 Task: Identify Sustainable Homes in Portland with Green Building Features.
Action: Mouse moved to (245, 202)
Screenshot: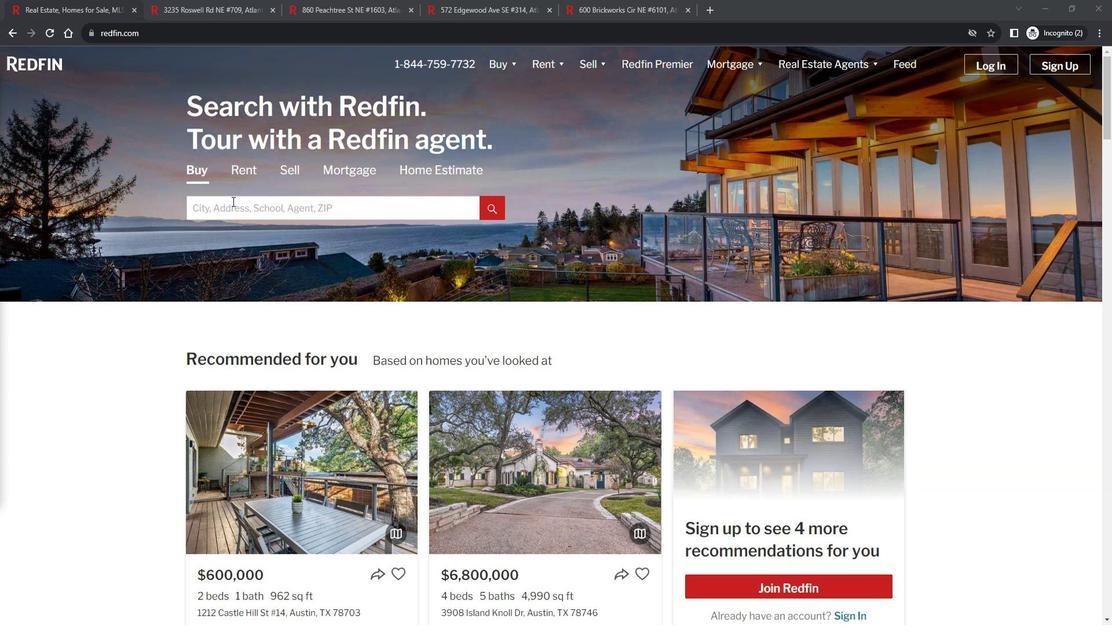 
Action: Mouse pressed left at (245, 202)
Screenshot: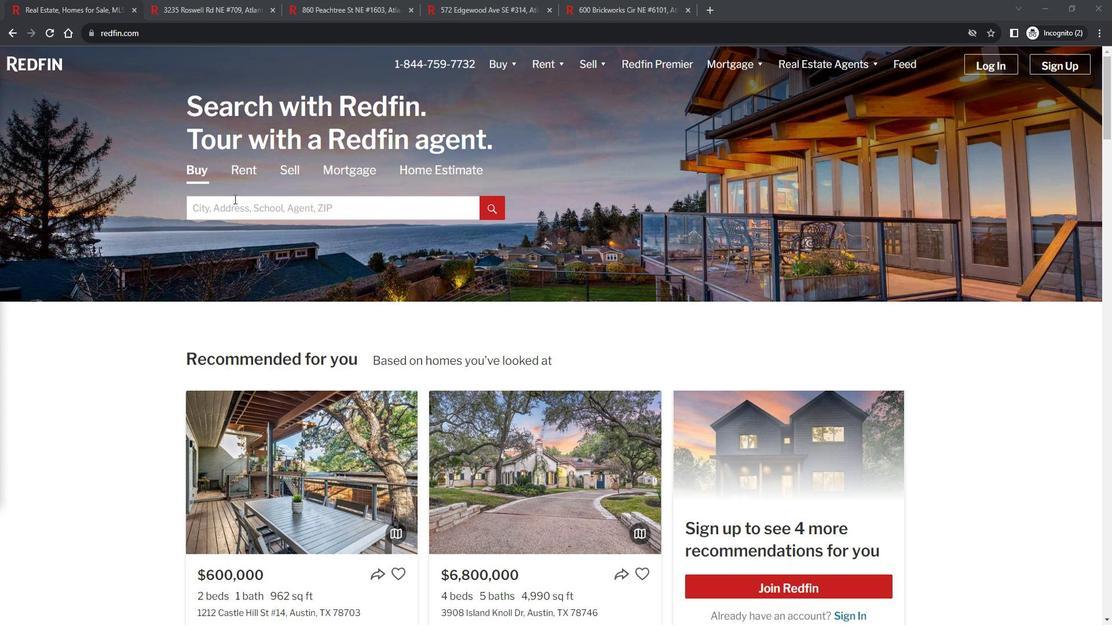 
Action: Mouse moved to (245, 202)
Screenshot: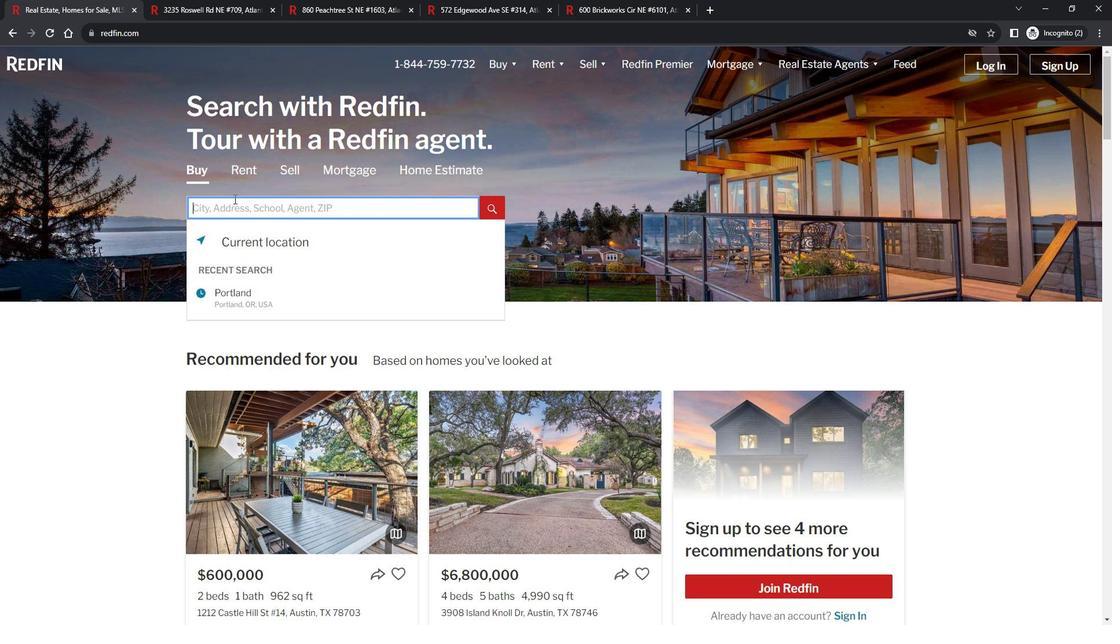 
Action: Key pressed <Key.shift><Key.shift><Key.shift><Key.shift><Key.shift><Key.shift><Key.shift><Key.shift><Key.shift><Key.shift><Key.shift>Portland<Key.enter>
Screenshot: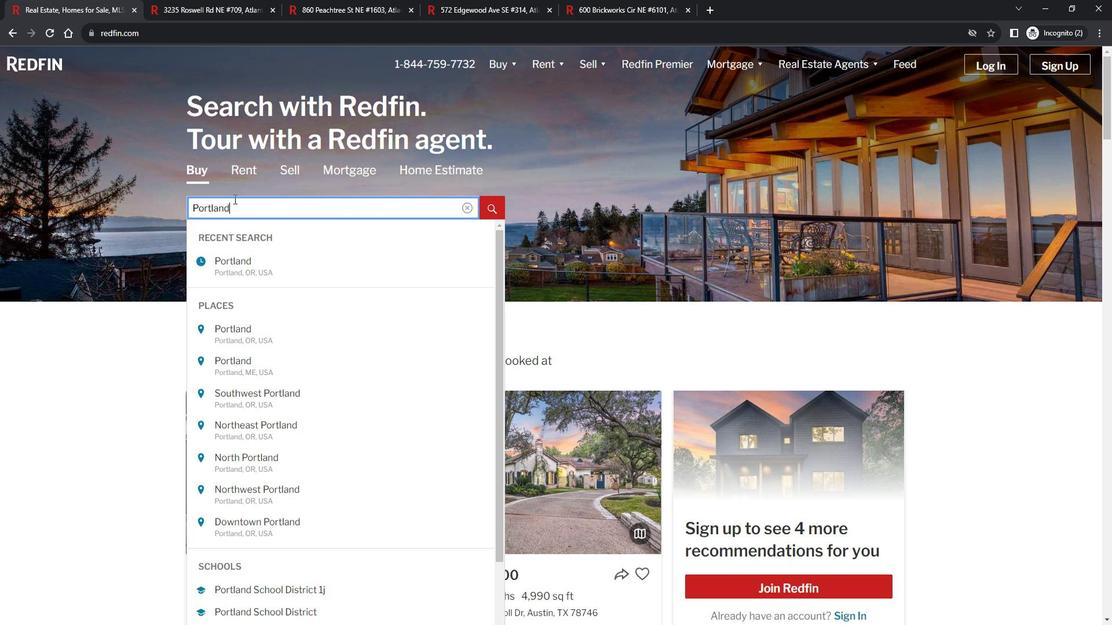 
Action: Mouse moved to (883, 151)
Screenshot: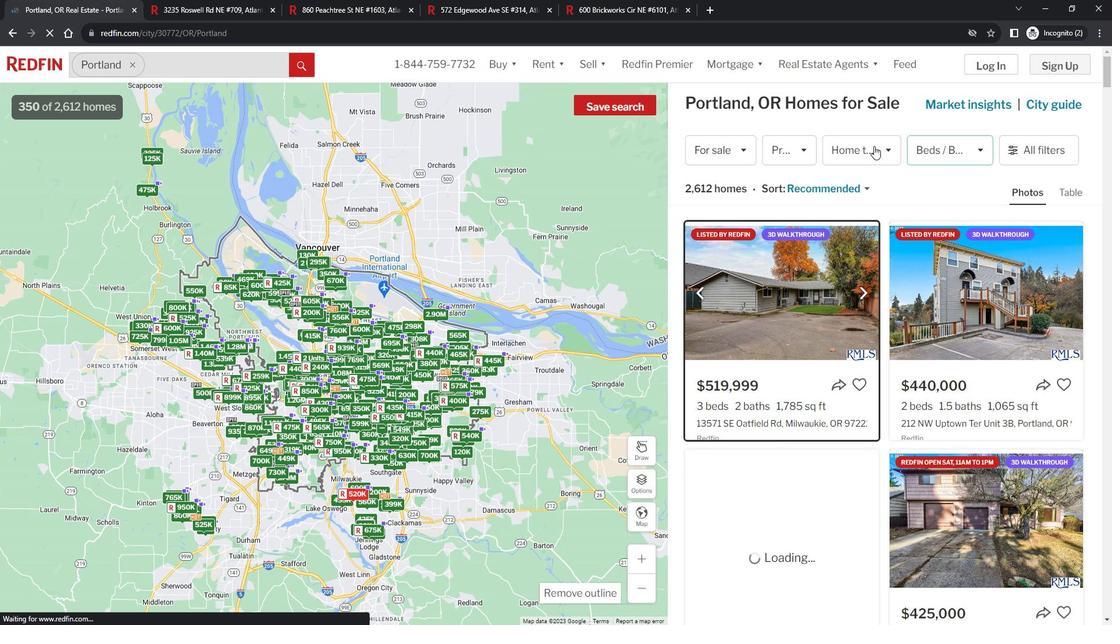 
Action: Mouse pressed left at (883, 151)
Screenshot: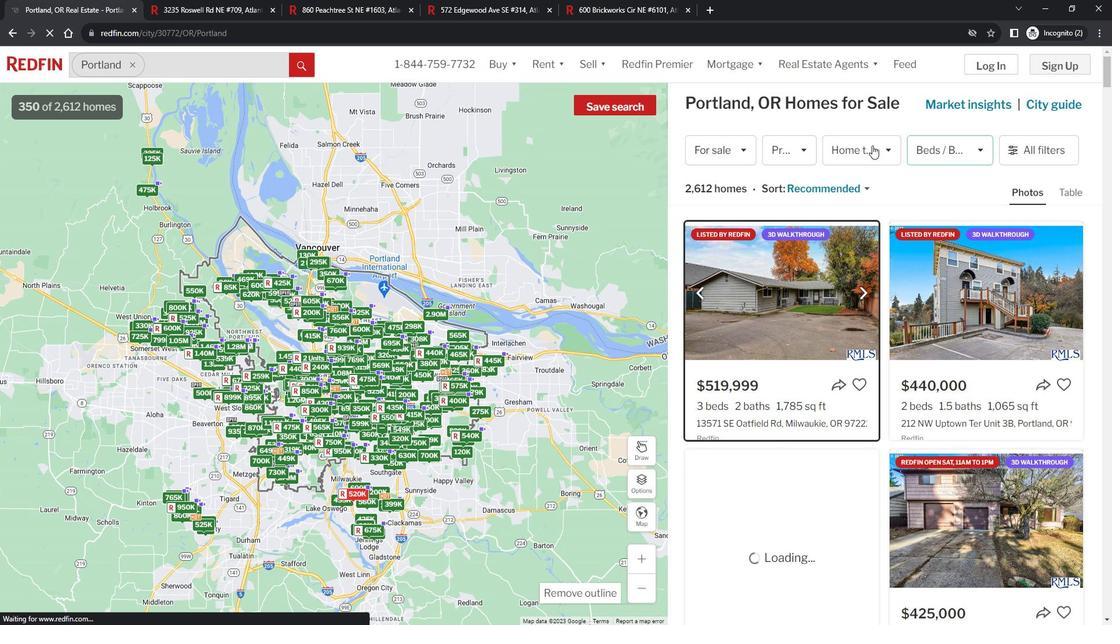 
Action: Mouse moved to (899, 153)
Screenshot: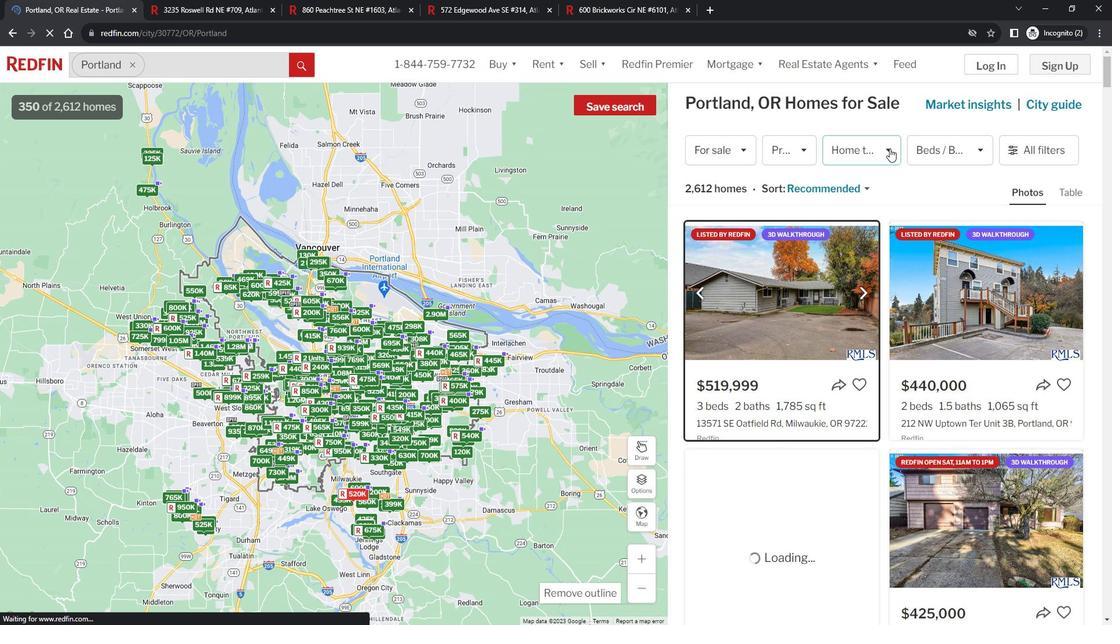 
Action: Mouse pressed left at (899, 153)
Screenshot: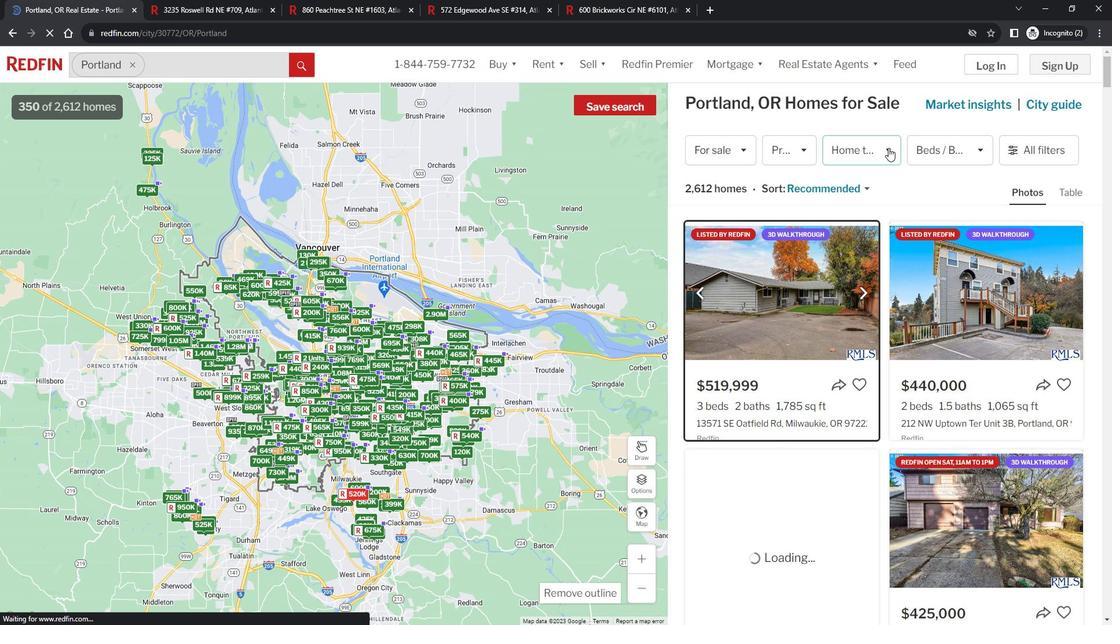 
Action: Mouse moved to (698, 221)
Screenshot: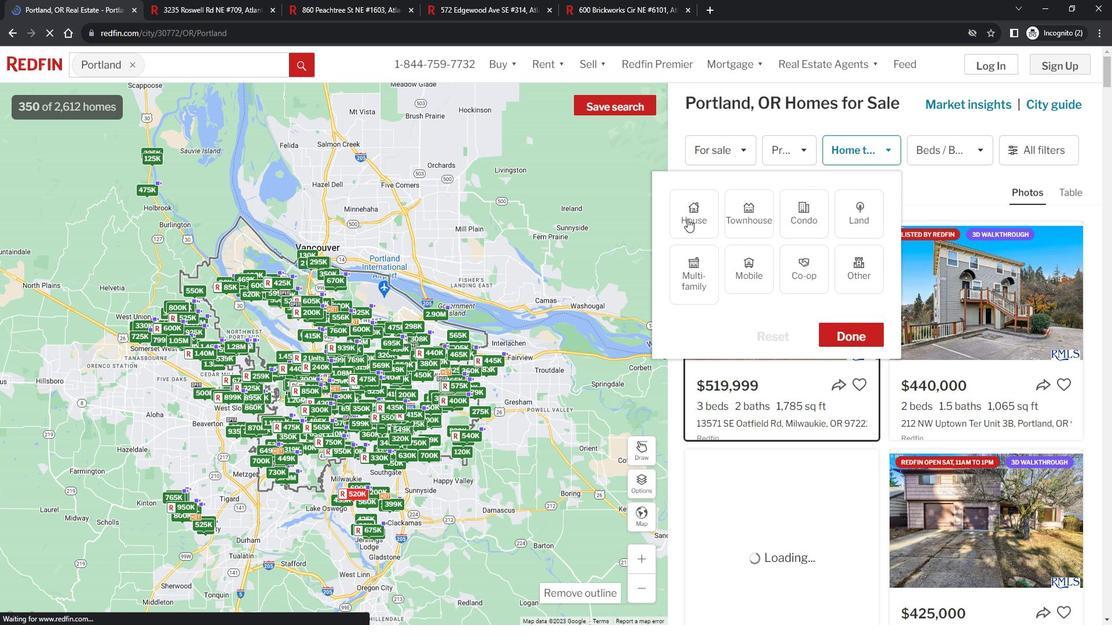 
Action: Mouse pressed left at (698, 221)
Screenshot: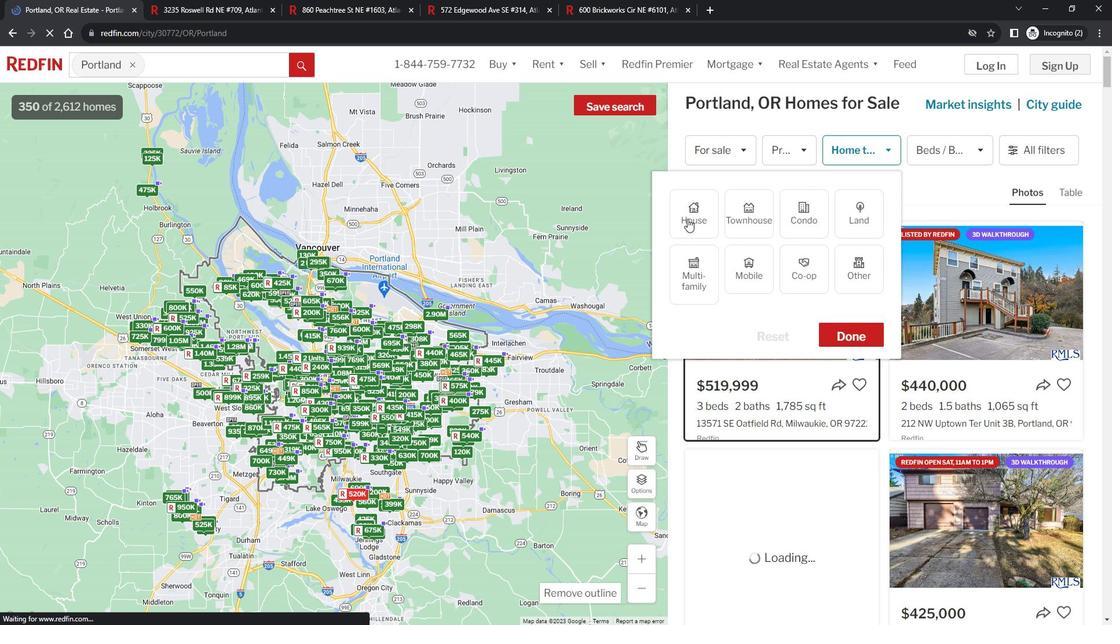 
Action: Mouse moved to (706, 211)
Screenshot: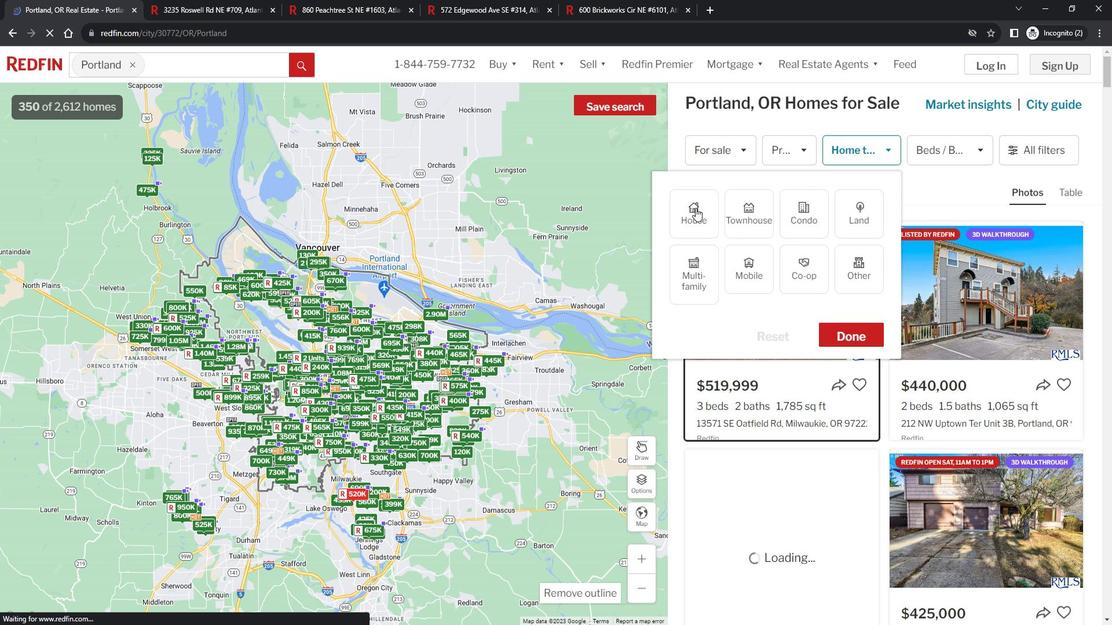 
Action: Mouse pressed left at (706, 211)
Screenshot: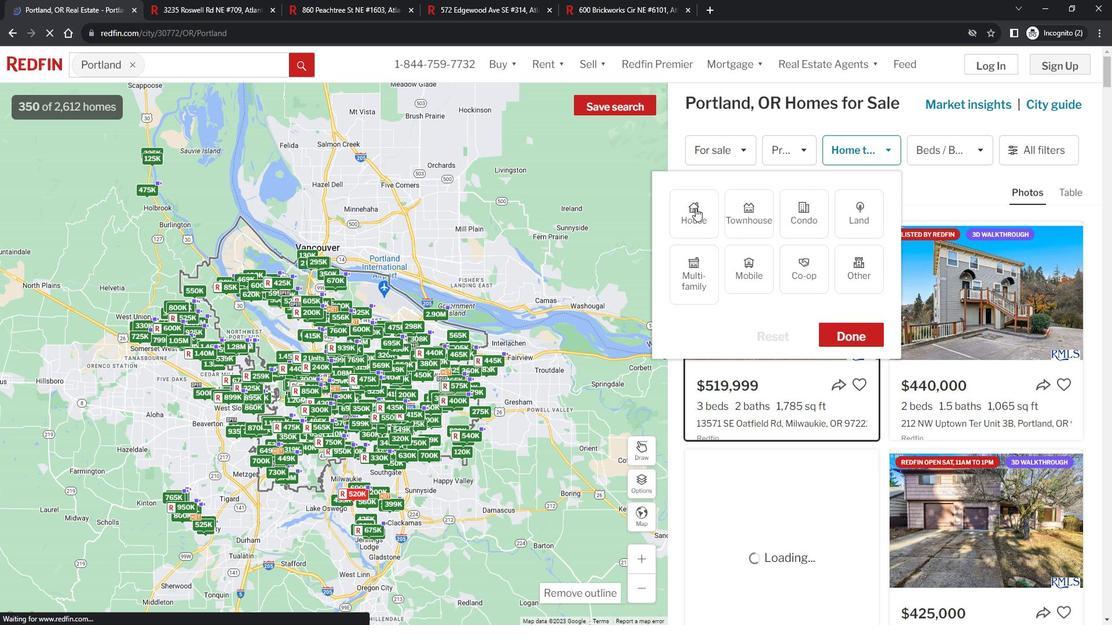 
Action: Mouse moved to (862, 346)
Screenshot: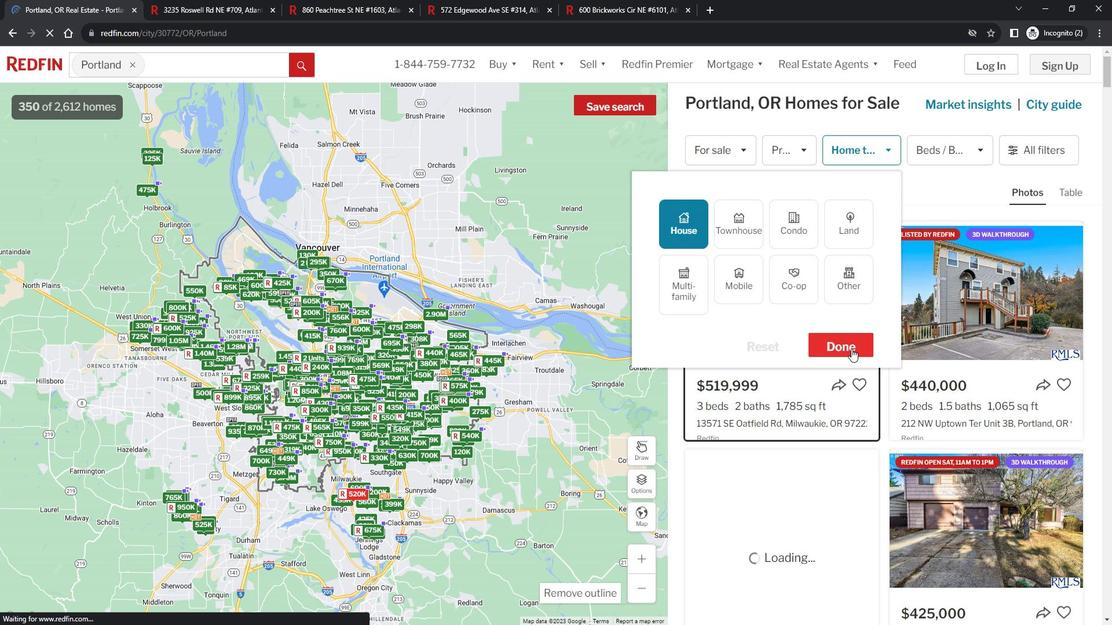 
Action: Mouse pressed left at (862, 346)
Screenshot: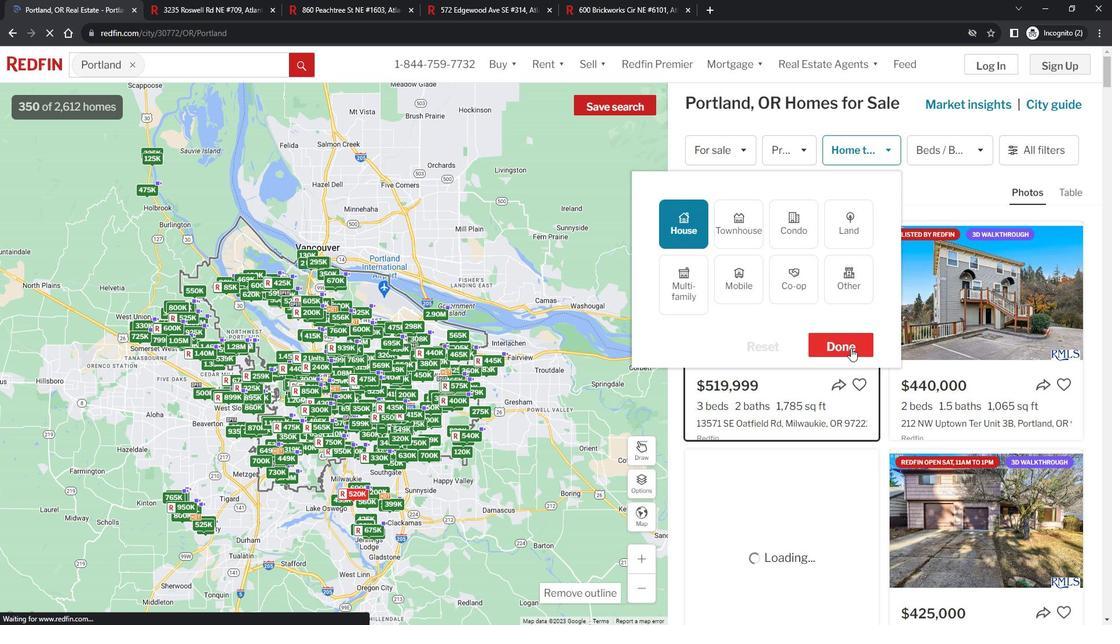 
Action: Mouse moved to (1034, 153)
Screenshot: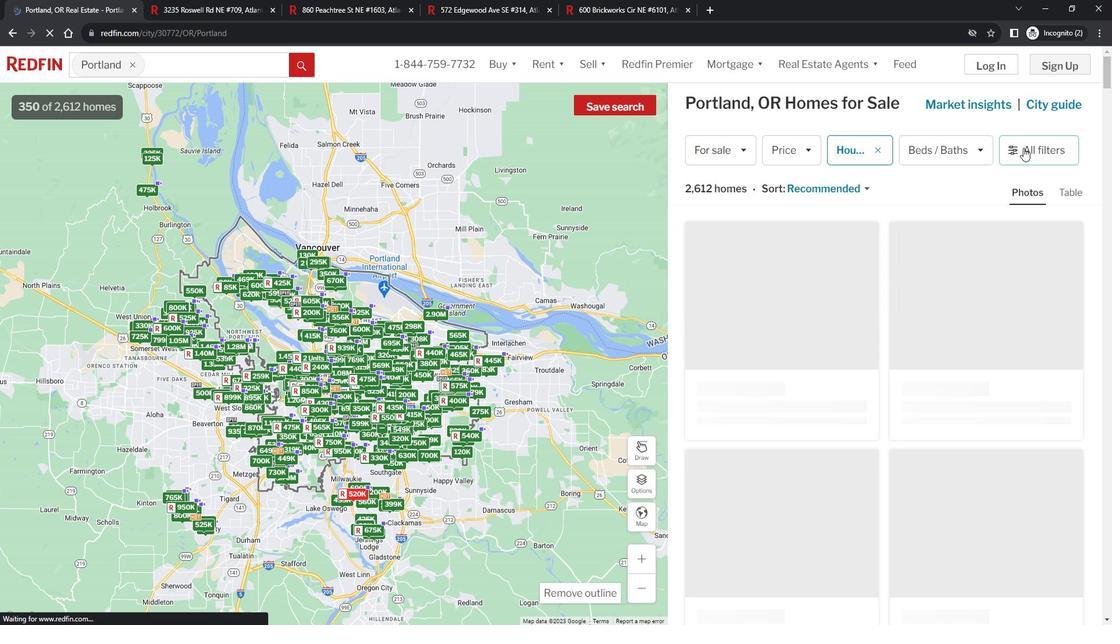 
Action: Mouse pressed left at (1034, 153)
Screenshot: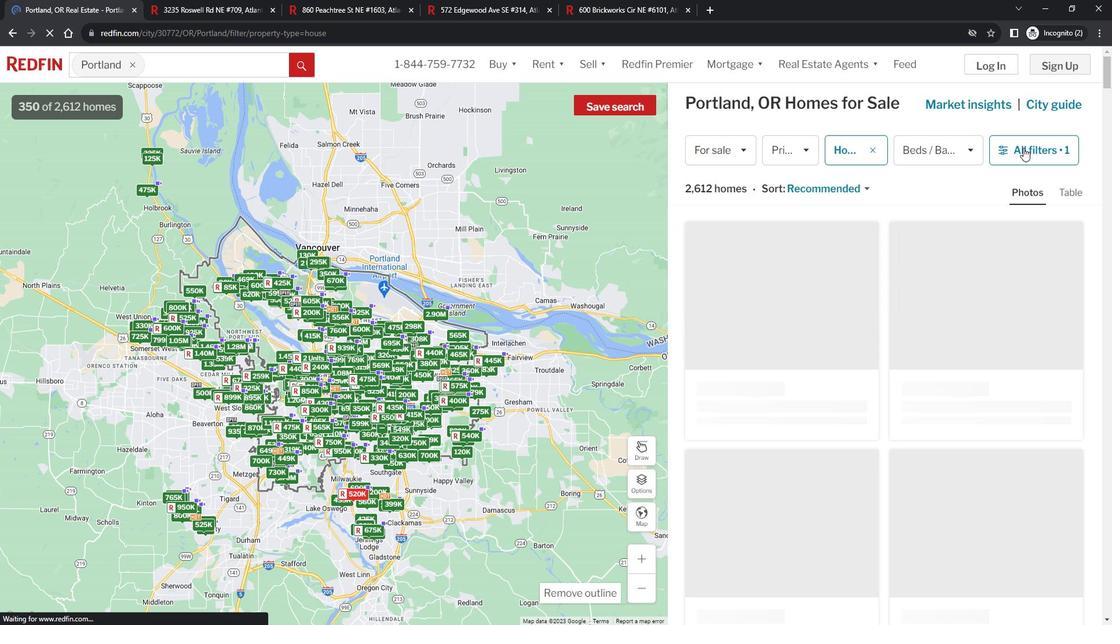 
Action: Mouse moved to (886, 412)
Screenshot: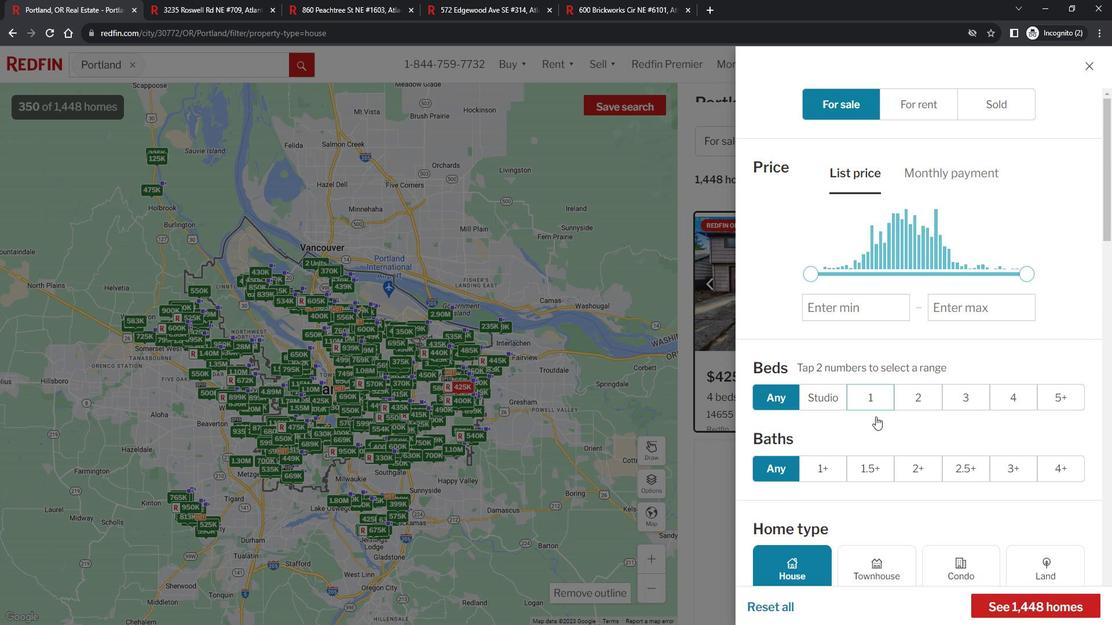 
Action: Mouse scrolled (886, 411) with delta (0, 0)
Screenshot: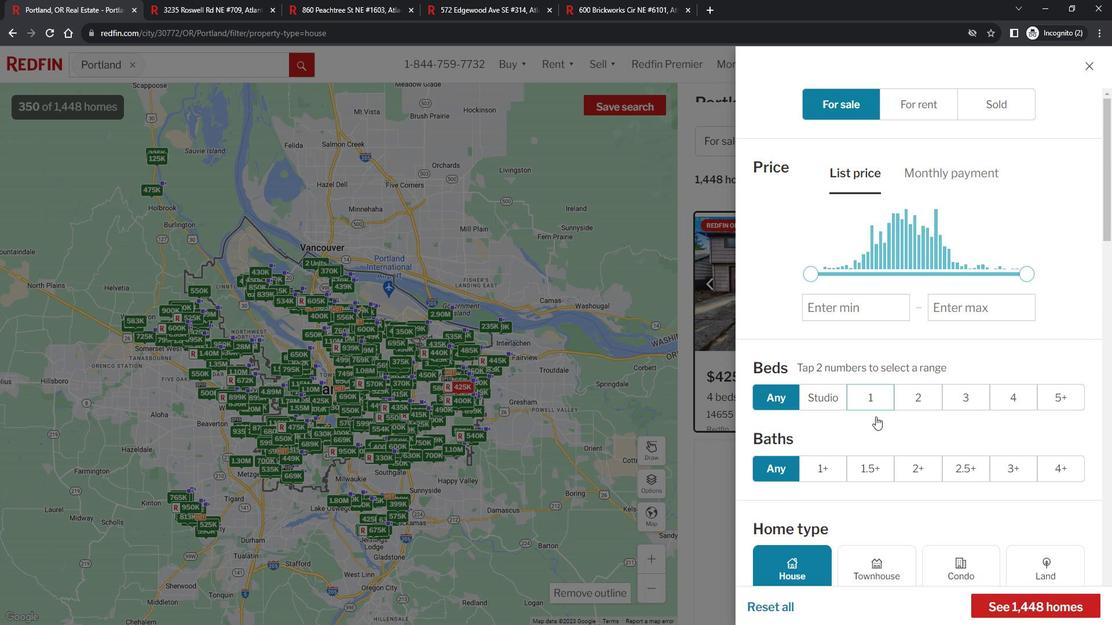 
Action: Mouse scrolled (886, 411) with delta (0, 0)
Screenshot: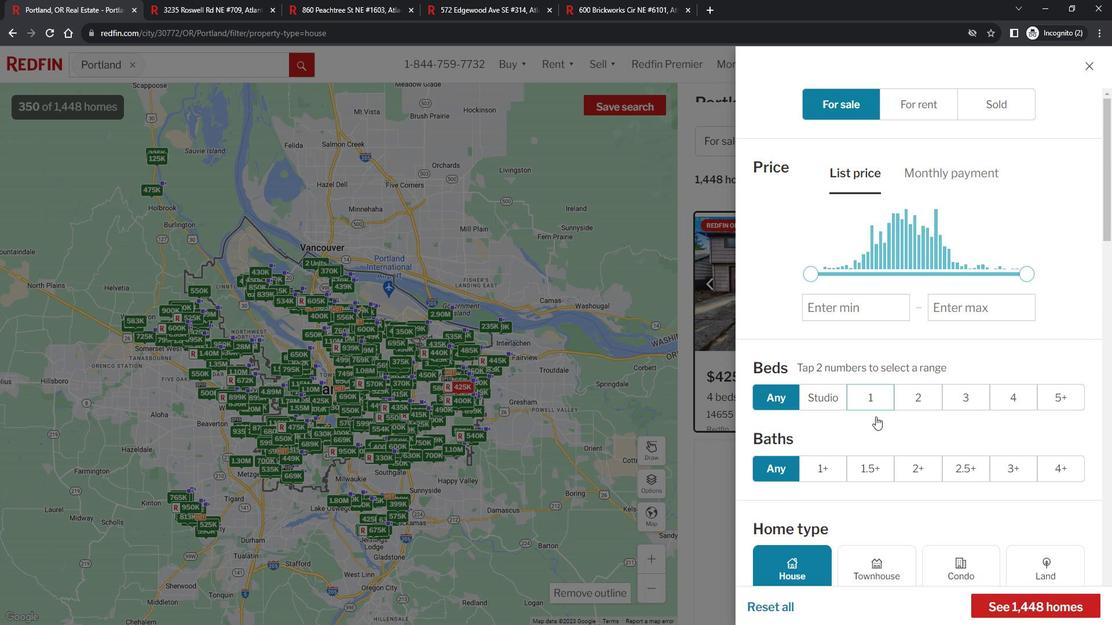 
Action: Mouse scrolled (886, 411) with delta (0, 0)
Screenshot: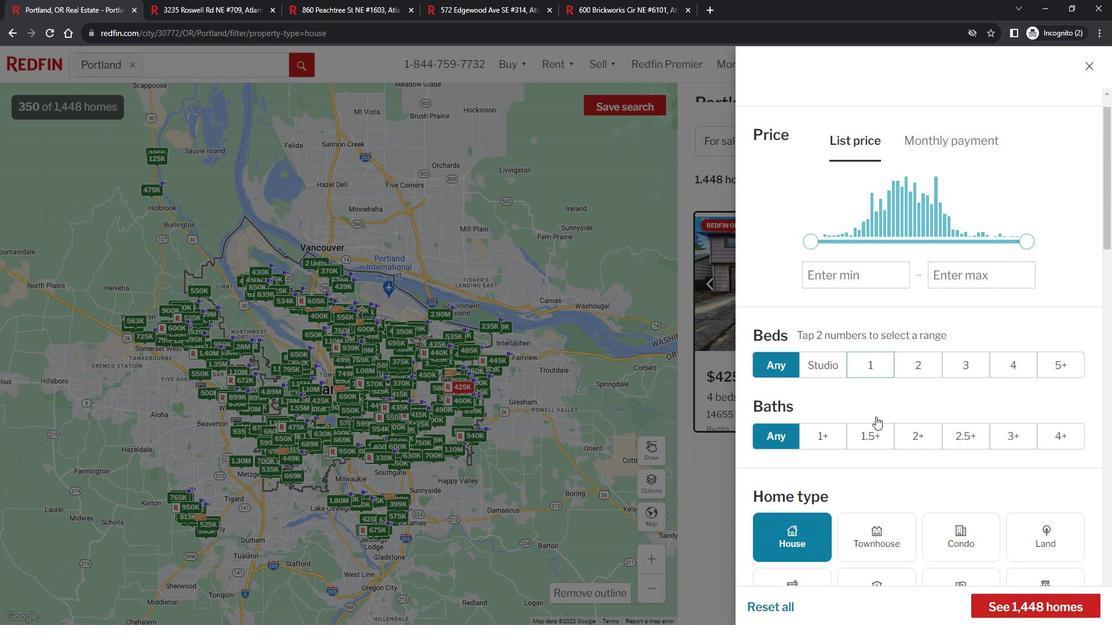 
Action: Mouse moved to (890, 396)
Screenshot: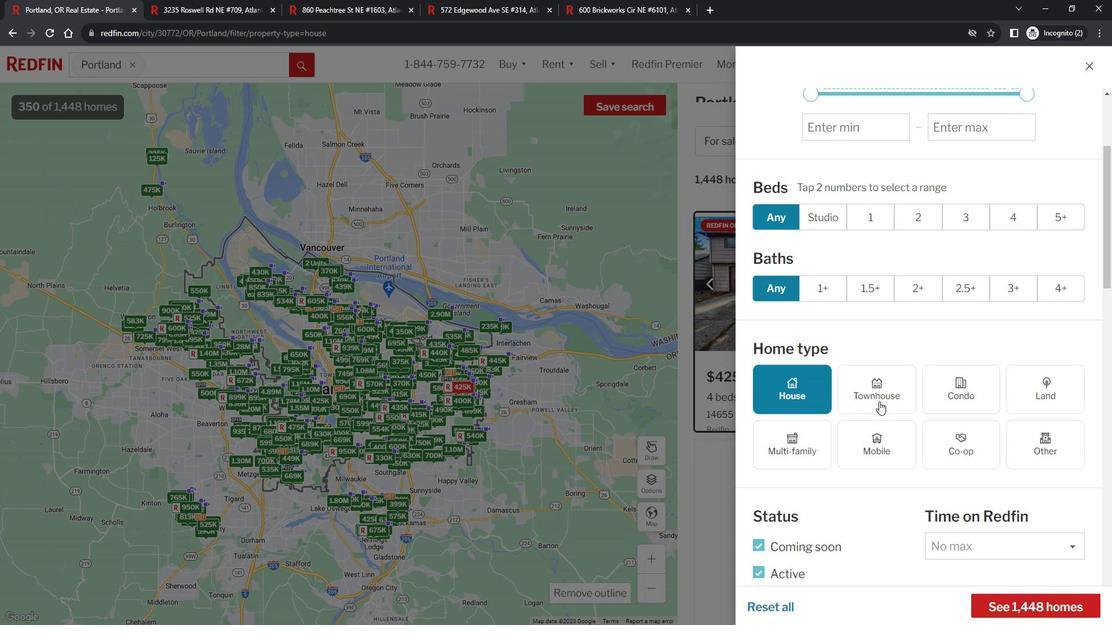 
Action: Mouse scrolled (890, 396) with delta (0, 0)
Screenshot: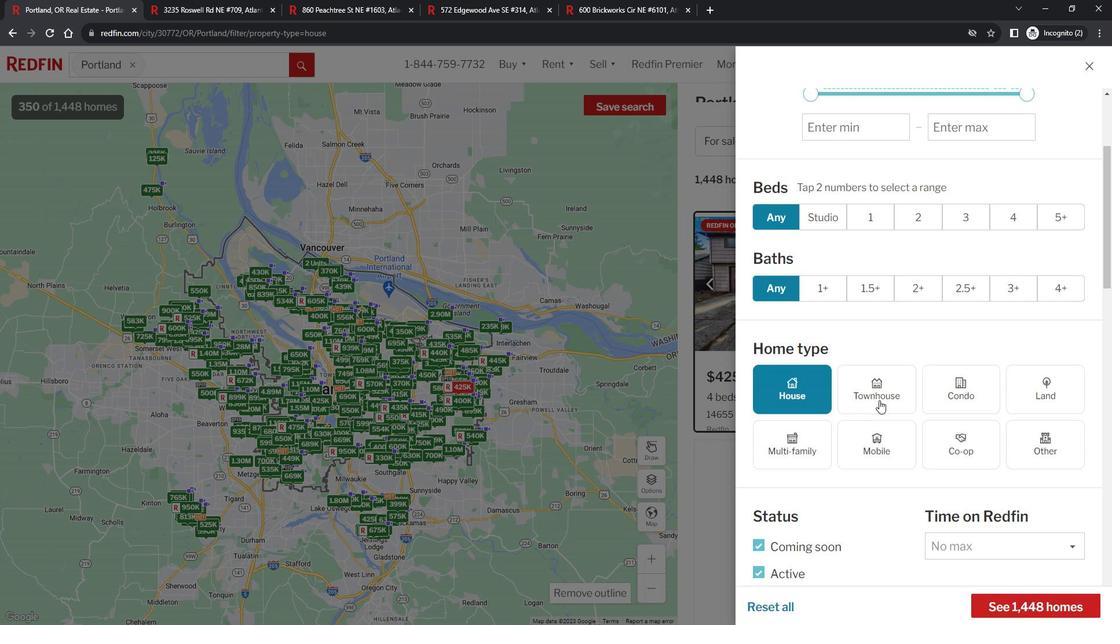 
Action: Mouse scrolled (890, 396) with delta (0, 0)
Screenshot: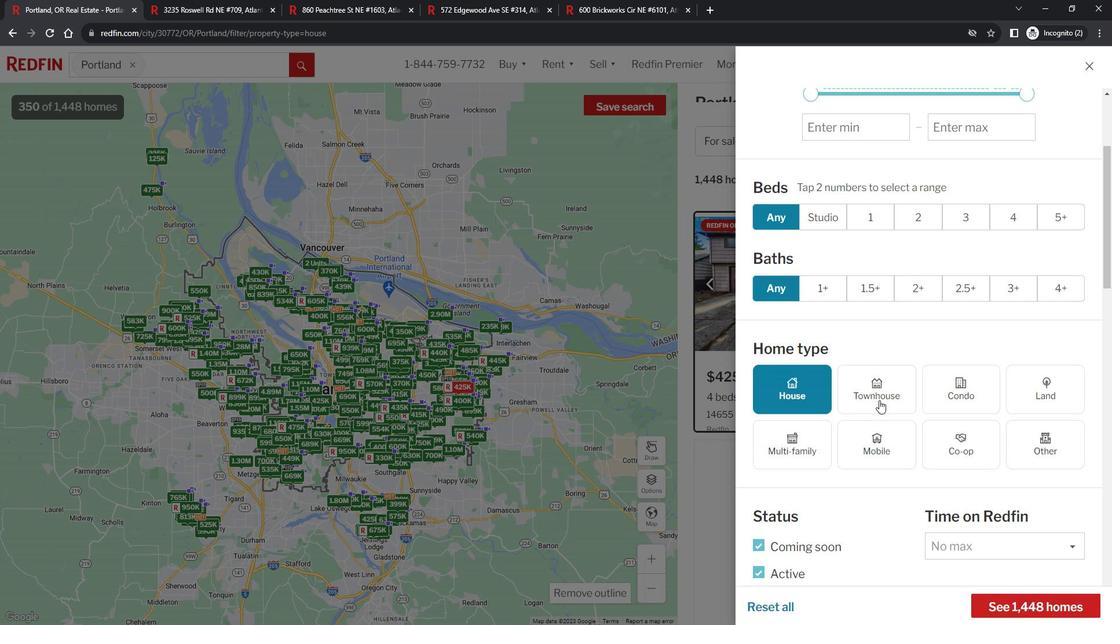 
Action: Mouse scrolled (890, 396) with delta (0, 0)
Screenshot: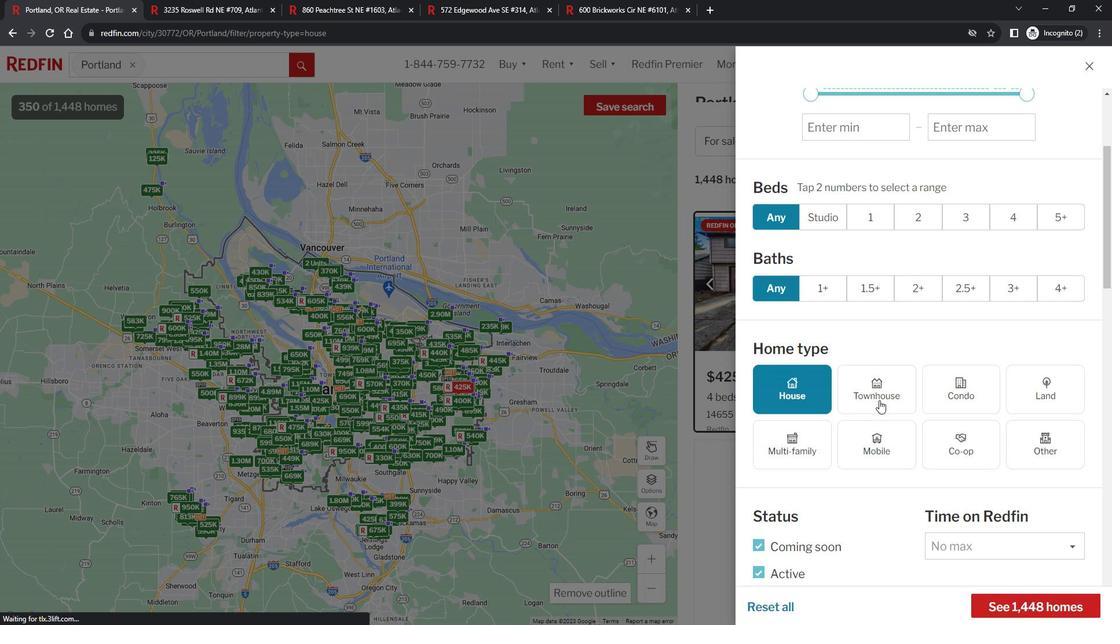 
Action: Mouse scrolled (890, 396) with delta (0, 0)
Screenshot: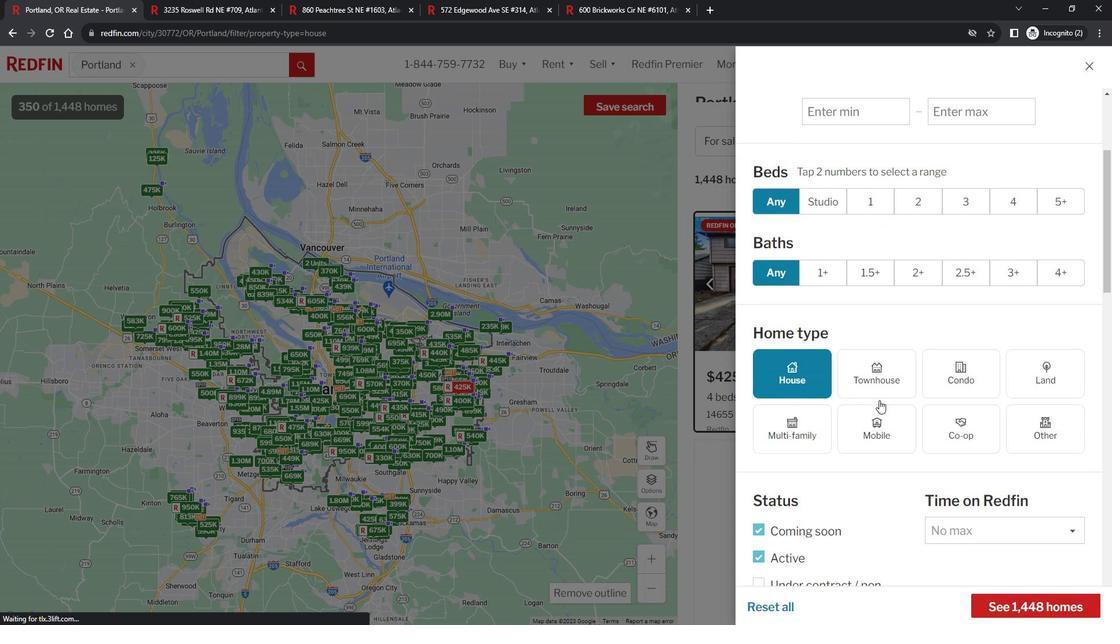 
Action: Mouse moved to (890, 396)
Screenshot: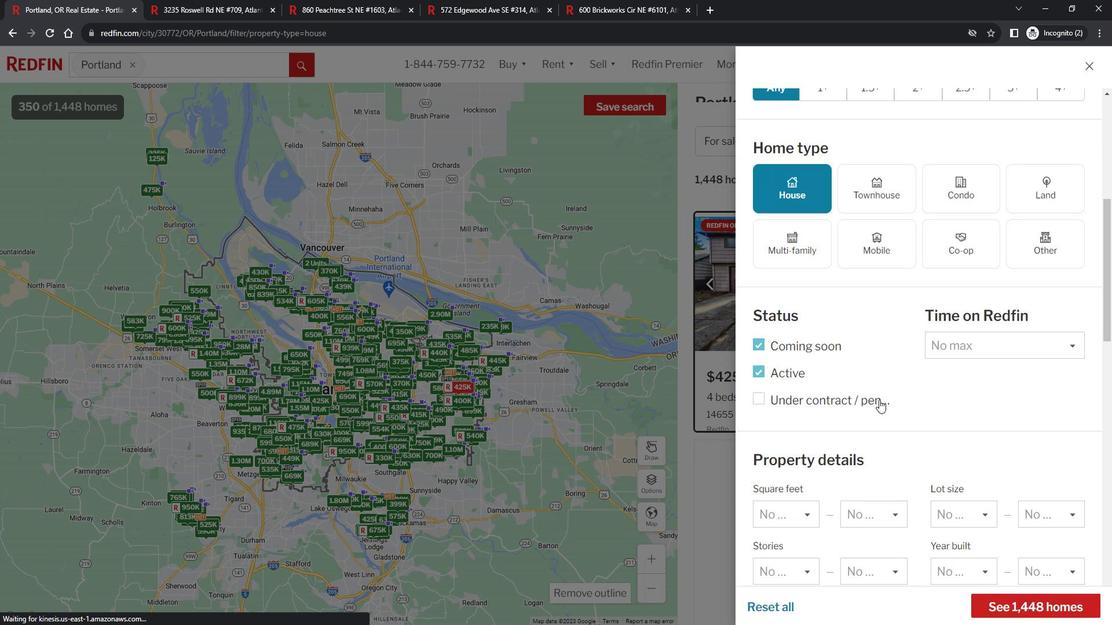 
Action: Mouse scrolled (890, 395) with delta (0, 0)
Screenshot: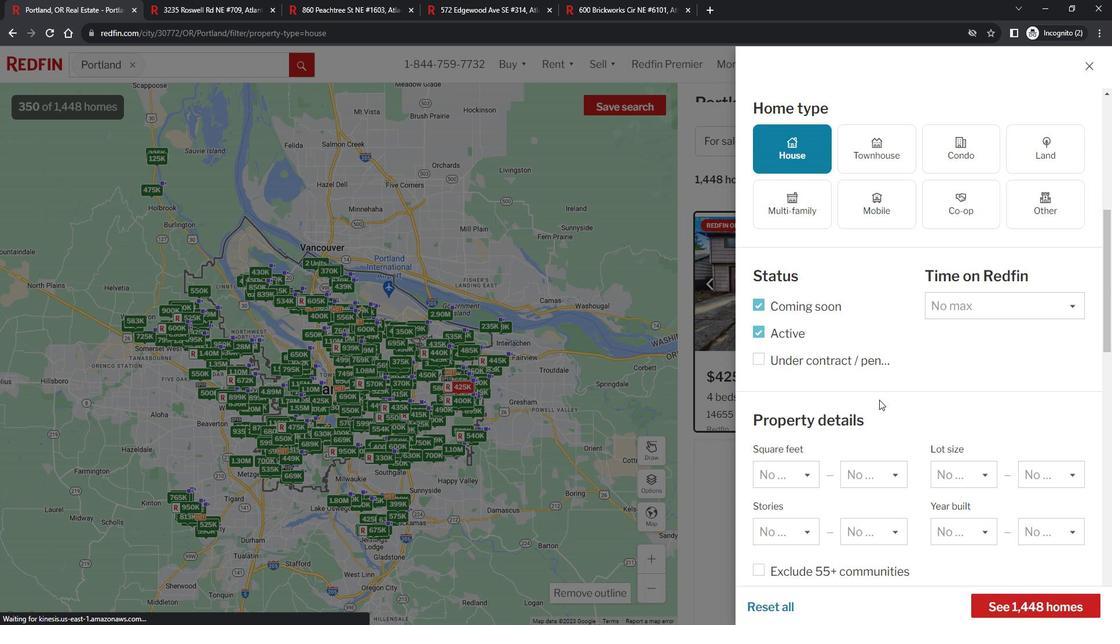 
Action: Mouse scrolled (890, 395) with delta (0, 0)
Screenshot: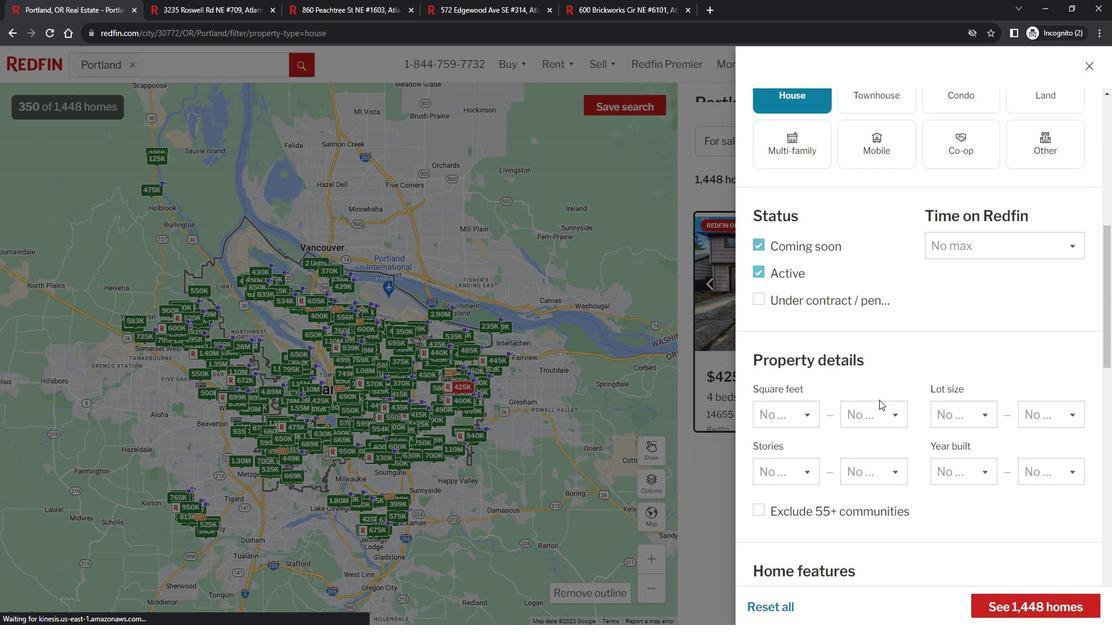
Action: Mouse scrolled (890, 395) with delta (0, 0)
Screenshot: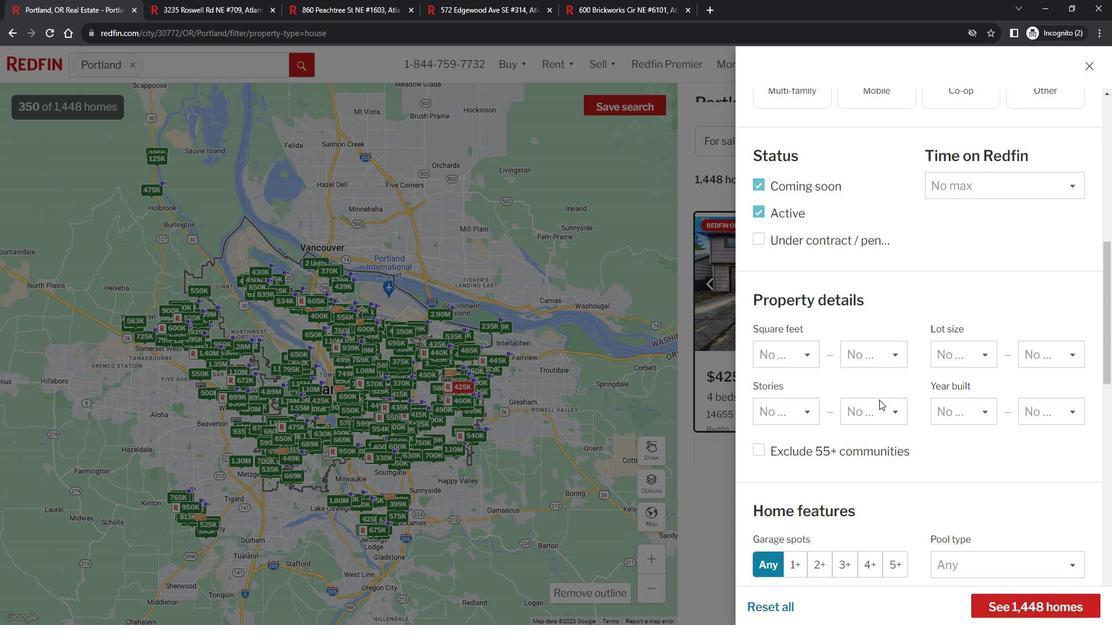 
Action: Mouse scrolled (890, 395) with delta (0, 0)
Screenshot: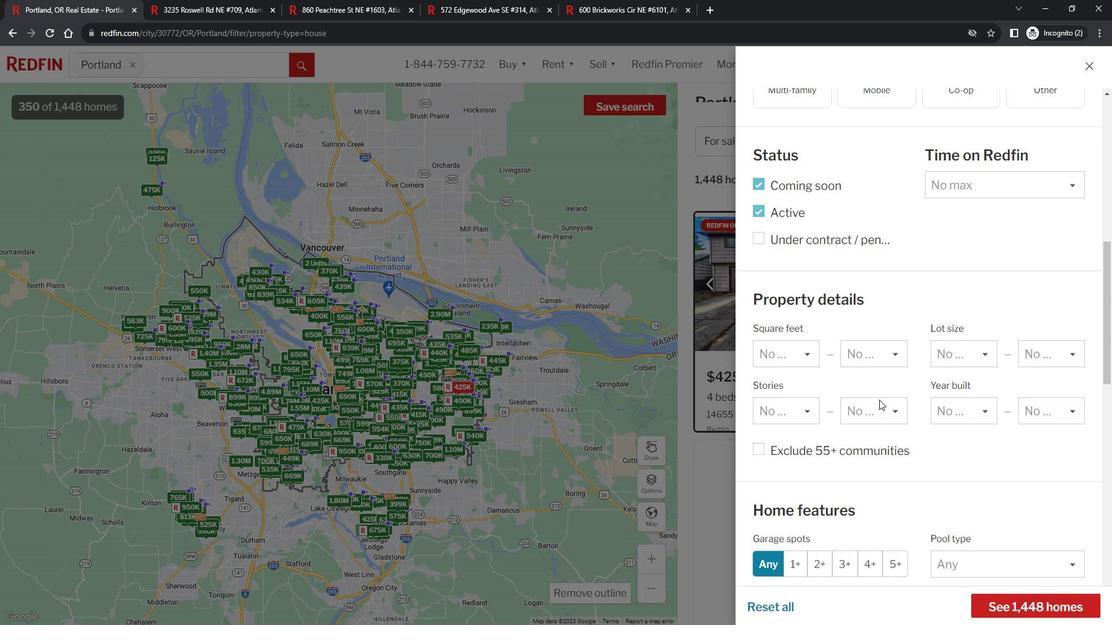 
Action: Mouse scrolled (890, 395) with delta (0, 0)
Screenshot: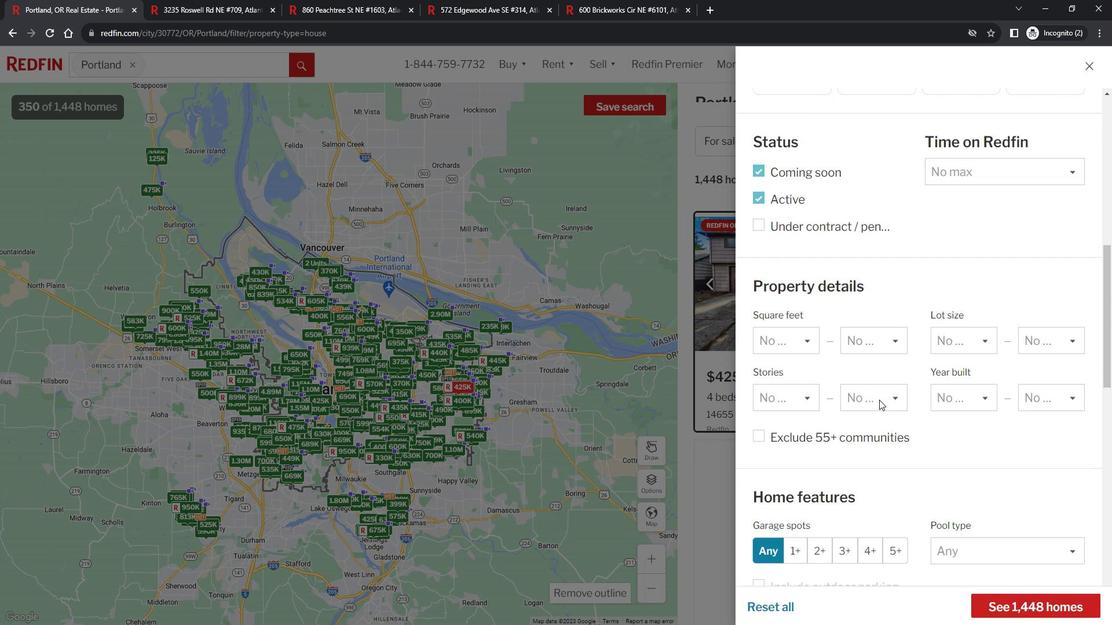 
Action: Mouse moved to (891, 394)
Screenshot: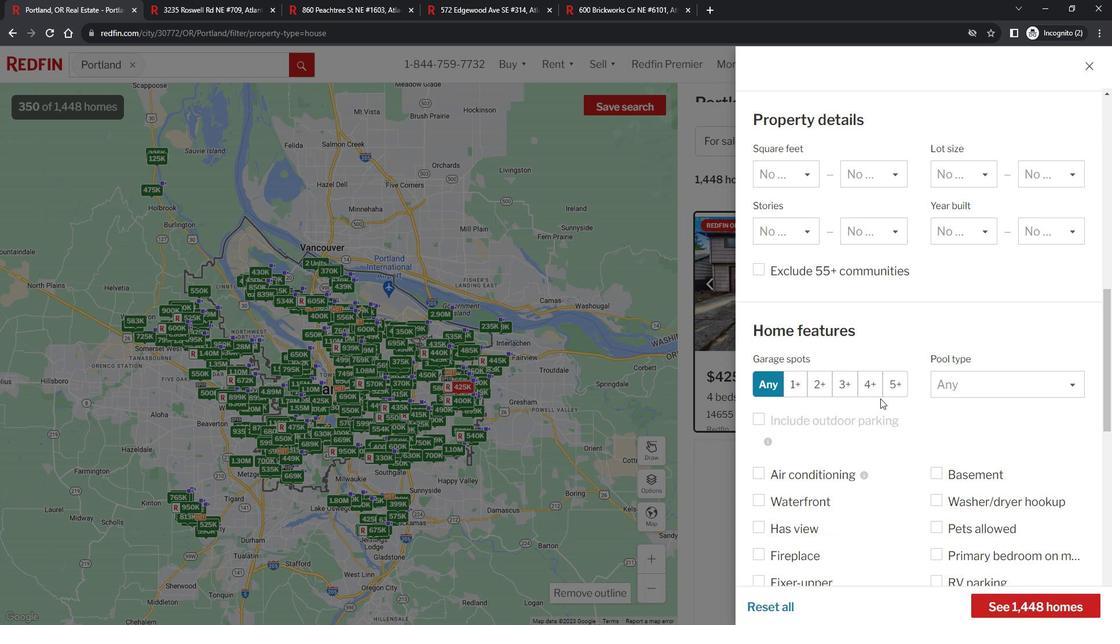 
Action: Mouse scrolled (891, 393) with delta (0, 0)
Screenshot: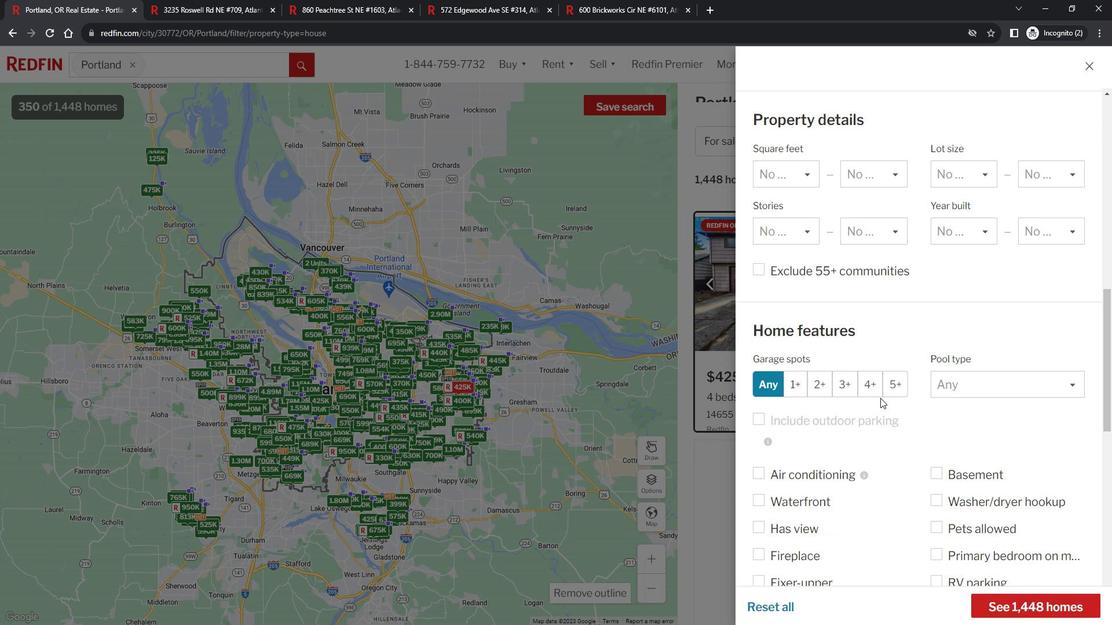 
Action: Mouse scrolled (891, 393) with delta (0, 0)
Screenshot: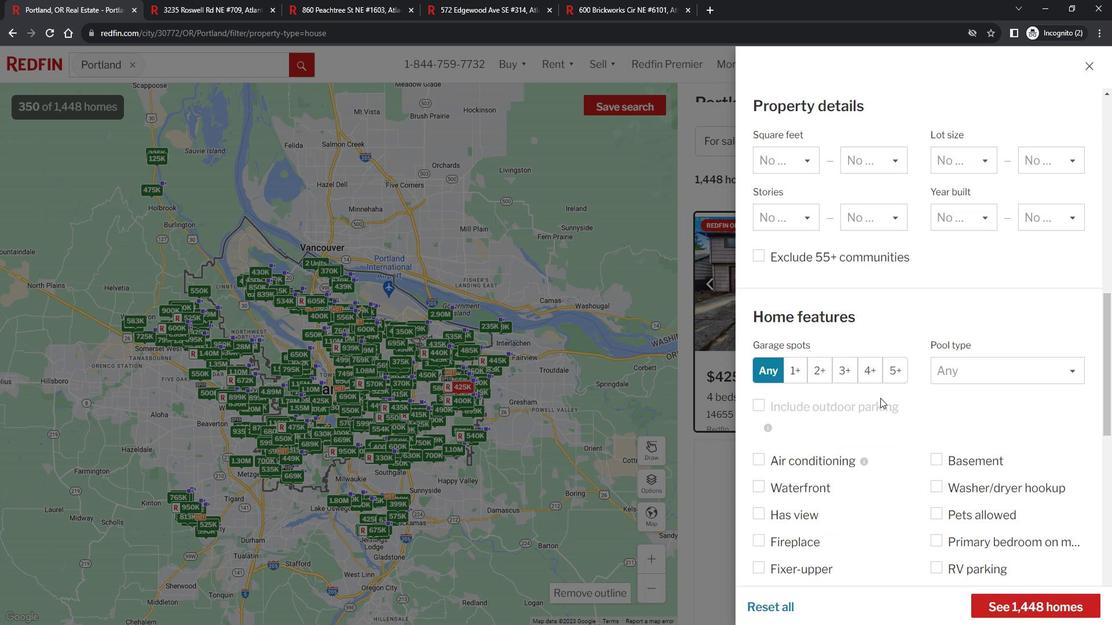 
Action: Mouse scrolled (891, 393) with delta (0, 0)
Screenshot: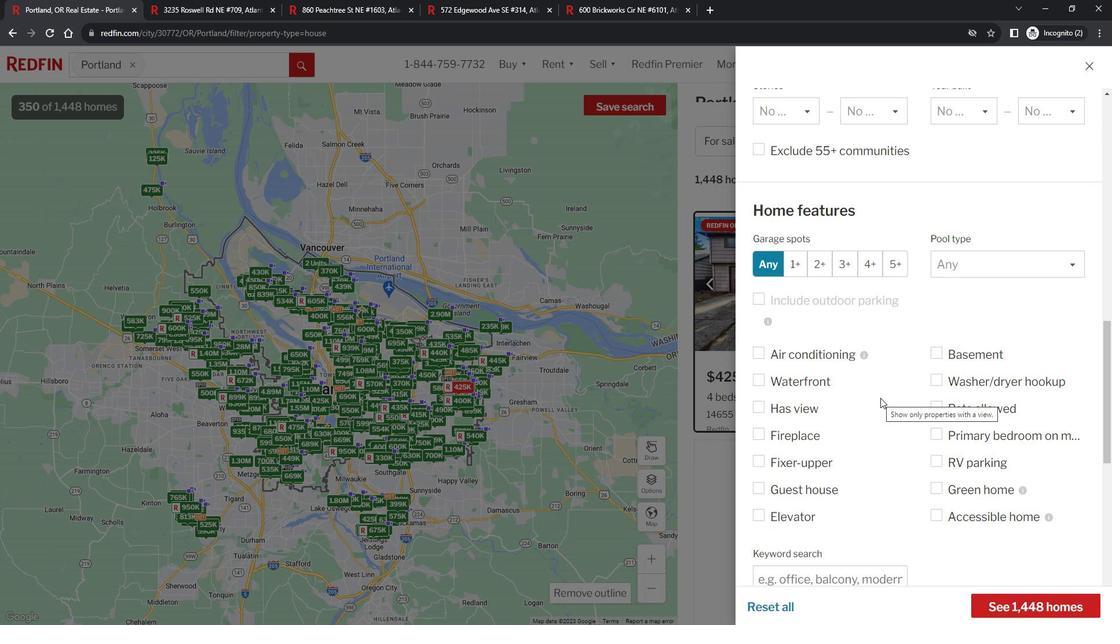 
Action: Mouse scrolled (891, 393) with delta (0, 0)
Screenshot: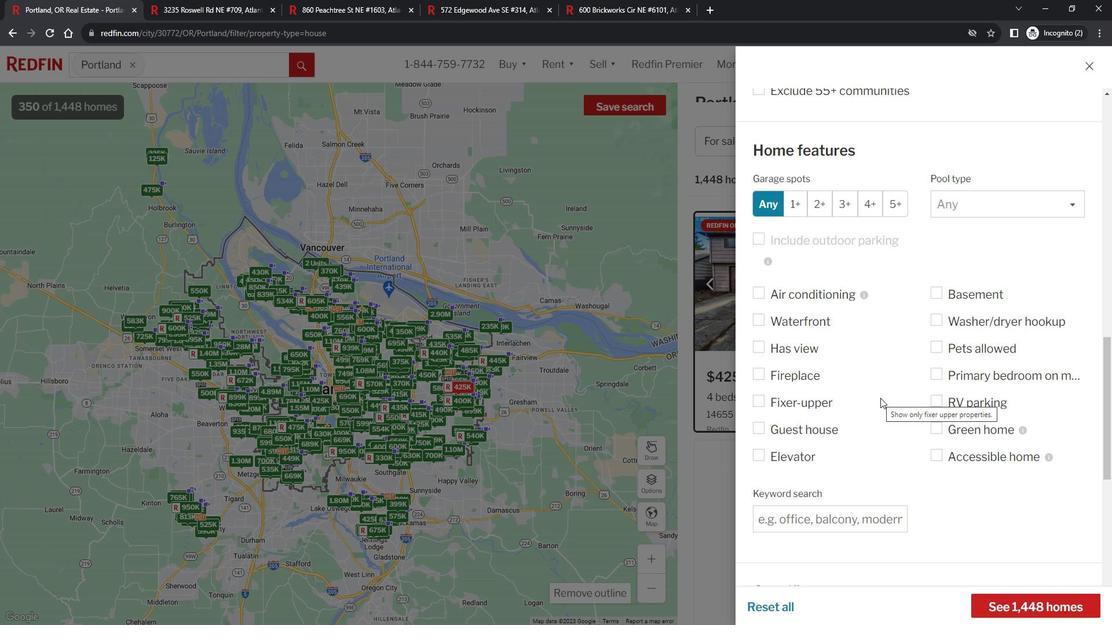
Action: Mouse moved to (948, 365)
Screenshot: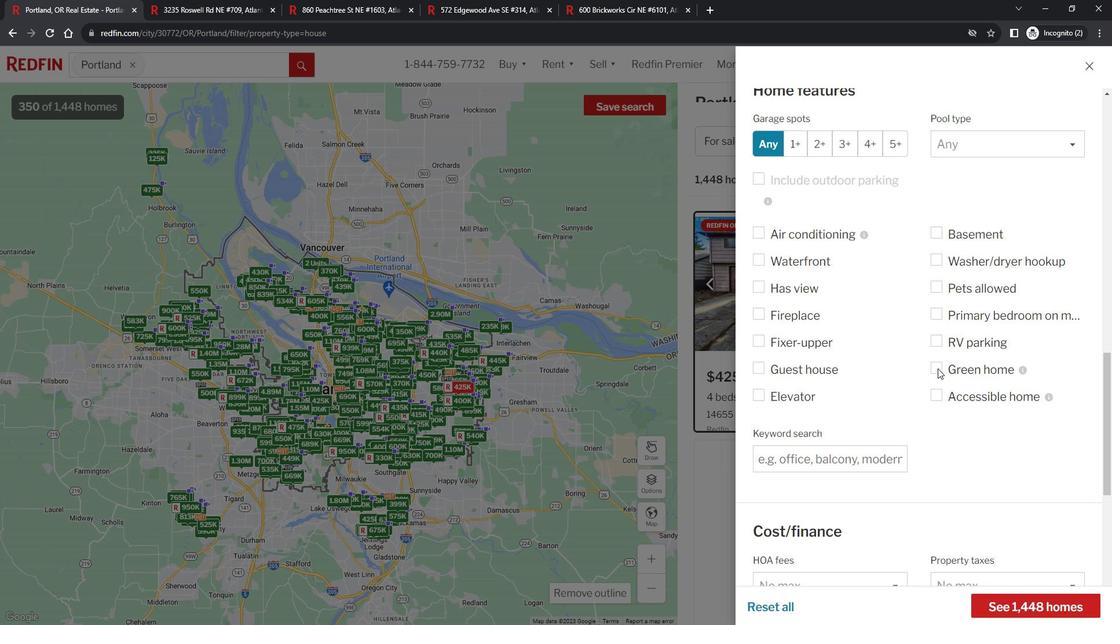 
Action: Mouse pressed left at (948, 365)
Screenshot: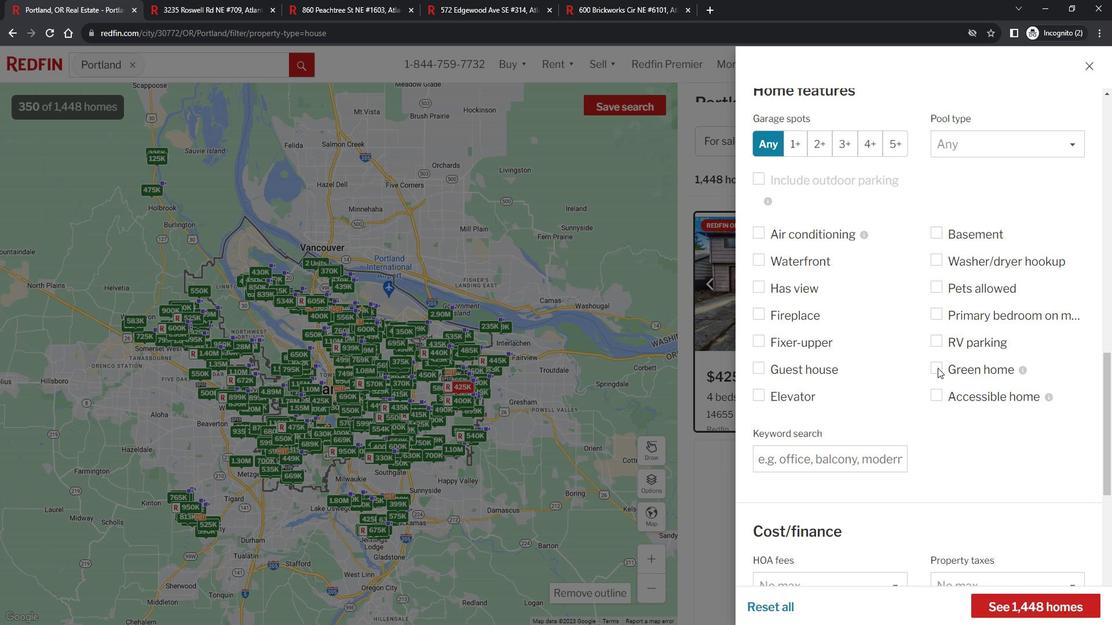 
Action: Mouse moved to (888, 404)
Screenshot: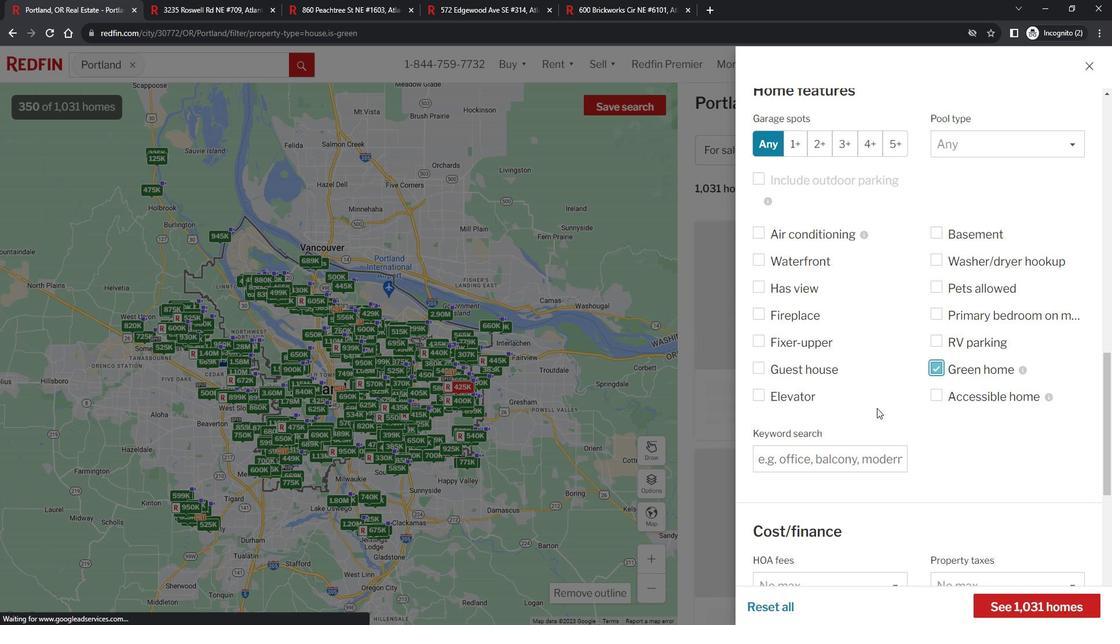 
Action: Mouse scrolled (888, 403) with delta (0, 0)
Screenshot: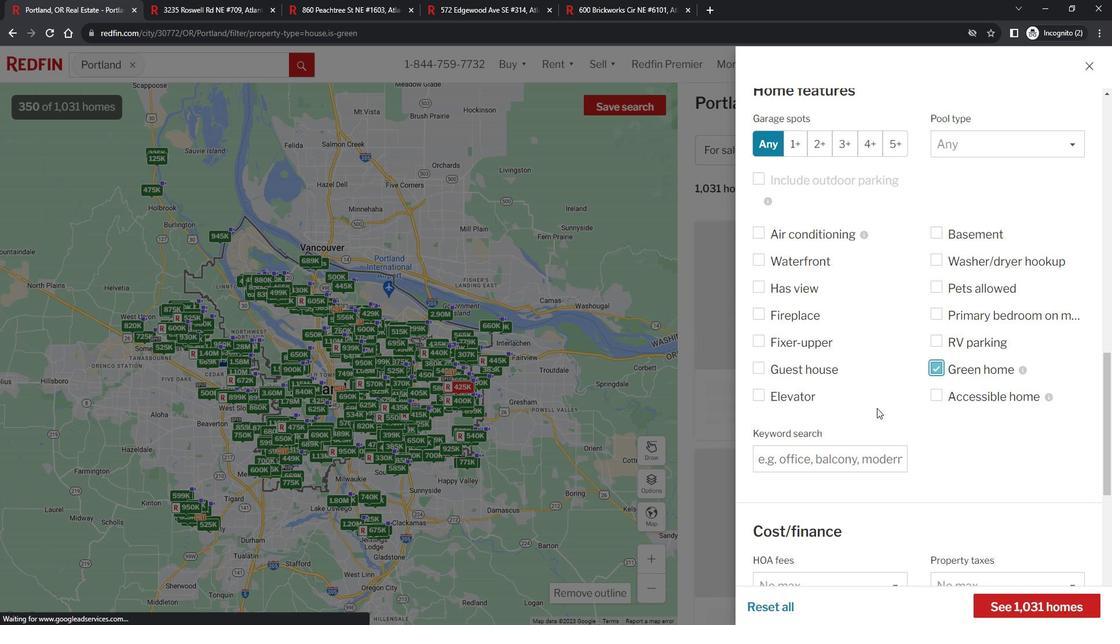 
Action: Mouse moved to (889, 403)
Screenshot: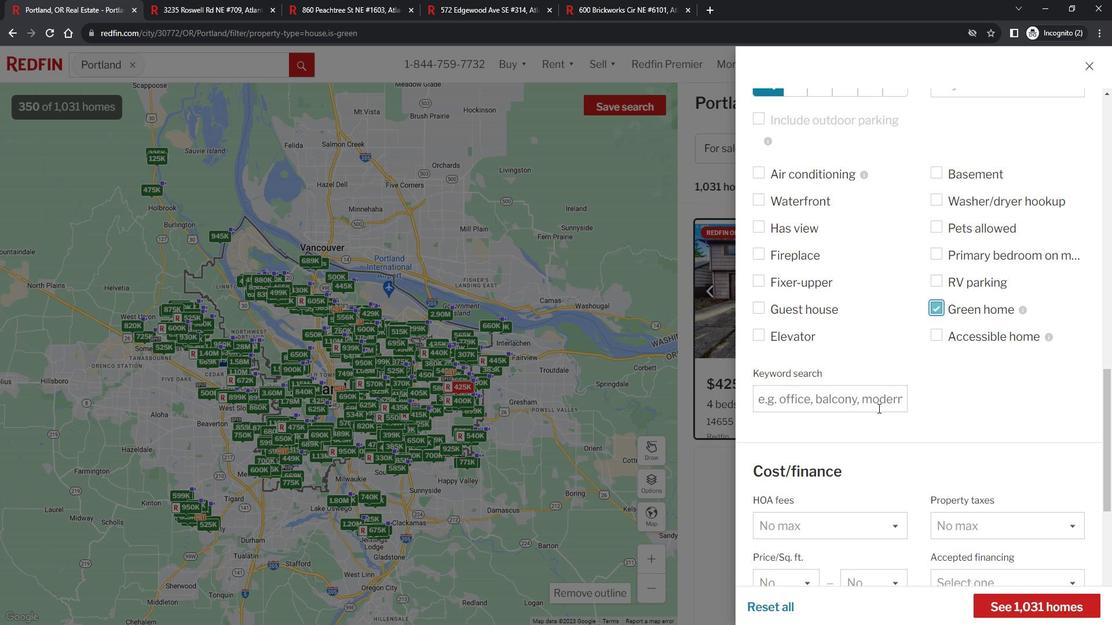 
Action: Mouse scrolled (889, 403) with delta (0, 0)
Screenshot: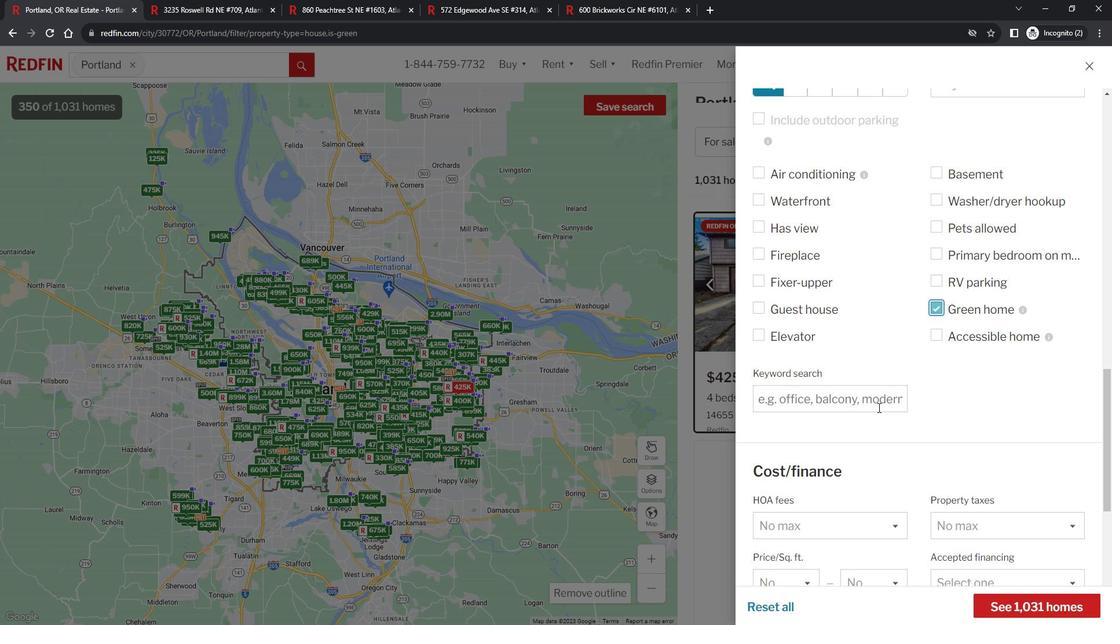 
Action: Mouse moved to (889, 403)
Screenshot: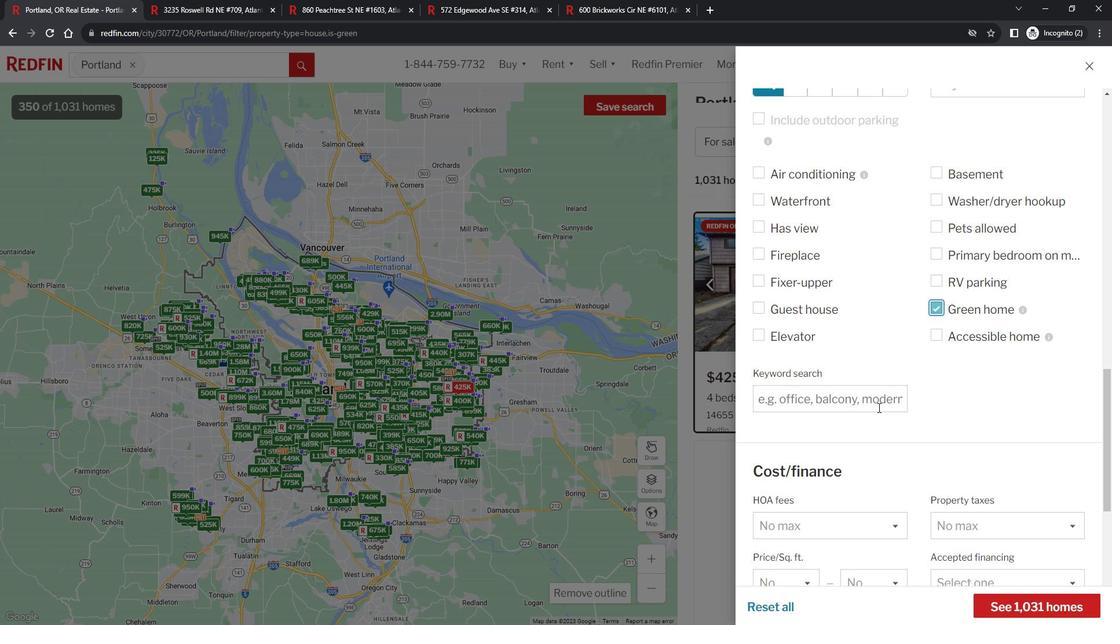
Action: Mouse scrolled (889, 403) with delta (0, 0)
Screenshot: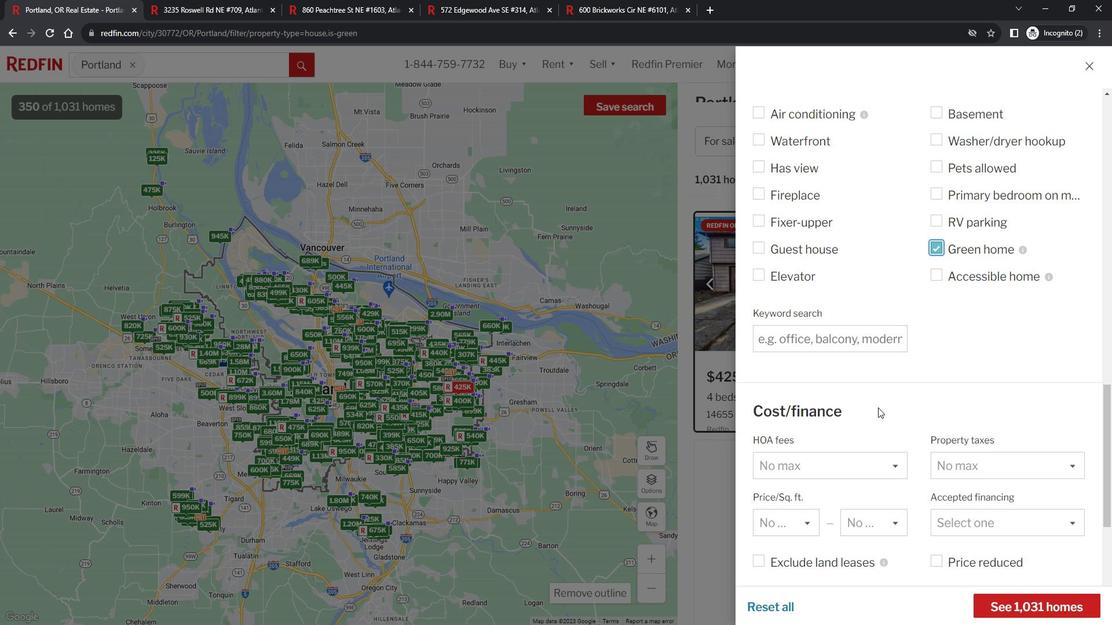 
Action: Mouse moved to (888, 403)
Screenshot: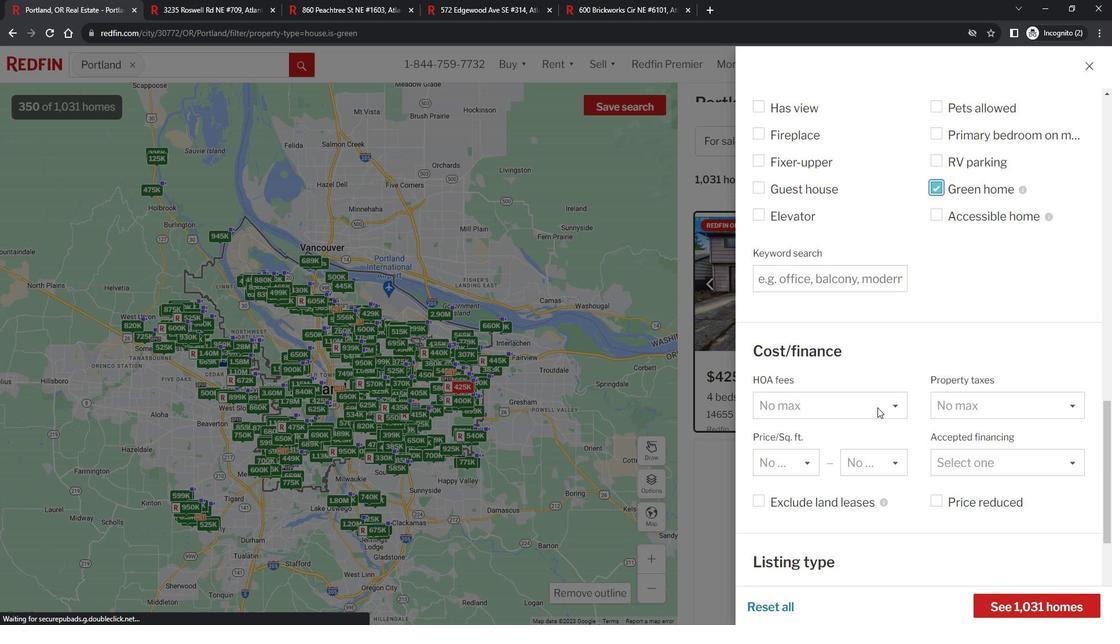 
Action: Mouse scrolled (888, 404) with delta (0, 0)
Screenshot: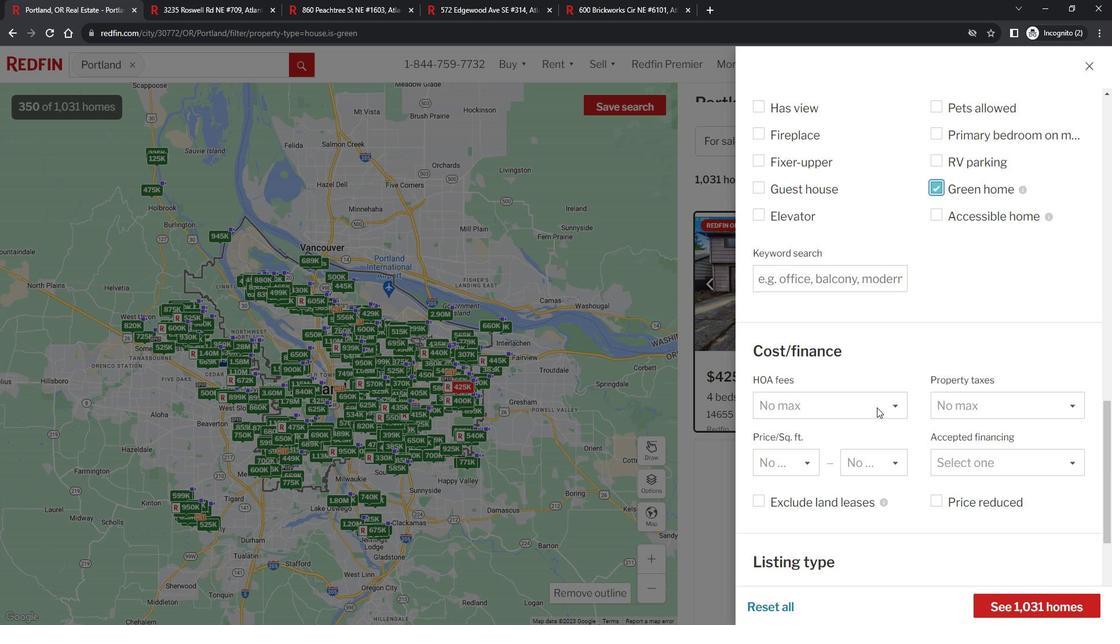
Action: Mouse moved to (946, 247)
Screenshot: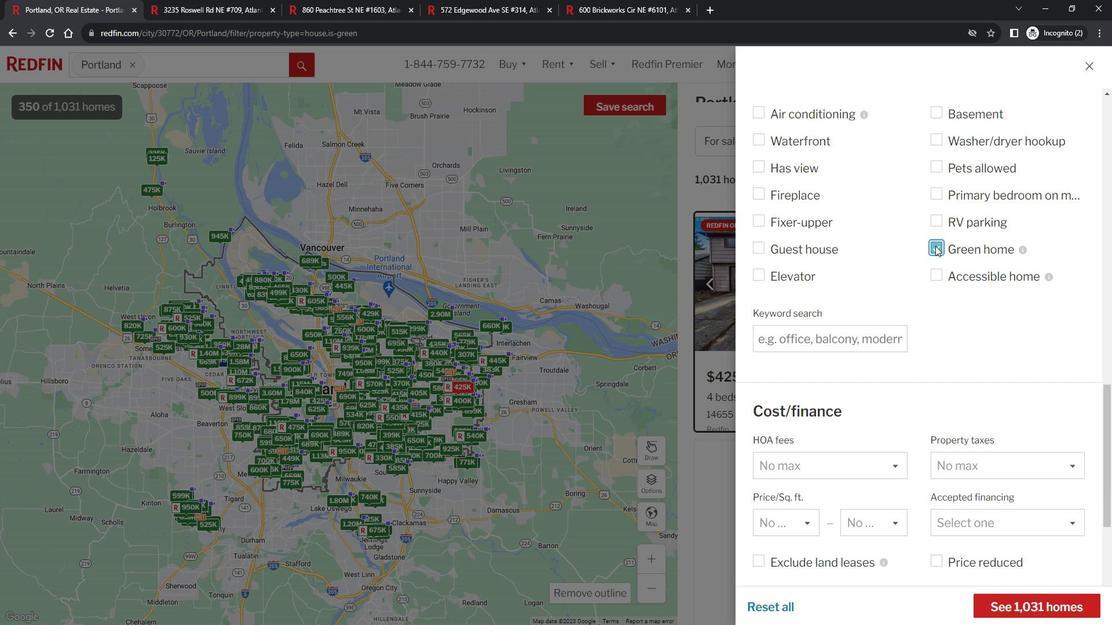
Action: Mouse pressed left at (946, 247)
Screenshot: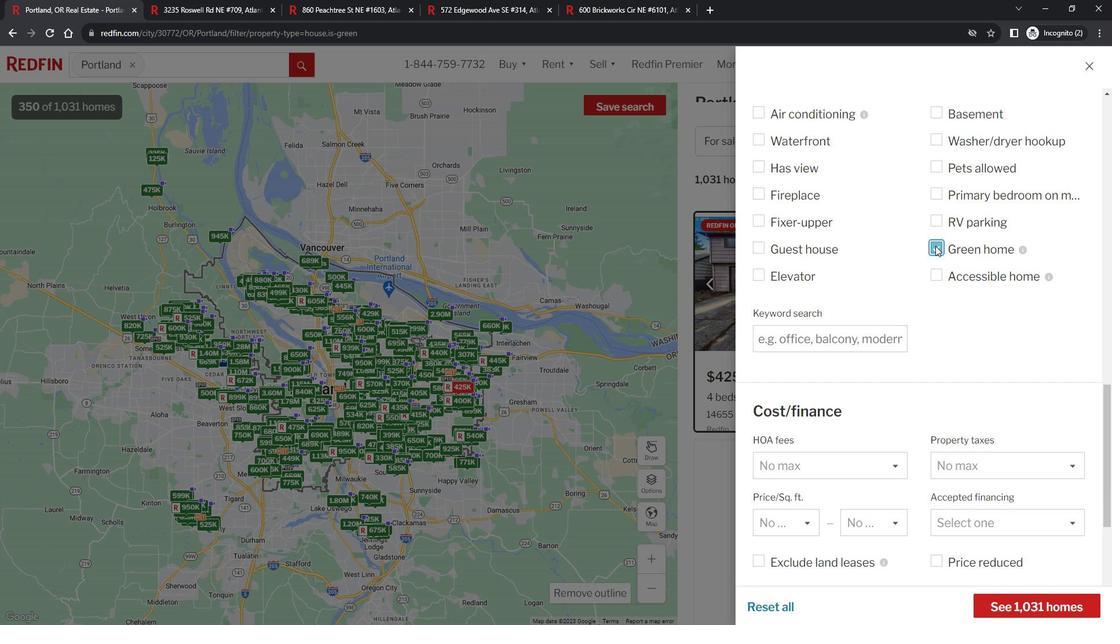 
Action: Mouse moved to (854, 338)
Screenshot: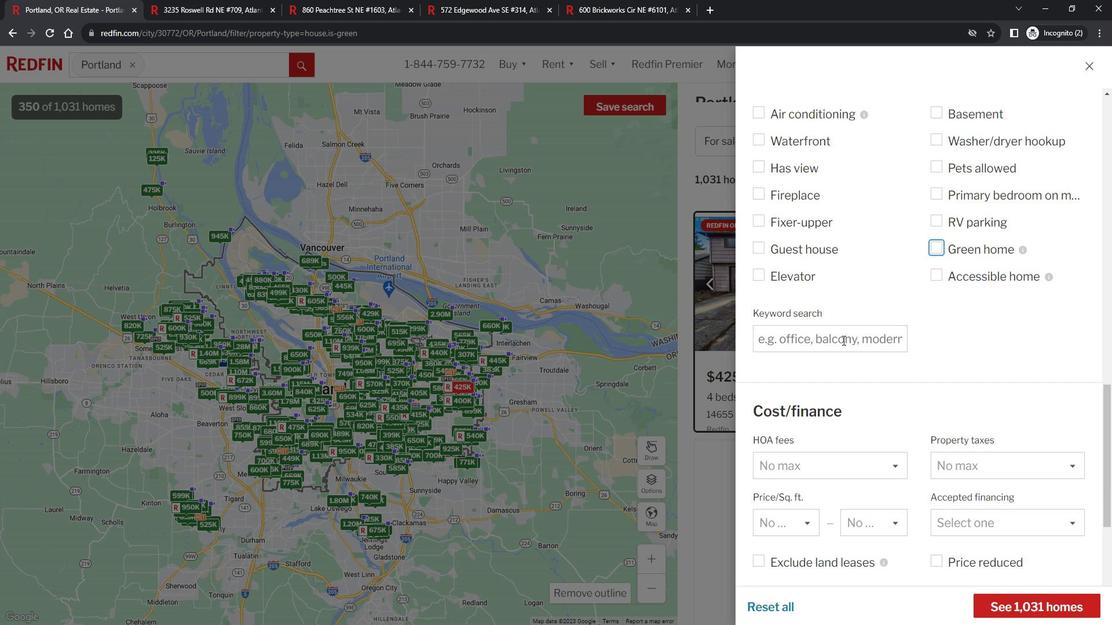 
Action: Mouse scrolled (854, 339) with delta (0, 0)
Screenshot: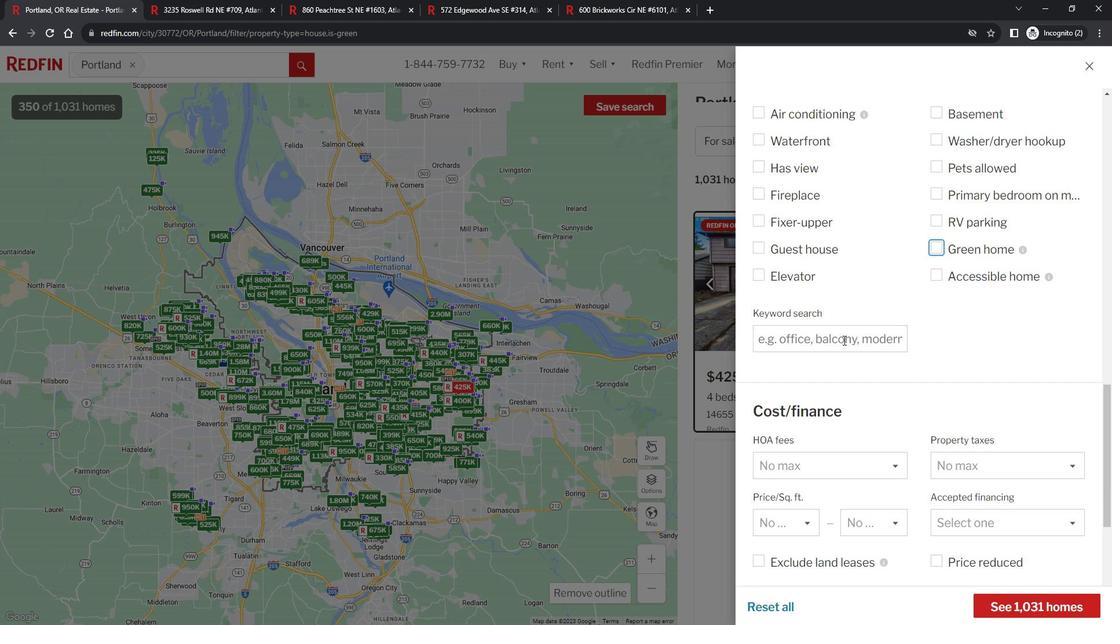 
Action: Mouse moved to (854, 338)
Screenshot: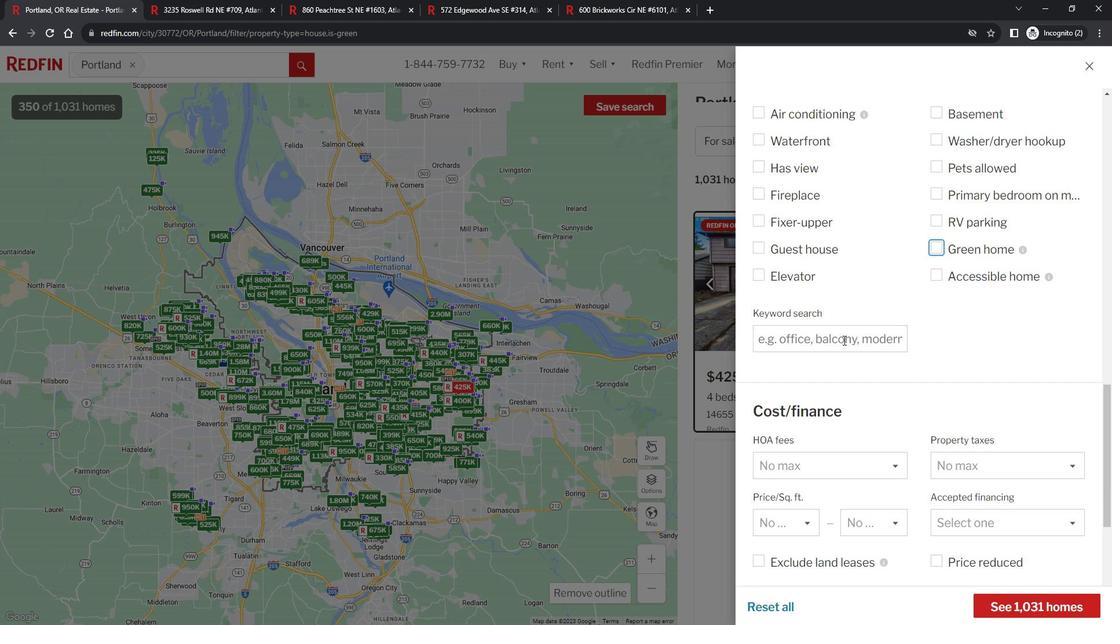 
Action: Mouse scrolled (854, 337) with delta (0, 0)
Screenshot: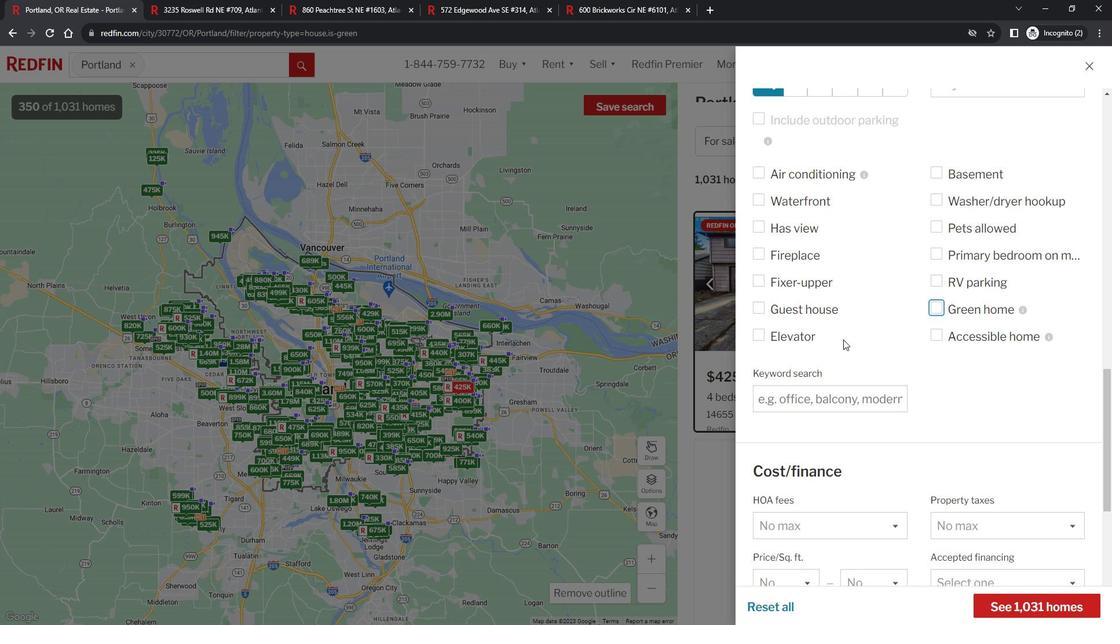 
Action: Mouse moved to (809, 332)
Screenshot: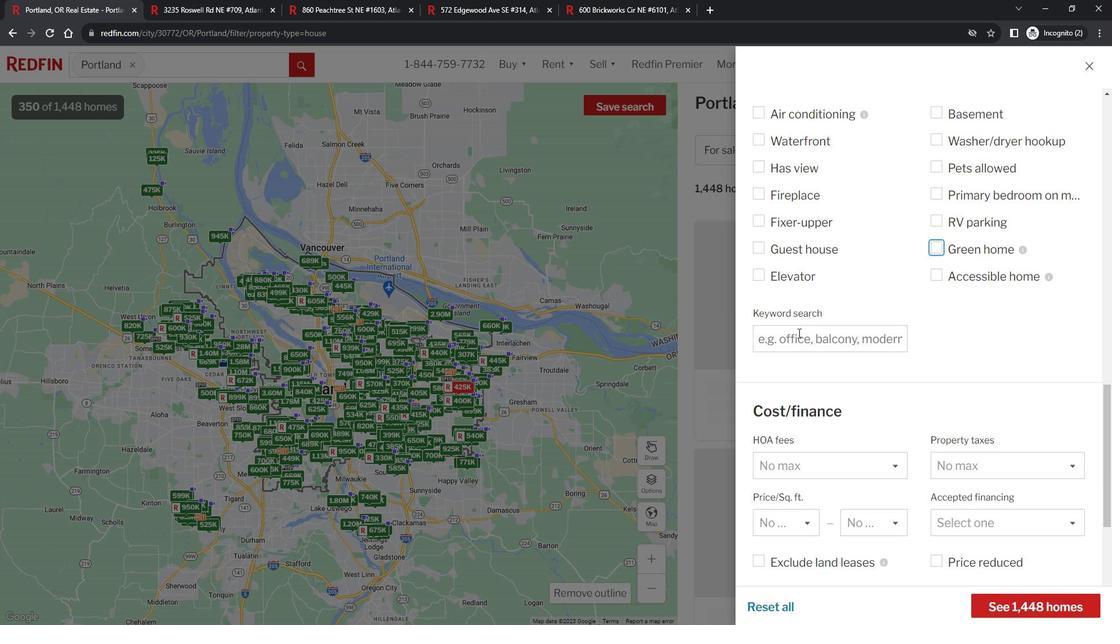 
Action: Mouse pressed left at (809, 332)
Screenshot: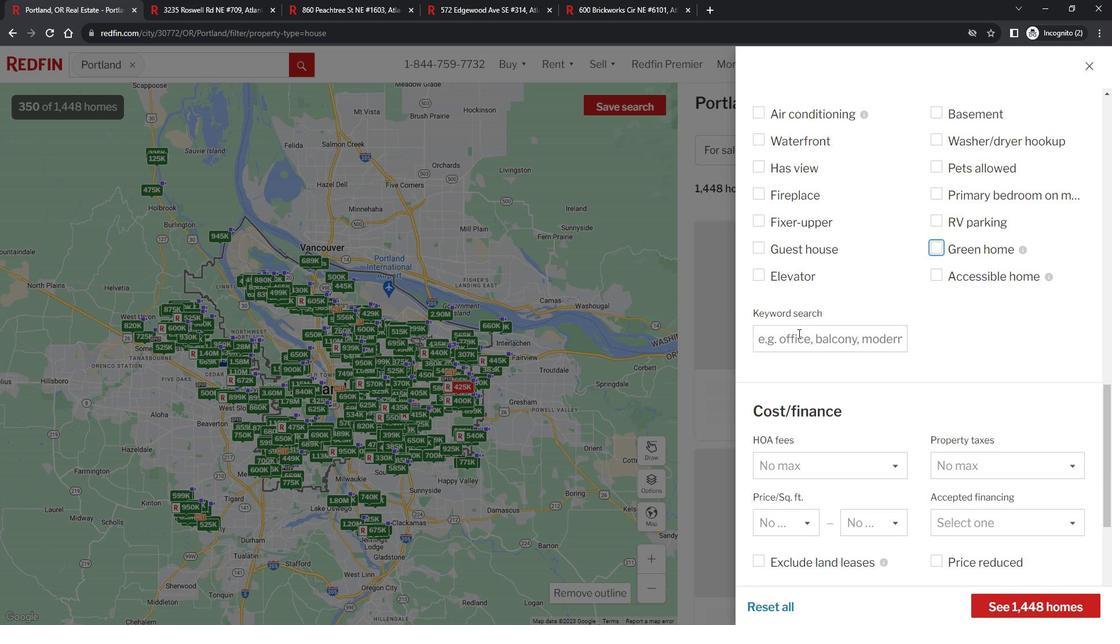 
Action: Mouse moved to (810, 332)
Screenshot: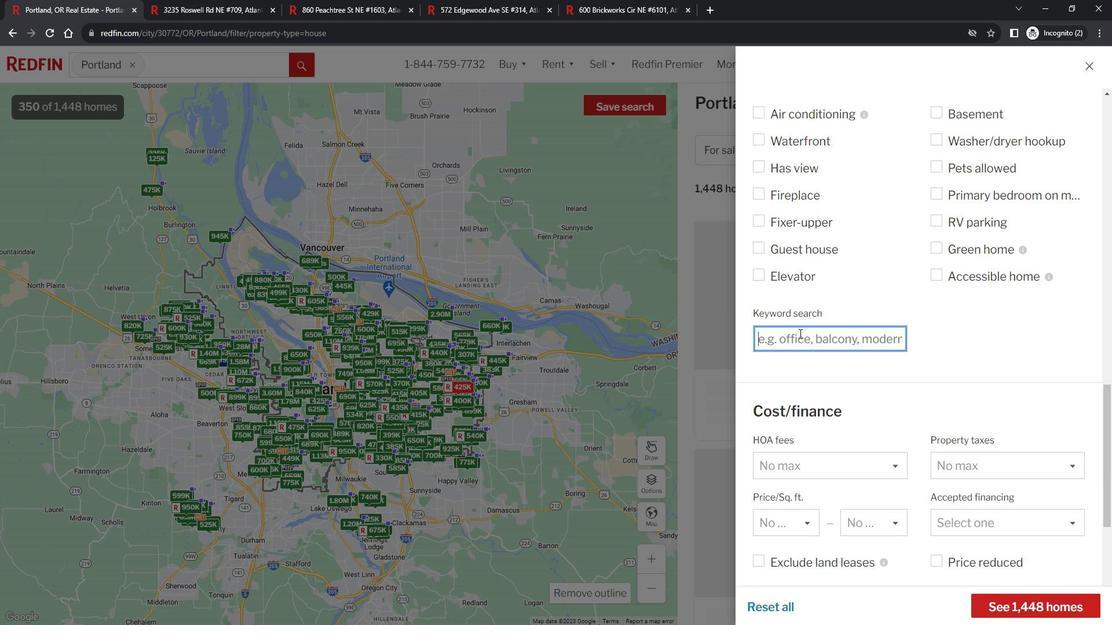
Action: Key pressed <Key.shift>Green<Key.space><Key.shift><Key.shift><Key.shift>Building<Key.space><Key.shift><Key.shift><Key.shift><Key.shift><Key.shift><Key.shift><Key.shift><Key.shift><Key.shift><Key.shift><Key.shift><Key.backspace><Key.enter>
Screenshot: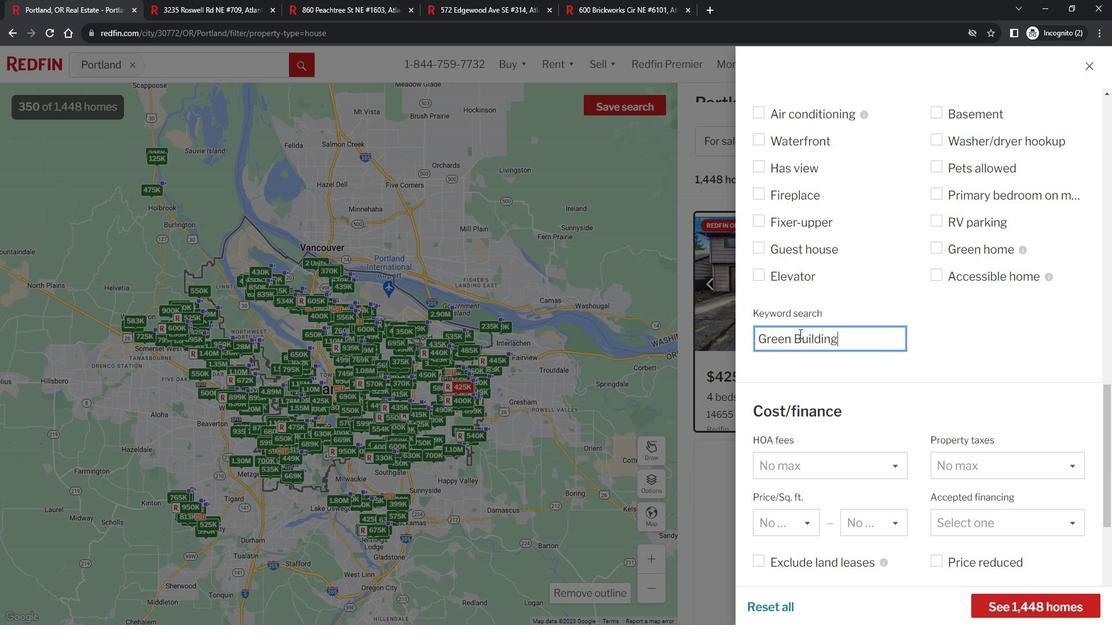 
Action: Mouse moved to (1048, 594)
Screenshot: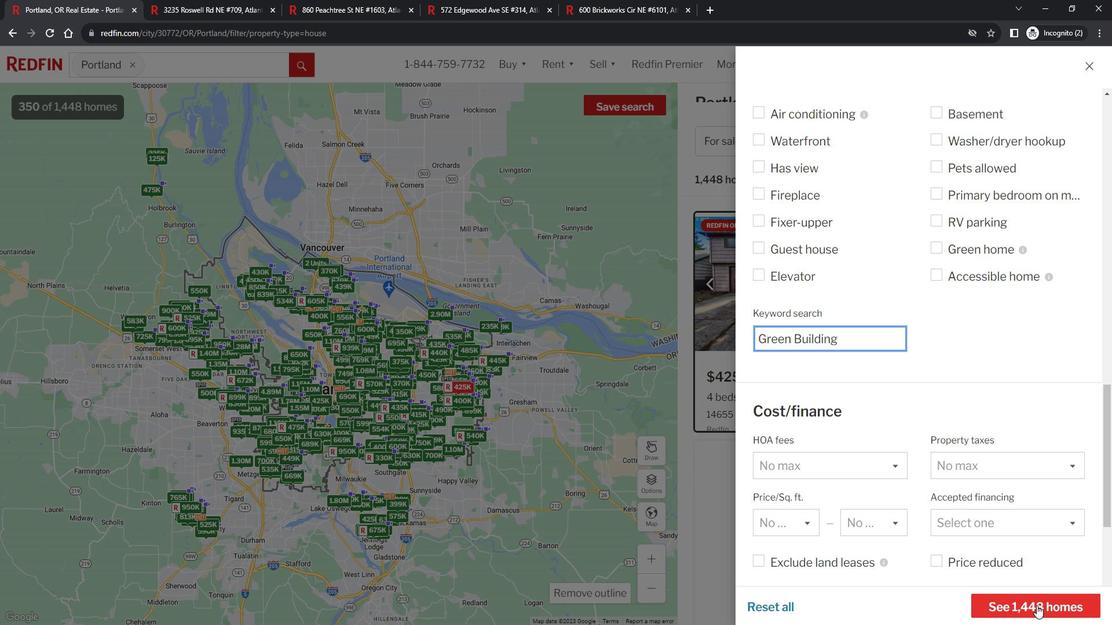 
Action: Mouse pressed left at (1048, 594)
Screenshot: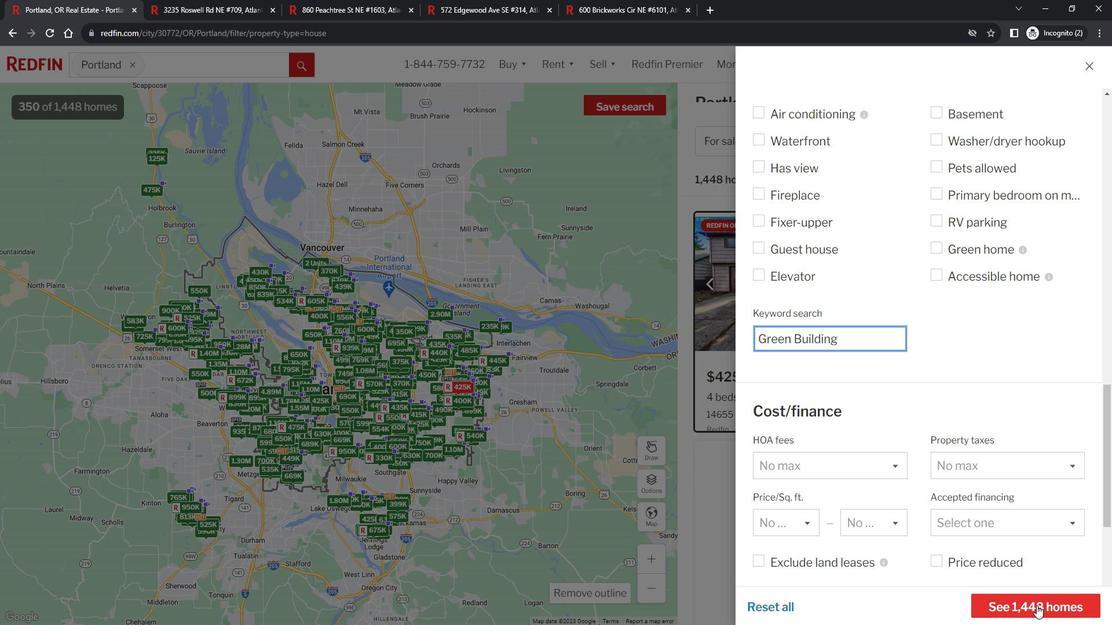 
Action: Mouse moved to (991, 278)
Screenshot: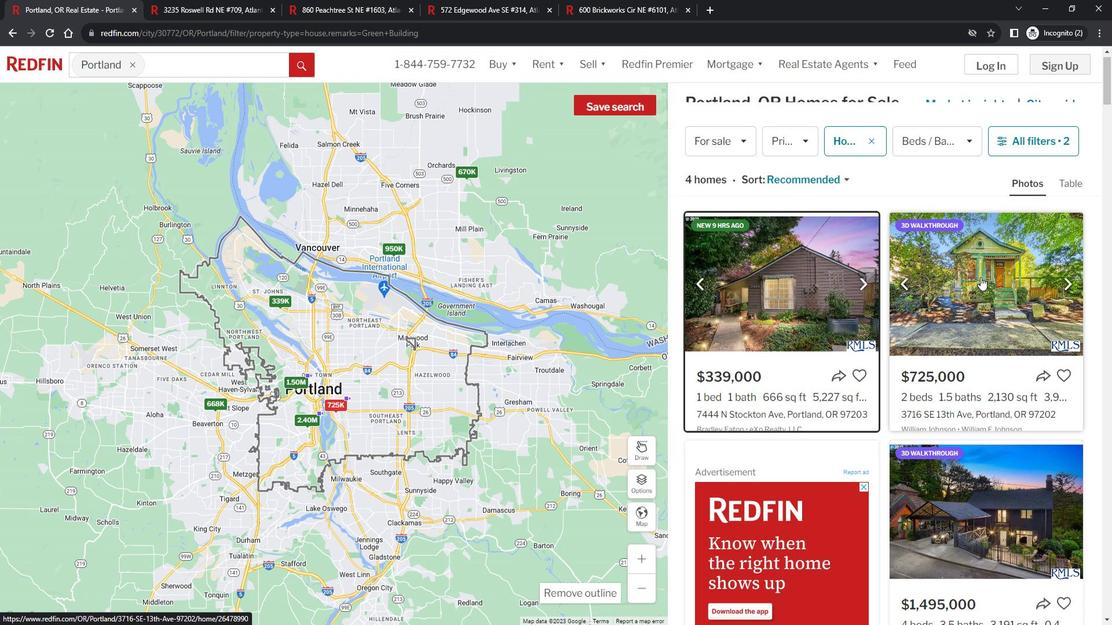 
Action: Mouse pressed left at (991, 278)
Screenshot: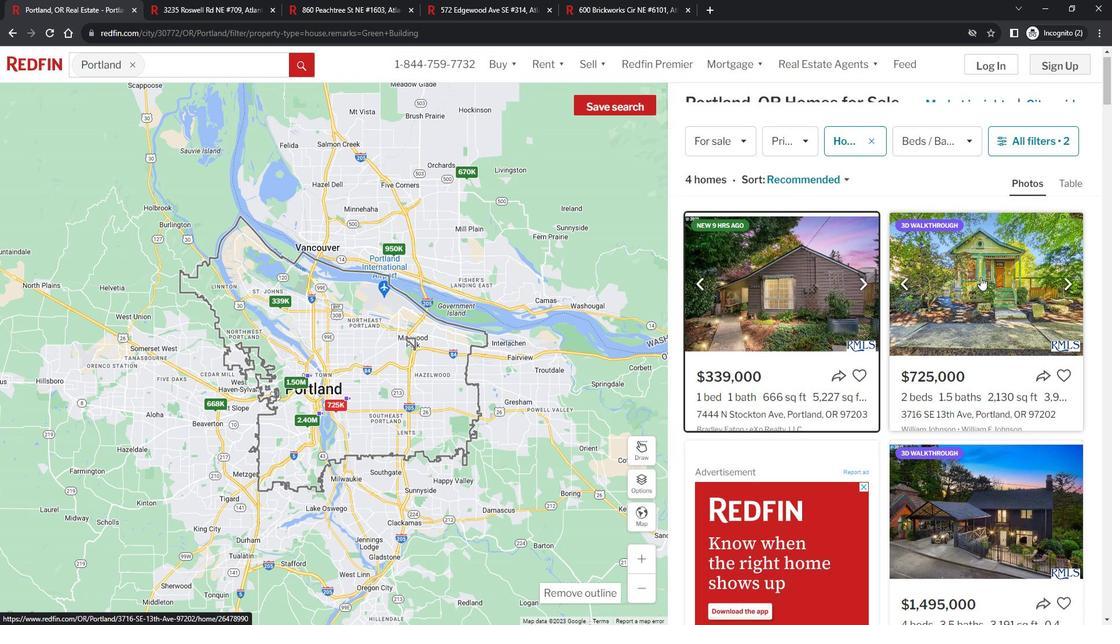 
Action: Mouse moved to (461, 279)
Screenshot: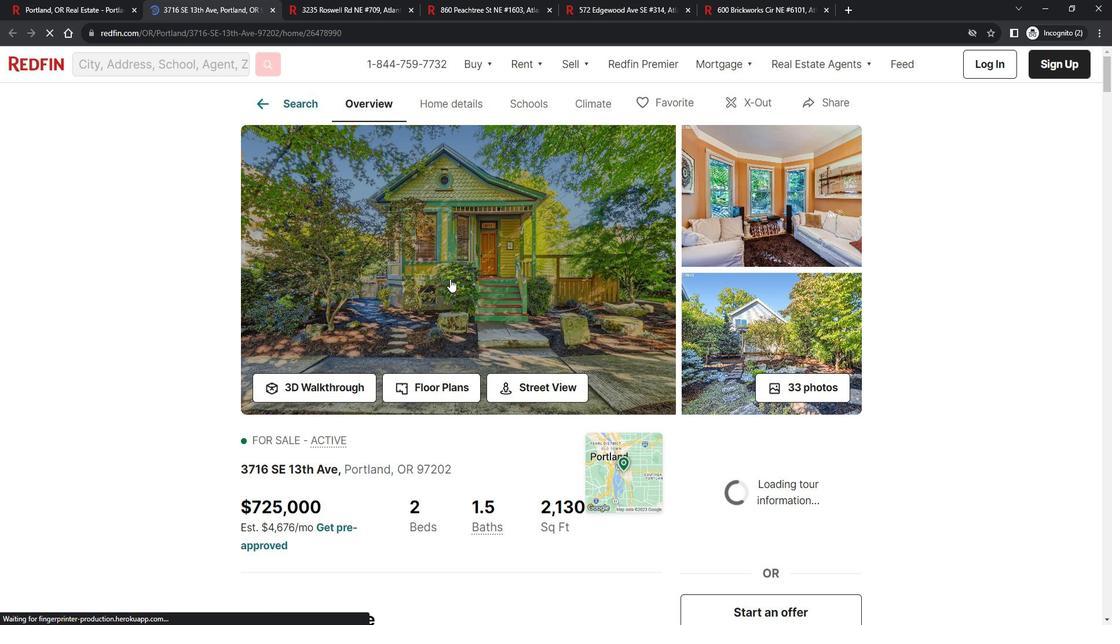 
Action: Mouse pressed left at (461, 279)
Screenshot: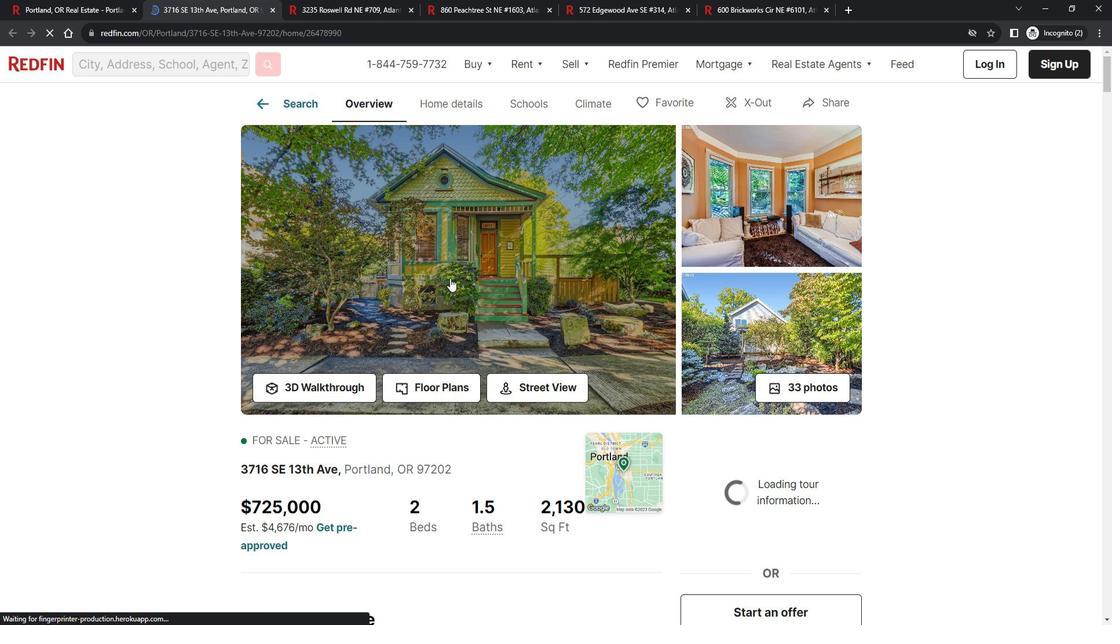 
Action: Mouse moved to (167, 294)
Screenshot: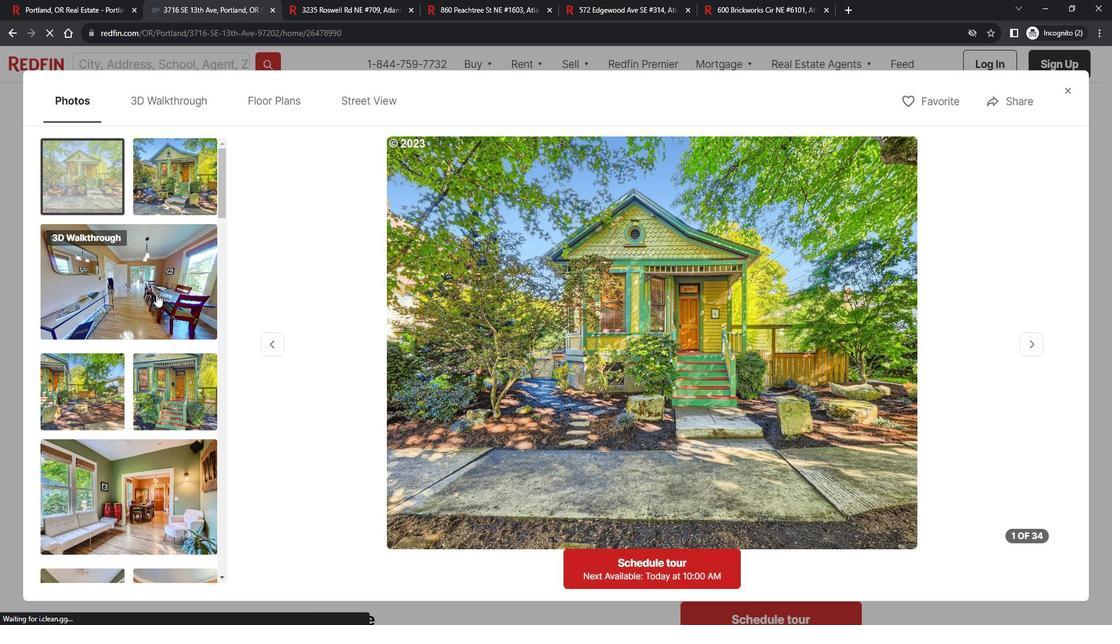 
Action: Mouse pressed left at (167, 294)
Screenshot: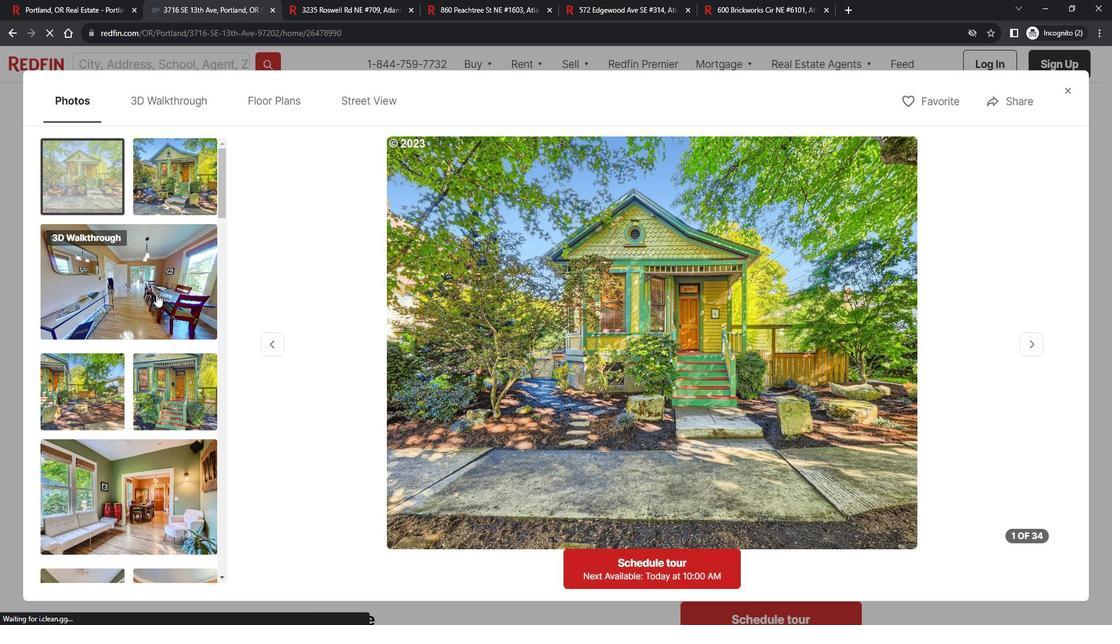 
Action: Mouse moved to (637, 437)
Screenshot: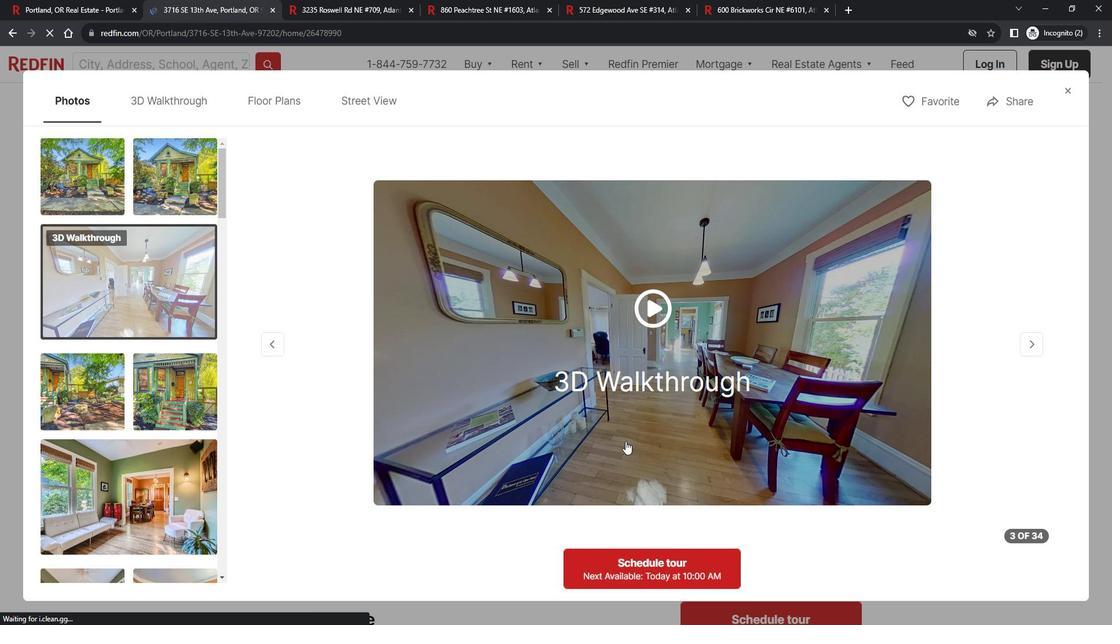 
Action: Mouse scrolled (637, 436) with delta (0, 0)
Screenshot: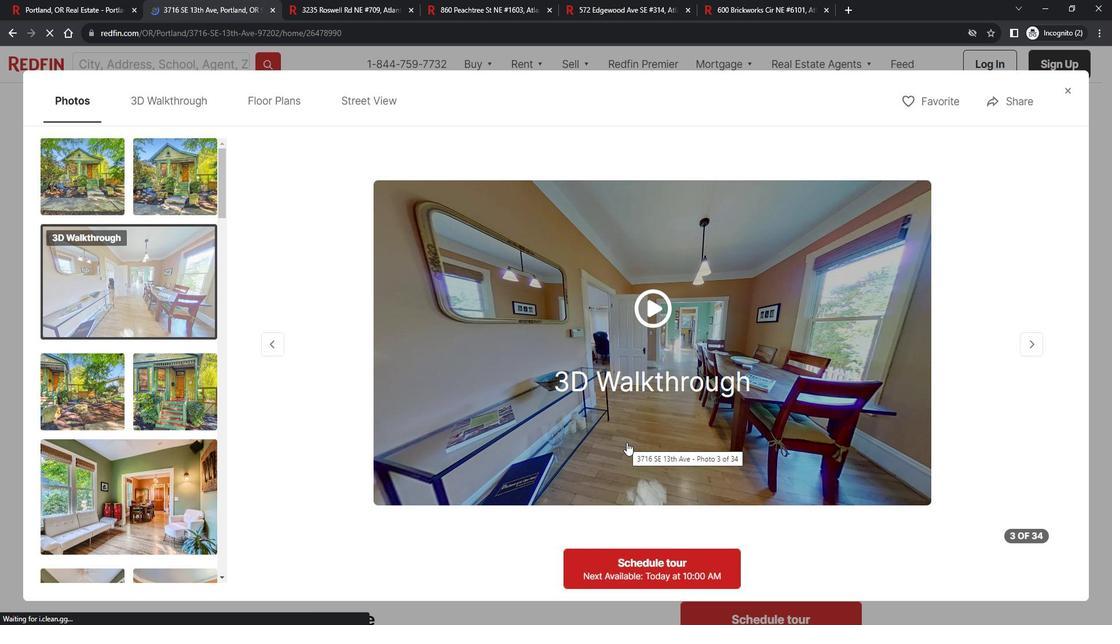 
Action: Mouse scrolled (637, 436) with delta (0, 0)
Screenshot: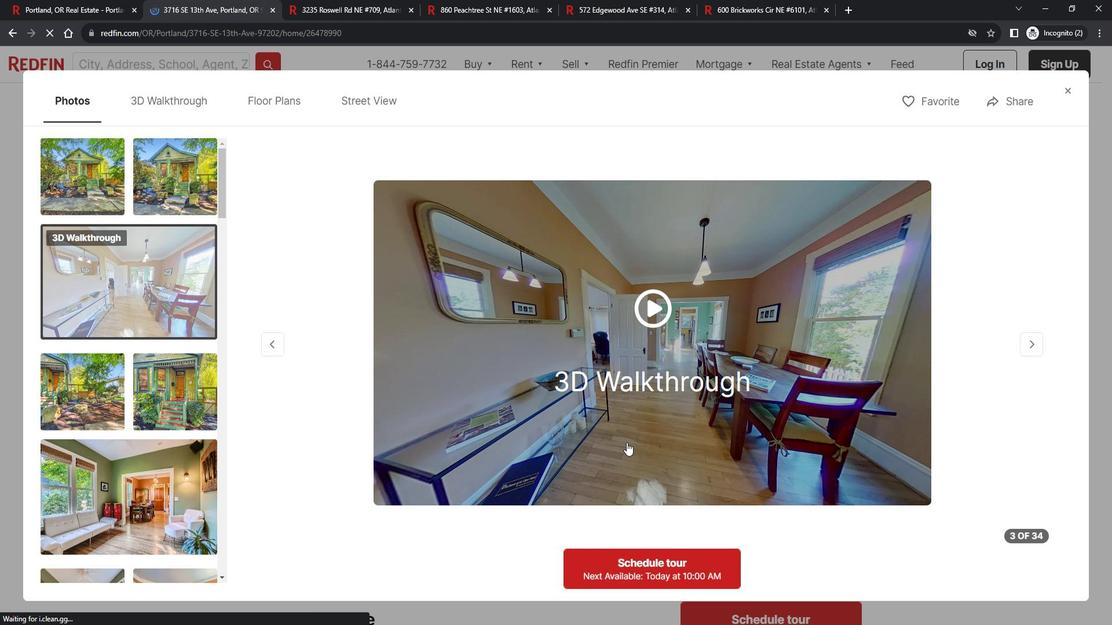 
Action: Mouse moved to (81, 381)
Screenshot: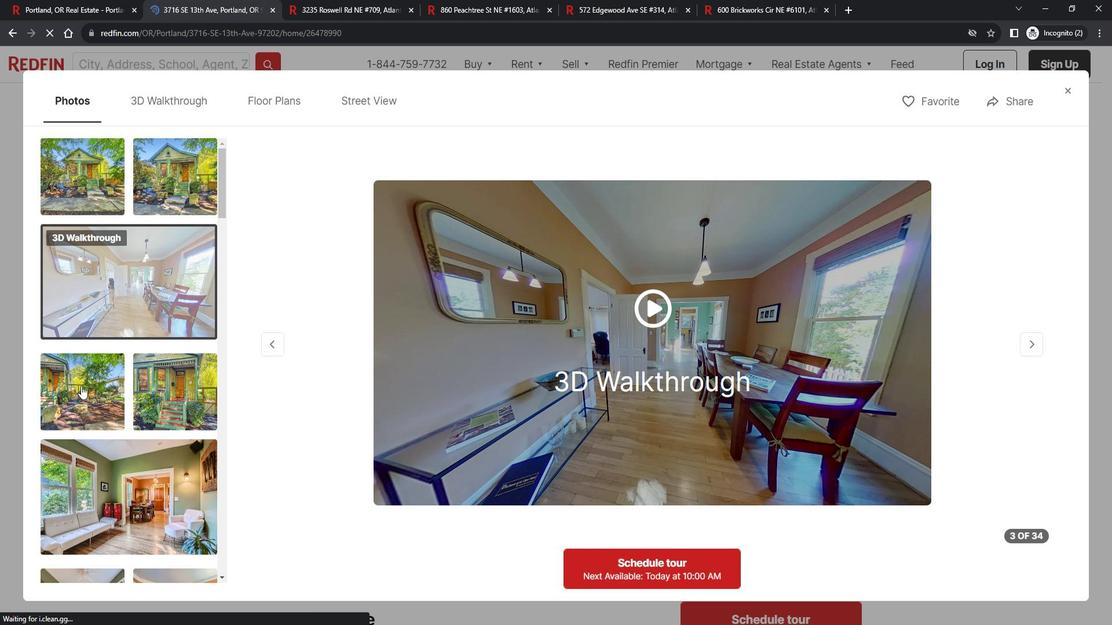
Action: Mouse pressed left at (81, 381)
Screenshot: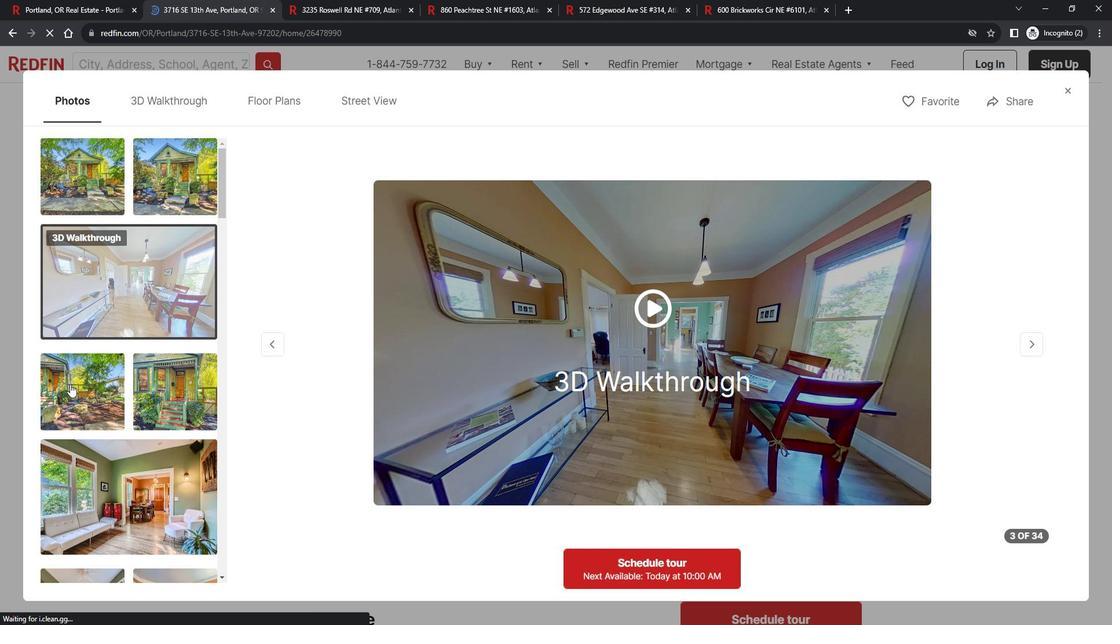 
Action: Mouse moved to (1039, 340)
Screenshot: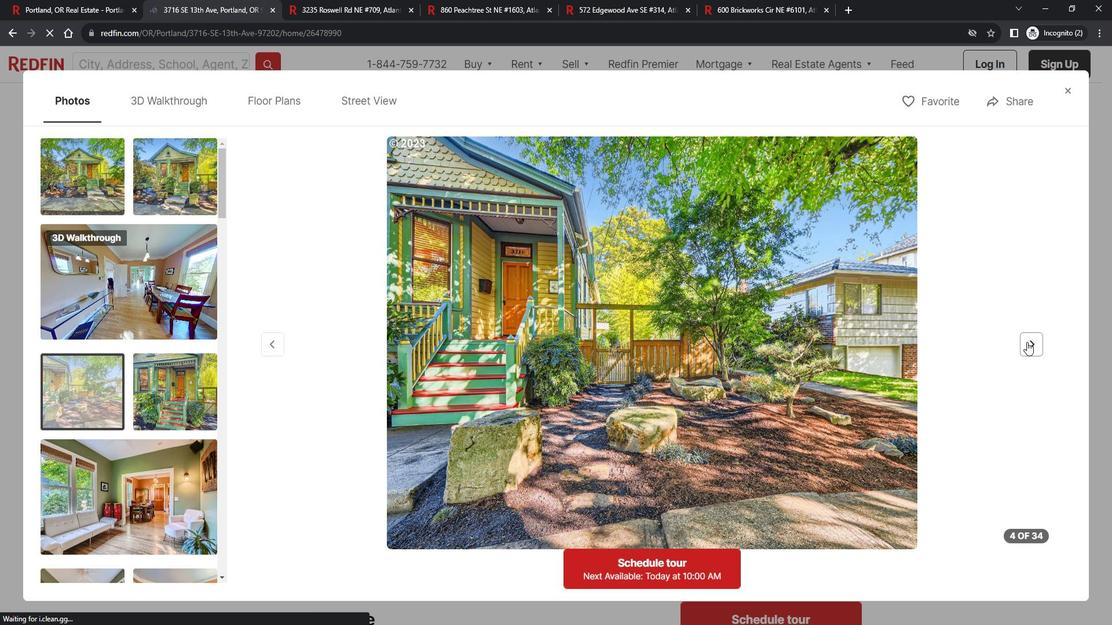 
Action: Mouse pressed left at (1039, 340)
Screenshot: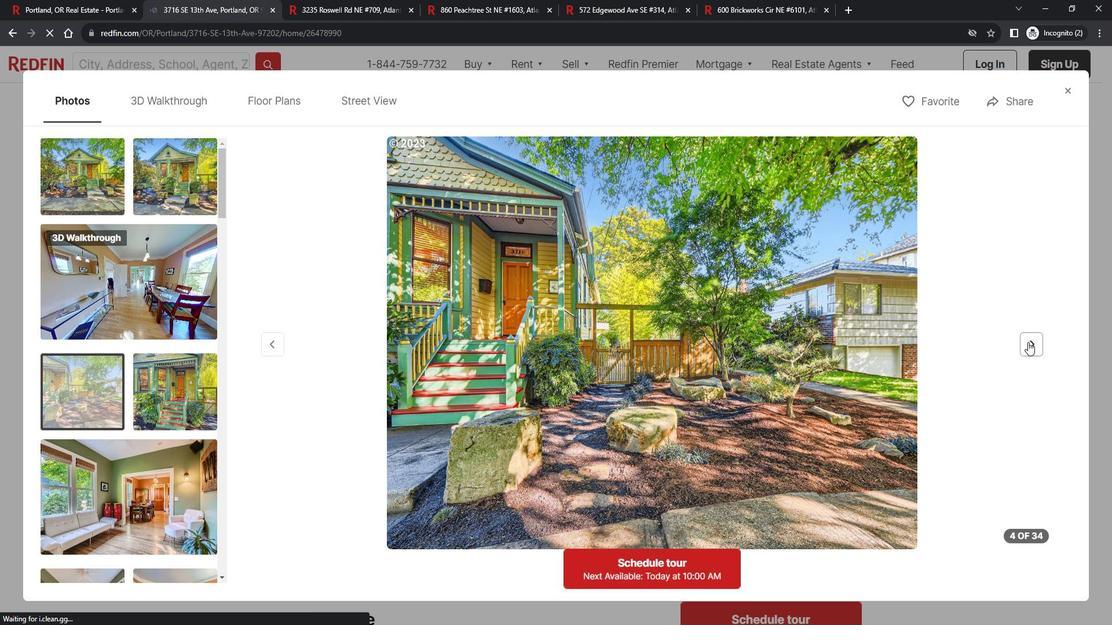
Action: Mouse pressed left at (1039, 340)
Screenshot: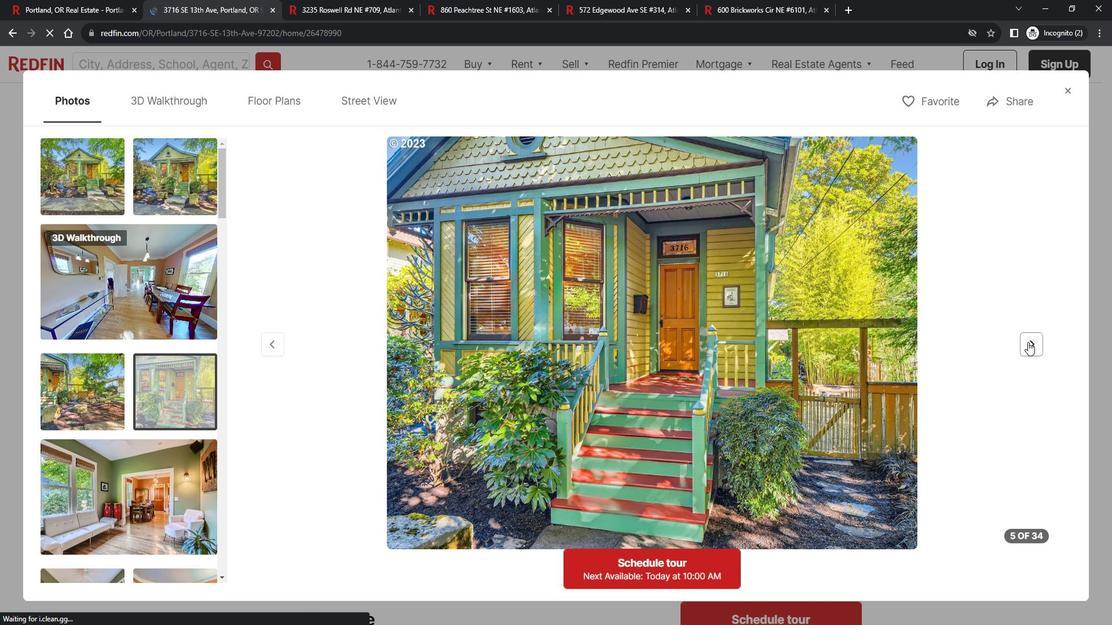 
Action: Mouse pressed left at (1039, 340)
Screenshot: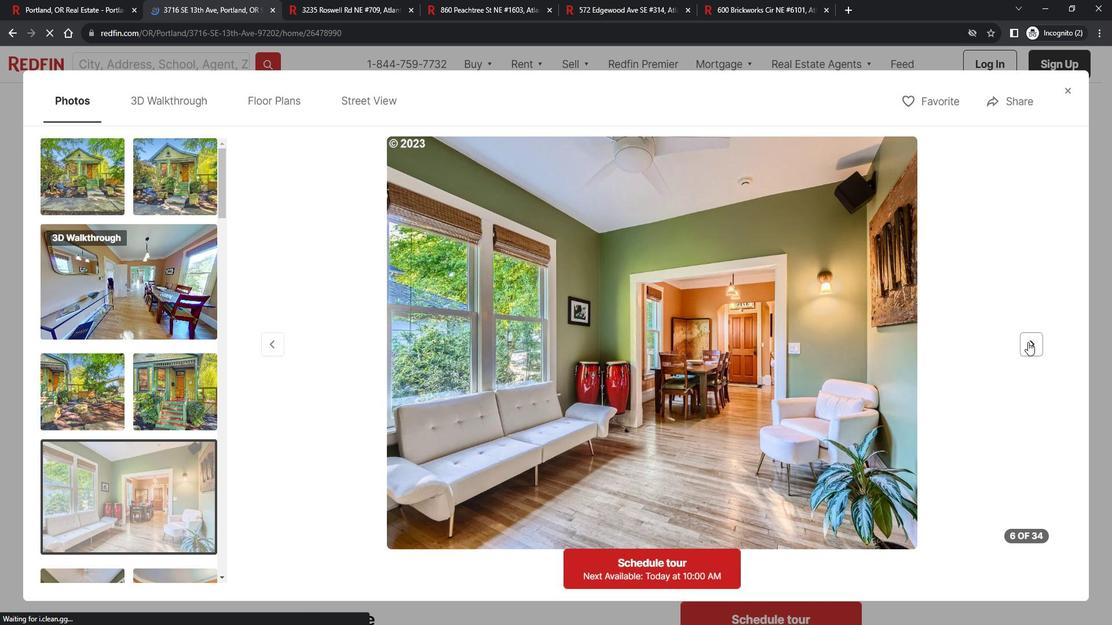 
Action: Mouse pressed left at (1039, 340)
Screenshot: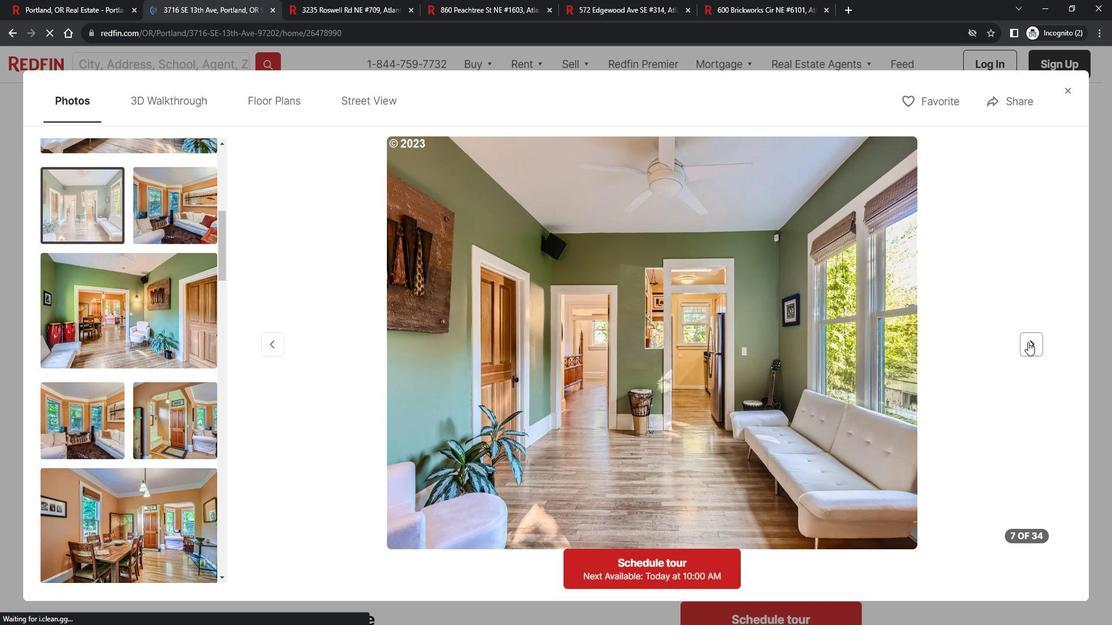 
Action: Mouse pressed left at (1039, 340)
Screenshot: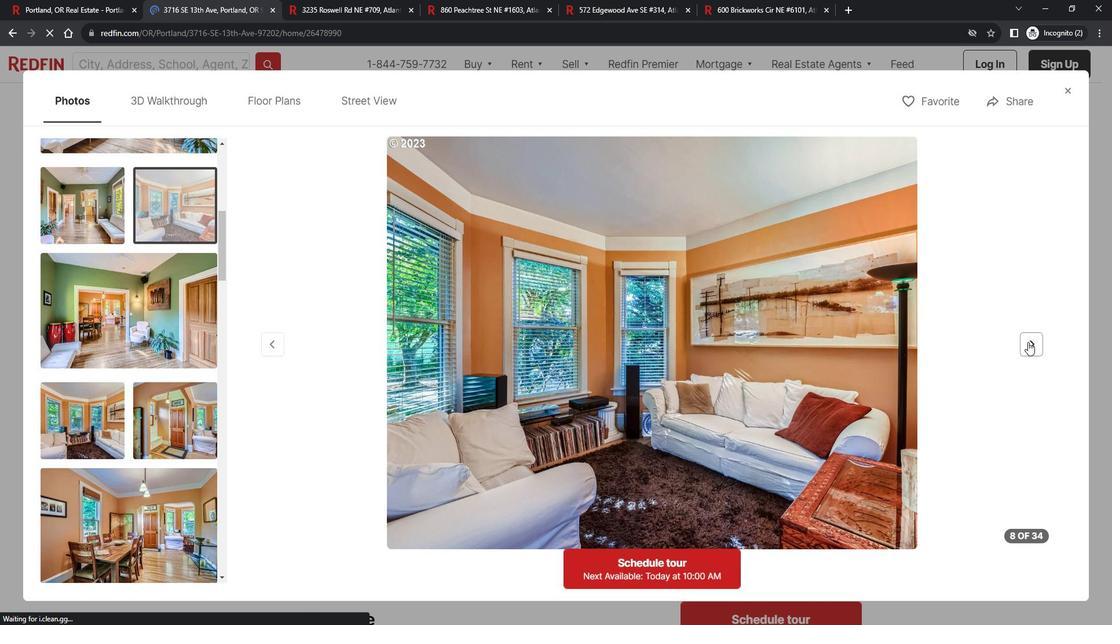 
Action: Mouse moved to (1039, 341)
Screenshot: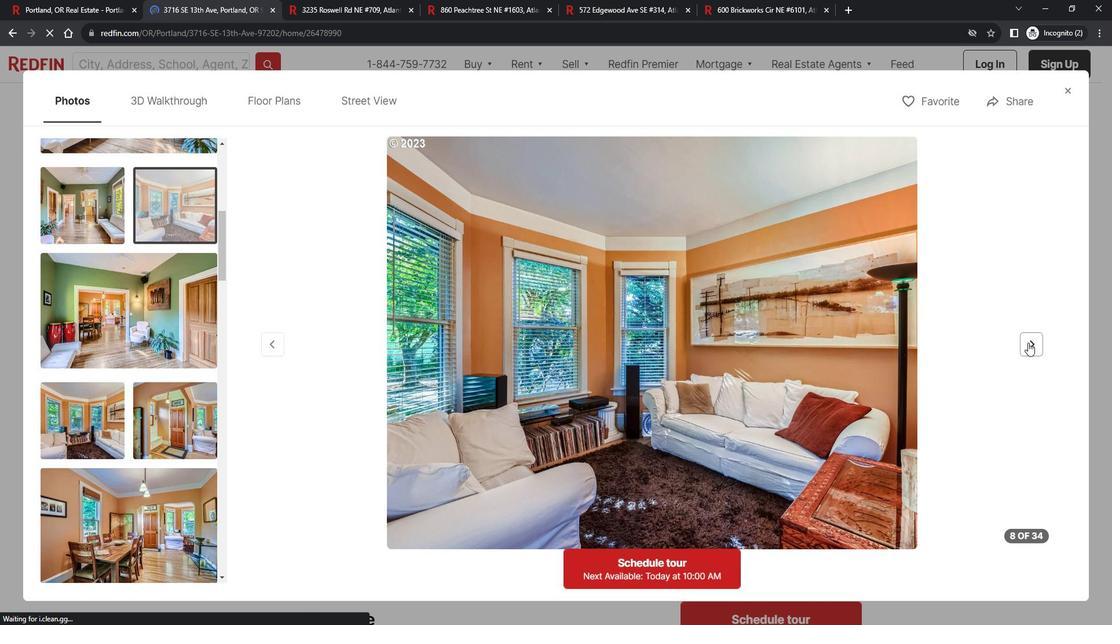 
Action: Mouse pressed left at (1039, 341)
Screenshot: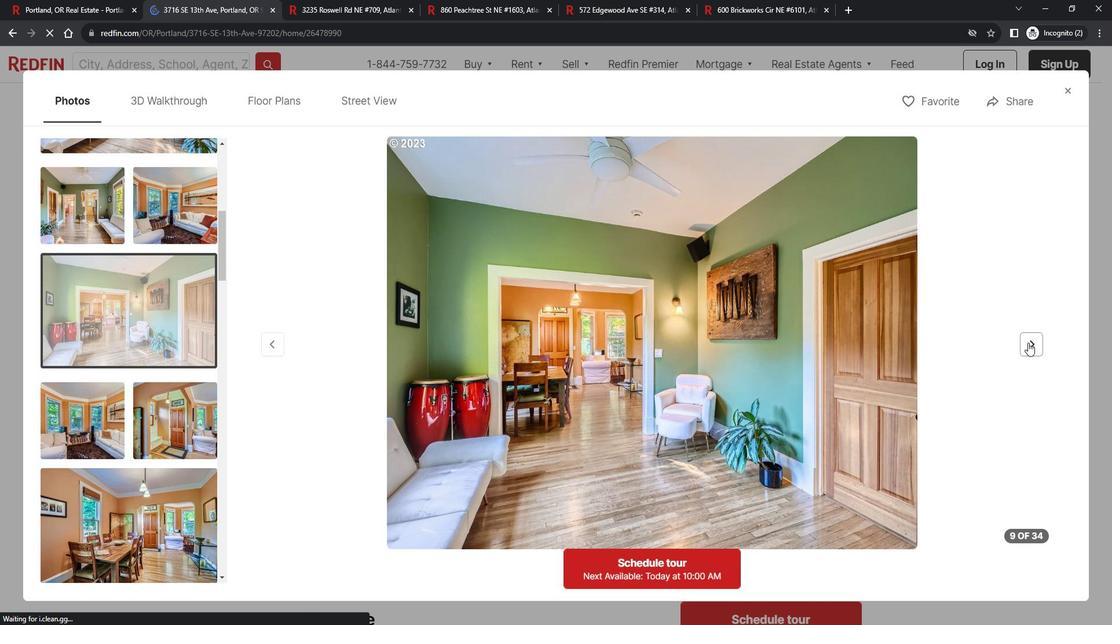 
Action: Mouse pressed left at (1039, 341)
Screenshot: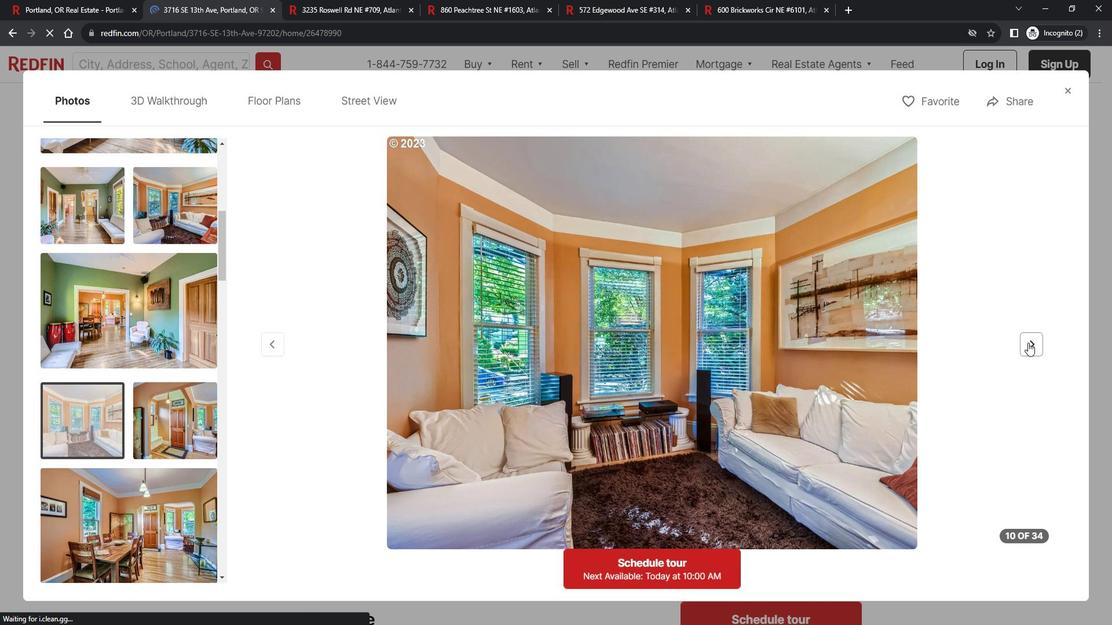 
Action: Mouse pressed left at (1039, 341)
Screenshot: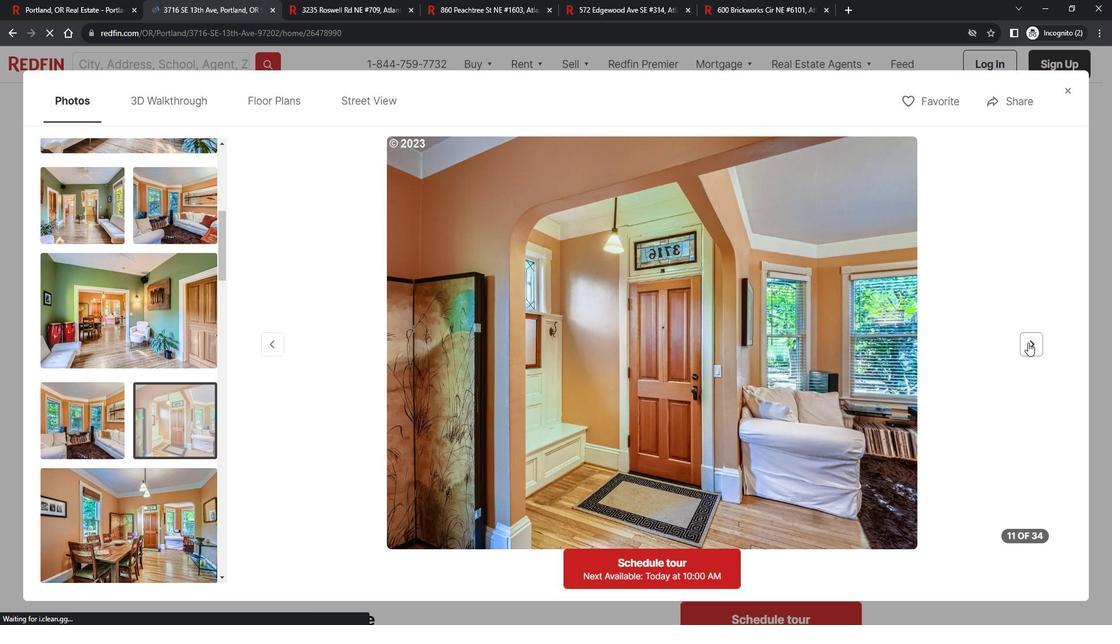 
Action: Mouse moved to (91, 450)
Screenshot: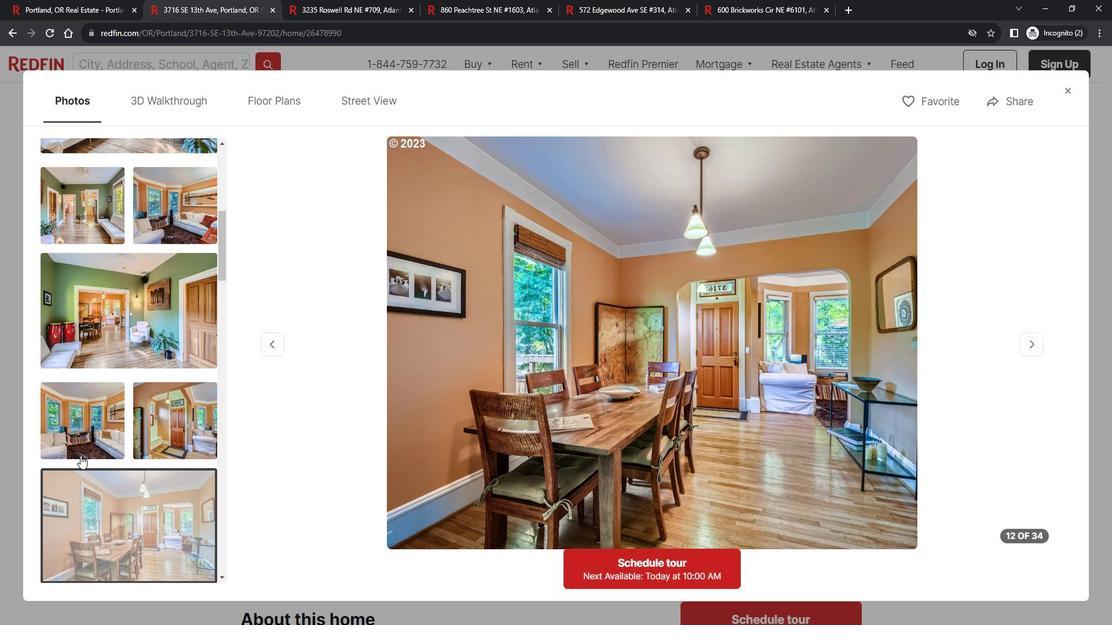 
Action: Mouse scrolled (91, 449) with delta (0, 0)
Screenshot: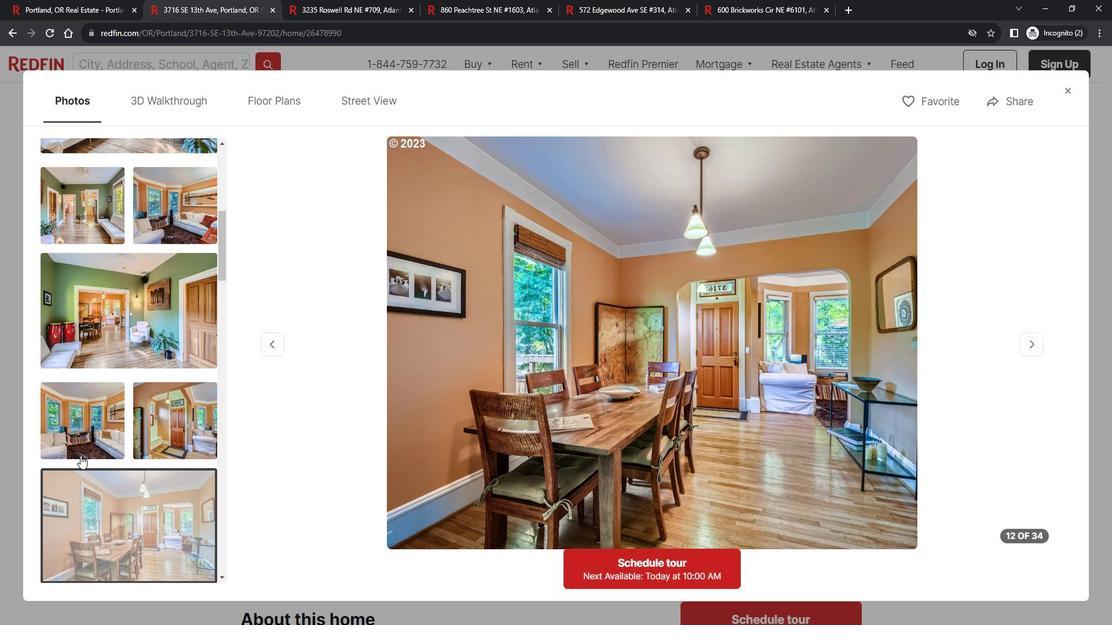 
Action: Mouse moved to (93, 448)
Screenshot: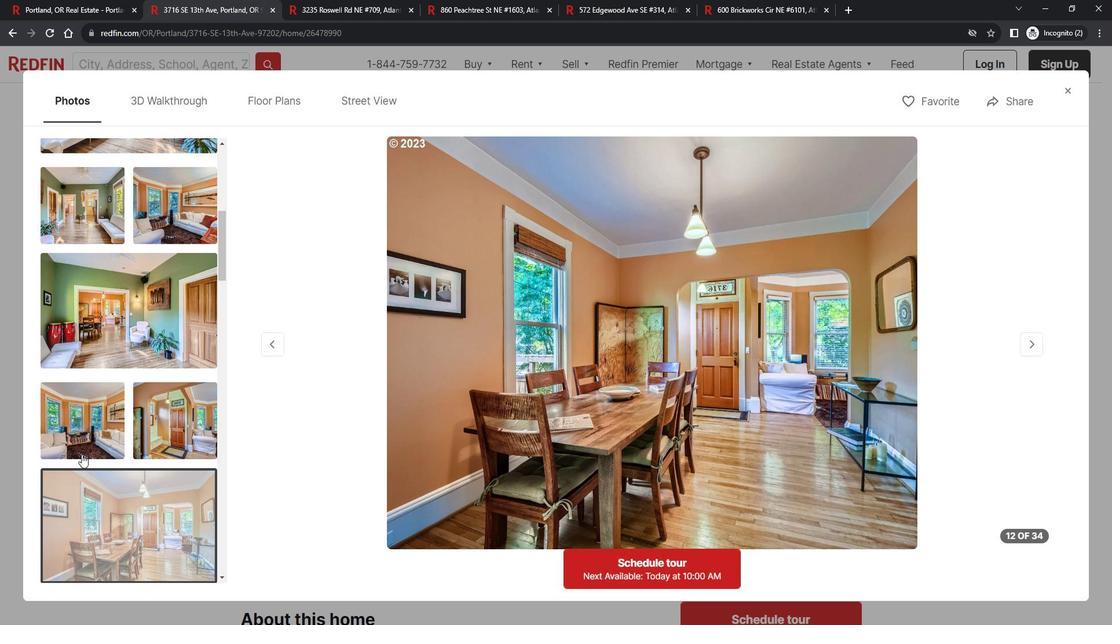 
Action: Mouse scrolled (93, 447) with delta (0, 0)
Screenshot: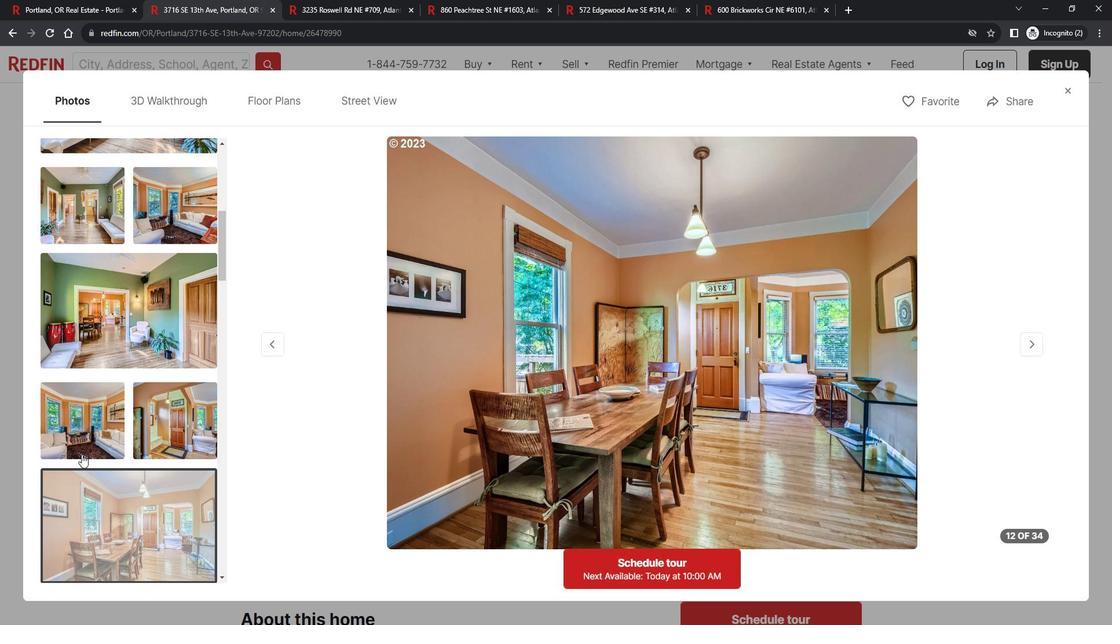 
Action: Mouse moved to (97, 446)
Screenshot: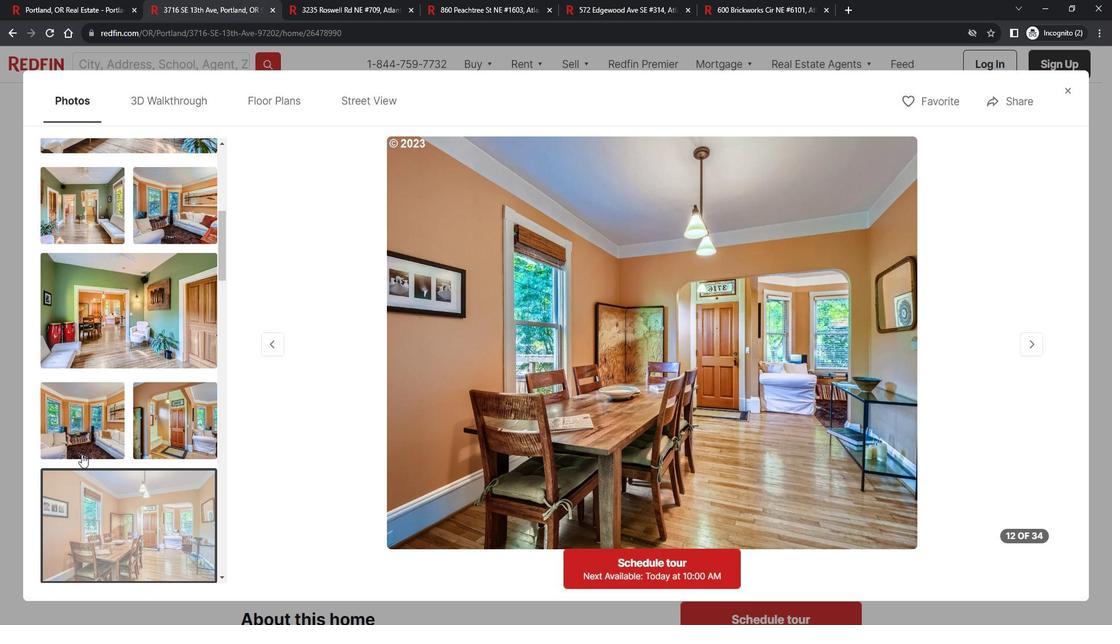 
Action: Mouse scrolled (97, 445) with delta (0, 0)
Screenshot: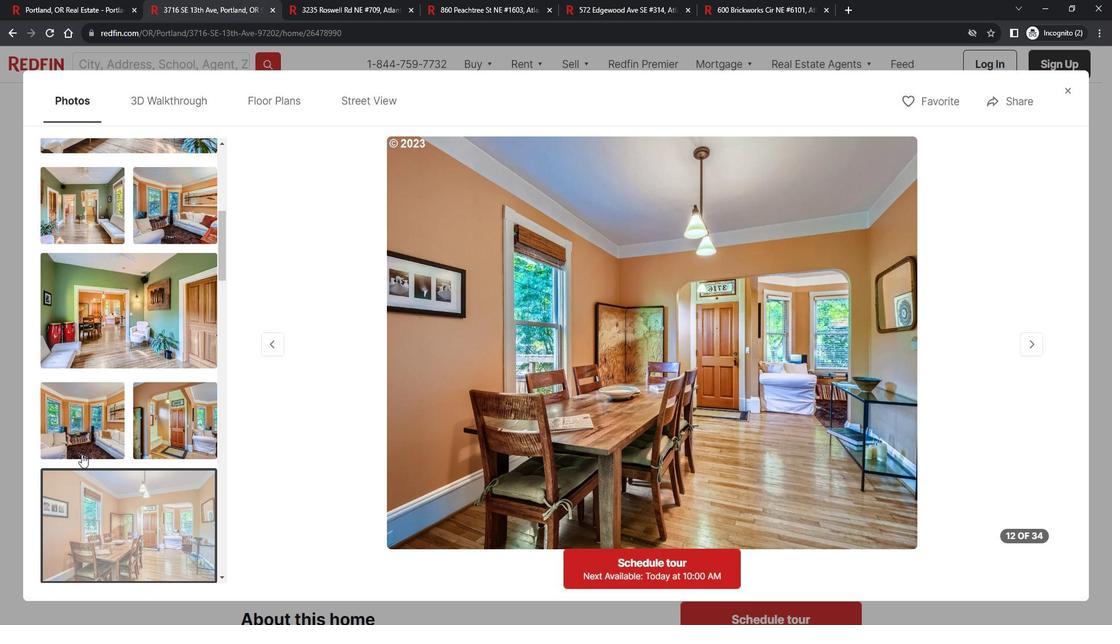 
Action: Mouse moved to (112, 438)
Screenshot: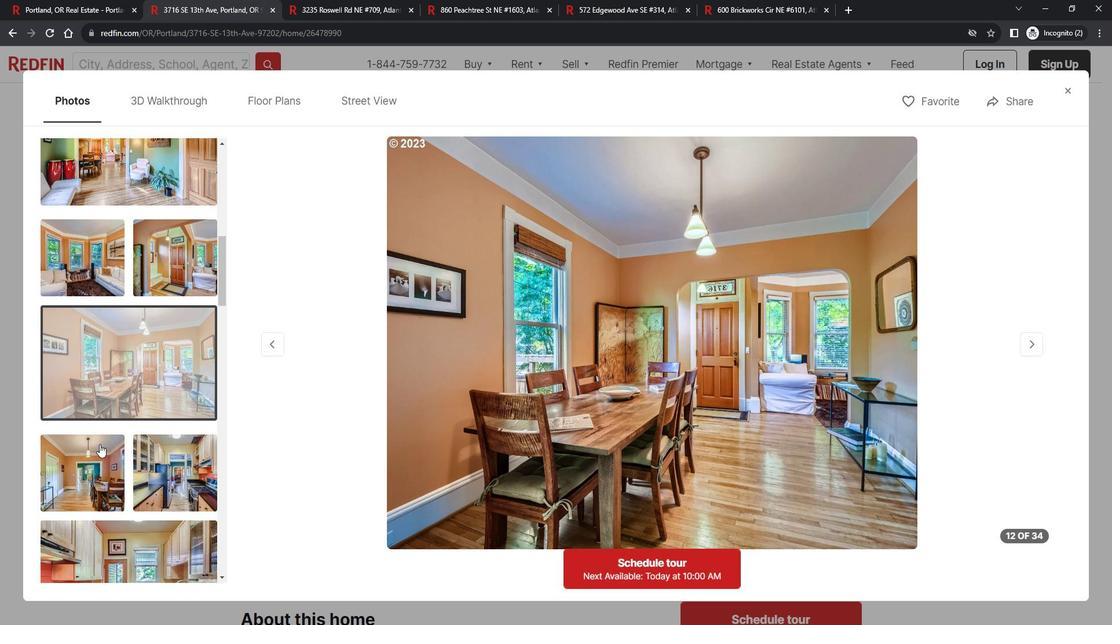 
Action: Mouse scrolled (112, 437) with delta (0, 0)
Screenshot: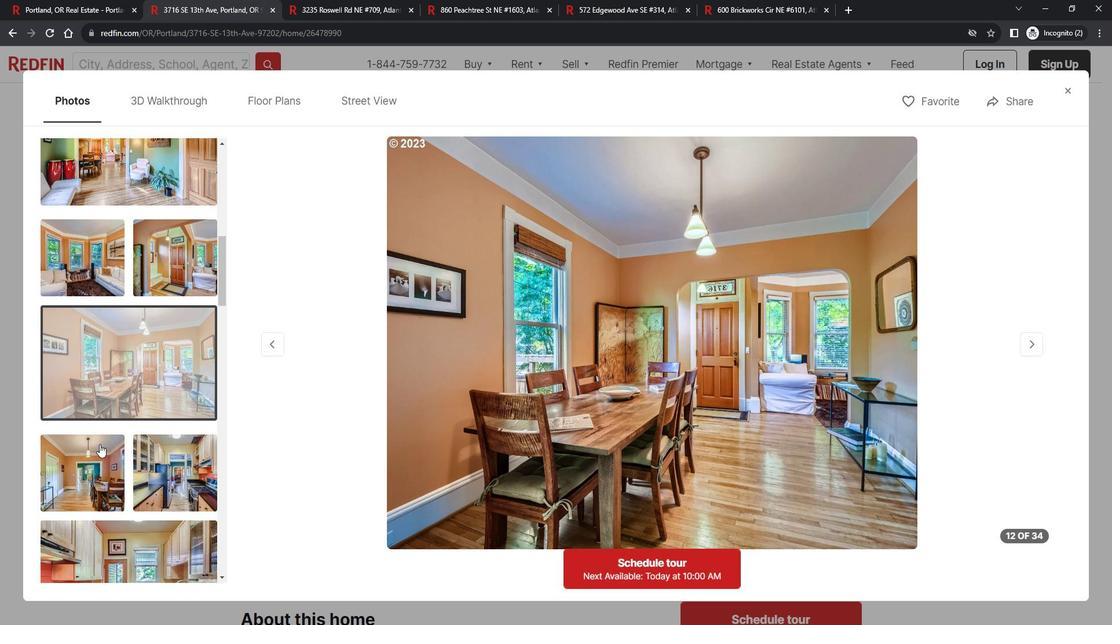 
Action: Mouse moved to (121, 426)
Screenshot: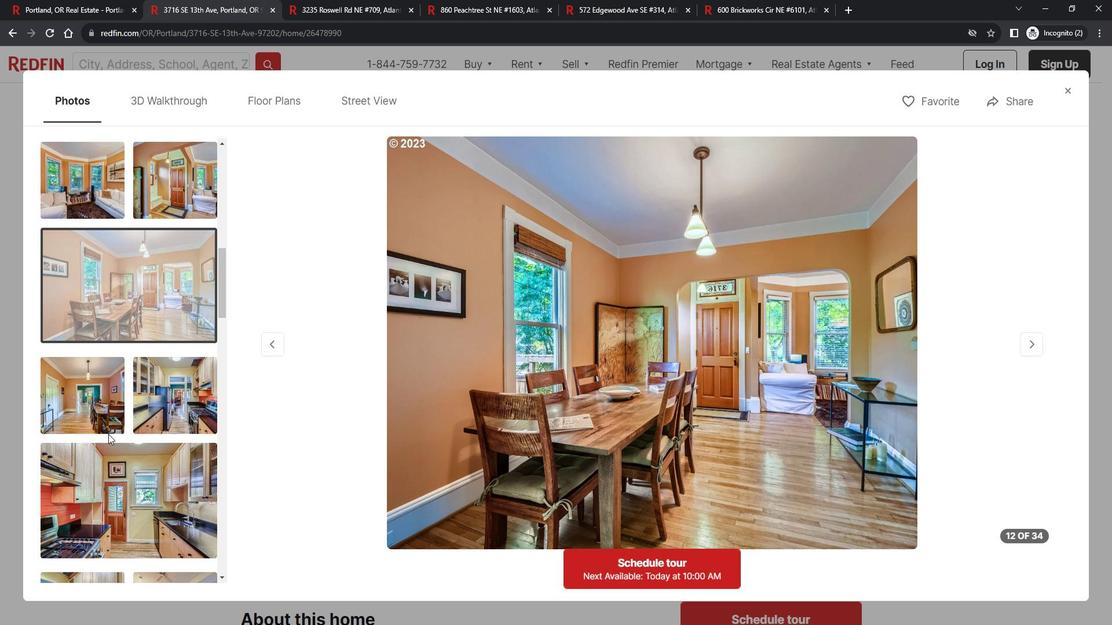 
Action: Mouse scrolled (121, 425) with delta (0, 0)
Screenshot: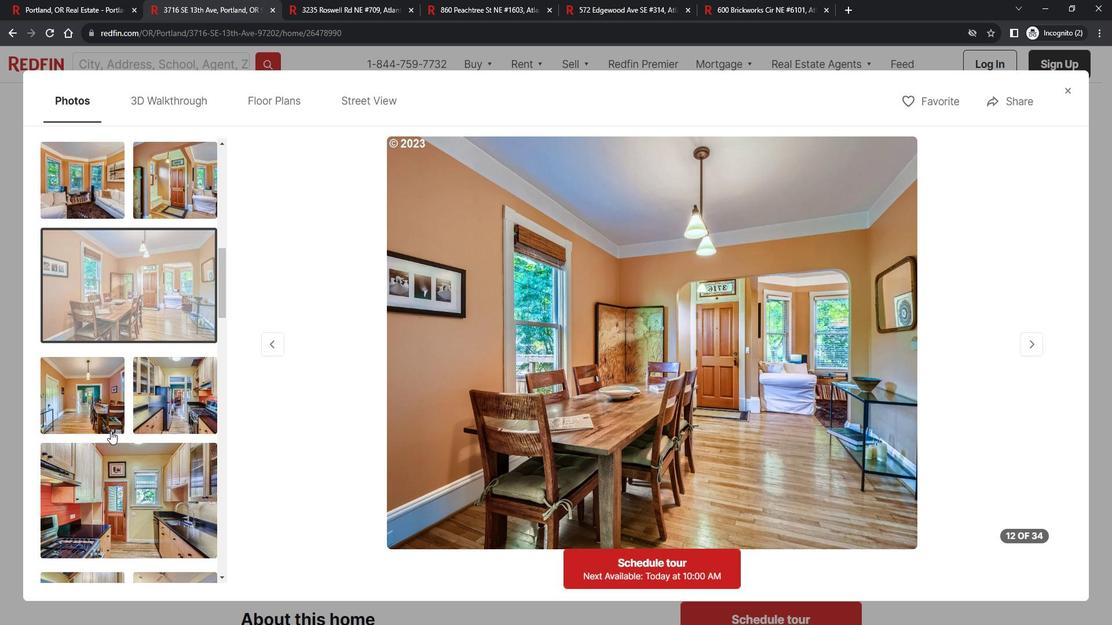 
Action: Mouse scrolled (121, 425) with delta (0, 0)
Screenshot: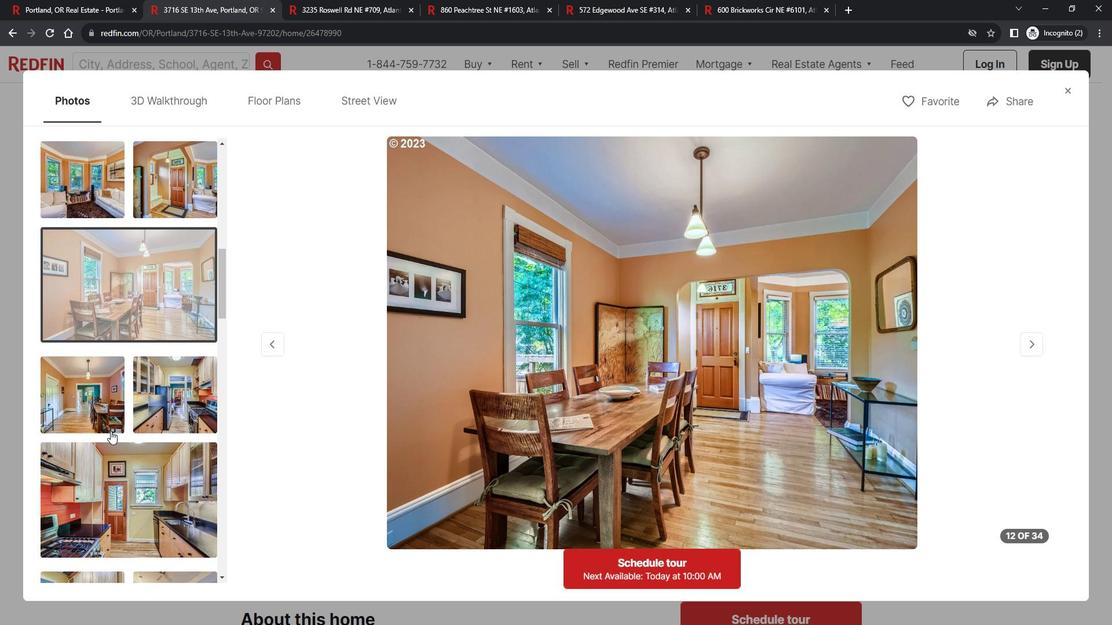 
Action: Mouse moved to (122, 426)
Screenshot: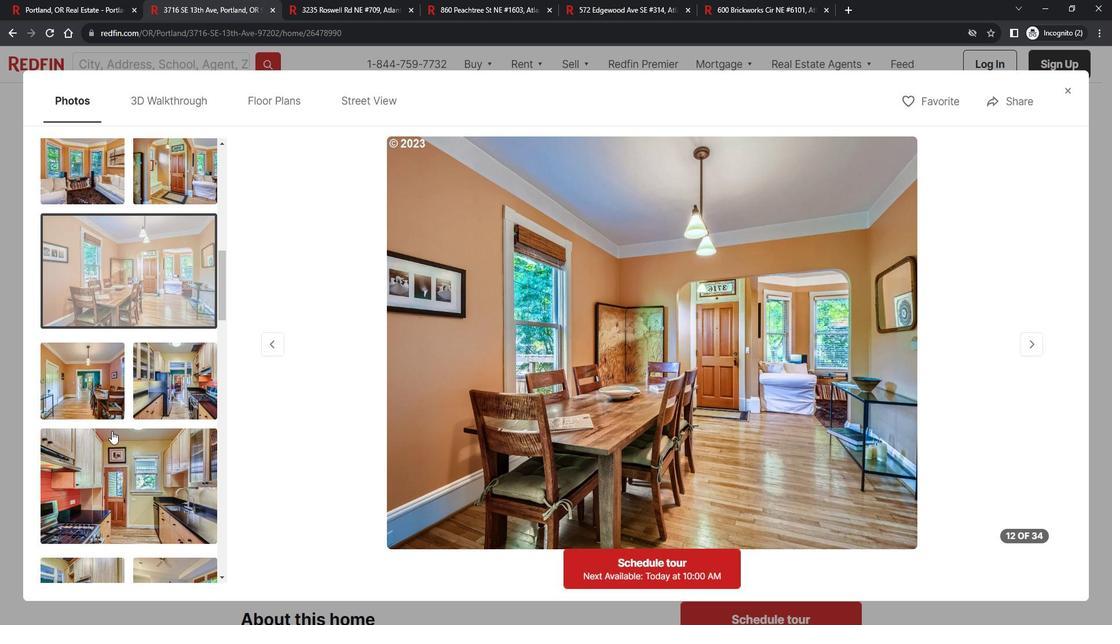 
Action: Mouse scrolled (122, 425) with delta (0, 0)
Screenshot: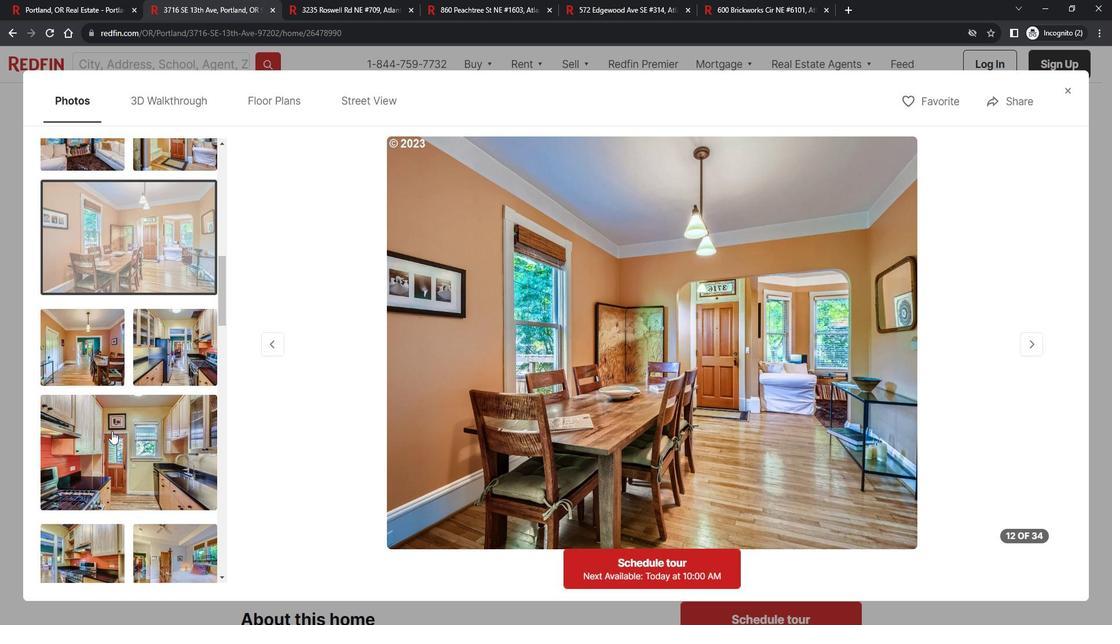 
Action: Mouse moved to (130, 343)
Screenshot: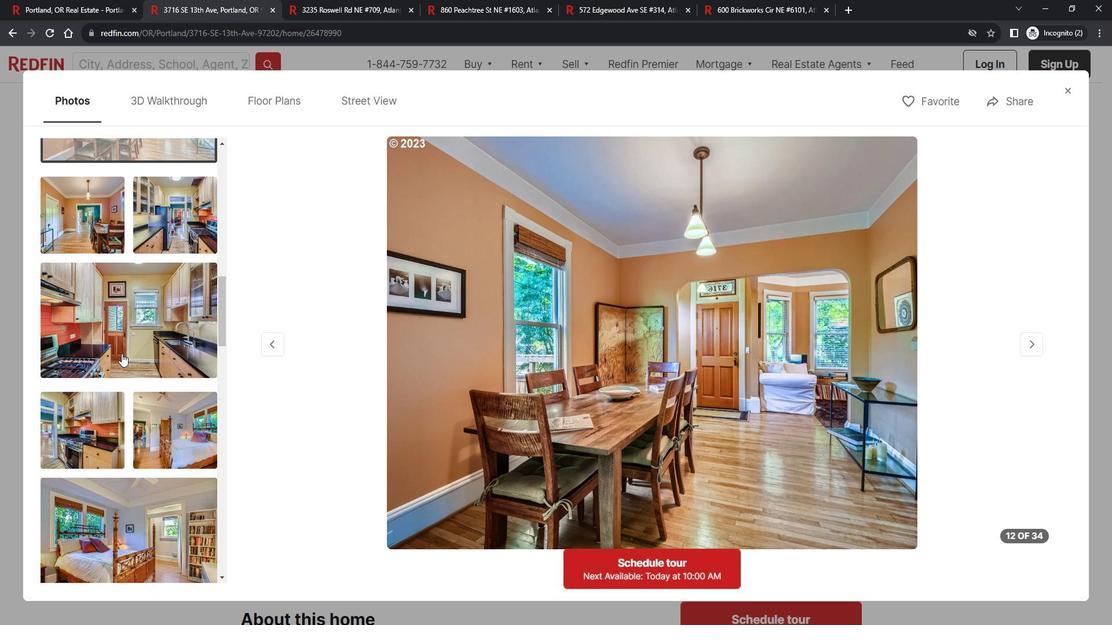 
Action: Mouse pressed left at (130, 343)
Screenshot: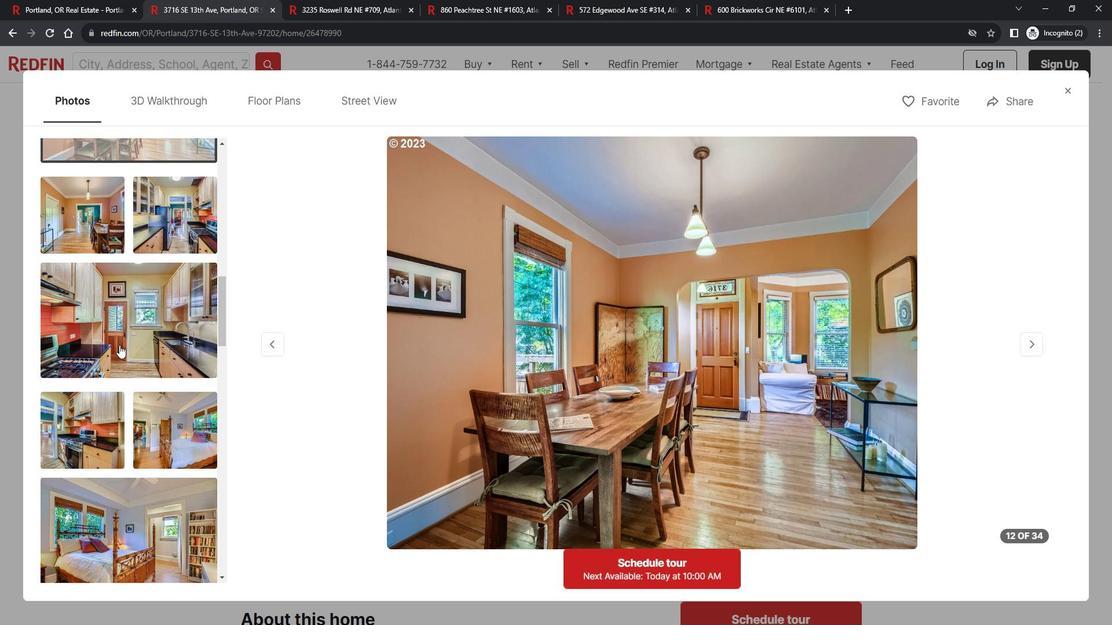 
Action: Mouse moved to (142, 410)
Screenshot: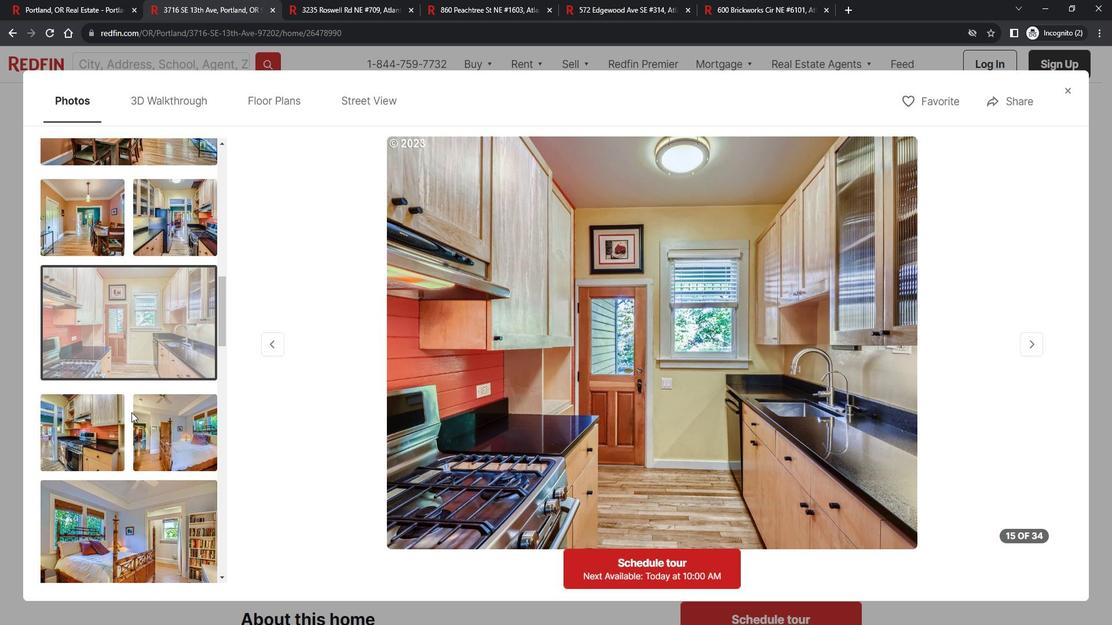 
Action: Mouse scrolled (142, 409) with delta (0, 0)
Screenshot: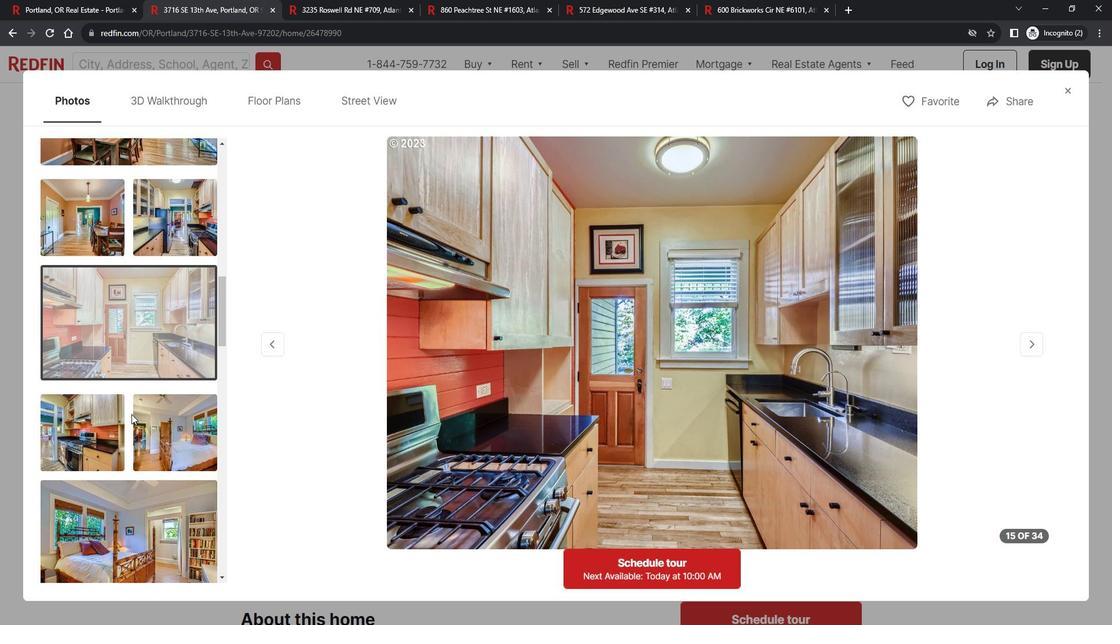 
Action: Mouse scrolled (142, 409) with delta (0, 0)
Screenshot: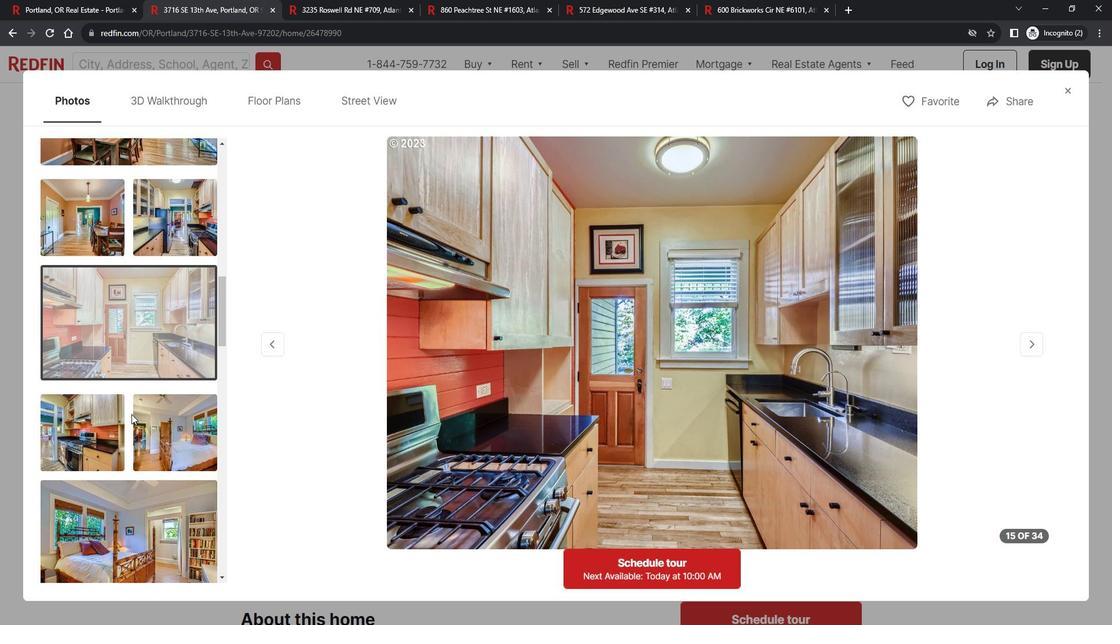 
Action: Mouse moved to (99, 392)
Screenshot: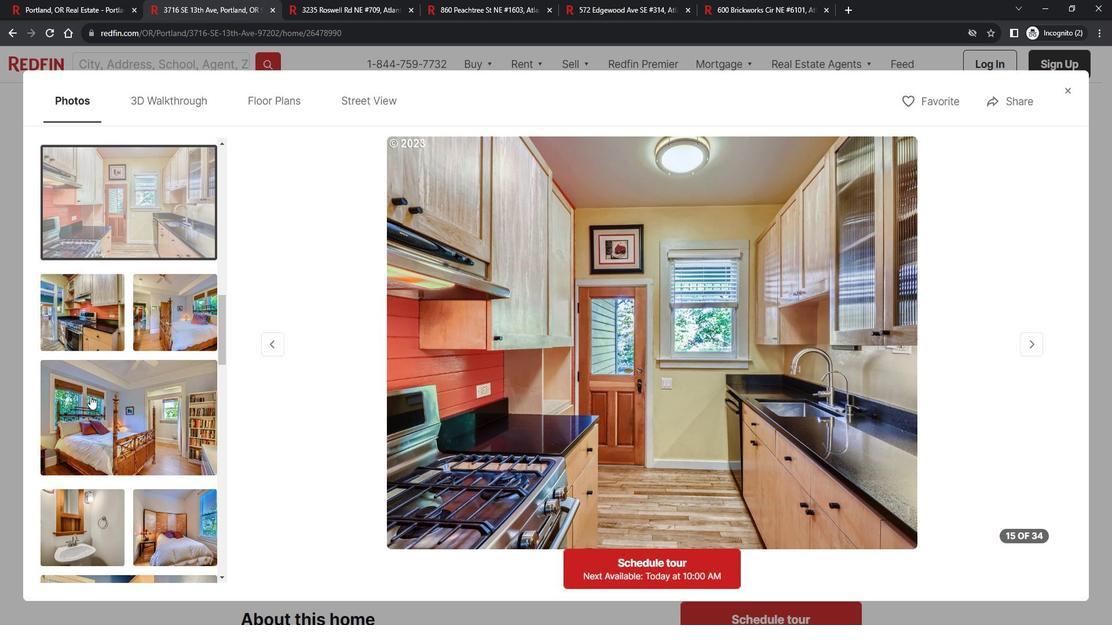 
Action: Mouse pressed left at (99, 392)
Screenshot: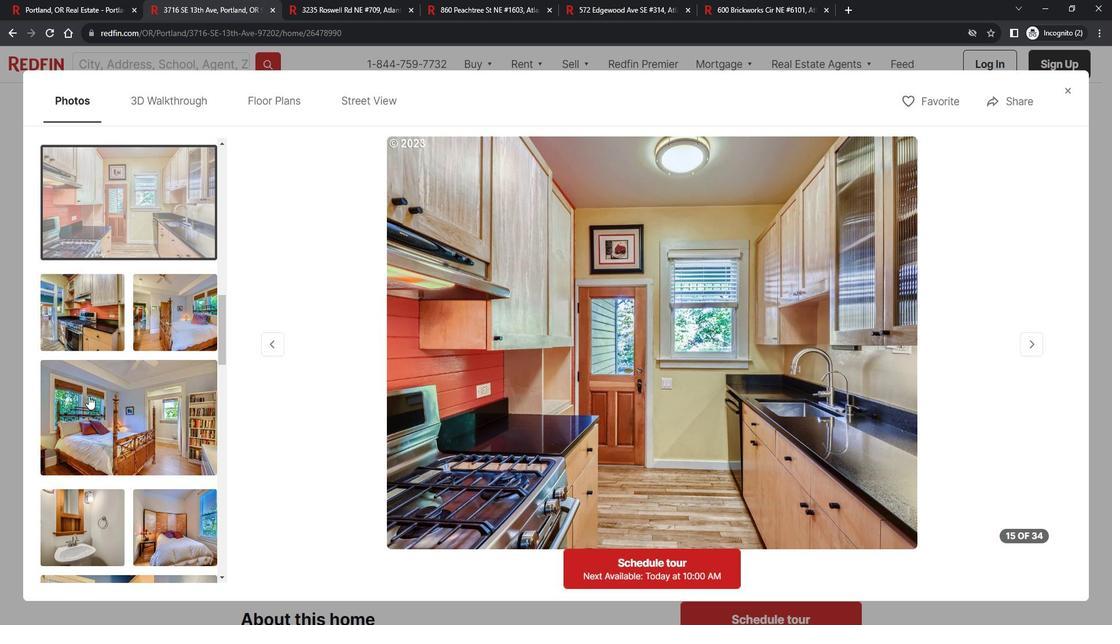
Action: Mouse moved to (202, 407)
Screenshot: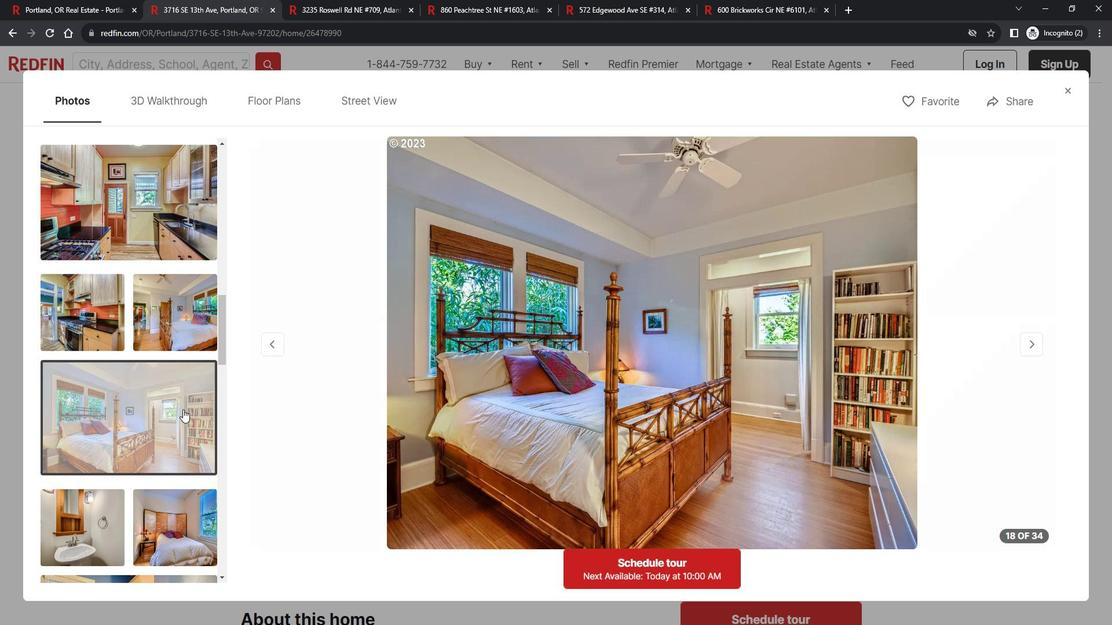 
Action: Mouse scrolled (202, 406) with delta (0, 0)
Screenshot: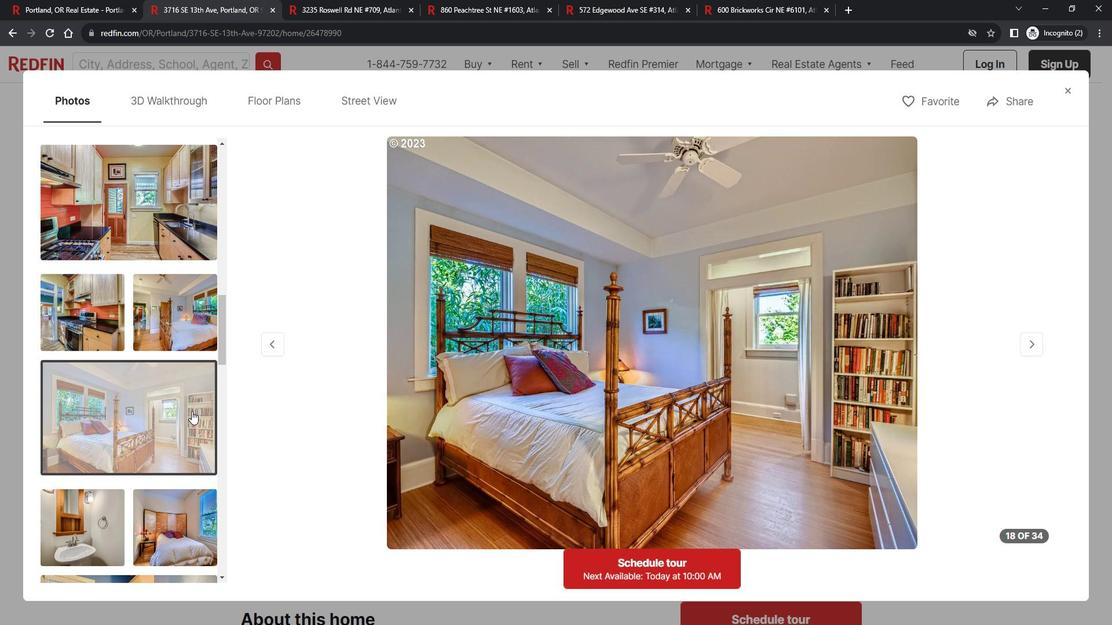 
Action: Mouse moved to (205, 406)
Screenshot: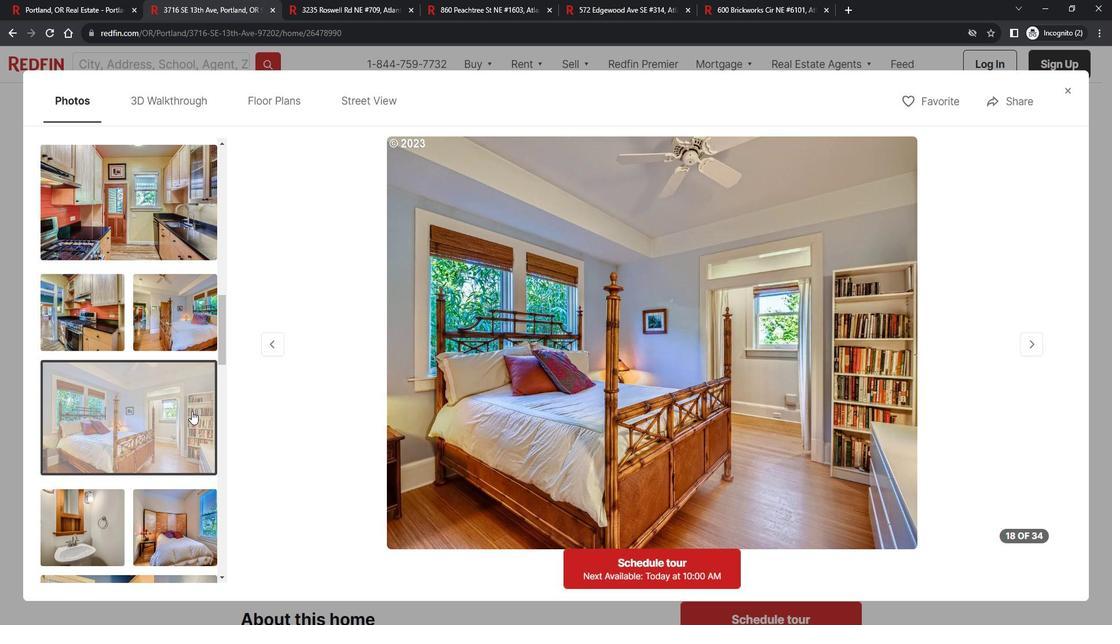 
Action: Mouse scrolled (205, 406) with delta (0, 0)
Screenshot: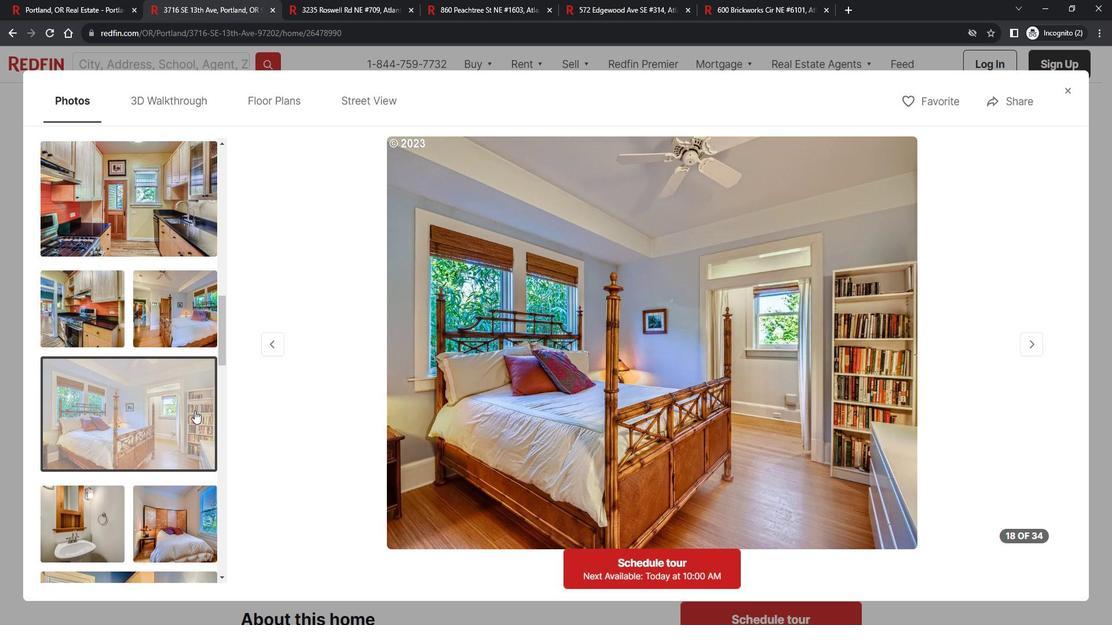 
Action: Mouse moved to (209, 404)
Screenshot: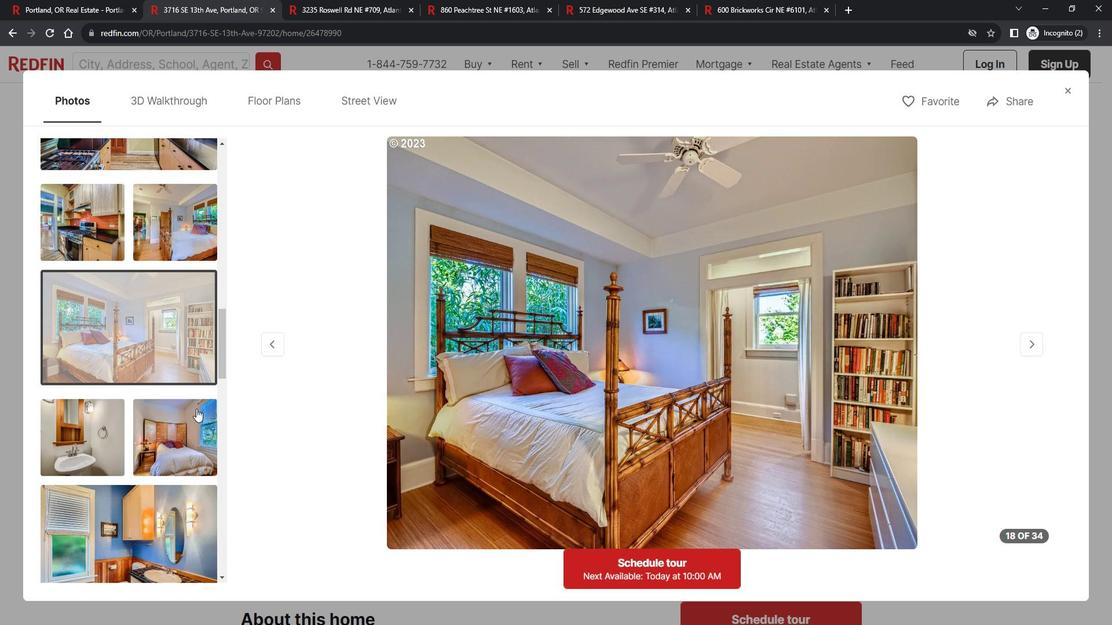 
Action: Mouse scrolled (209, 403) with delta (0, 0)
Screenshot: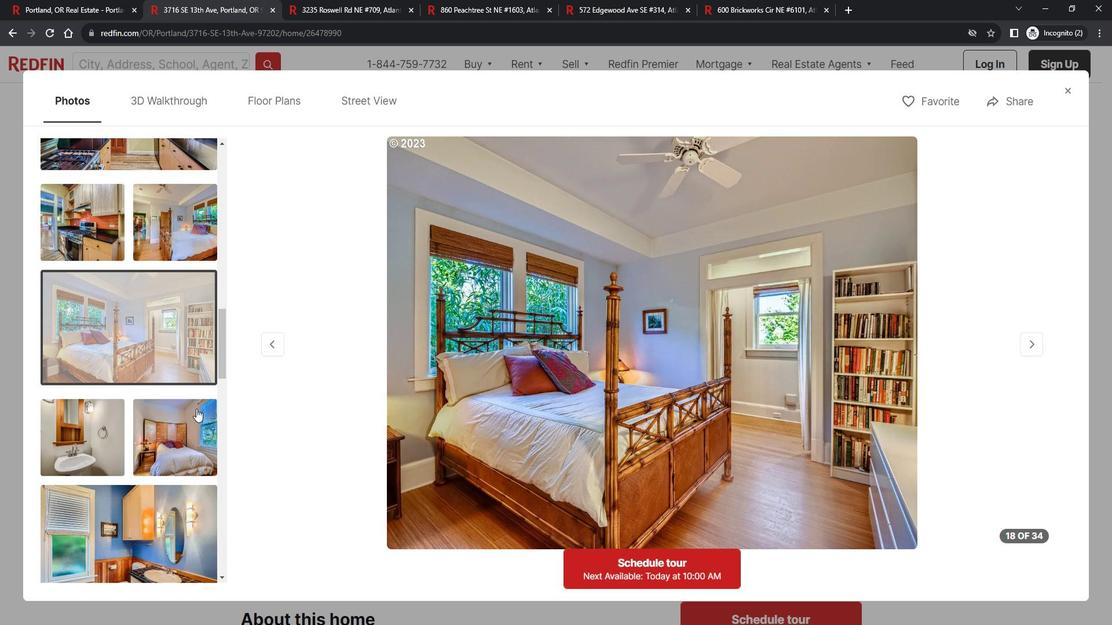 
Action: Mouse moved to (166, 348)
Screenshot: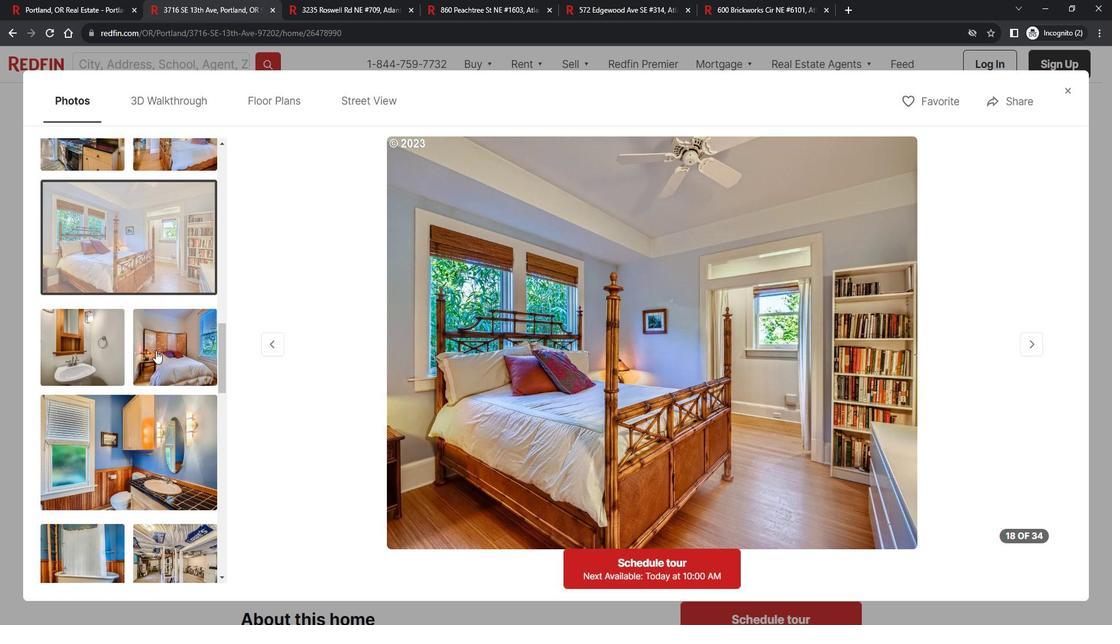 
Action: Mouse pressed left at (166, 348)
Screenshot: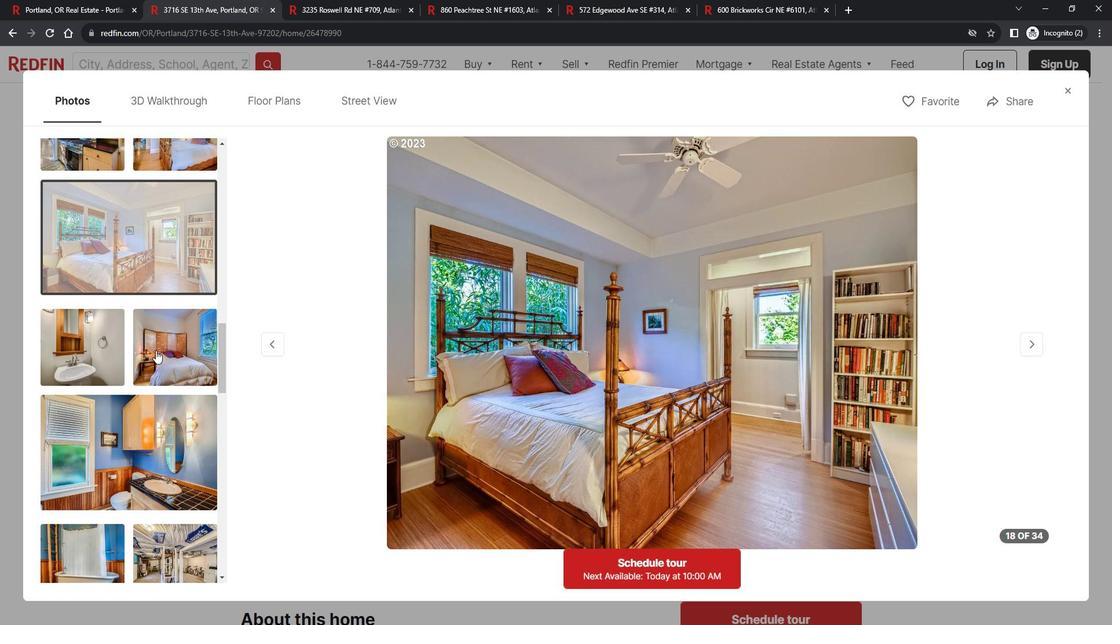
Action: Mouse moved to (122, 401)
Screenshot: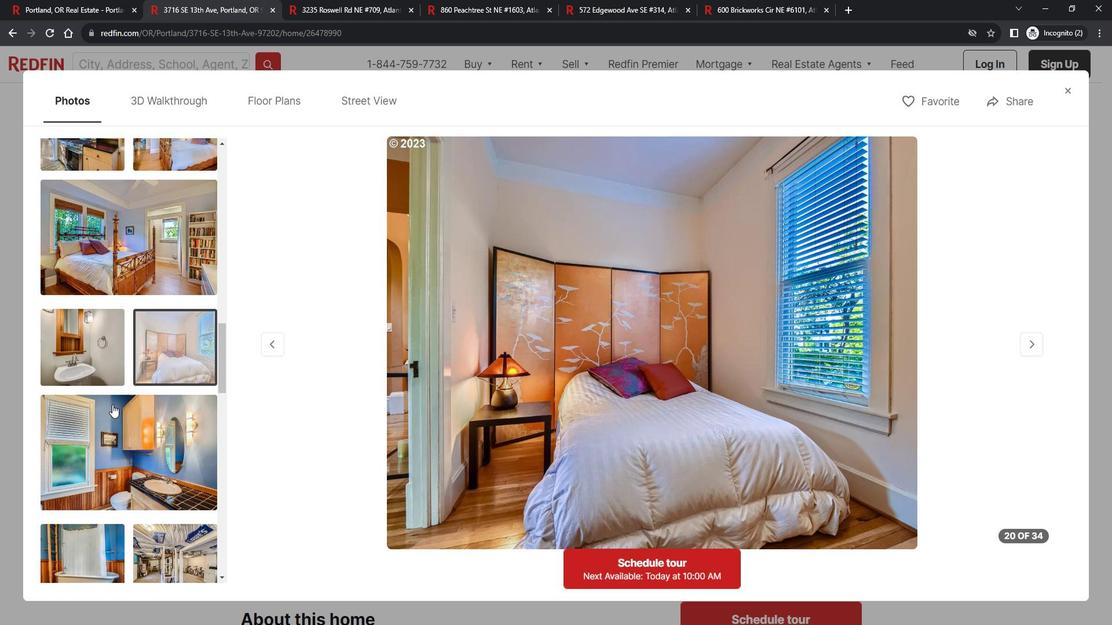 
Action: Mouse pressed left at (122, 401)
Screenshot: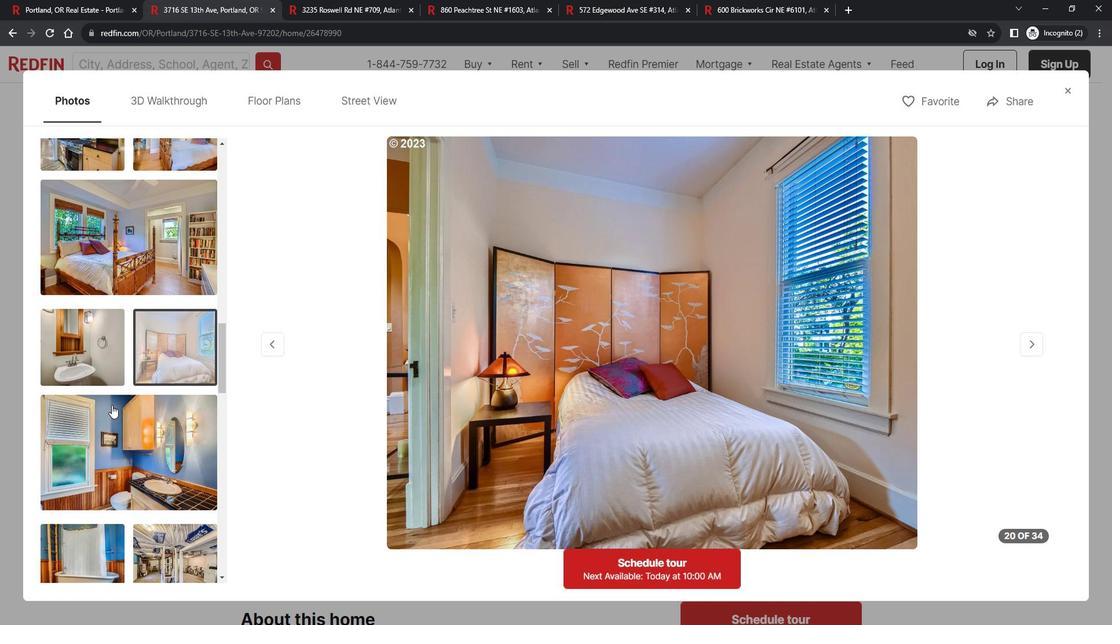 
Action: Mouse moved to (134, 418)
Screenshot: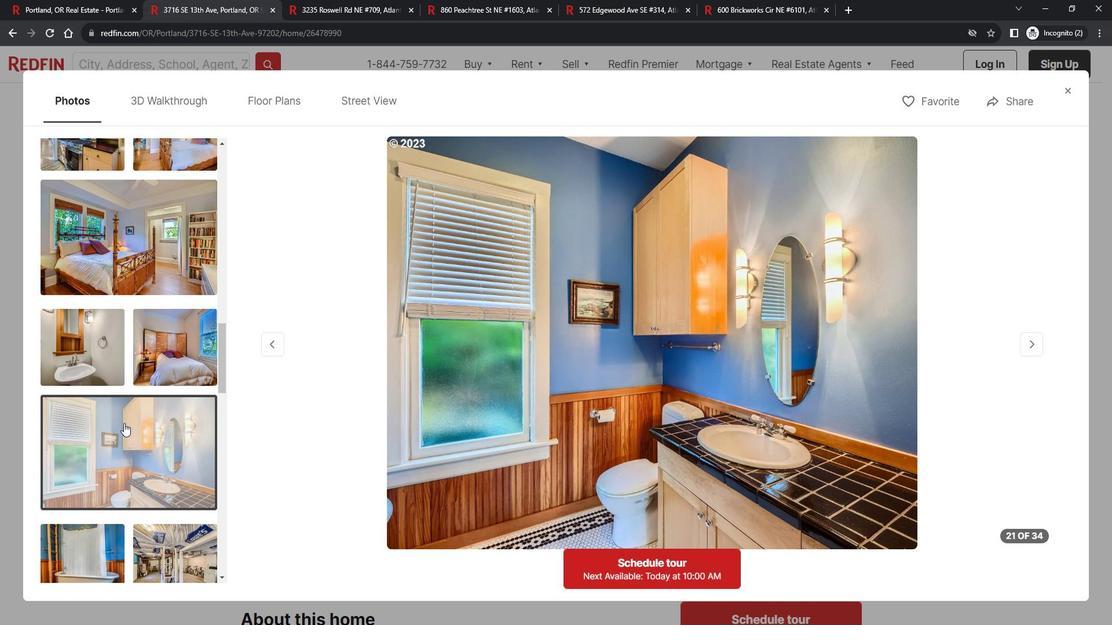 
Action: Mouse scrolled (134, 417) with delta (0, 0)
Screenshot: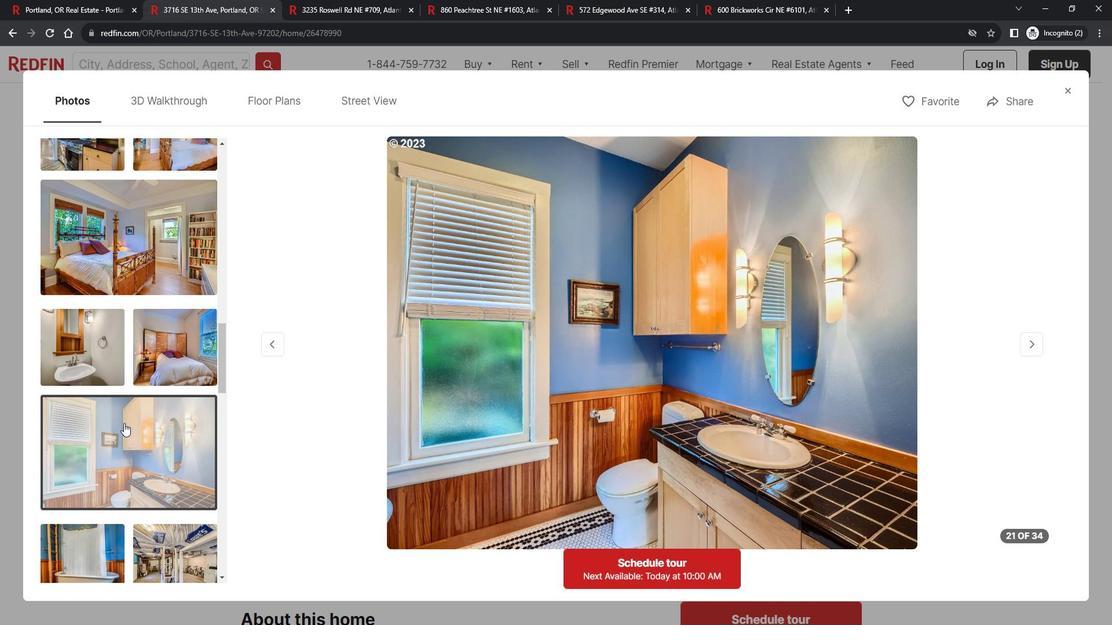 
Action: Mouse moved to (137, 417)
Screenshot: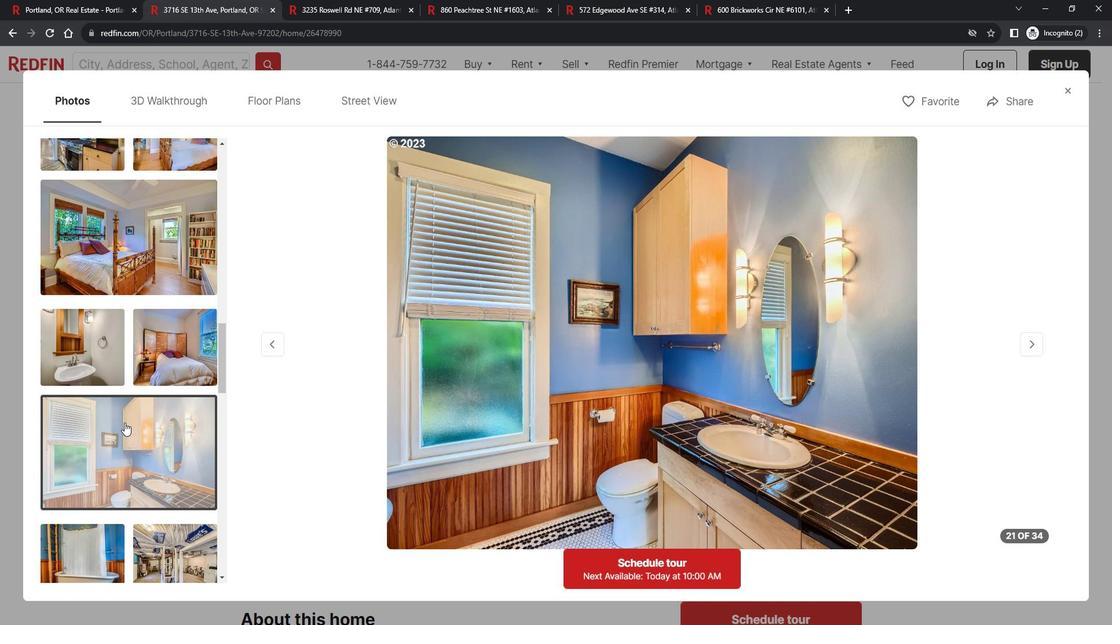 
Action: Mouse scrolled (137, 417) with delta (0, 0)
Screenshot: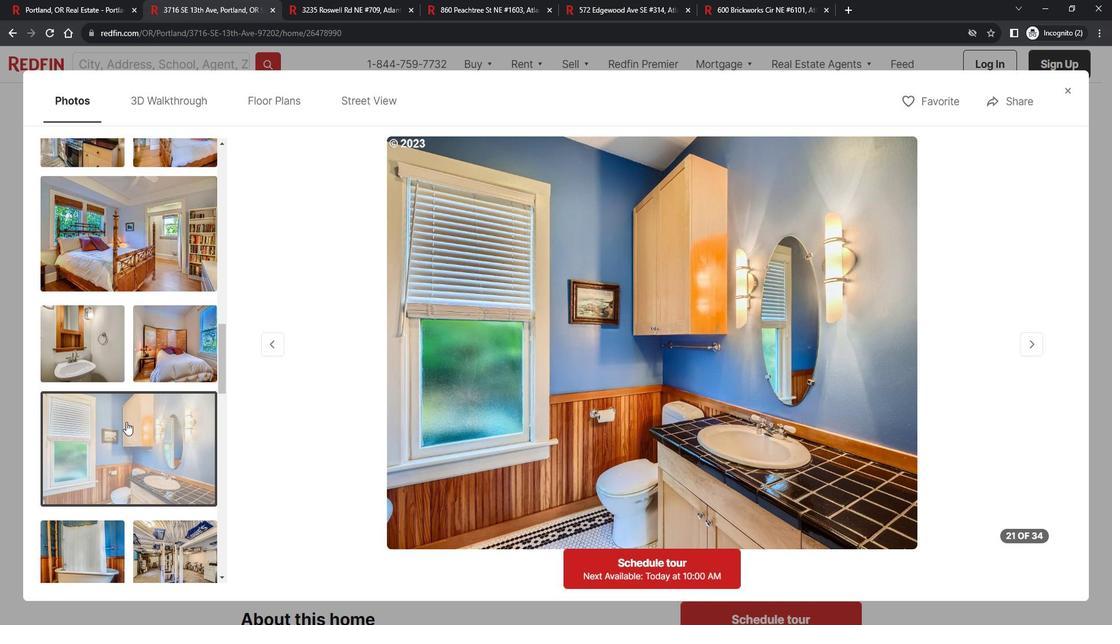 
Action: Mouse moved to (137, 415)
Screenshot: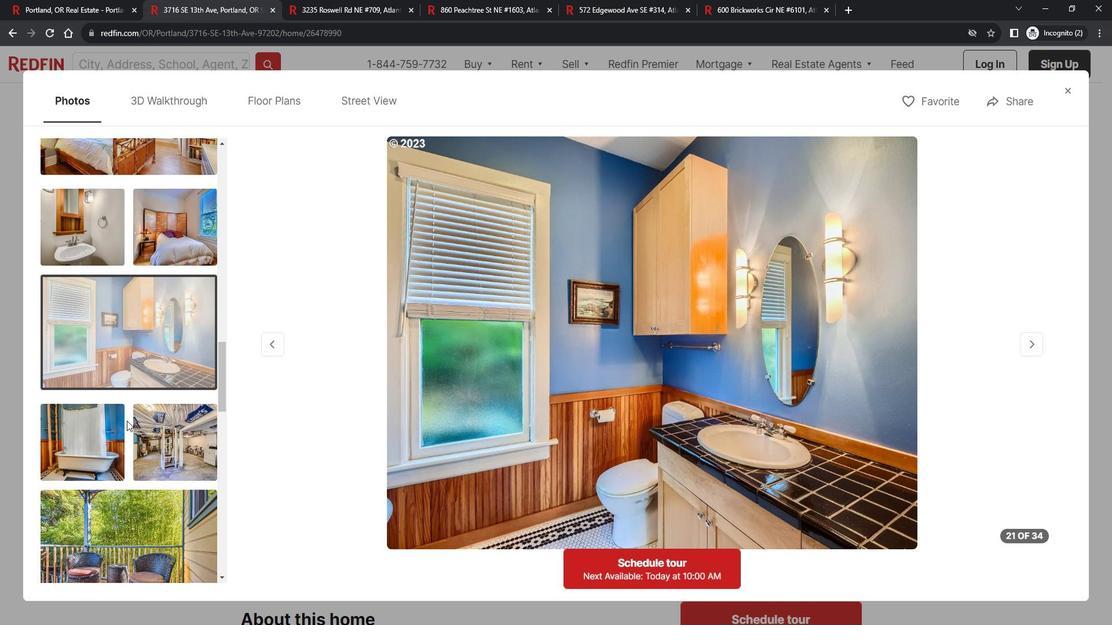 
Action: Mouse scrolled (137, 415) with delta (0, 0)
Screenshot: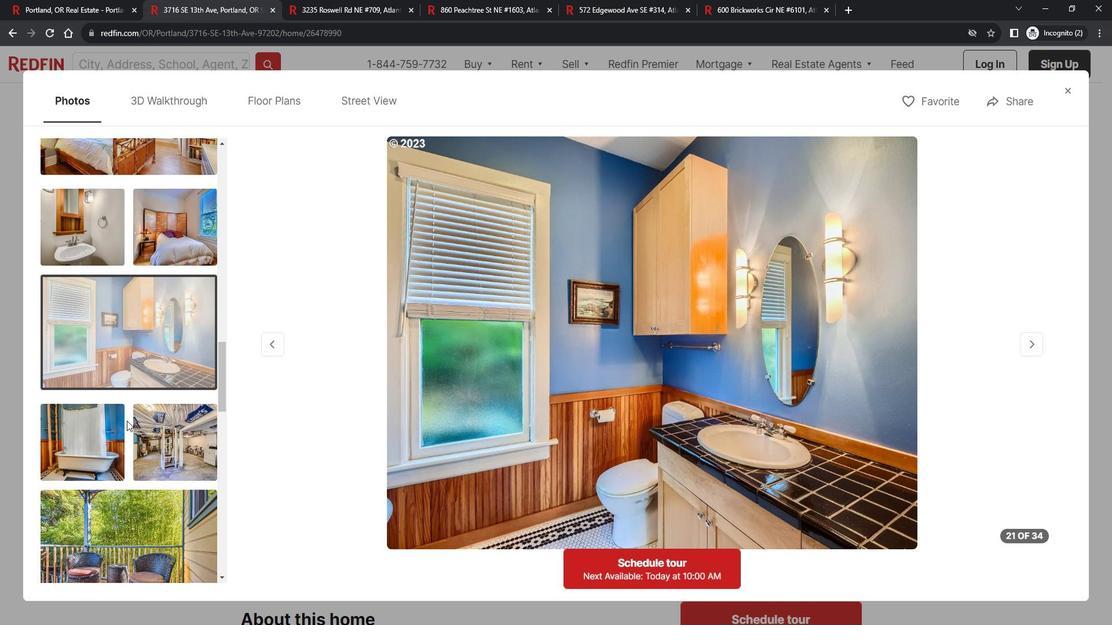 
Action: Mouse moved to (140, 410)
Screenshot: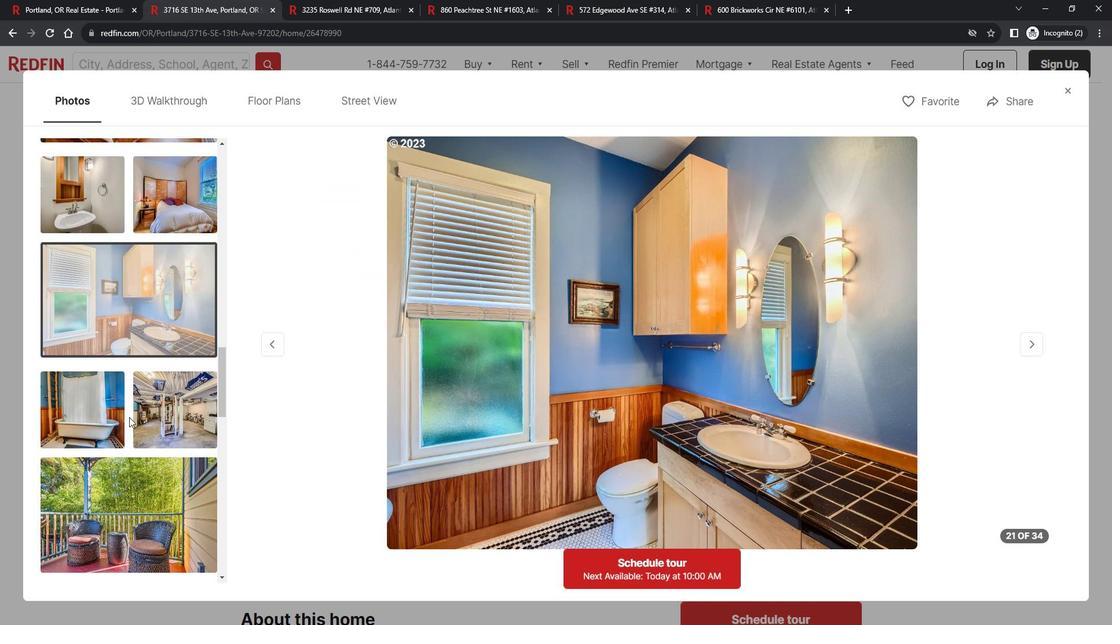 
Action: Mouse scrolled (140, 410) with delta (0, 0)
Screenshot: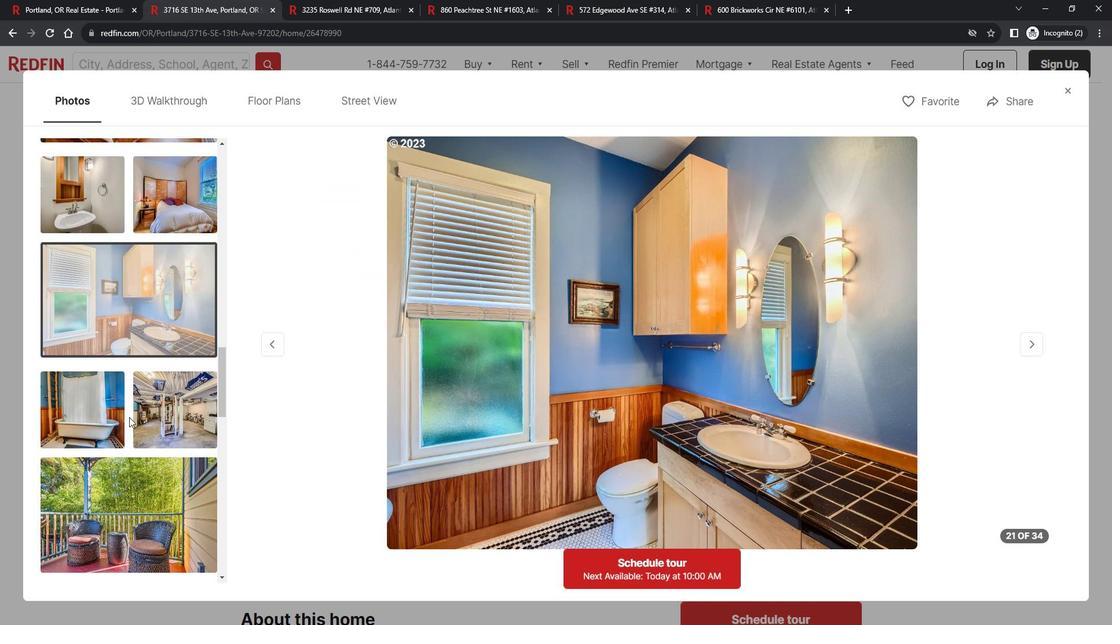 
Action: Mouse moved to (145, 404)
Screenshot: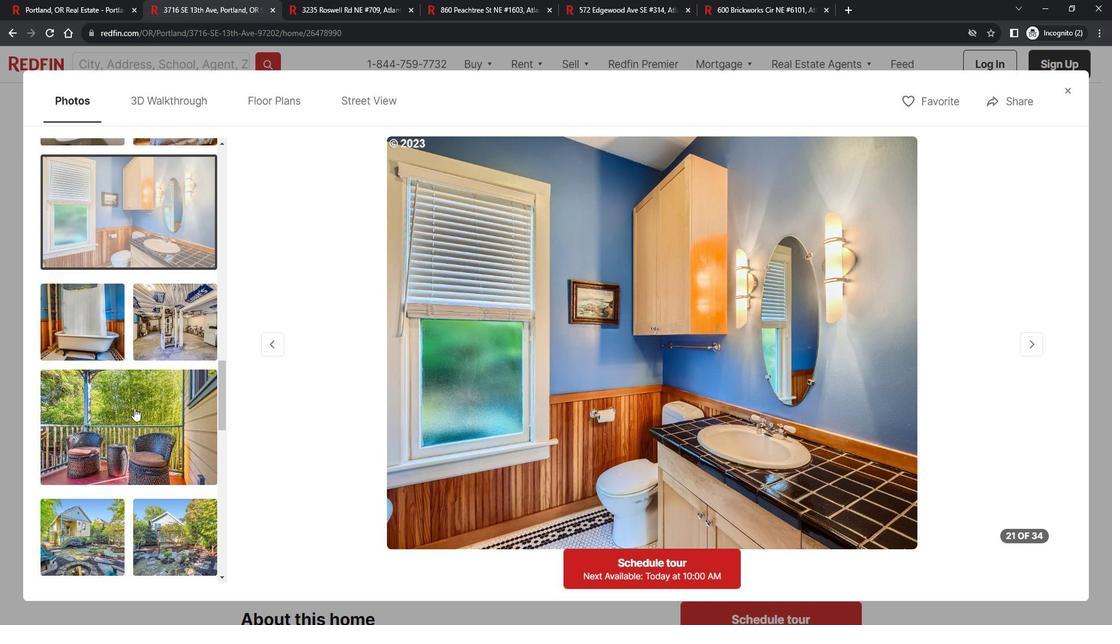 
Action: Mouse scrolled (145, 403) with delta (0, 0)
Screenshot: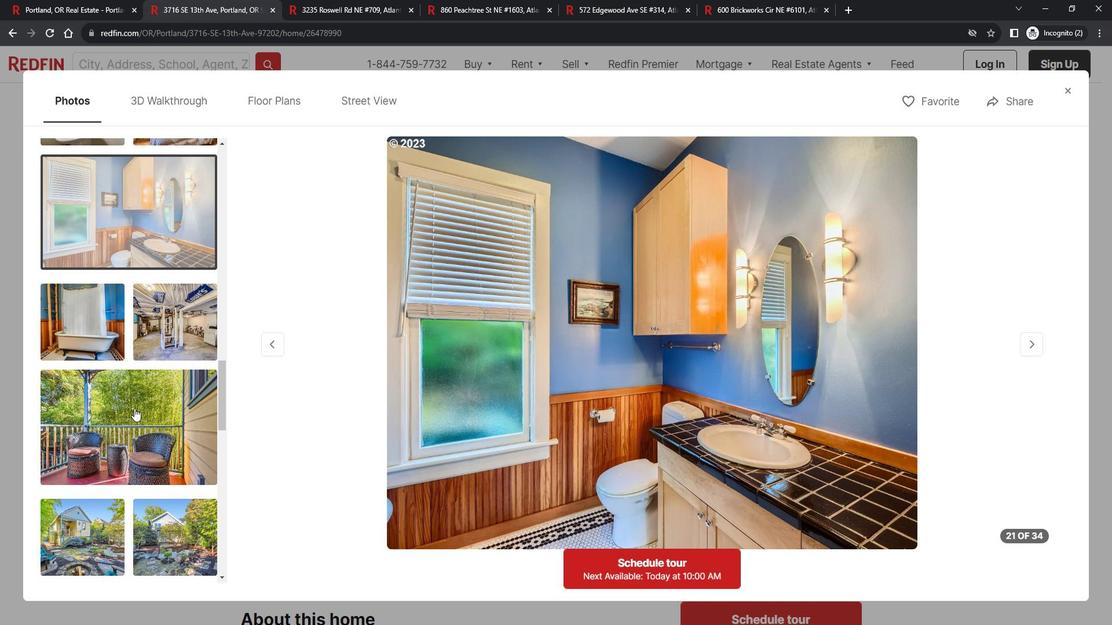 
Action: Mouse moved to (165, 362)
Screenshot: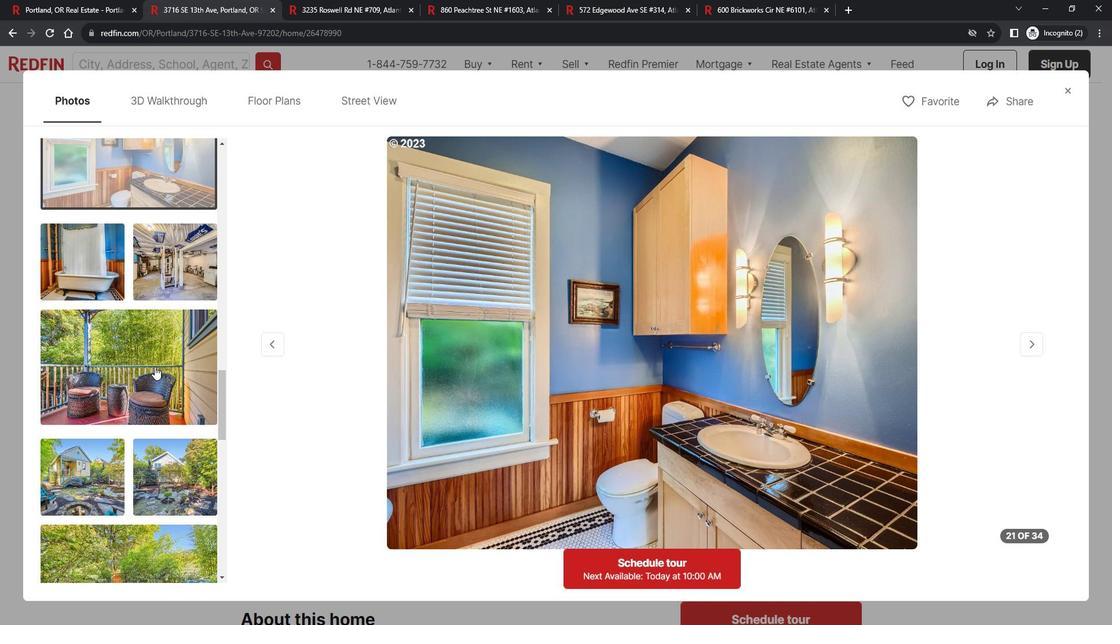 
Action: Mouse pressed left at (165, 362)
Screenshot: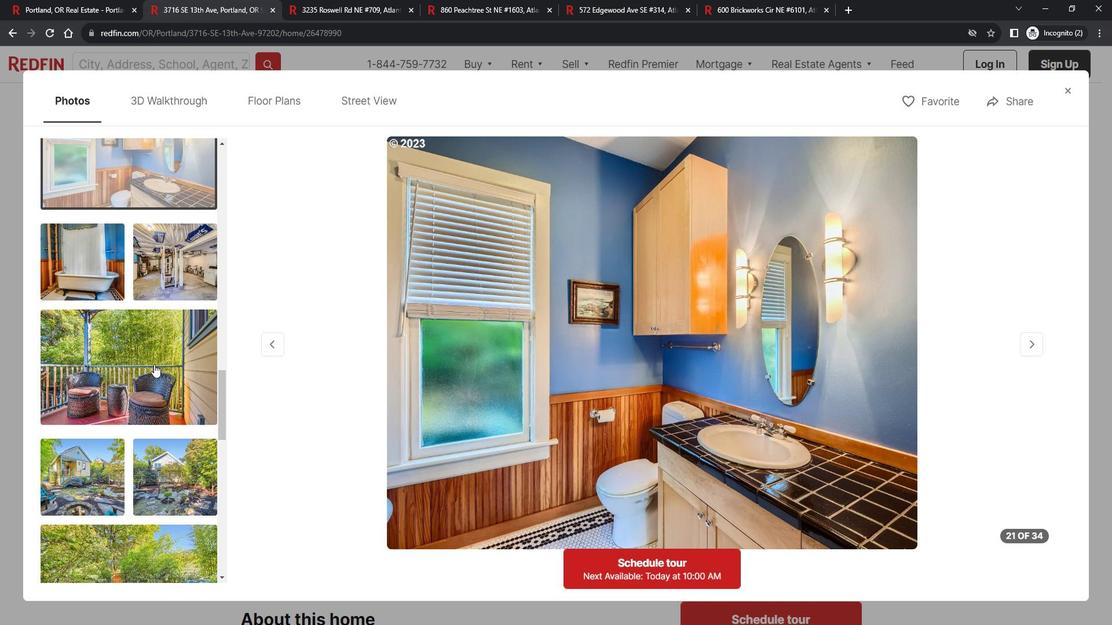 
Action: Mouse moved to (132, 436)
Screenshot: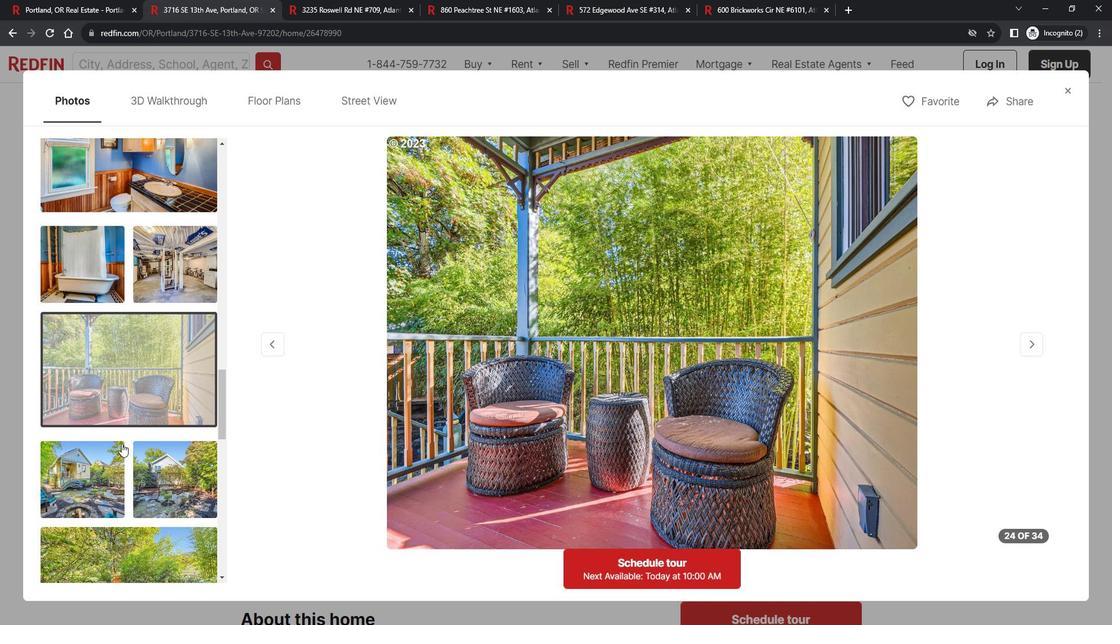 
Action: Mouse scrolled (132, 435) with delta (0, 0)
Screenshot: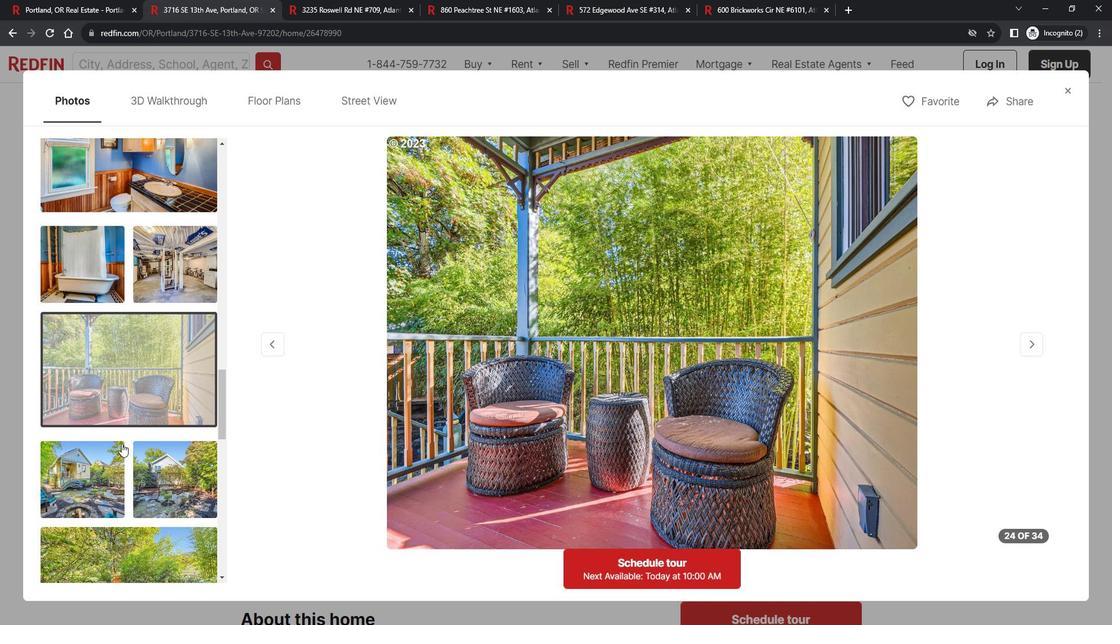 
Action: Mouse moved to (132, 432)
Screenshot: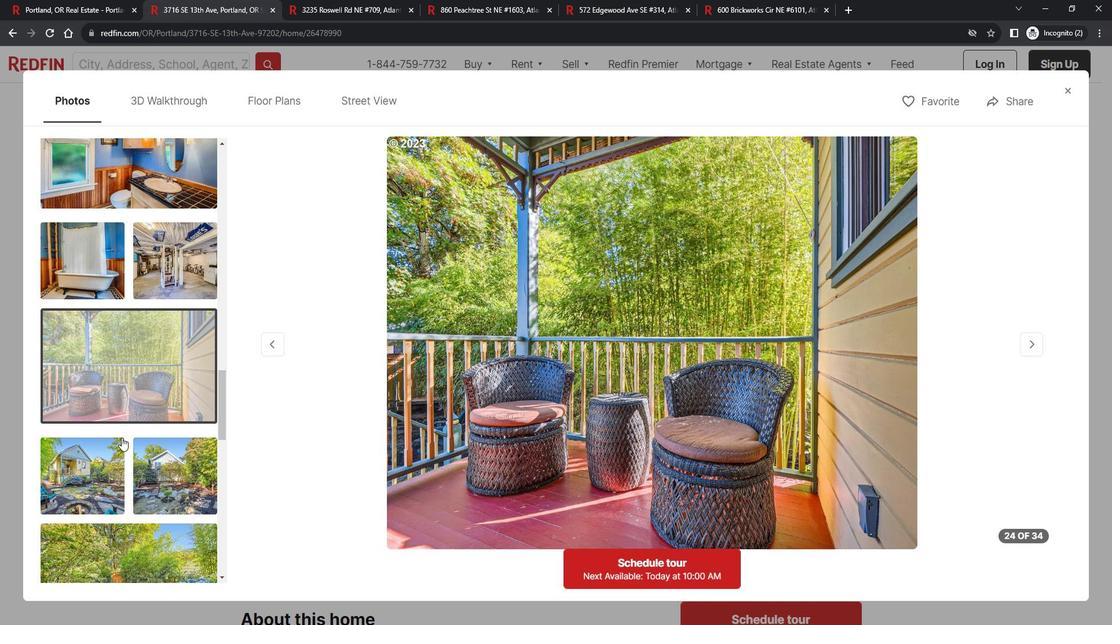 
Action: Mouse scrolled (132, 431) with delta (0, 0)
Screenshot: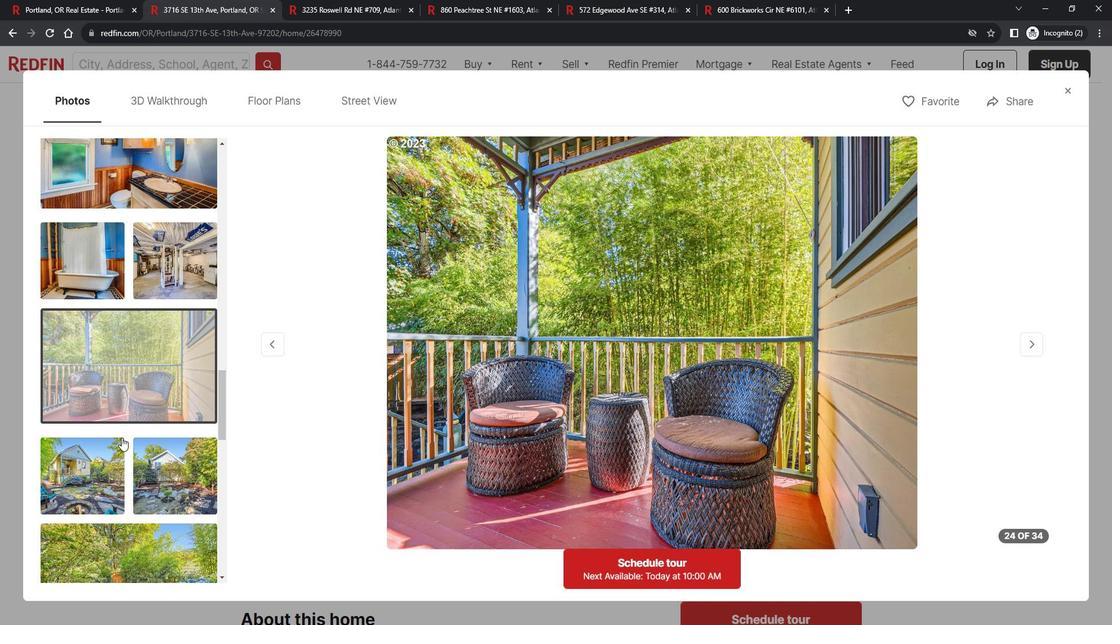 
Action: Mouse moved to (148, 421)
Screenshot: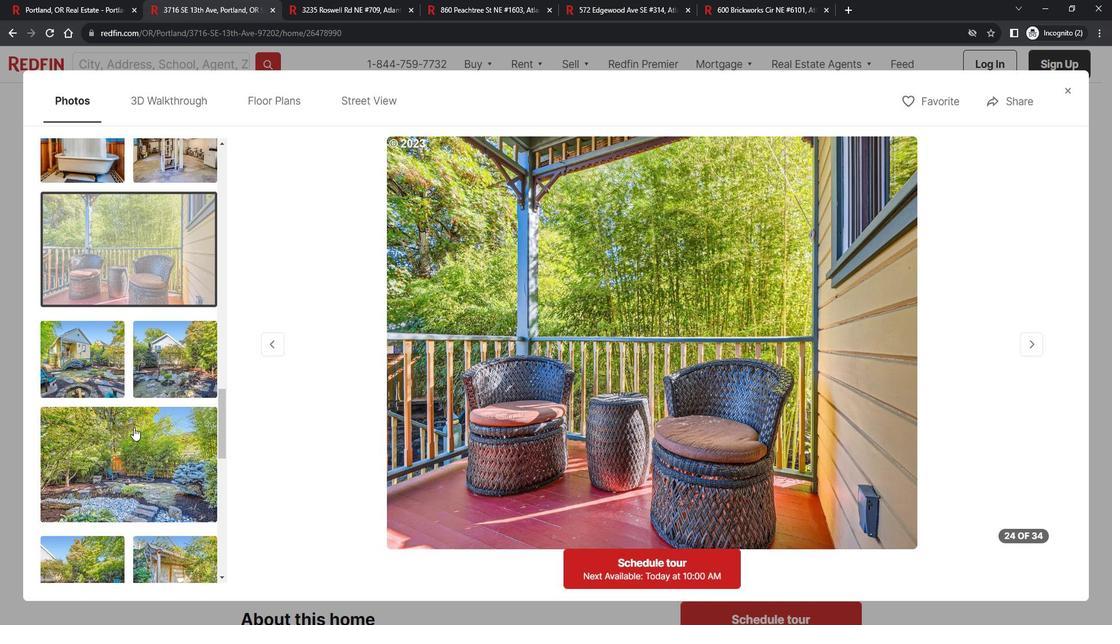 
Action: Mouse scrolled (148, 421) with delta (0, 0)
Screenshot: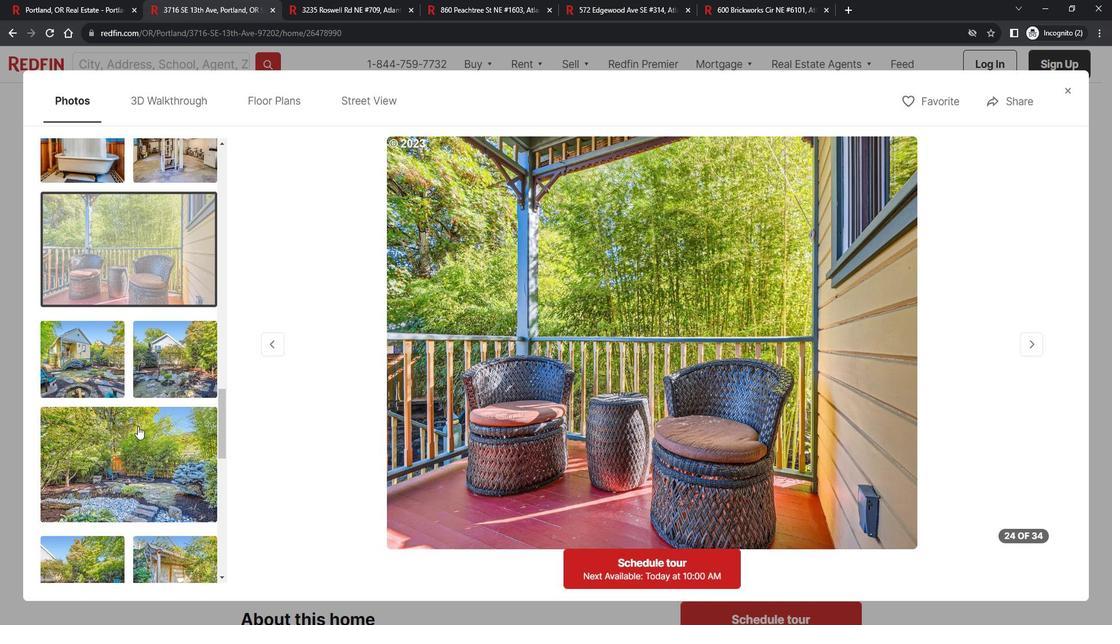 
Action: Mouse moved to (157, 409)
Screenshot: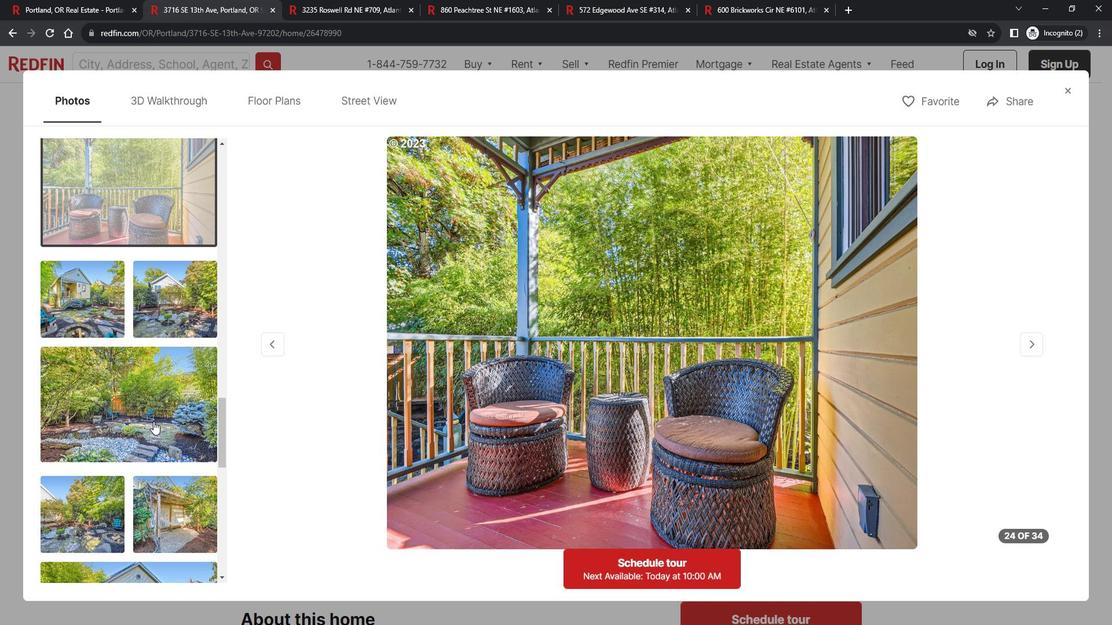 
Action: Mouse pressed left at (157, 409)
Screenshot: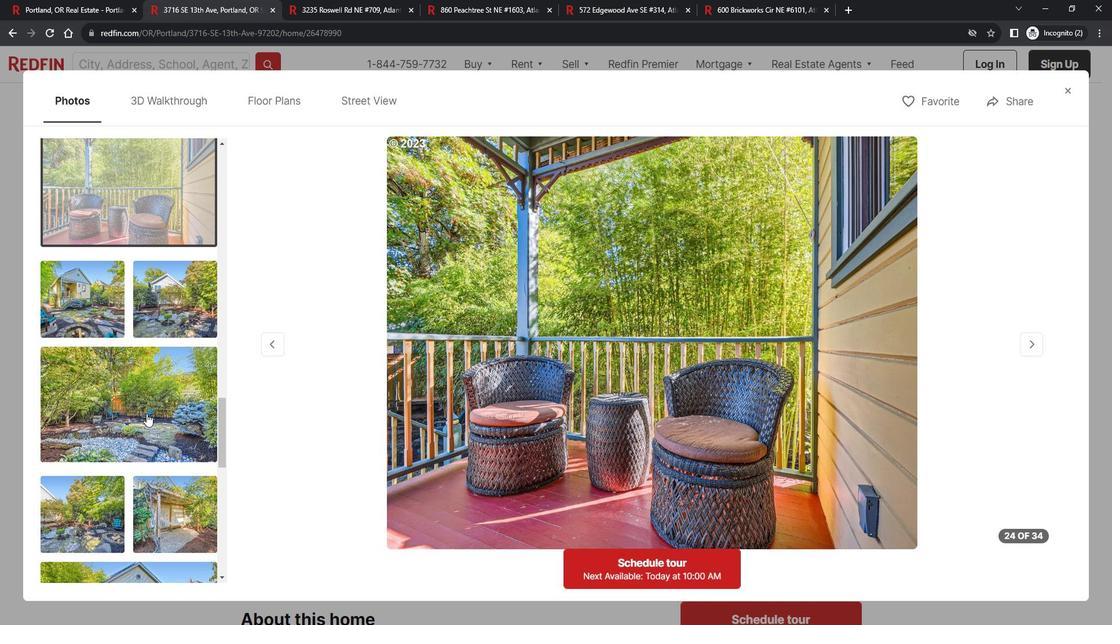 
Action: Mouse moved to (179, 436)
Screenshot: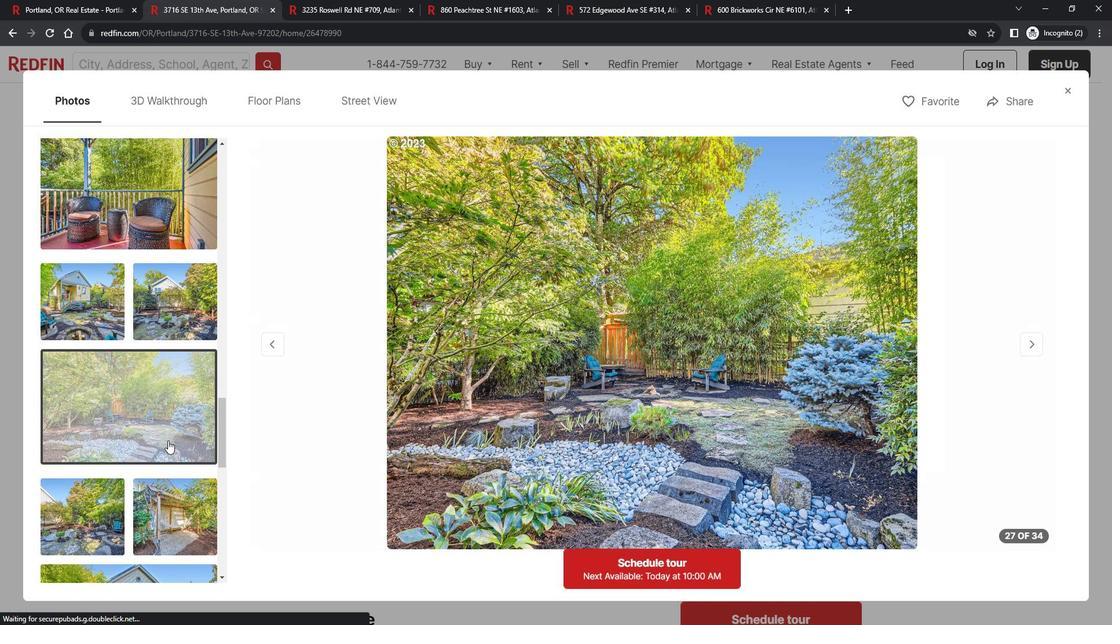 
Action: Mouse scrolled (179, 435) with delta (0, 0)
Screenshot: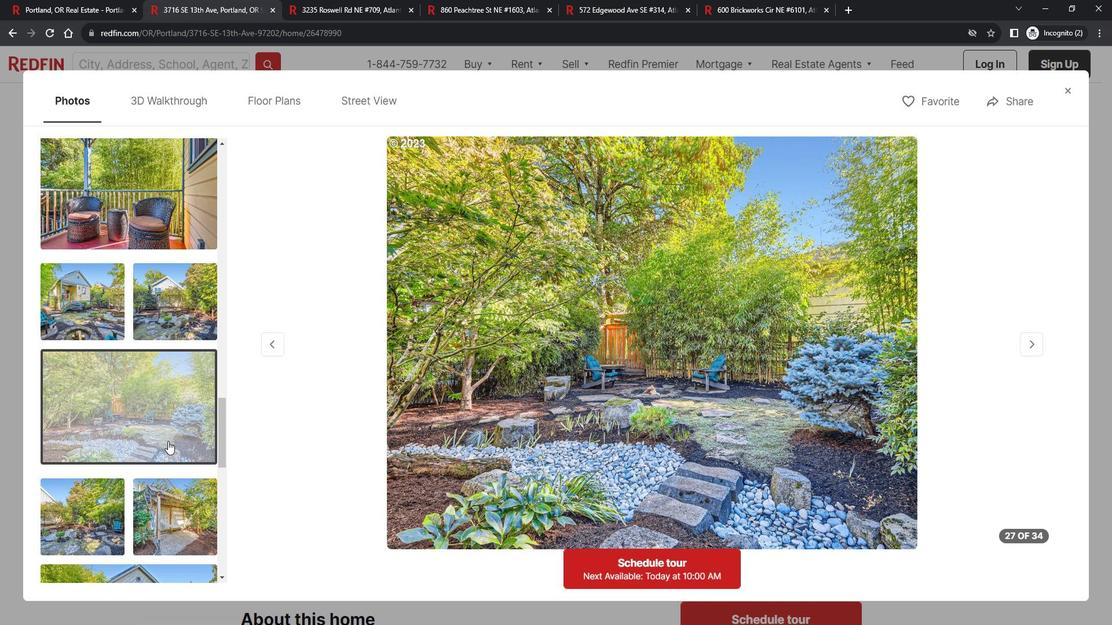 
Action: Mouse scrolled (179, 435) with delta (0, 0)
Screenshot: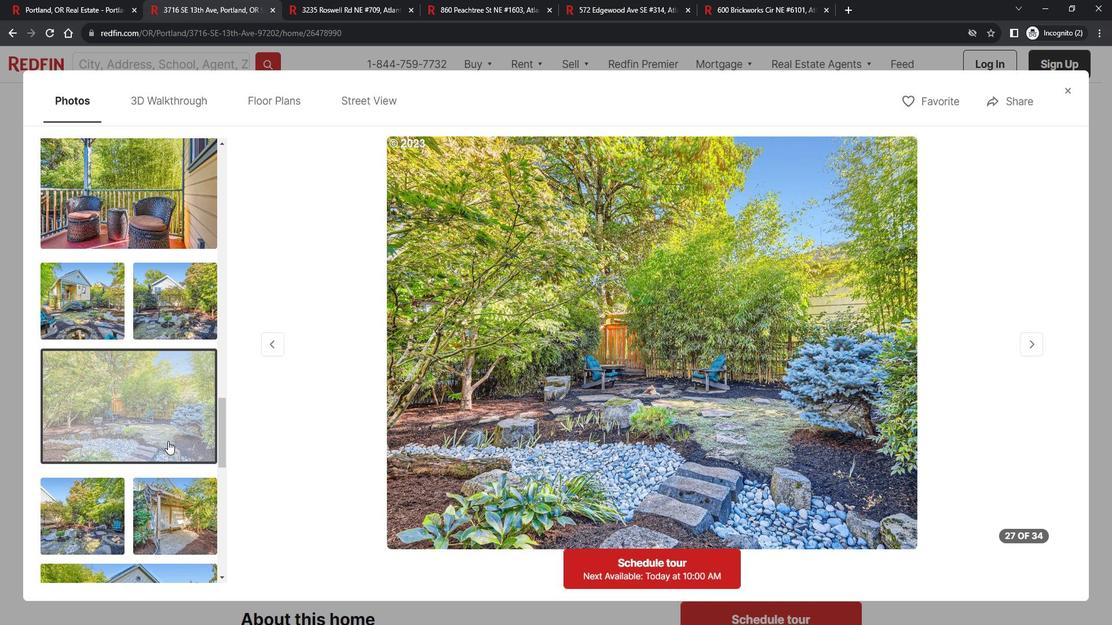 
Action: Mouse moved to (179, 436)
Screenshot: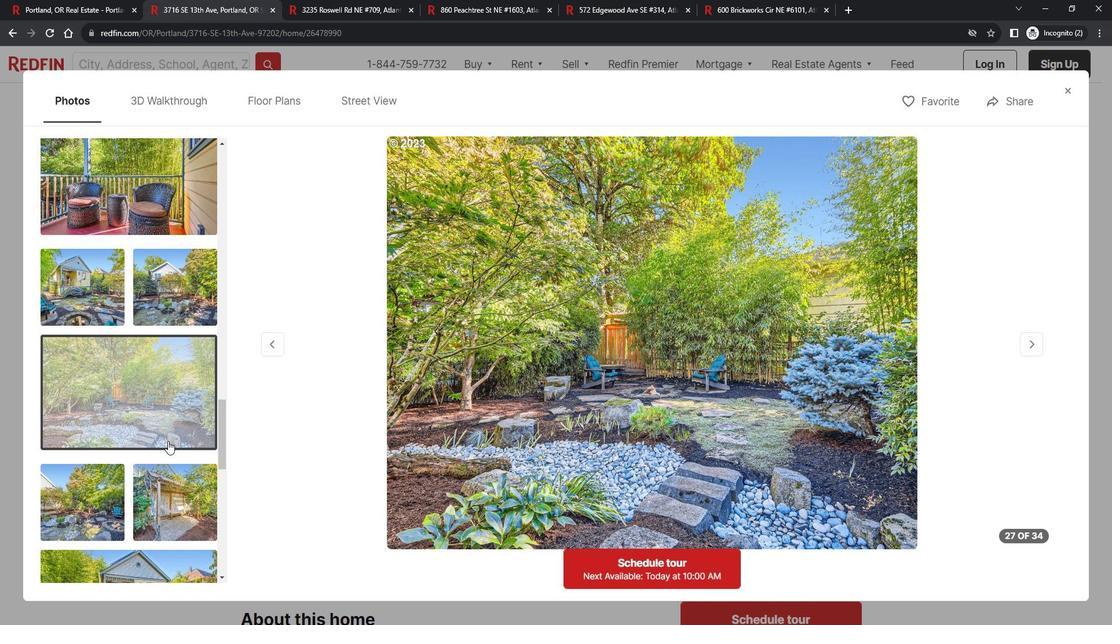 
Action: Mouse scrolled (179, 435) with delta (0, 0)
Screenshot: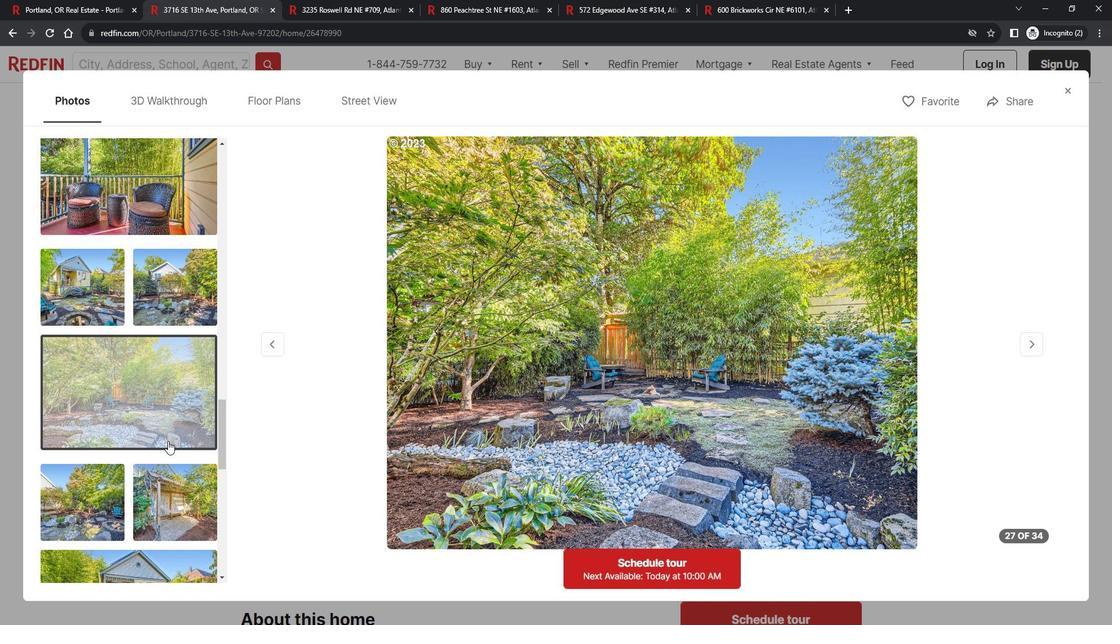 
Action: Mouse moved to (179, 435)
Screenshot: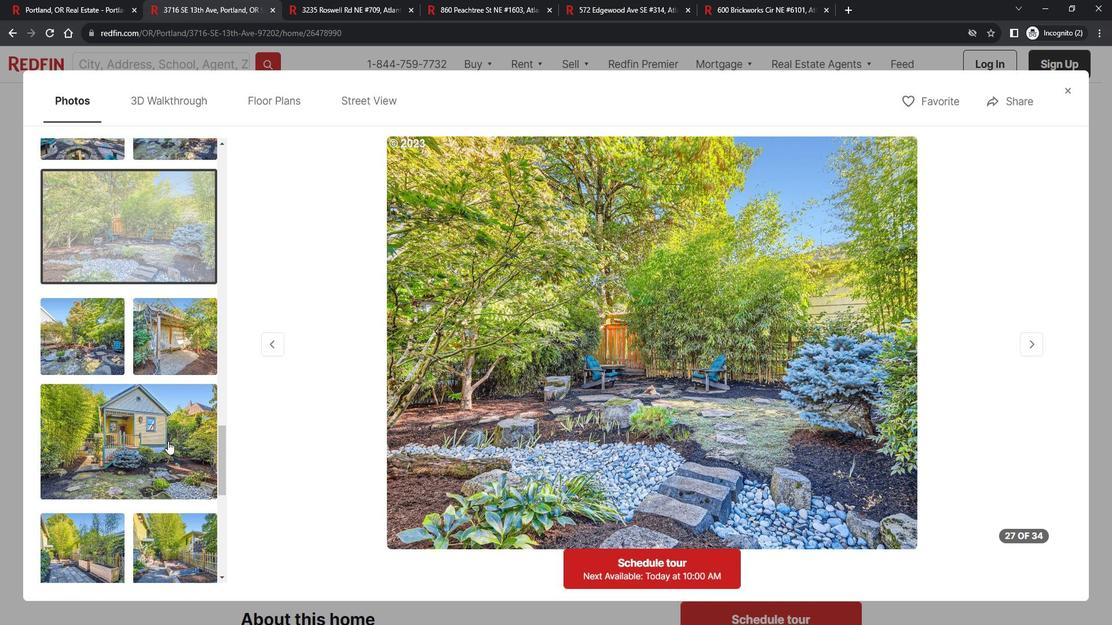 
Action: Mouse scrolled (179, 435) with delta (0, 0)
Screenshot: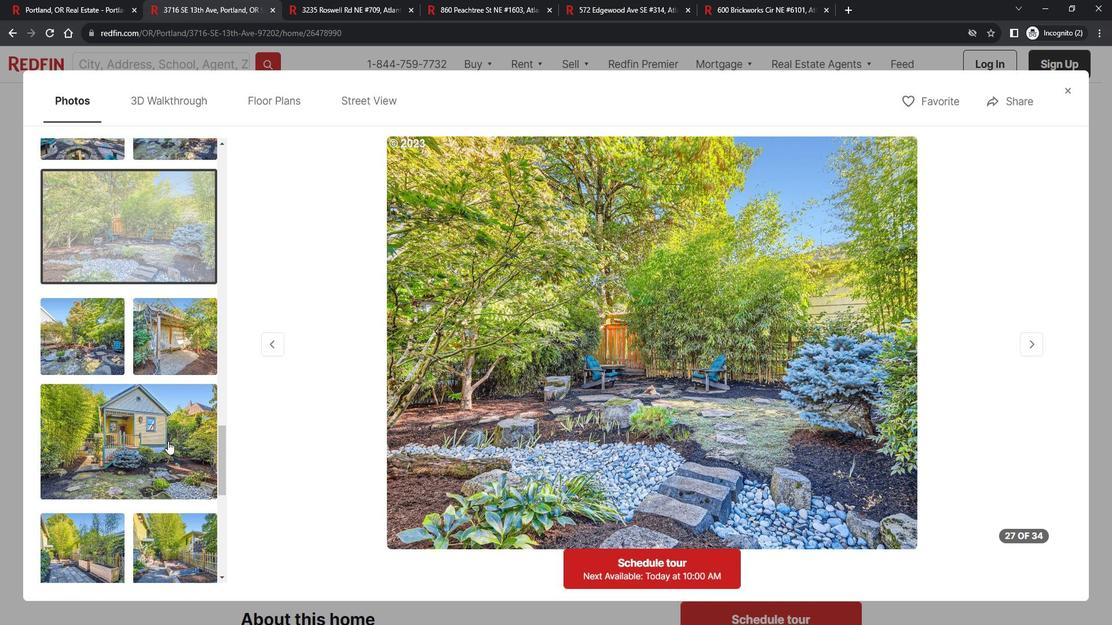 
Action: Mouse moved to (138, 378)
Screenshot: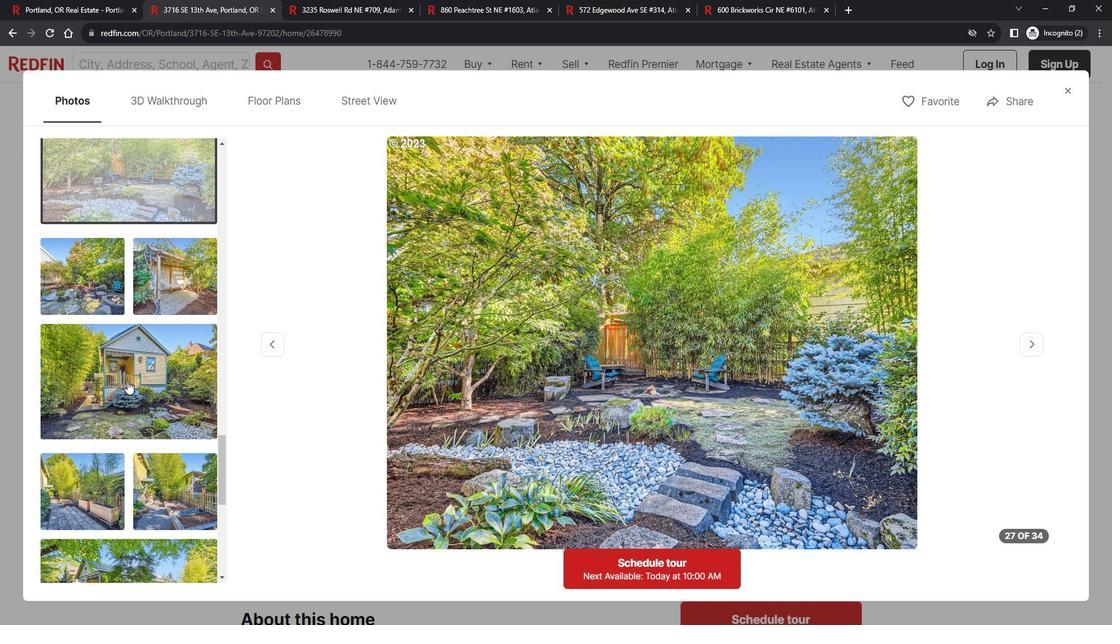 
Action: Mouse pressed left at (138, 378)
Screenshot: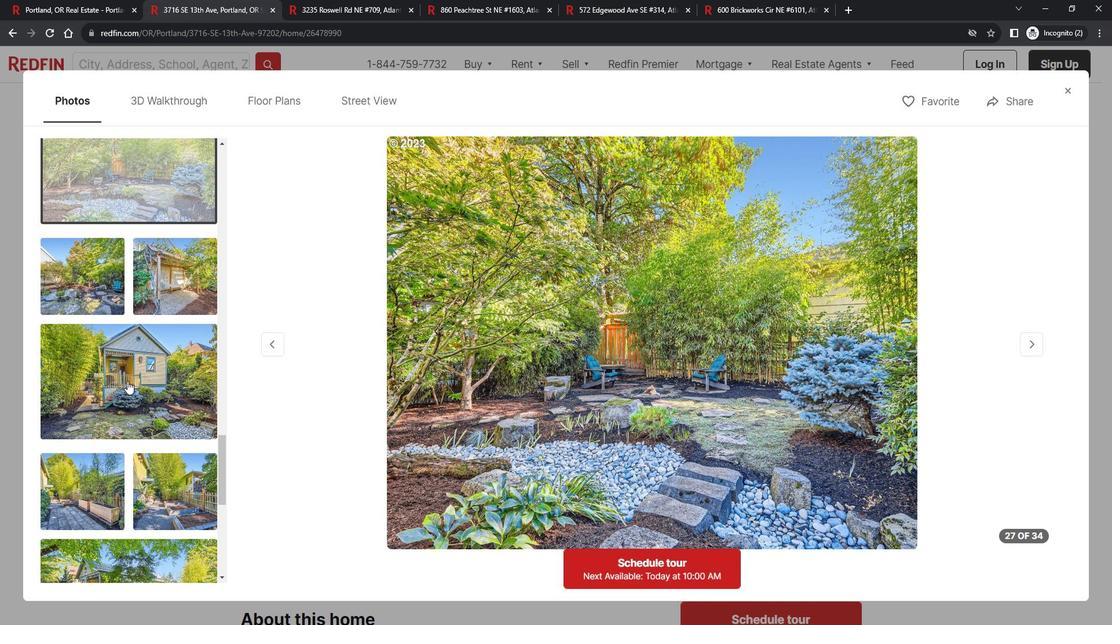 
Action: Mouse moved to (93, 425)
Screenshot: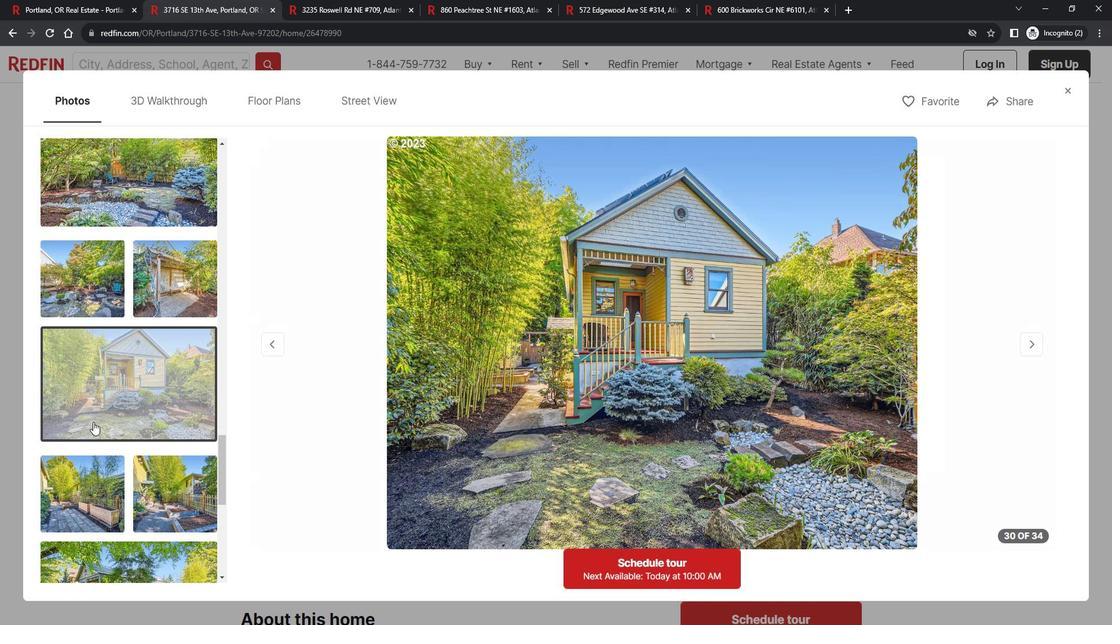 
Action: Mouse scrolled (93, 424) with delta (0, 0)
Screenshot: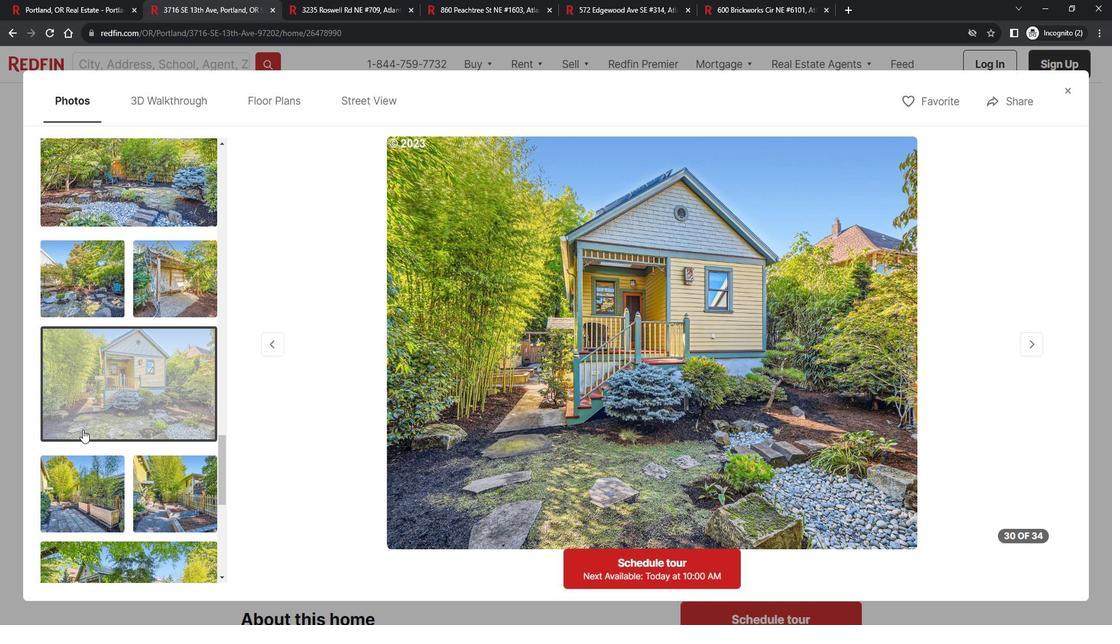 
Action: Mouse scrolled (93, 424) with delta (0, 0)
Screenshot: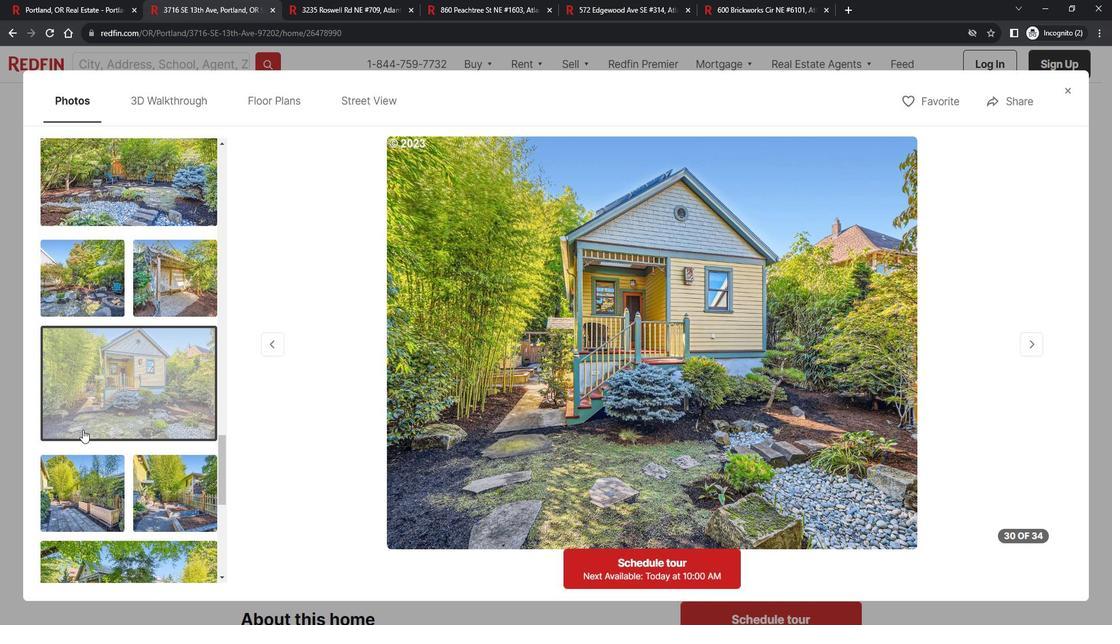 
Action: Mouse moved to (94, 424)
Screenshot: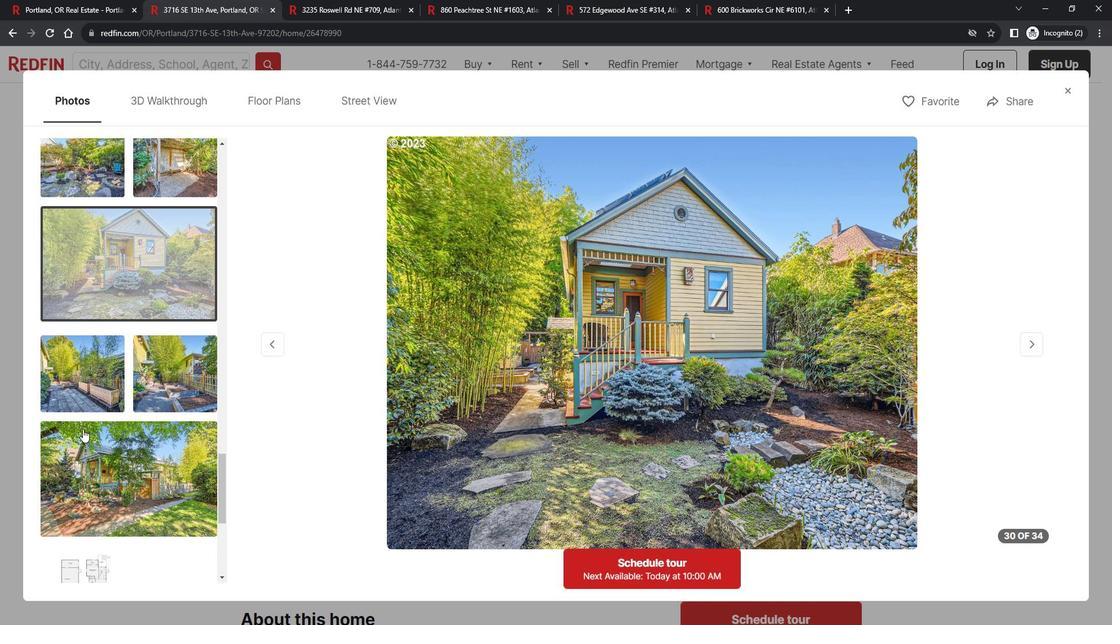 
Action: Mouse scrolled (94, 424) with delta (0, 0)
Screenshot: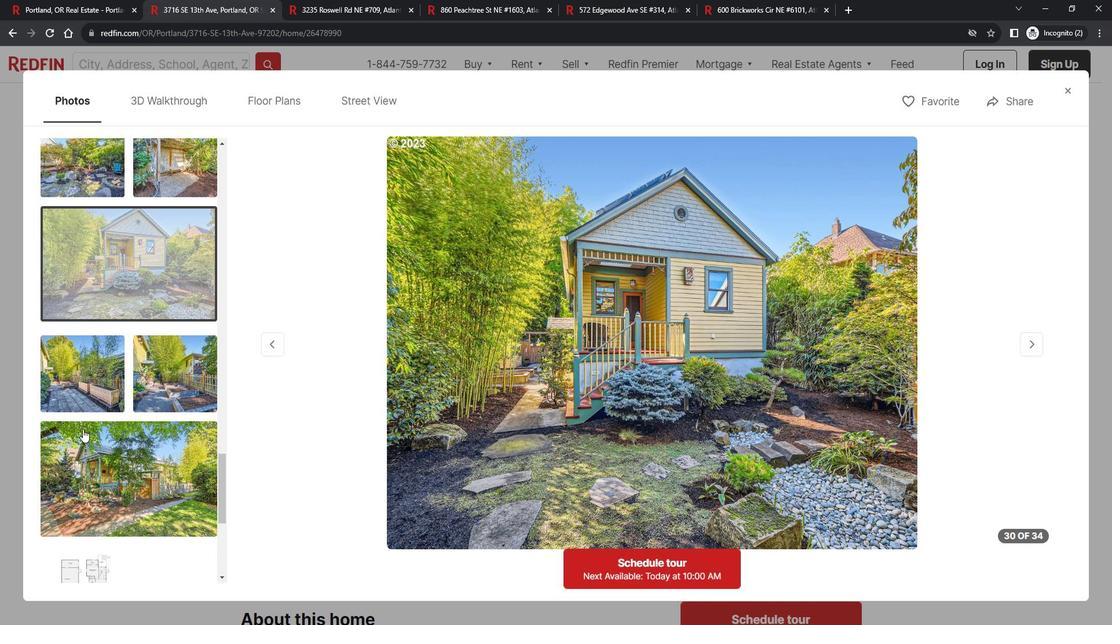 
Action: Mouse moved to (141, 400)
Screenshot: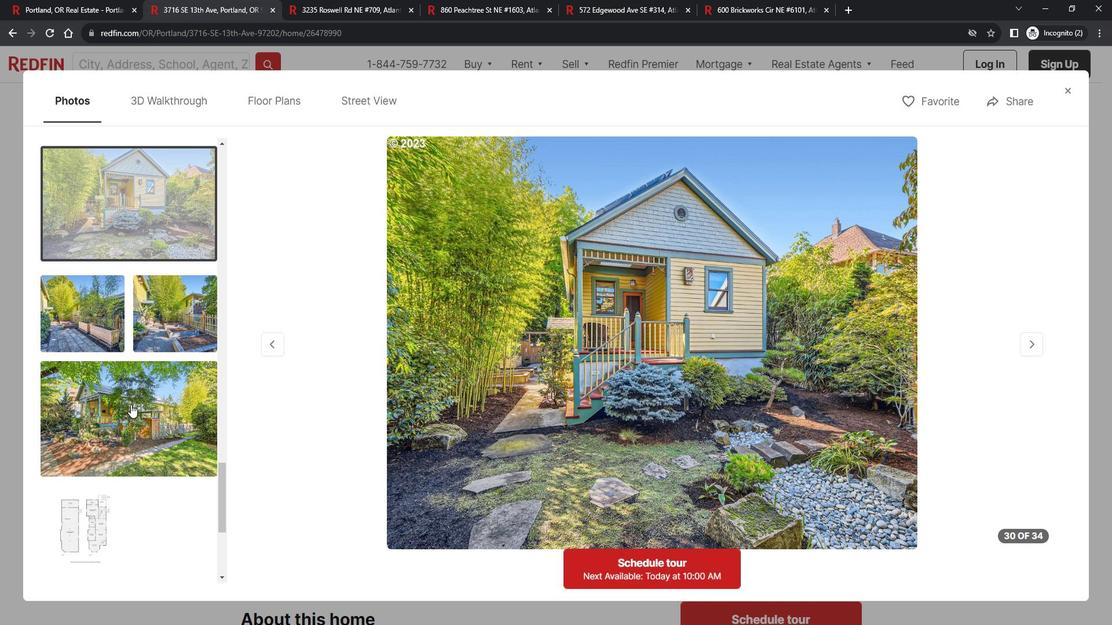 
Action: Mouse pressed left at (141, 400)
Screenshot: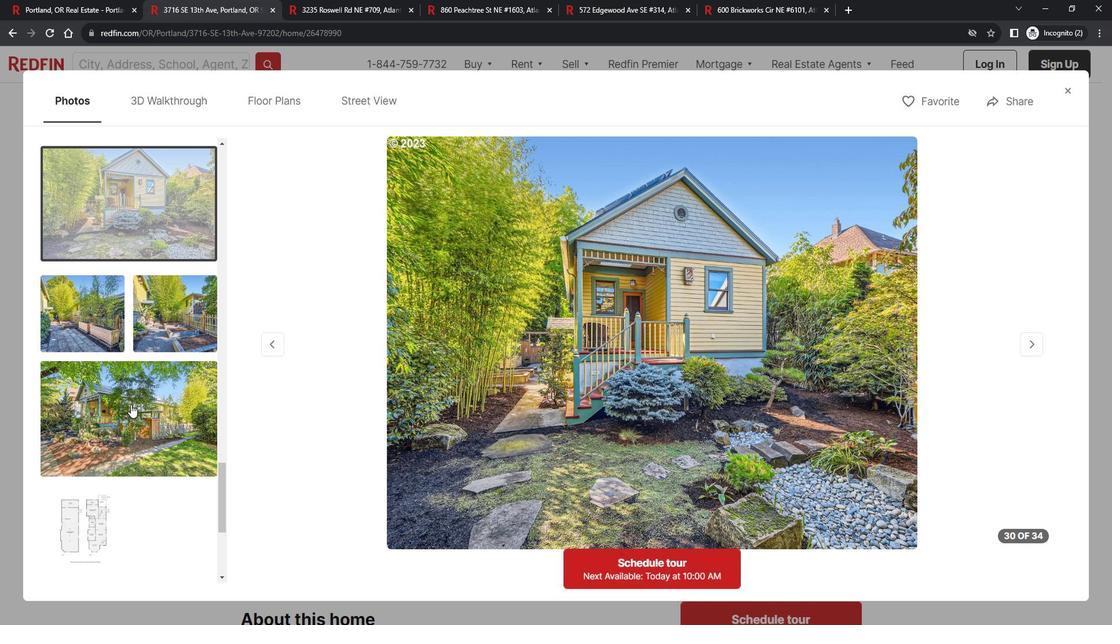 
Action: Mouse scrolled (141, 401) with delta (0, 0)
Screenshot: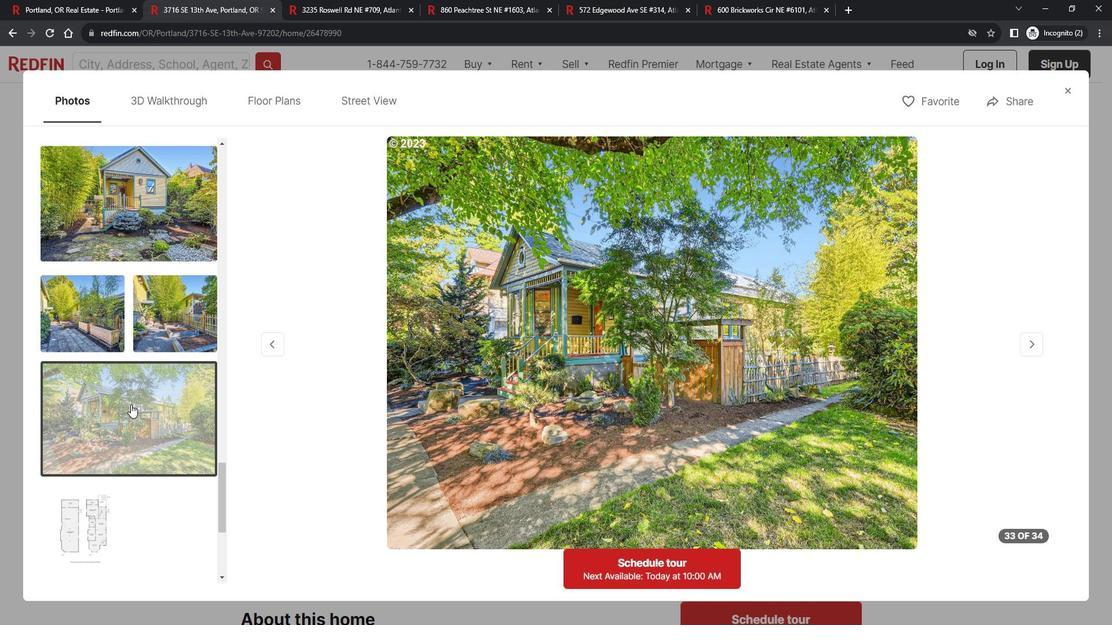 
Action: Mouse scrolled (141, 401) with delta (0, 0)
Screenshot: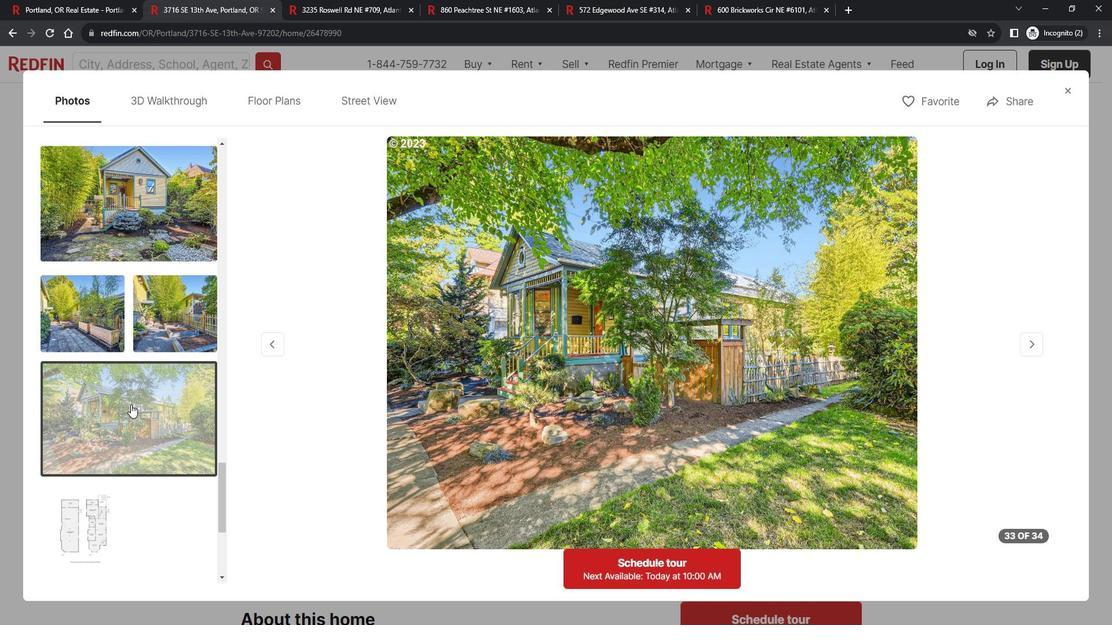 
Action: Mouse scrolled (141, 401) with delta (0, 0)
Screenshot: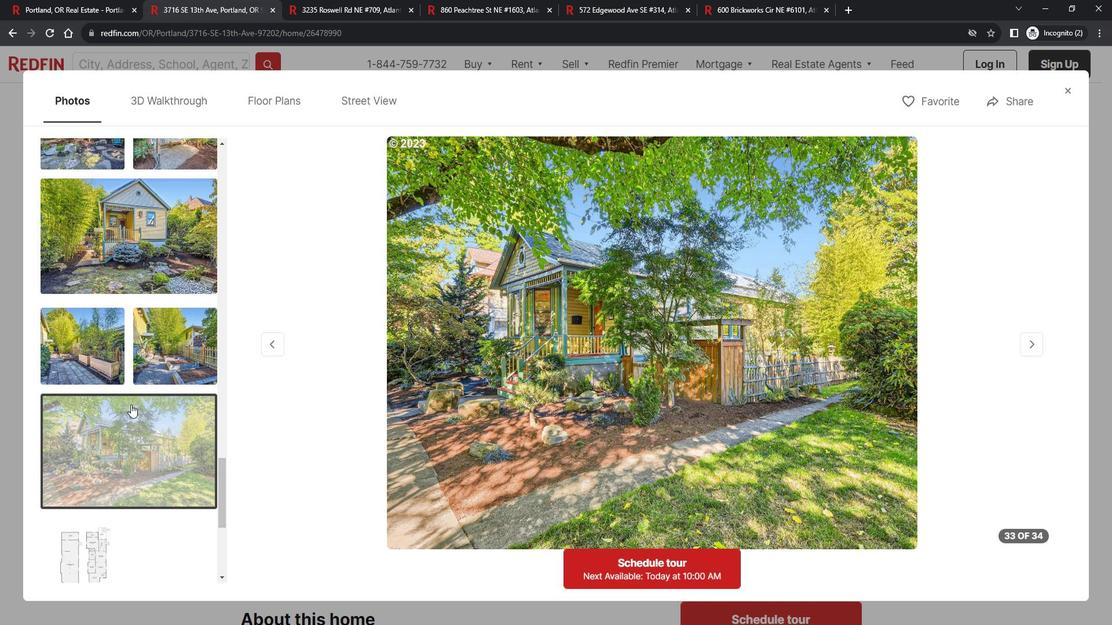 
Action: Mouse scrolled (141, 401) with delta (0, 0)
Screenshot: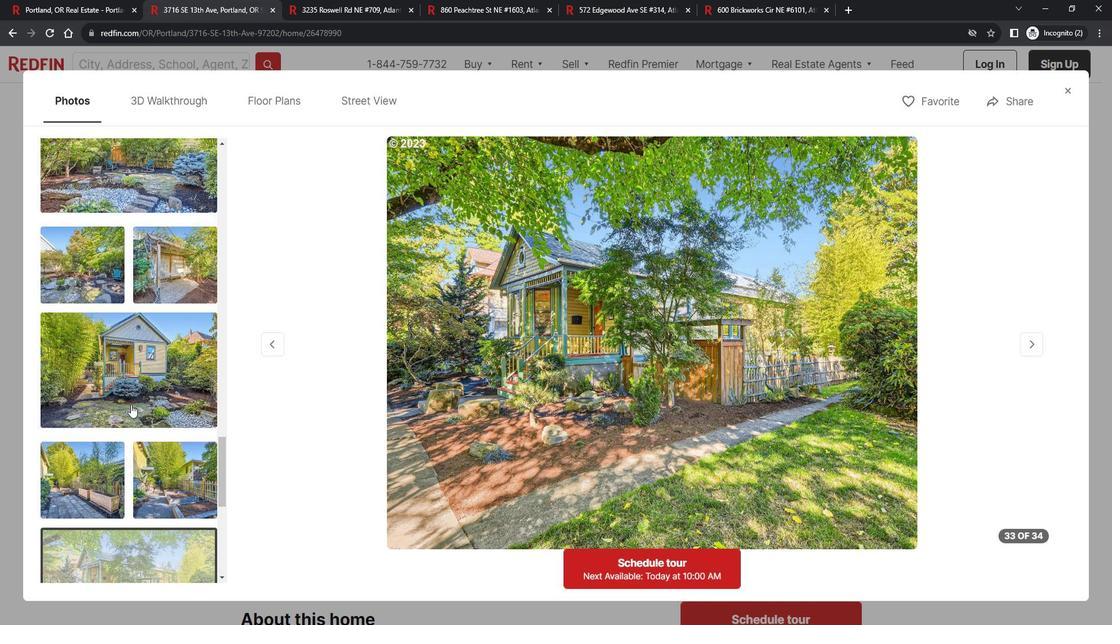 
Action: Mouse moved to (1080, 99)
Screenshot: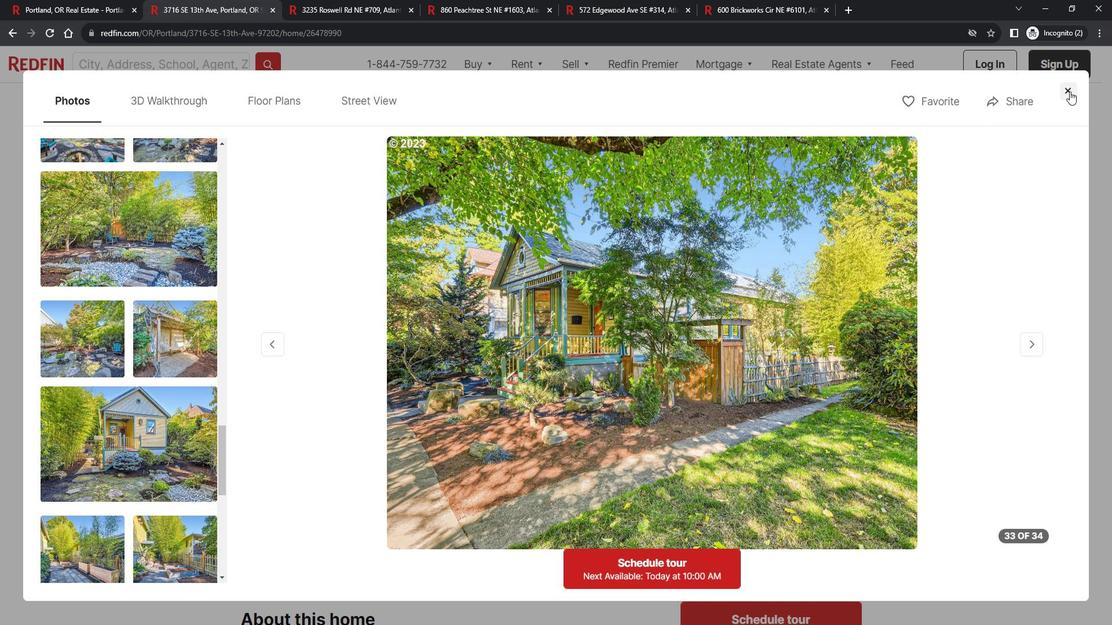
Action: Mouse pressed left at (1080, 99)
Screenshot: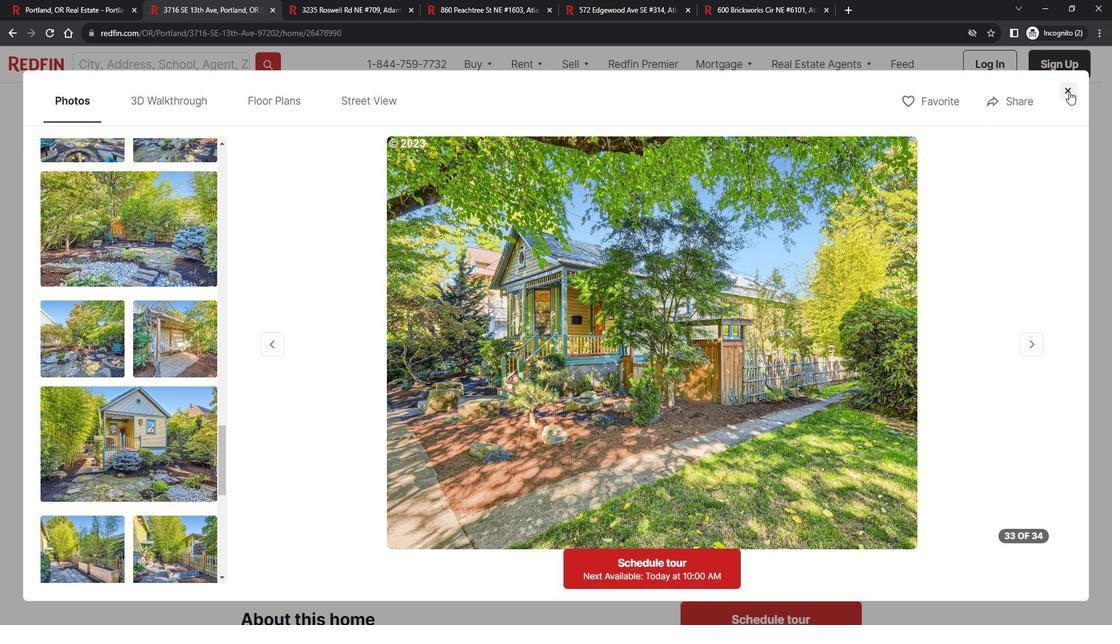 
Action: Mouse moved to (427, 355)
Screenshot: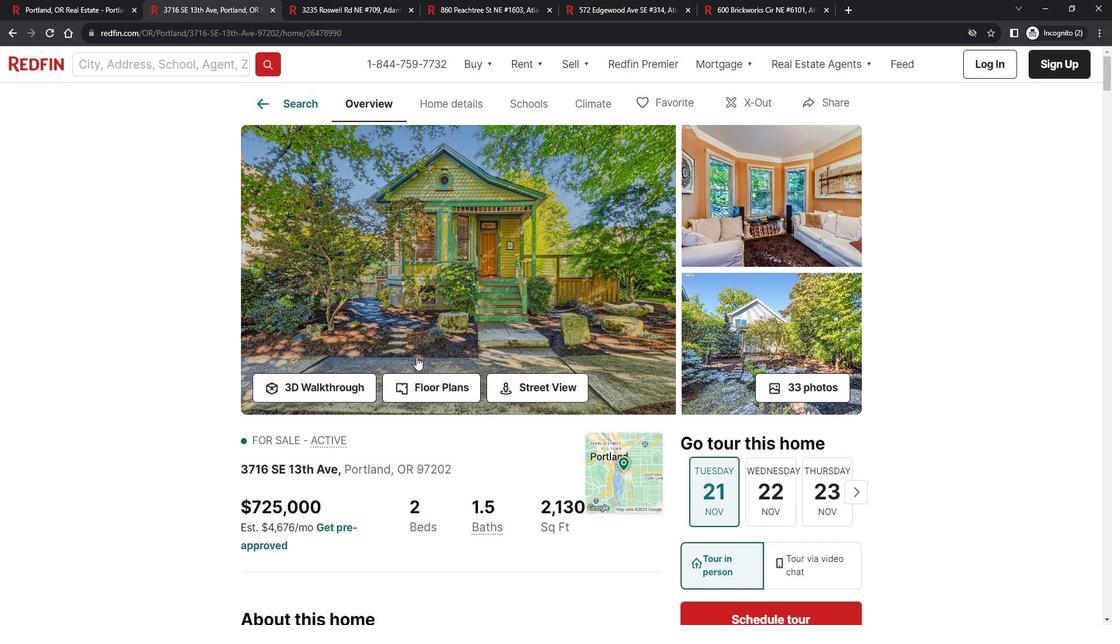 
Action: Mouse scrolled (427, 355) with delta (0, 0)
Screenshot: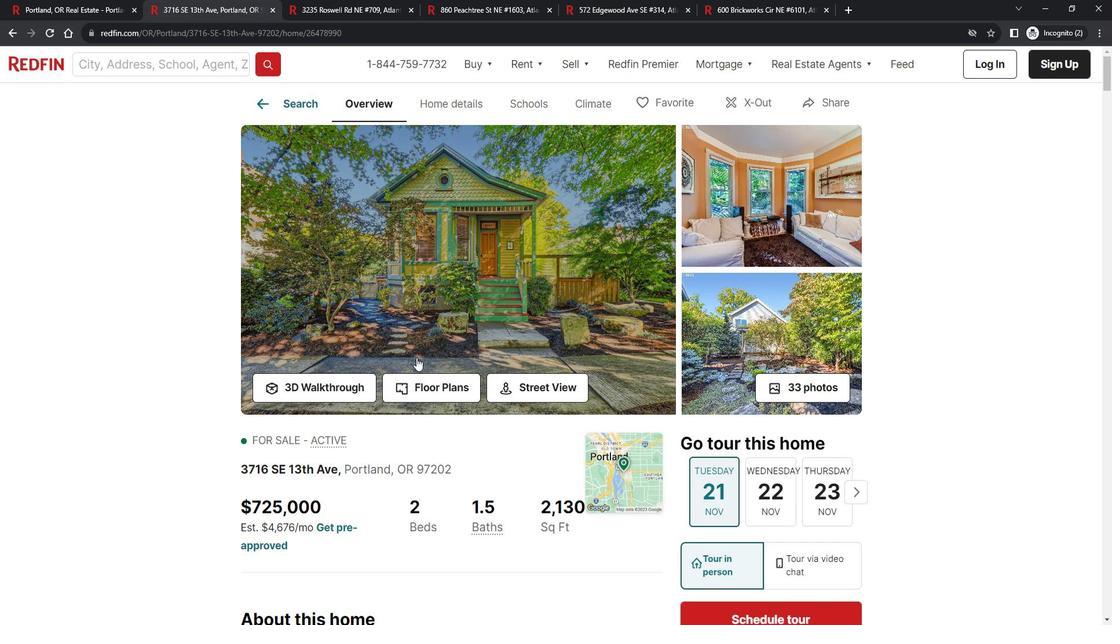 
Action: Mouse moved to (427, 355)
Screenshot: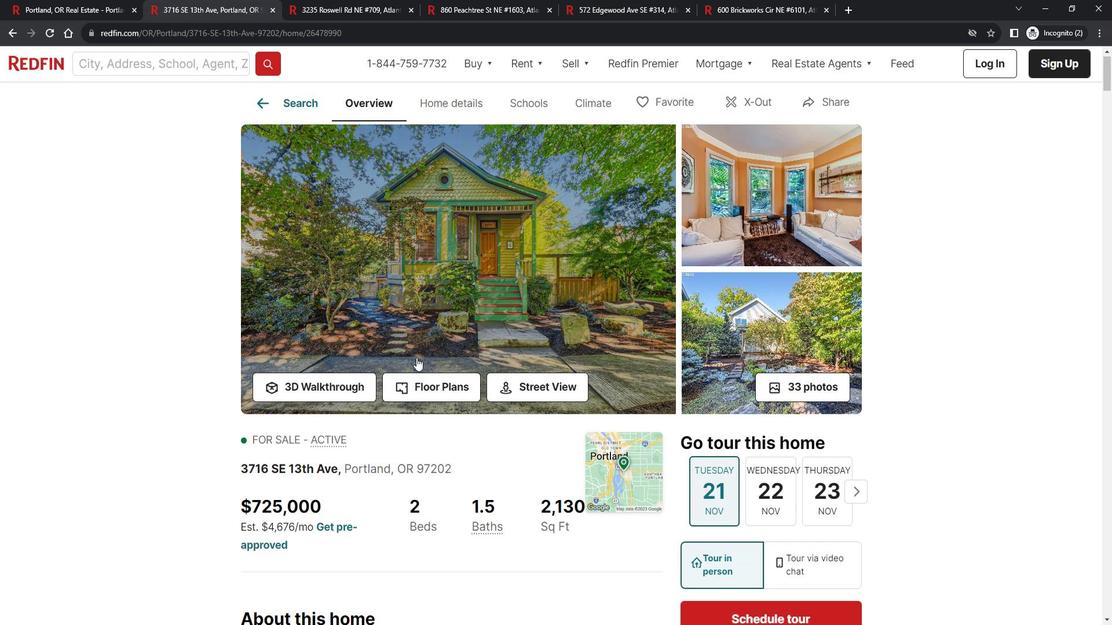 
Action: Mouse scrolled (427, 355) with delta (0, 0)
Screenshot: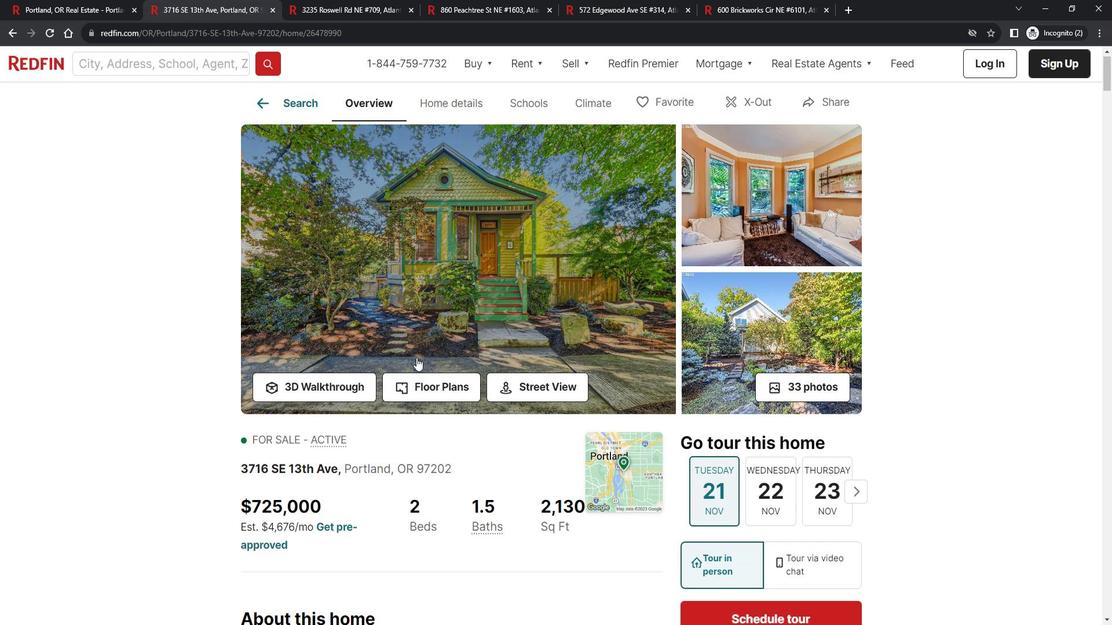 
Action: Mouse moved to (428, 355)
Screenshot: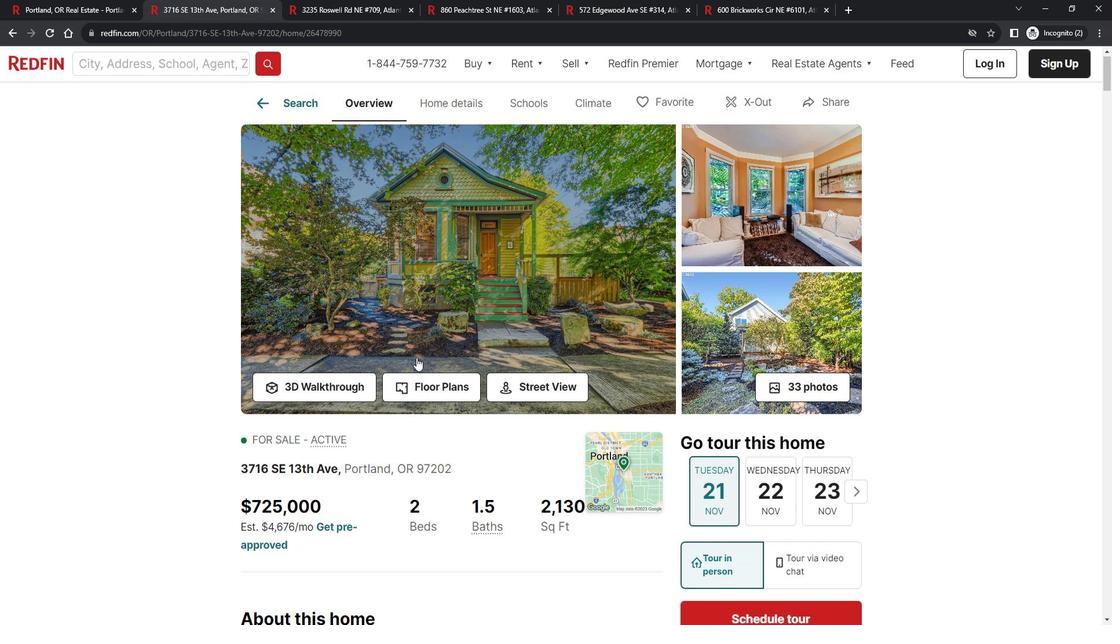 
Action: Mouse scrolled (428, 354) with delta (0, 0)
Screenshot: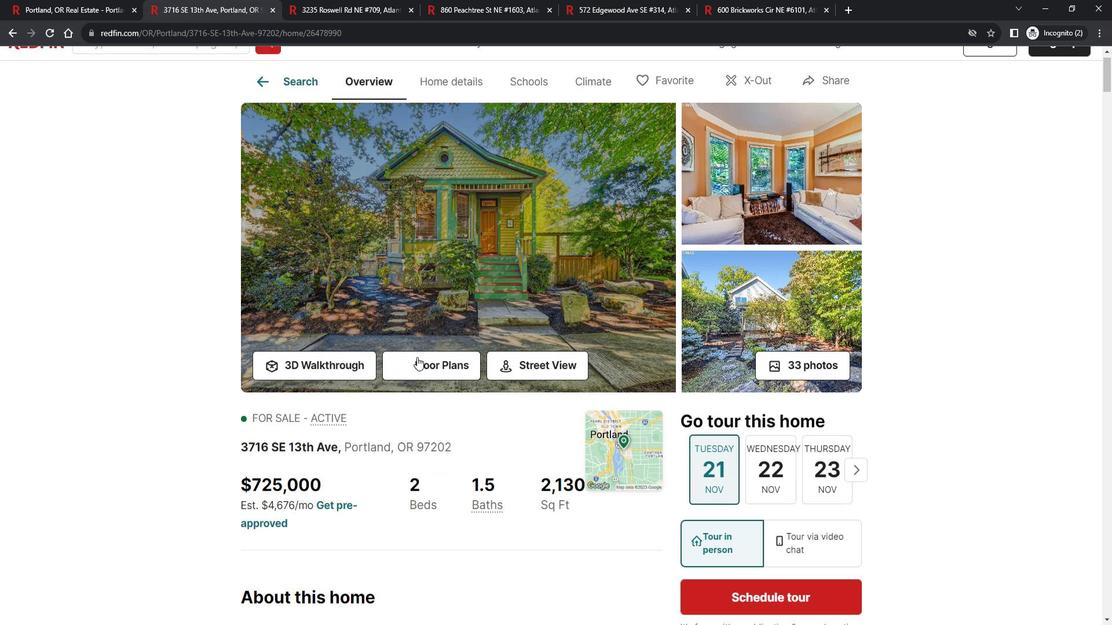 
Action: Mouse moved to (431, 353)
Screenshot: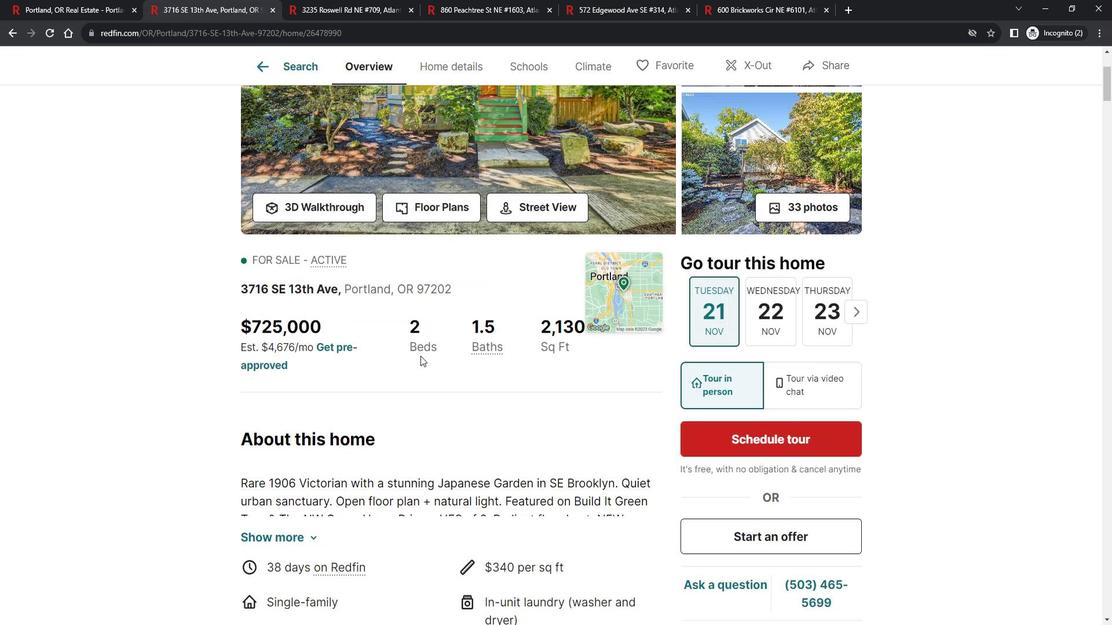 
Action: Mouse scrolled (431, 353) with delta (0, 0)
Screenshot: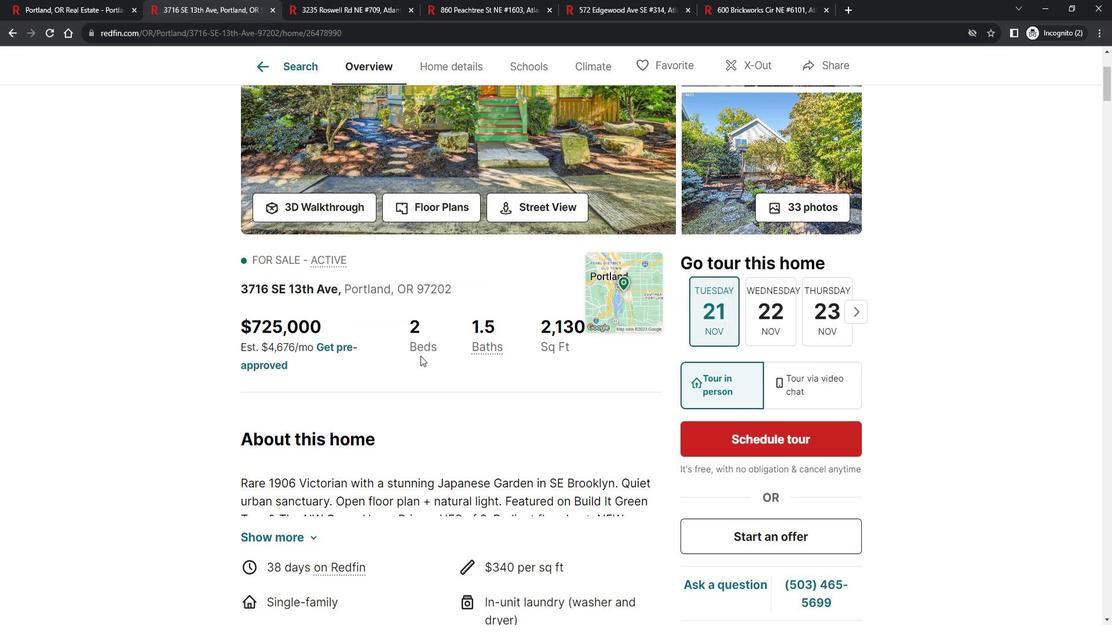 
Action: Mouse moved to (432, 353)
Screenshot: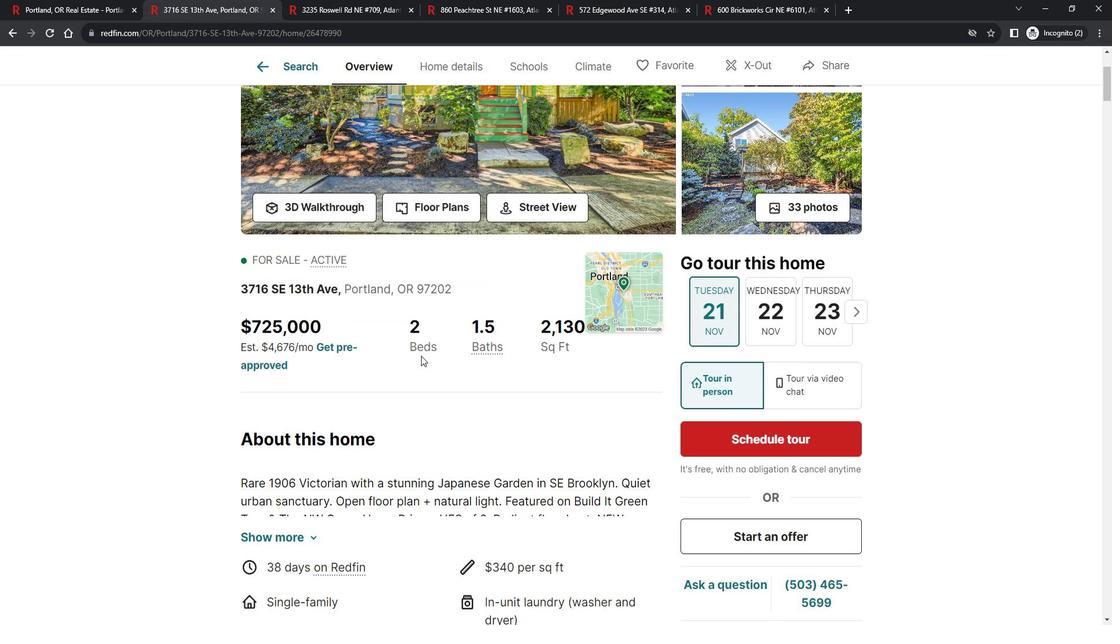 
Action: Mouse scrolled (432, 352) with delta (0, 0)
Screenshot: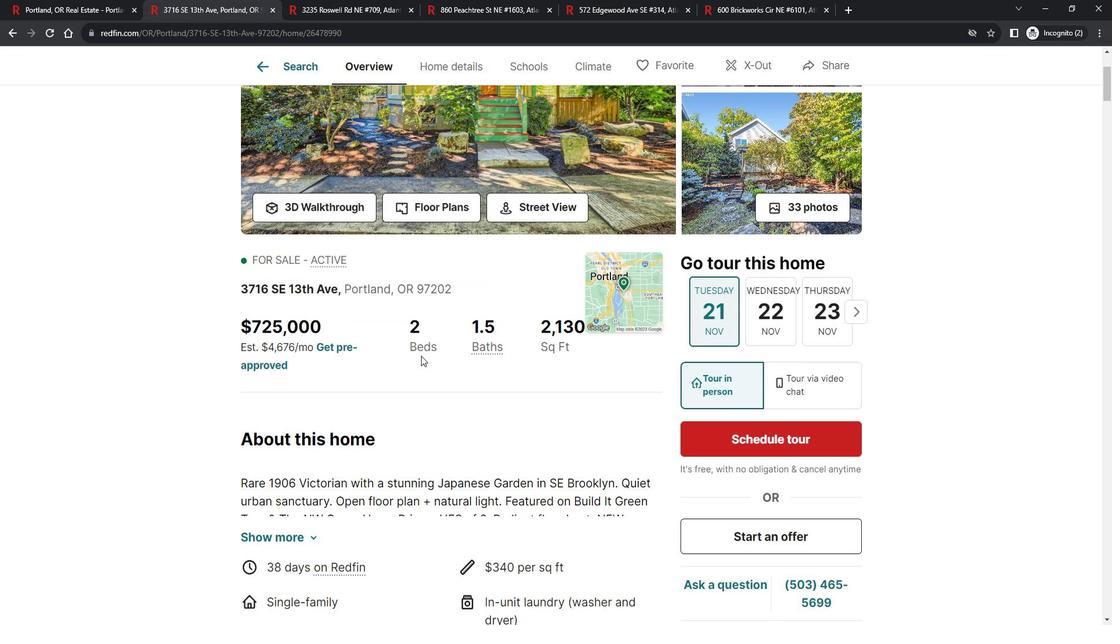 
Action: Mouse moved to (433, 349)
Screenshot: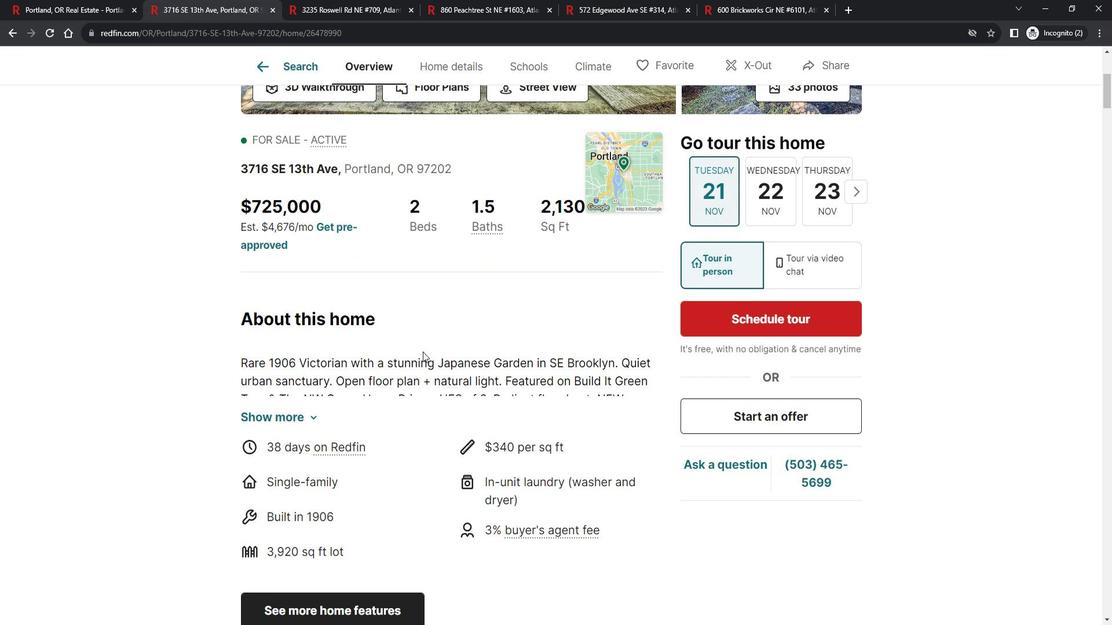 
Action: Mouse scrolled (433, 348) with delta (0, 0)
Screenshot: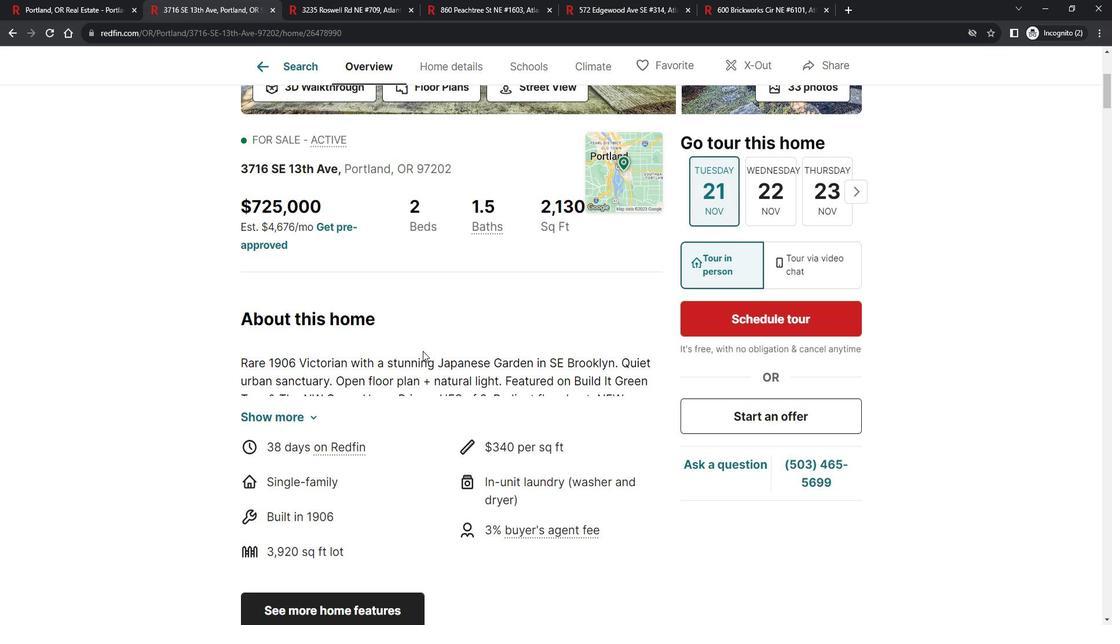 
Action: Mouse moved to (428, 350)
Screenshot: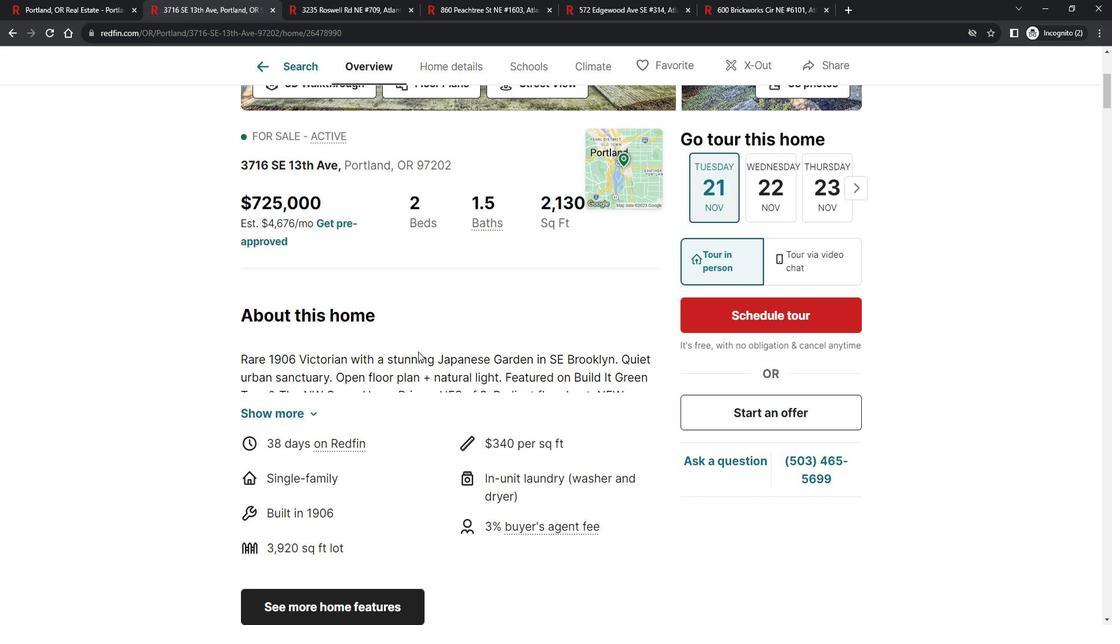 
Action: Mouse scrolled (429, 349) with delta (0, 0)
Screenshot: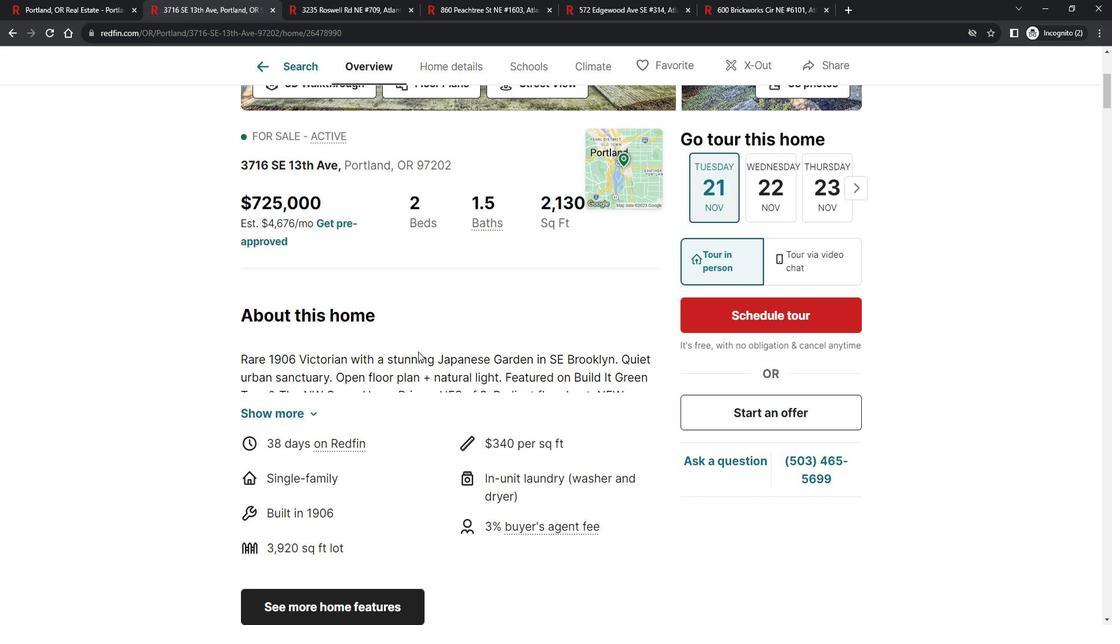 
Action: Mouse moved to (293, 298)
Screenshot: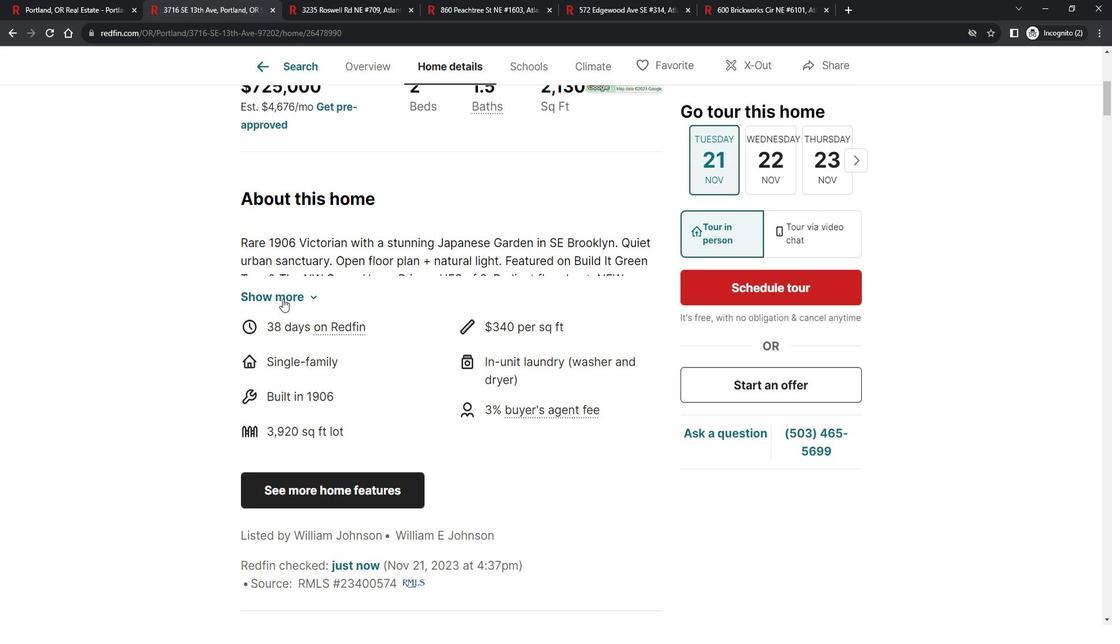 
Action: Mouse pressed left at (293, 298)
Screenshot: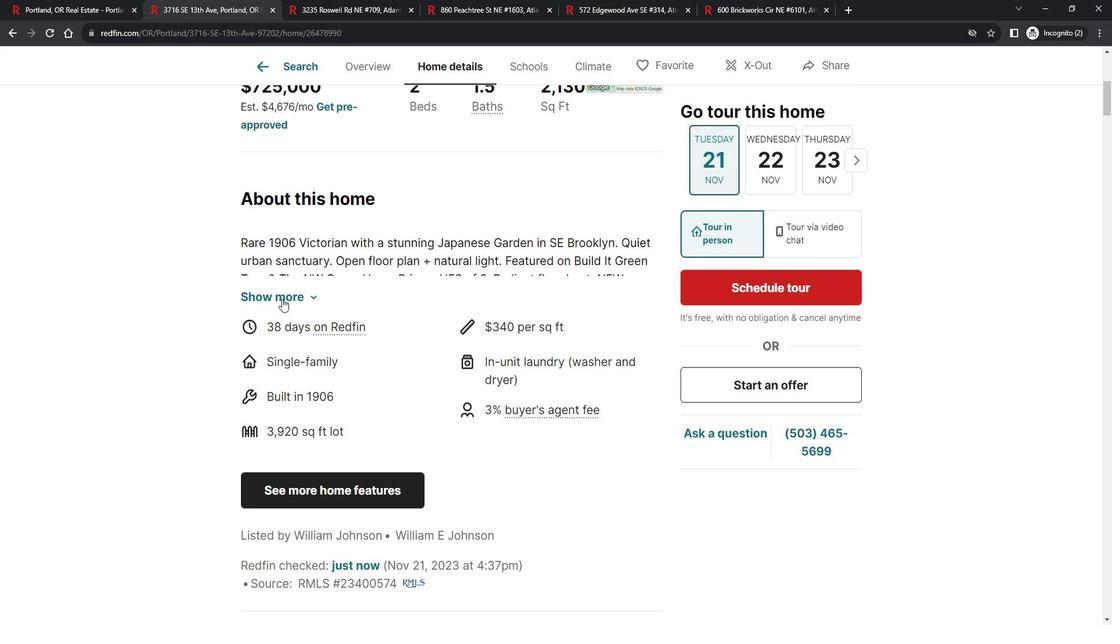 
Action: Mouse moved to (431, 363)
Screenshot: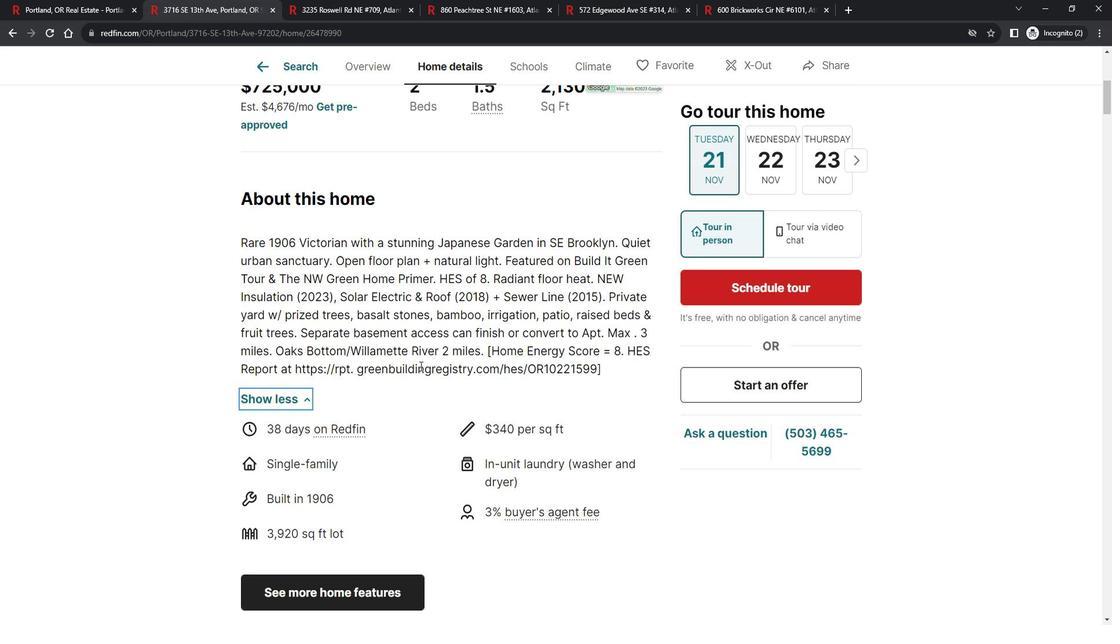 
Action: Mouse scrolled (431, 363) with delta (0, 0)
Screenshot: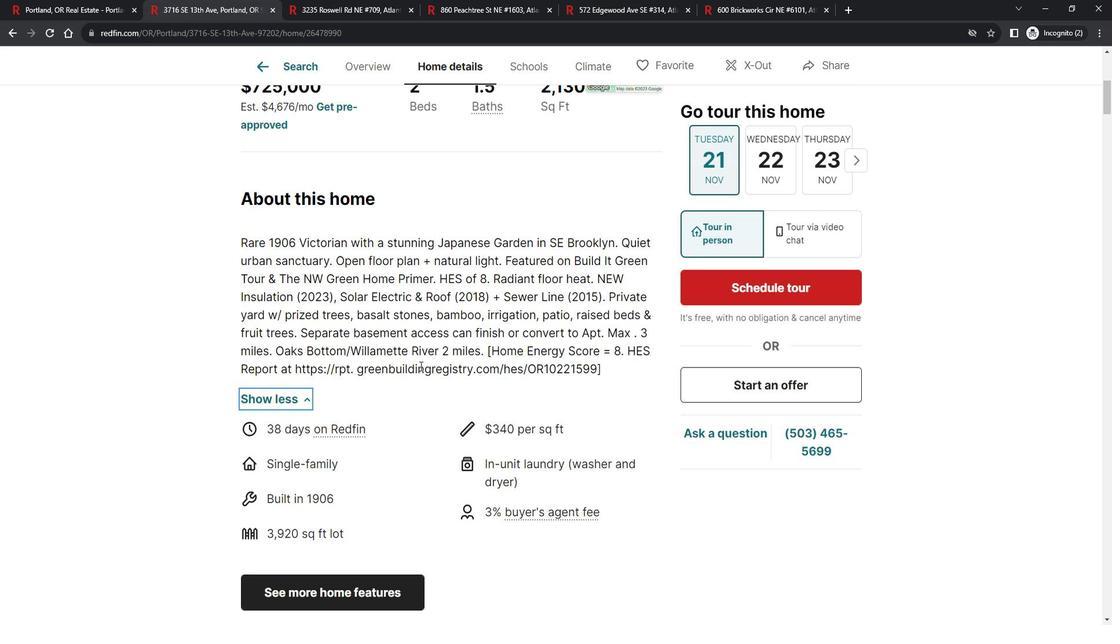 
Action: Mouse moved to (439, 345)
Screenshot: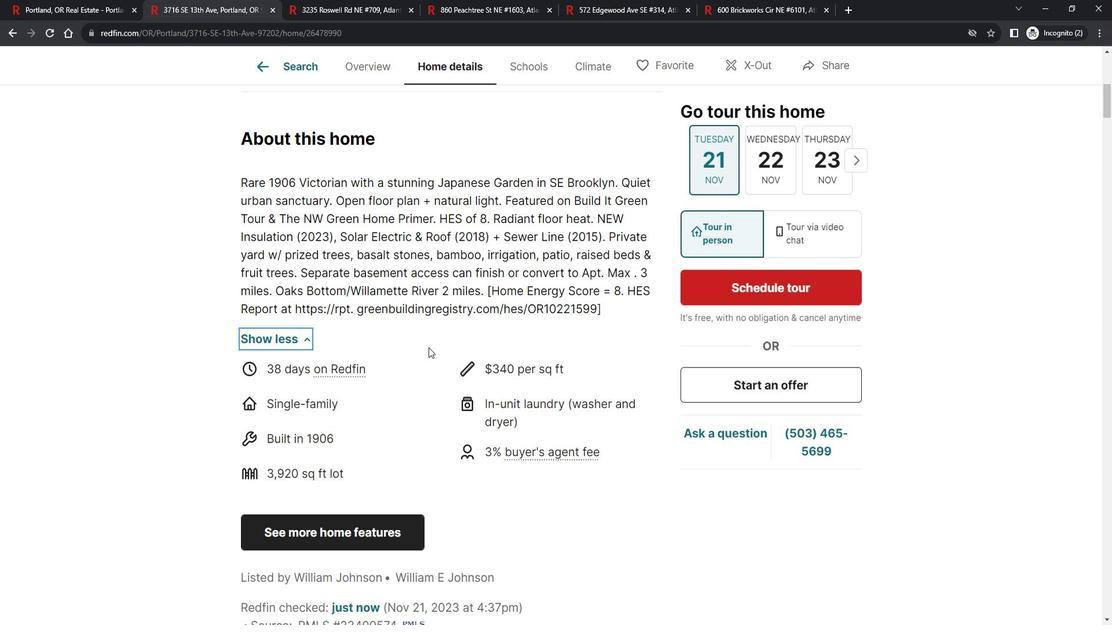 
Action: Mouse scrolled (439, 345) with delta (0, 0)
Screenshot: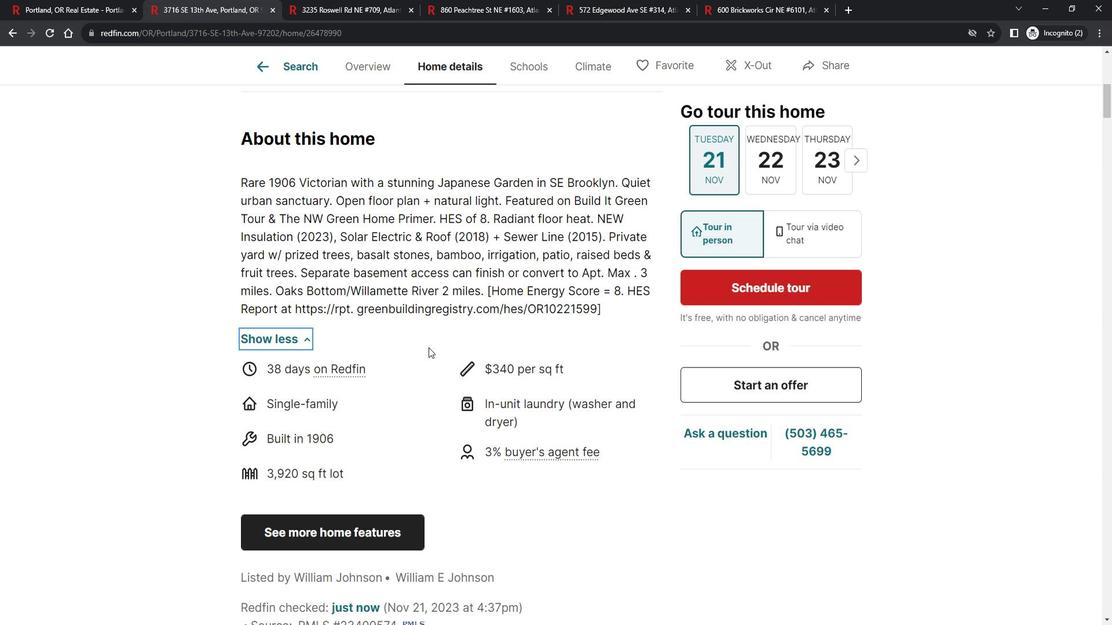 
Action: Mouse moved to (444, 332)
Screenshot: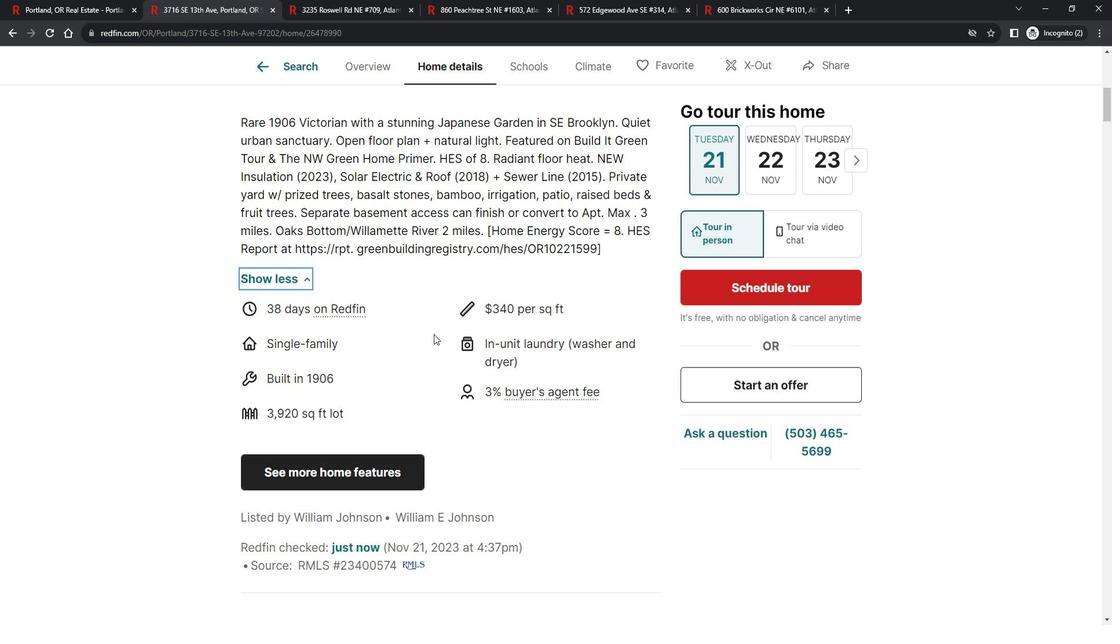 
Action: Mouse scrolled (444, 331) with delta (0, 0)
Screenshot: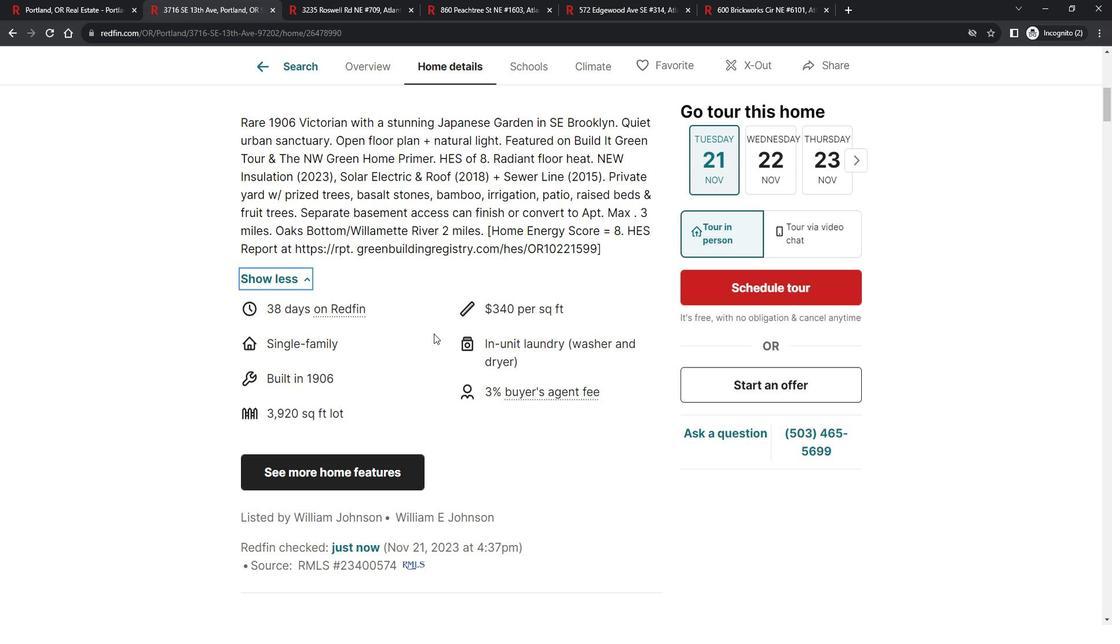 
Action: Mouse scrolled (444, 331) with delta (0, 0)
Screenshot: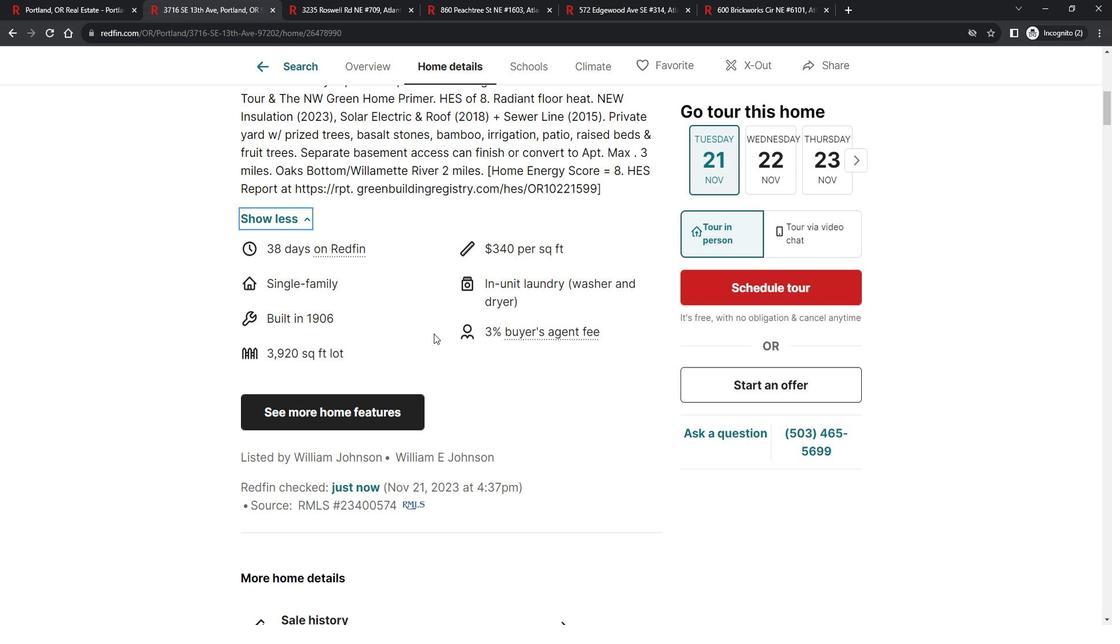 
Action: Mouse scrolled (444, 331) with delta (0, 0)
Screenshot: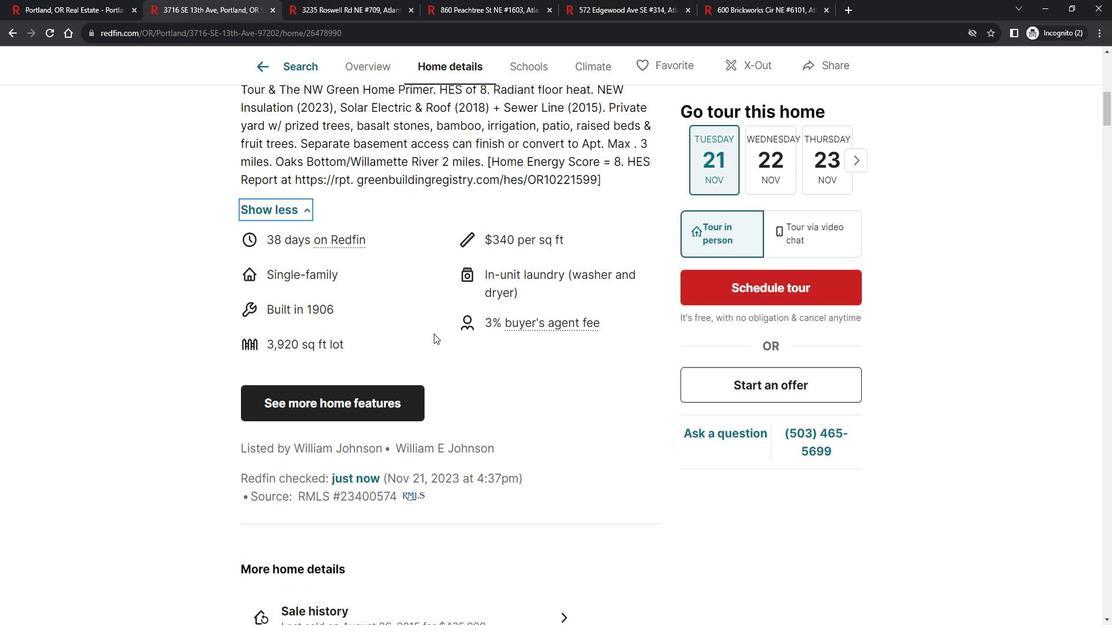 
Action: Mouse moved to (336, 282)
Screenshot: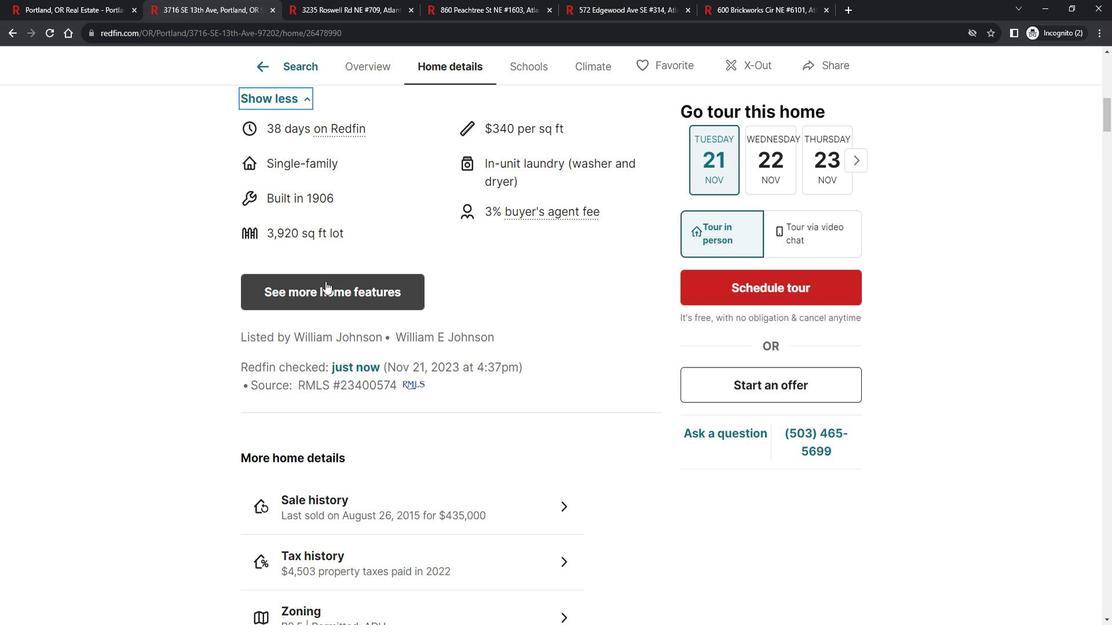 
Action: Mouse pressed left at (336, 282)
Screenshot: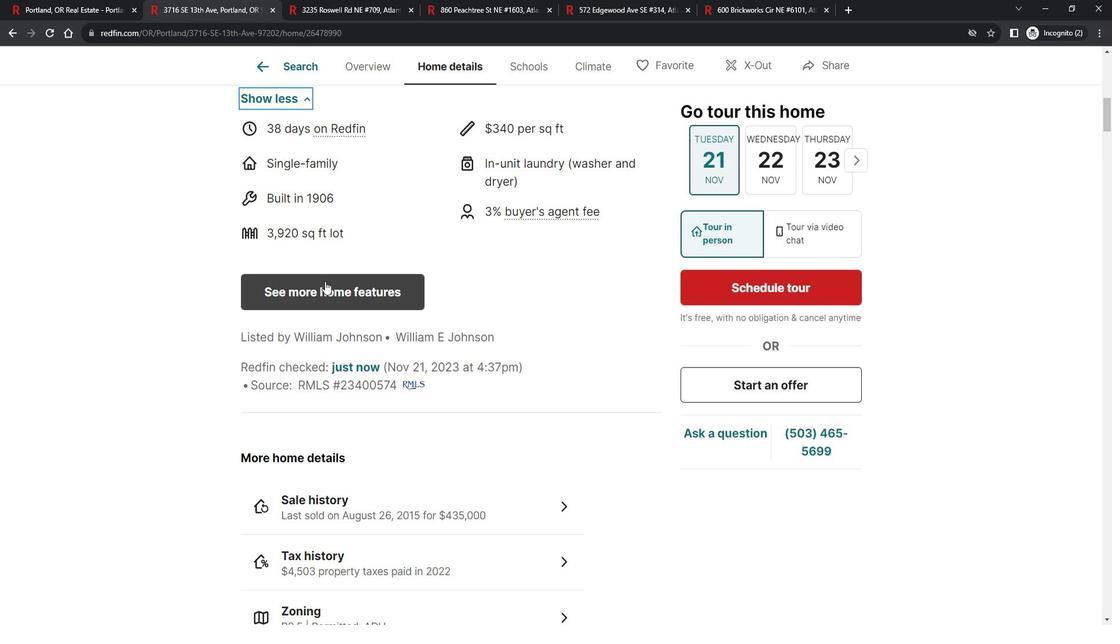 
Action: Mouse moved to (515, 352)
Screenshot: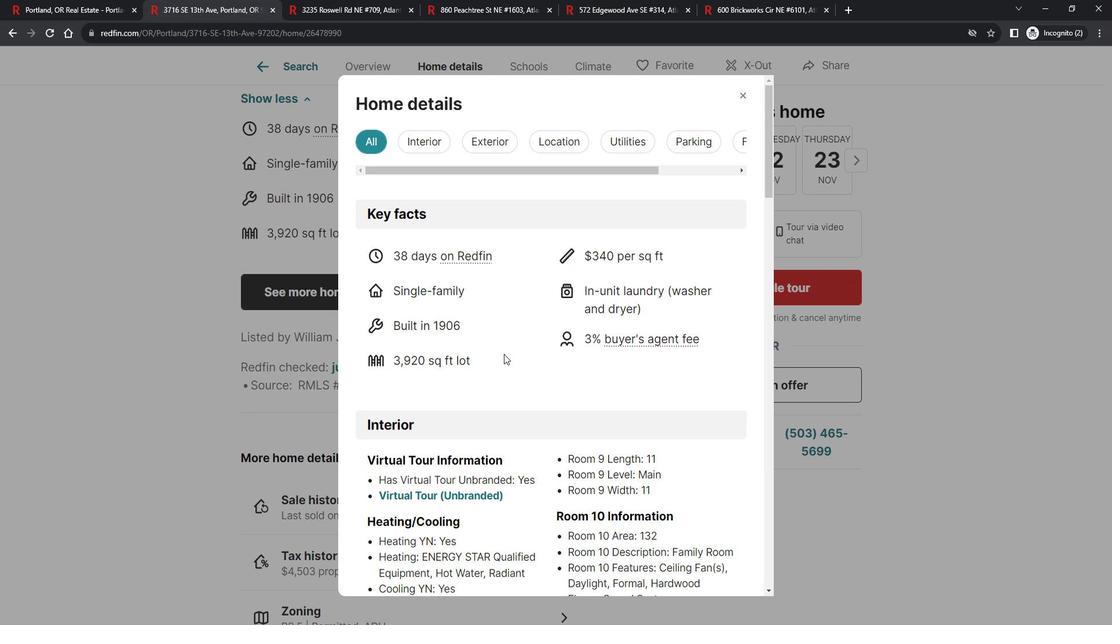 
Action: Mouse scrolled (515, 351) with delta (0, 0)
Screenshot: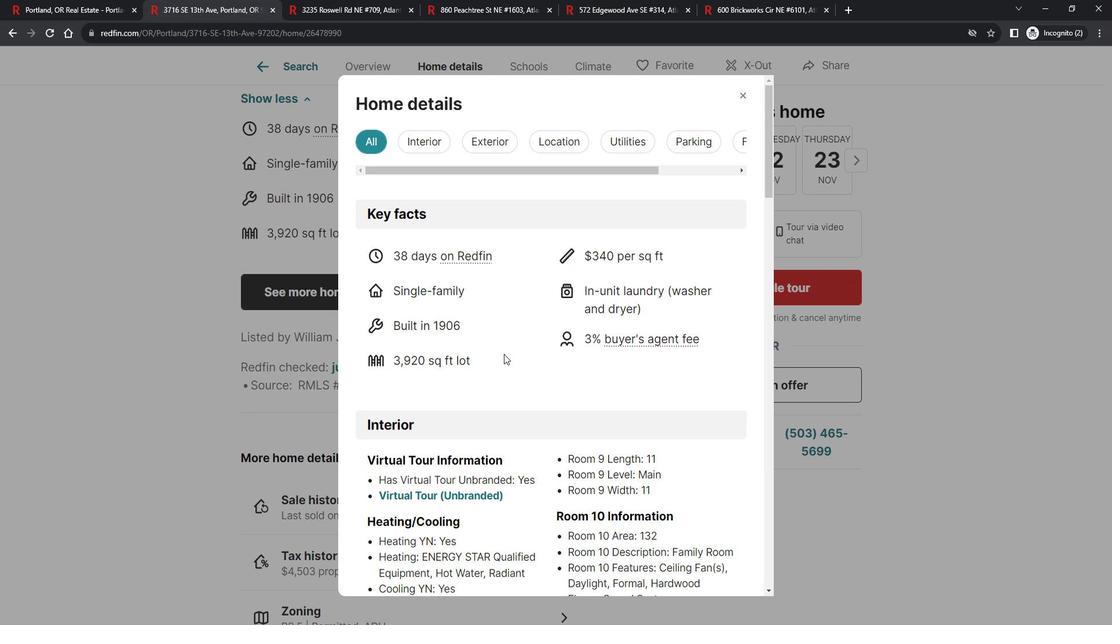 
Action: Mouse scrolled (515, 351) with delta (0, 0)
Screenshot: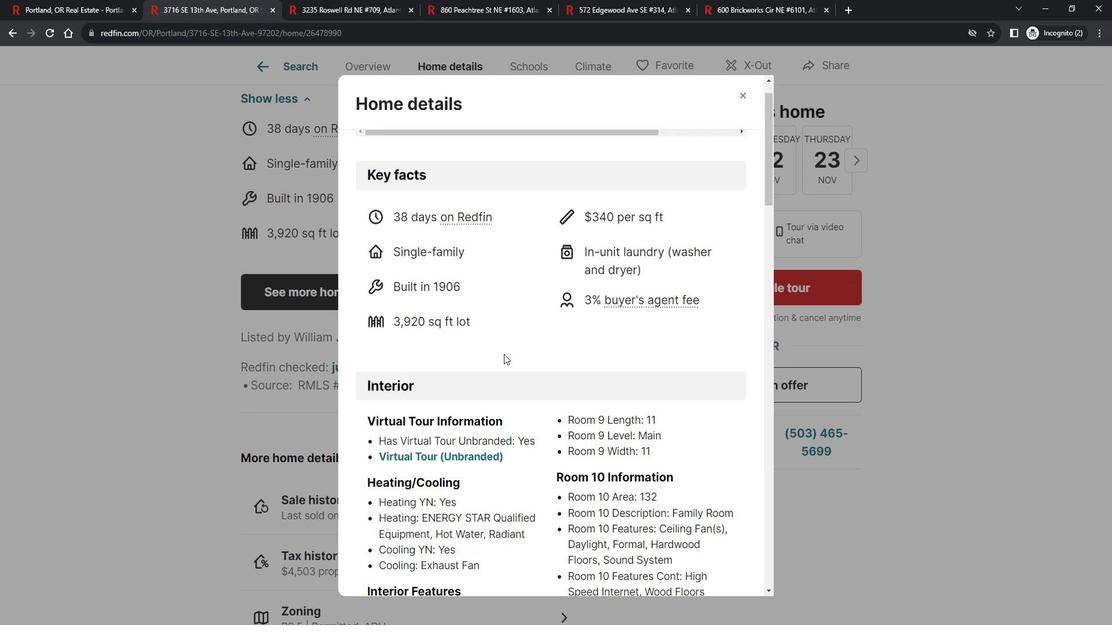 
Action: Mouse moved to (513, 349)
Screenshot: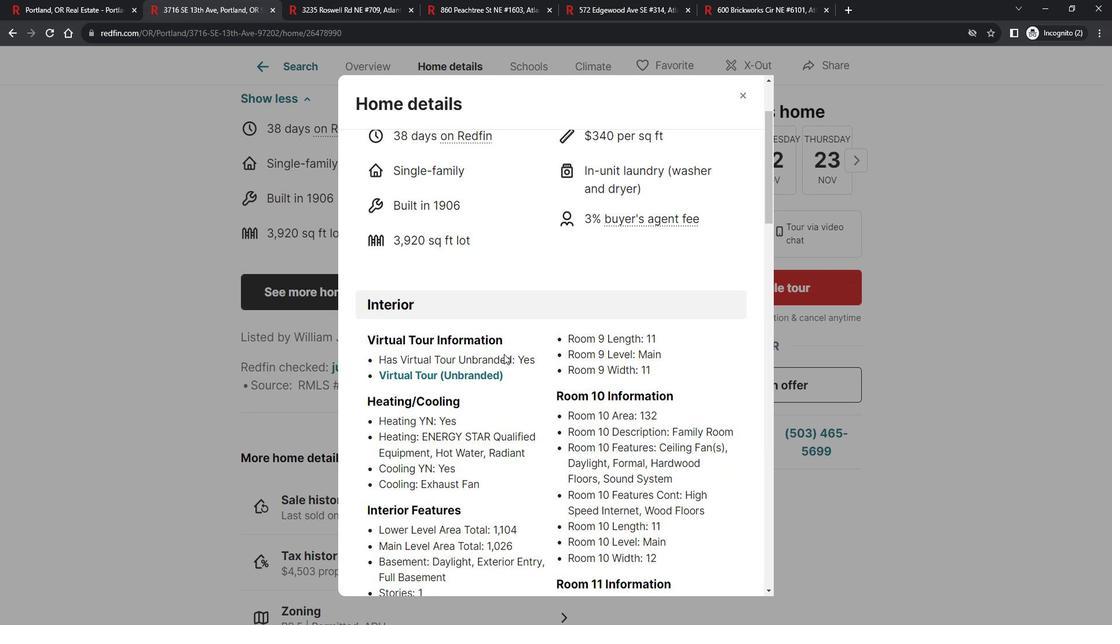
Action: Mouse scrolled (513, 349) with delta (0, 0)
Screenshot: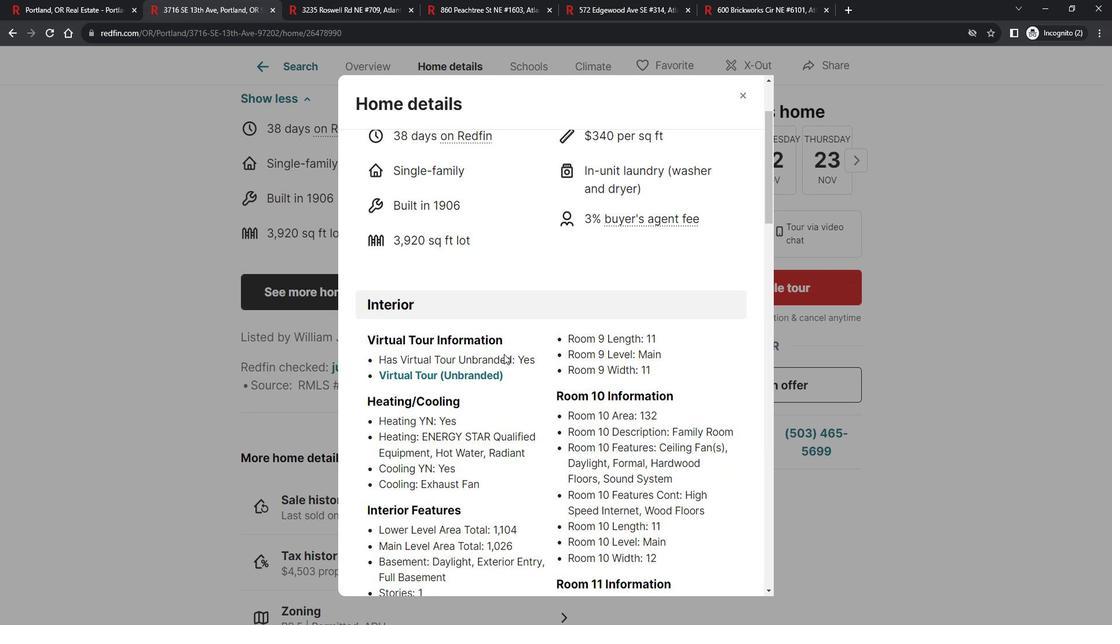 
Action: Mouse moved to (513, 347)
Screenshot: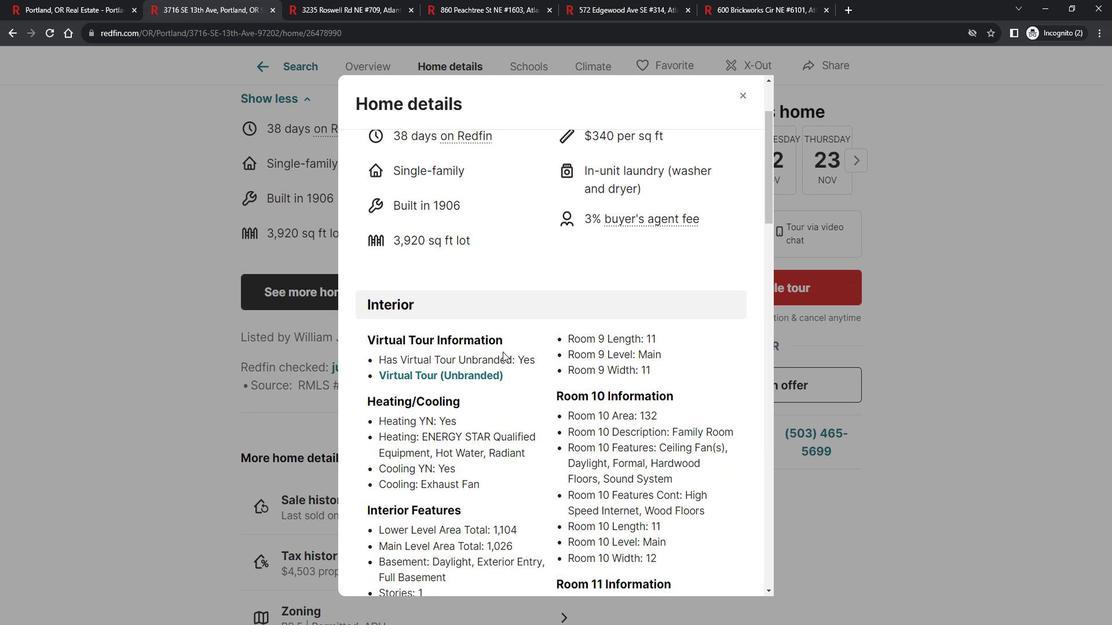 
Action: Mouse scrolled (513, 348) with delta (0, 0)
Screenshot: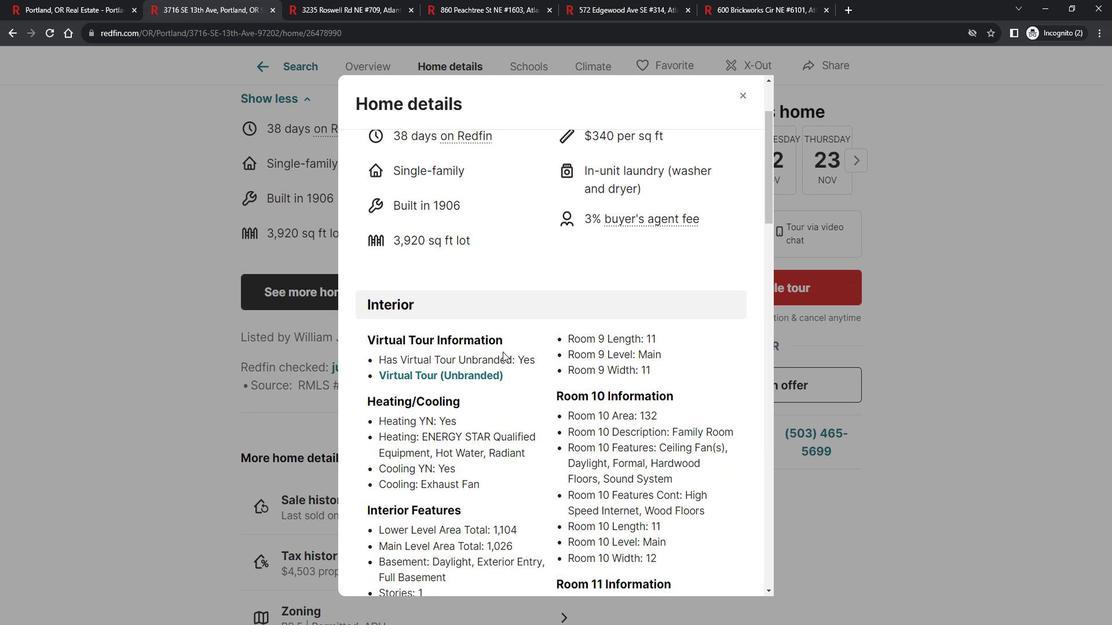 
Action: Mouse moved to (513, 345)
Screenshot: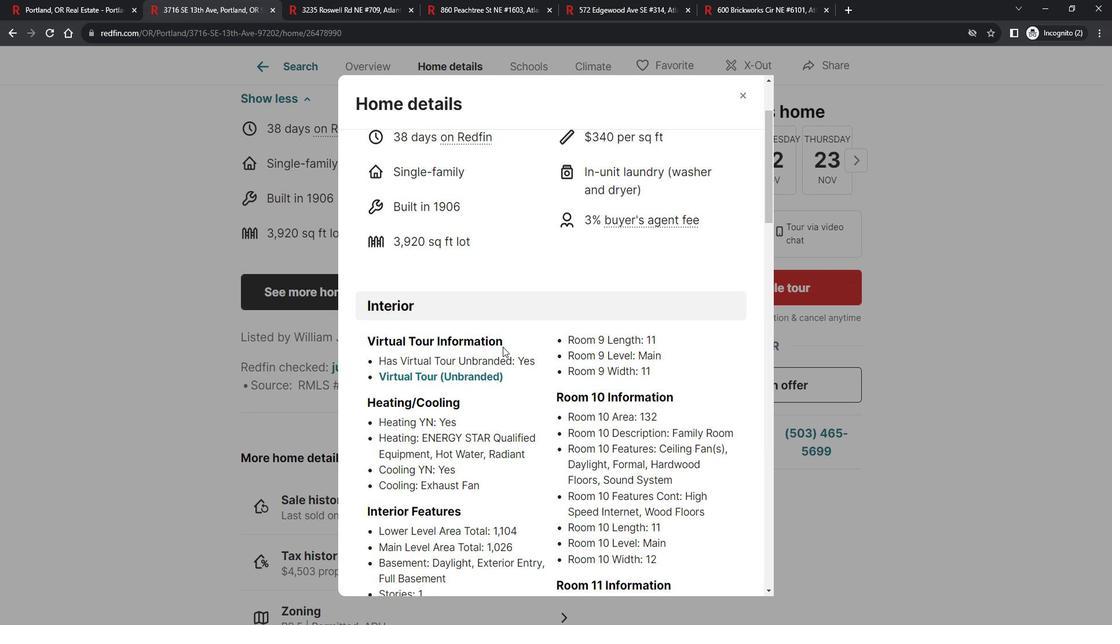 
Action: Mouse scrolled (513, 346) with delta (0, 0)
Screenshot: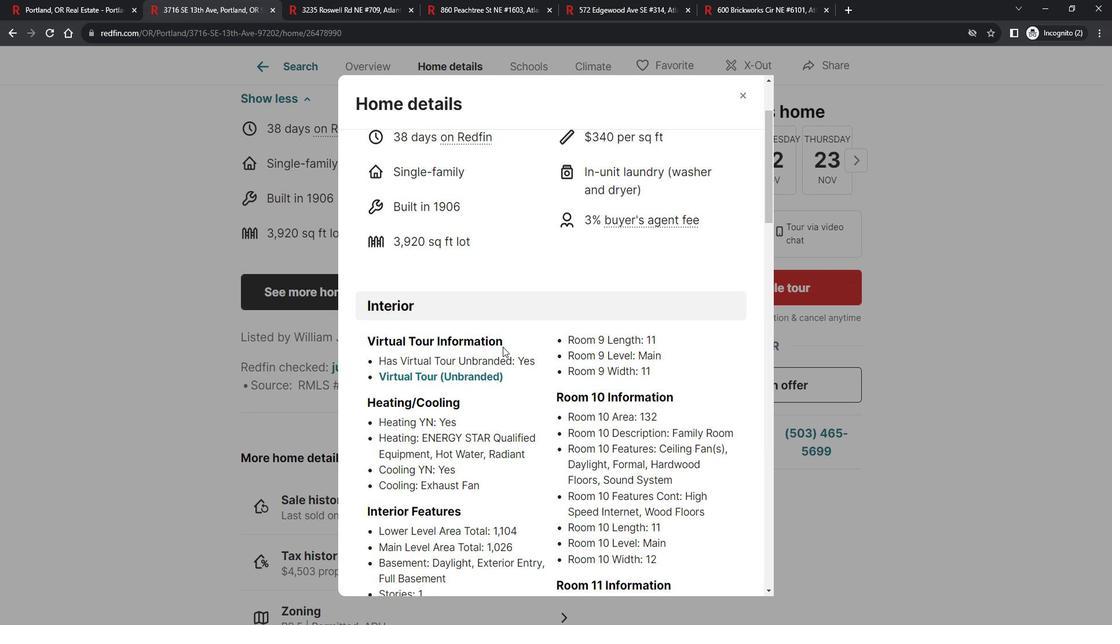 
Action: Mouse moved to (513, 342)
Screenshot: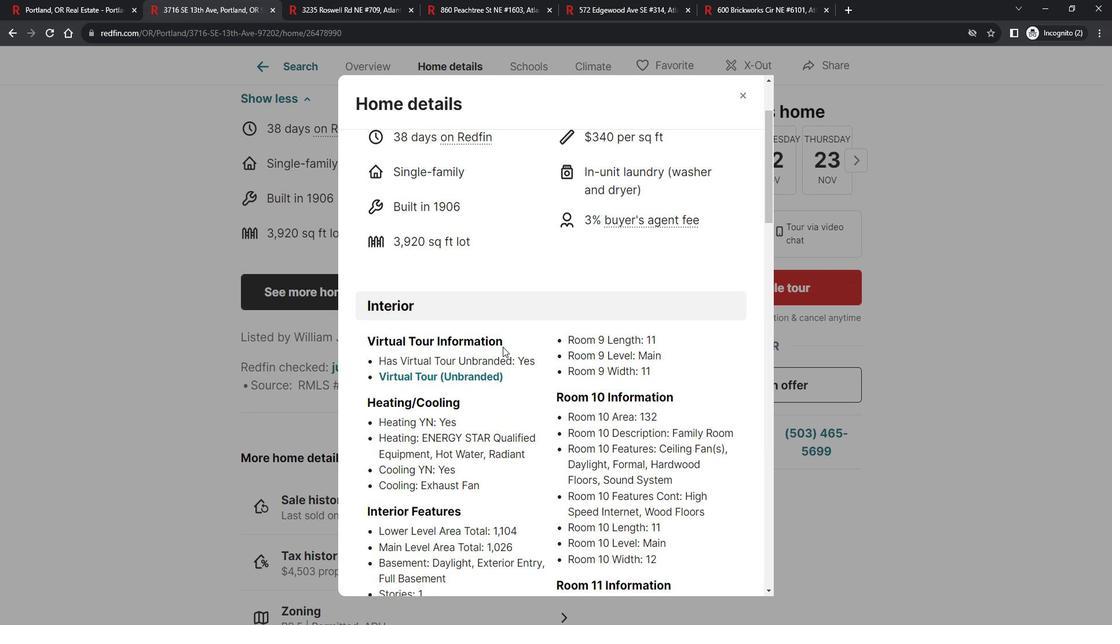 
Action: Mouse scrolled (513, 342) with delta (0, 0)
Screenshot: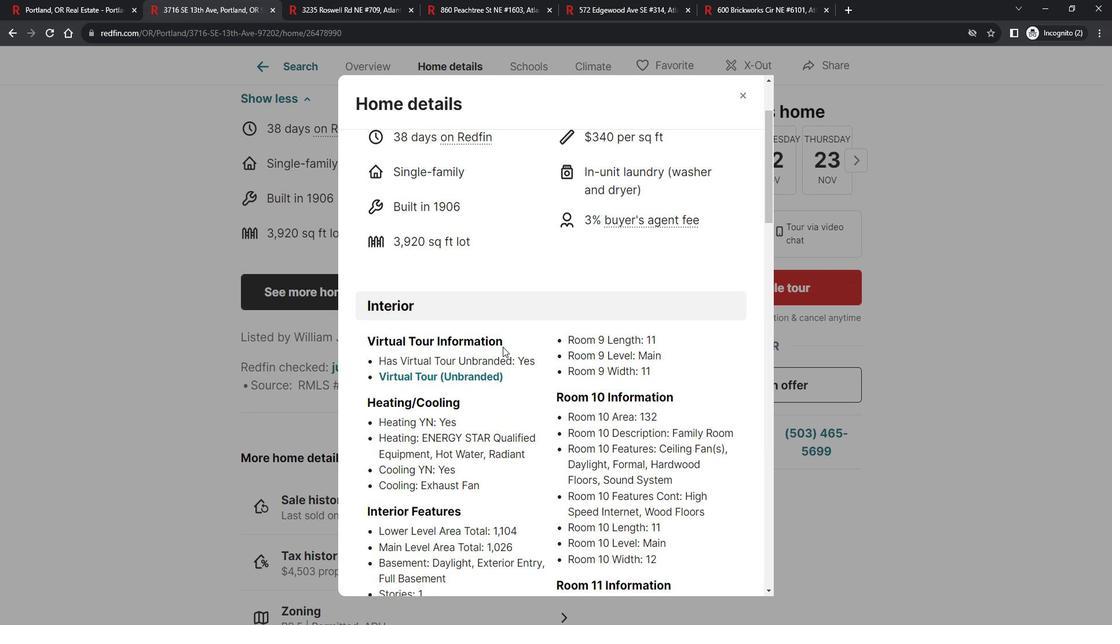 
Action: Mouse moved to (438, 143)
Screenshot: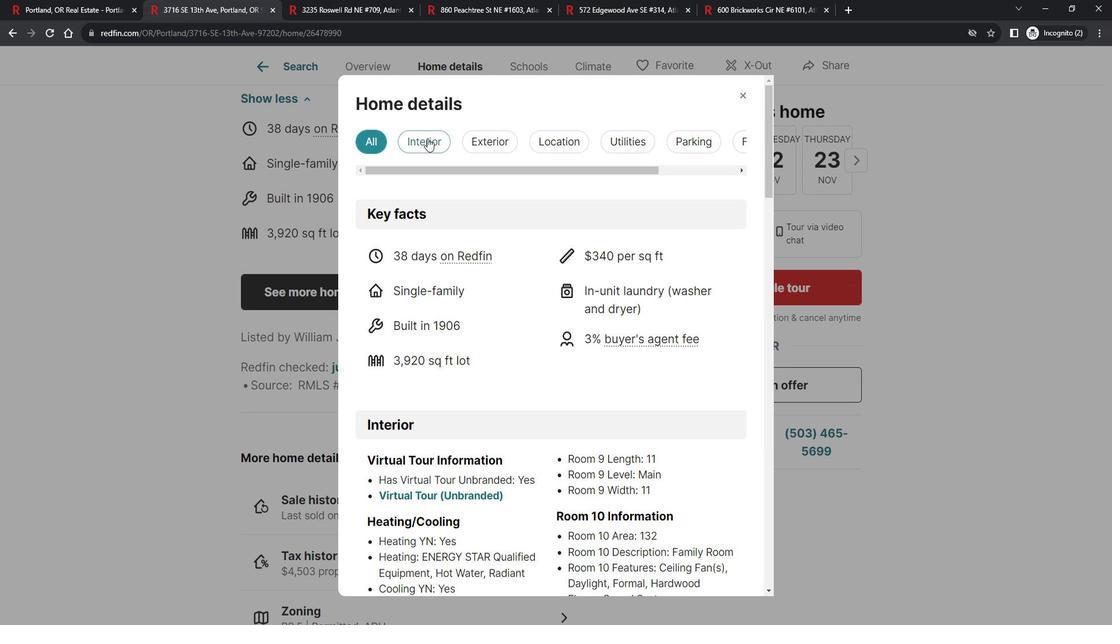 
Action: Mouse pressed left at (438, 143)
Screenshot: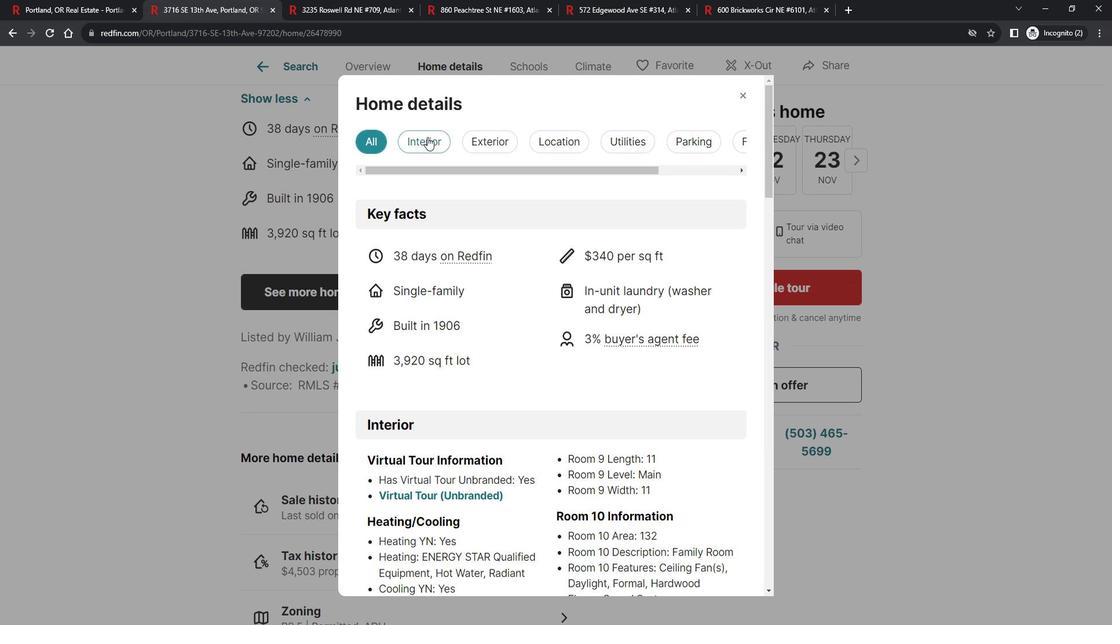 
Action: Mouse moved to (491, 291)
Screenshot: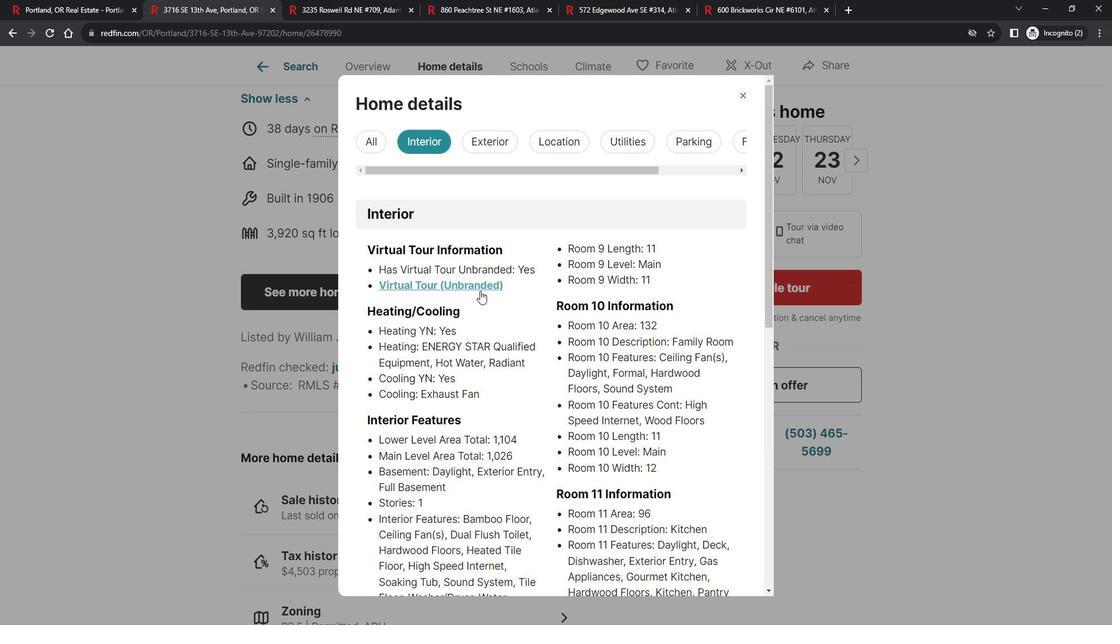 
Action: Mouse scrolled (491, 290) with delta (0, 0)
Screenshot: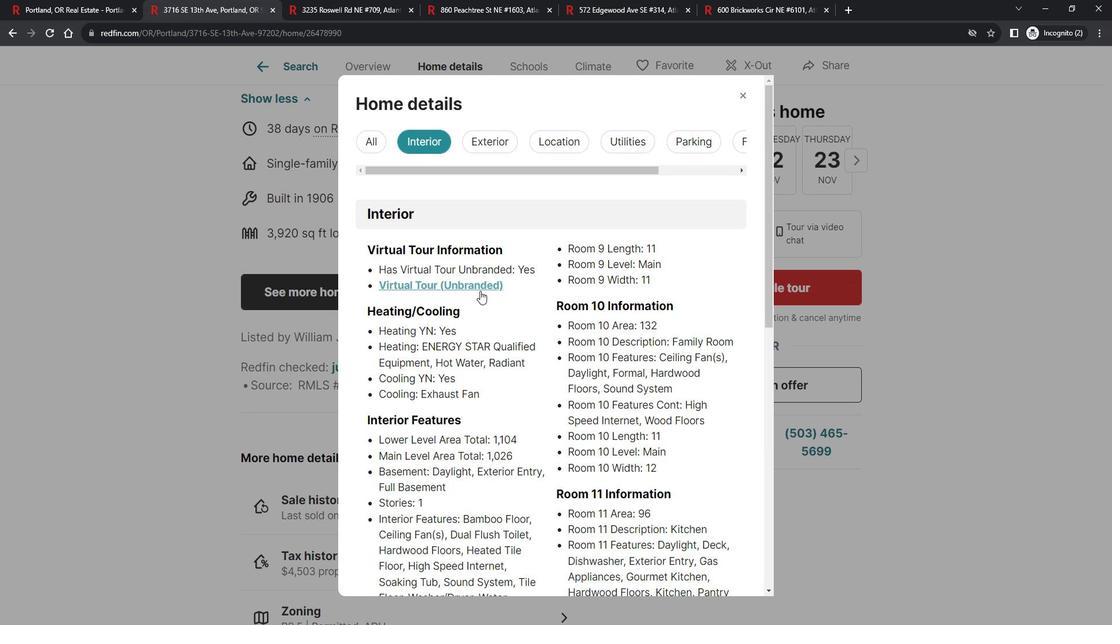 
Action: Mouse moved to (492, 291)
Screenshot: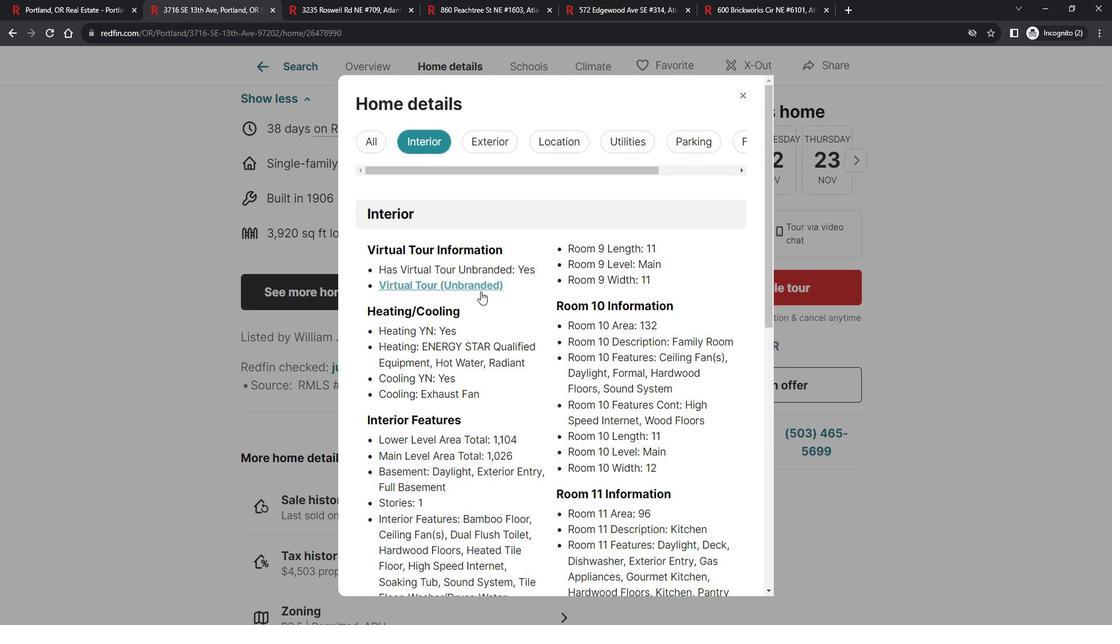 
Action: Mouse scrolled (492, 291) with delta (0, 0)
Screenshot: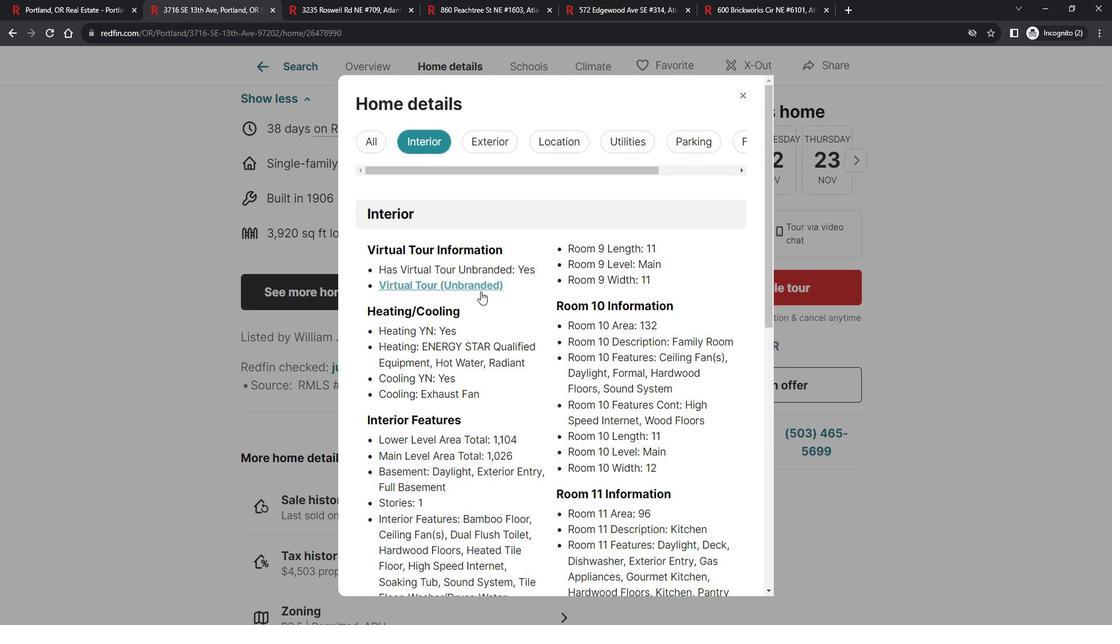 
Action: Mouse scrolled (492, 291) with delta (0, 0)
Screenshot: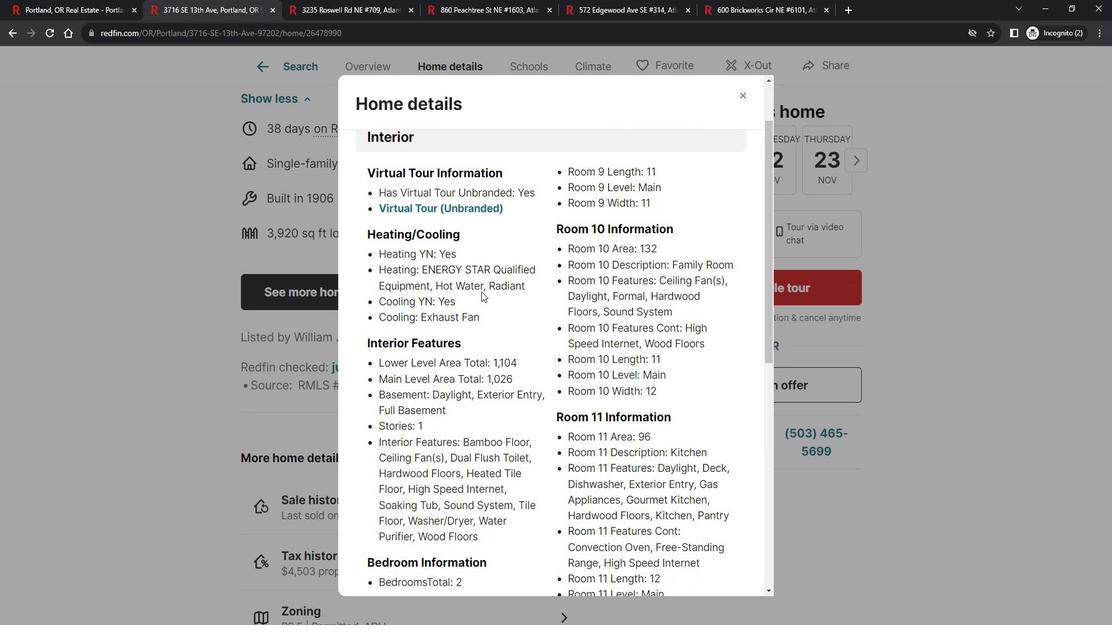 
Action: Mouse moved to (491, 287)
Screenshot: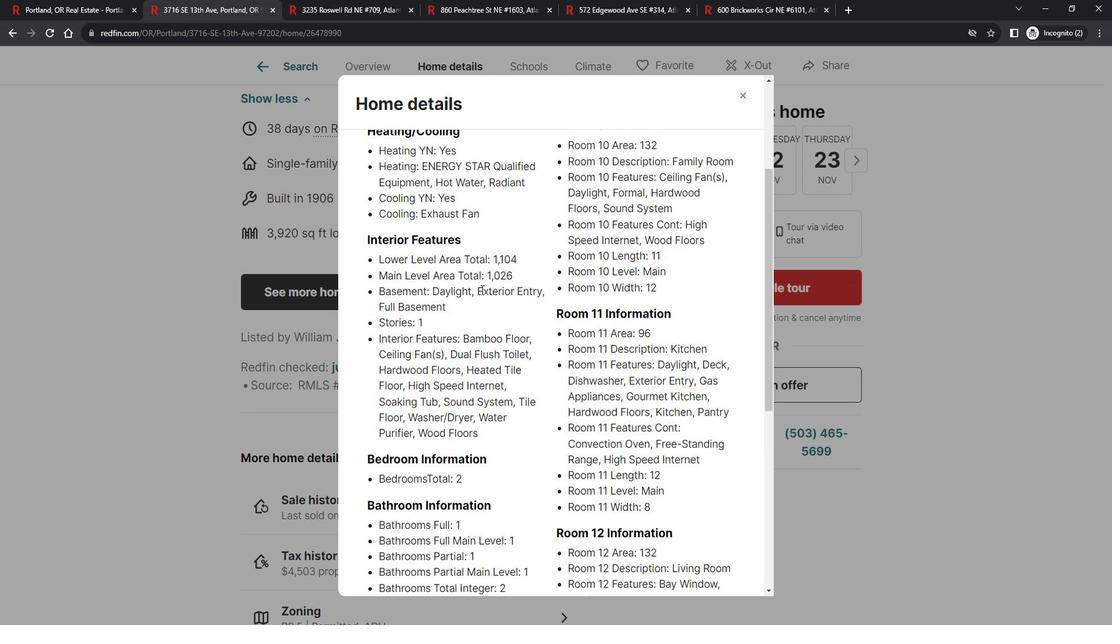 
Action: Mouse scrolled (491, 287) with delta (0, 0)
Screenshot: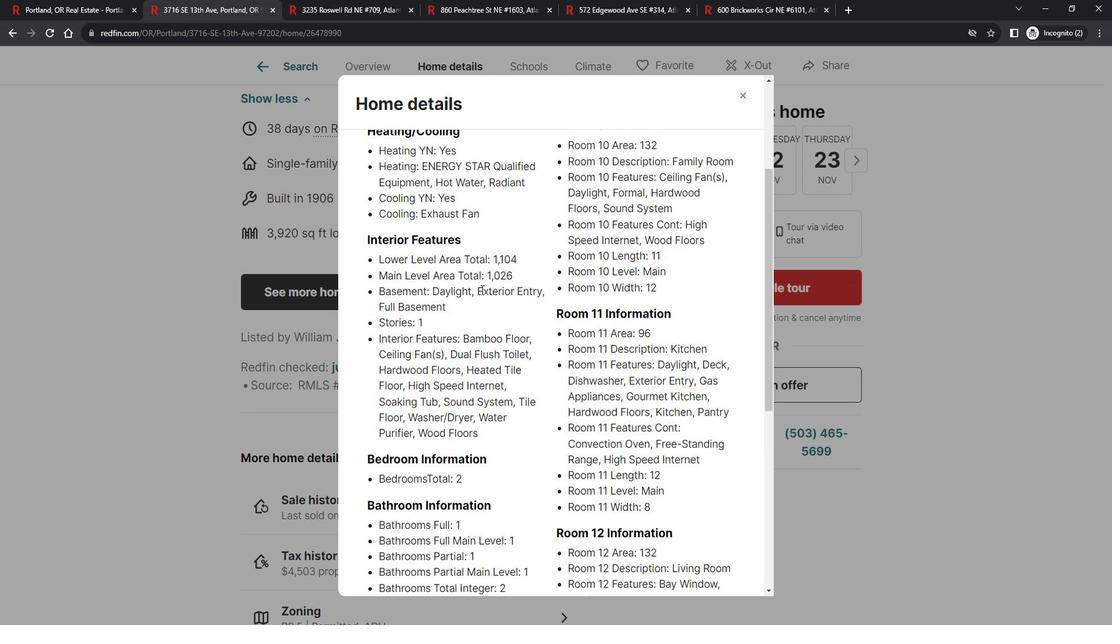
Action: Mouse moved to (491, 285)
Screenshot: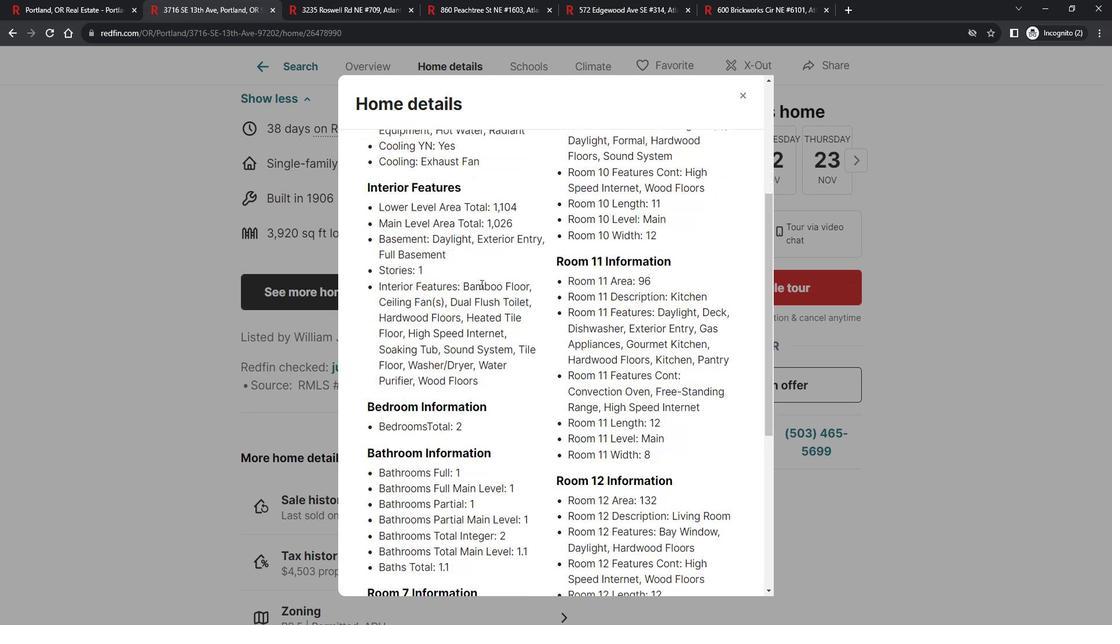
Action: Mouse scrolled (491, 284) with delta (0, 0)
Screenshot: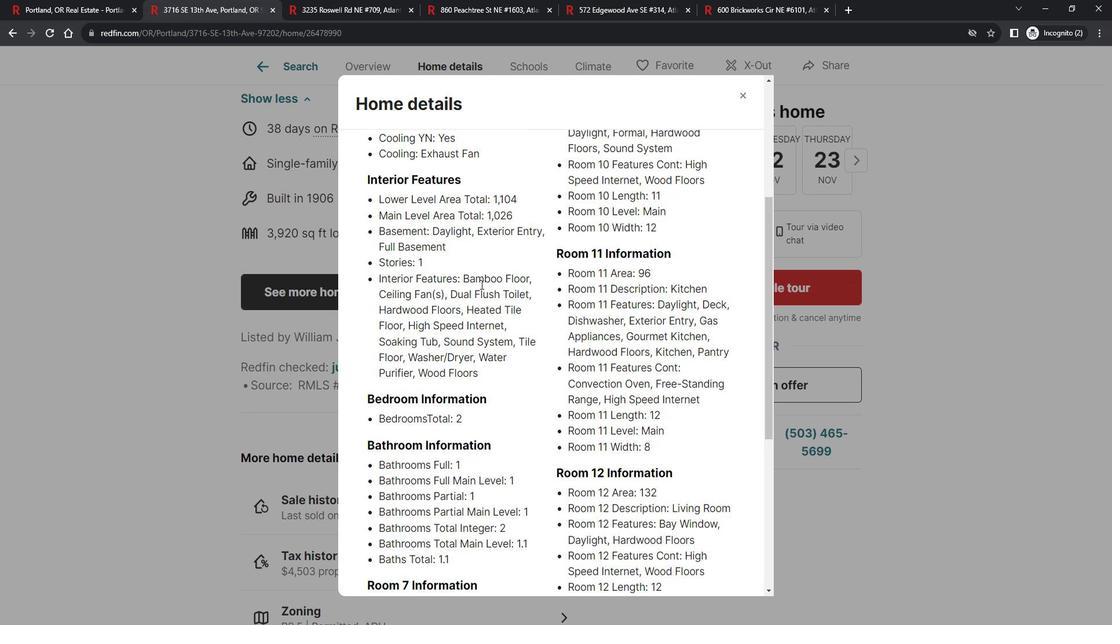 
Action: Mouse scrolled (491, 284) with delta (0, 0)
Screenshot: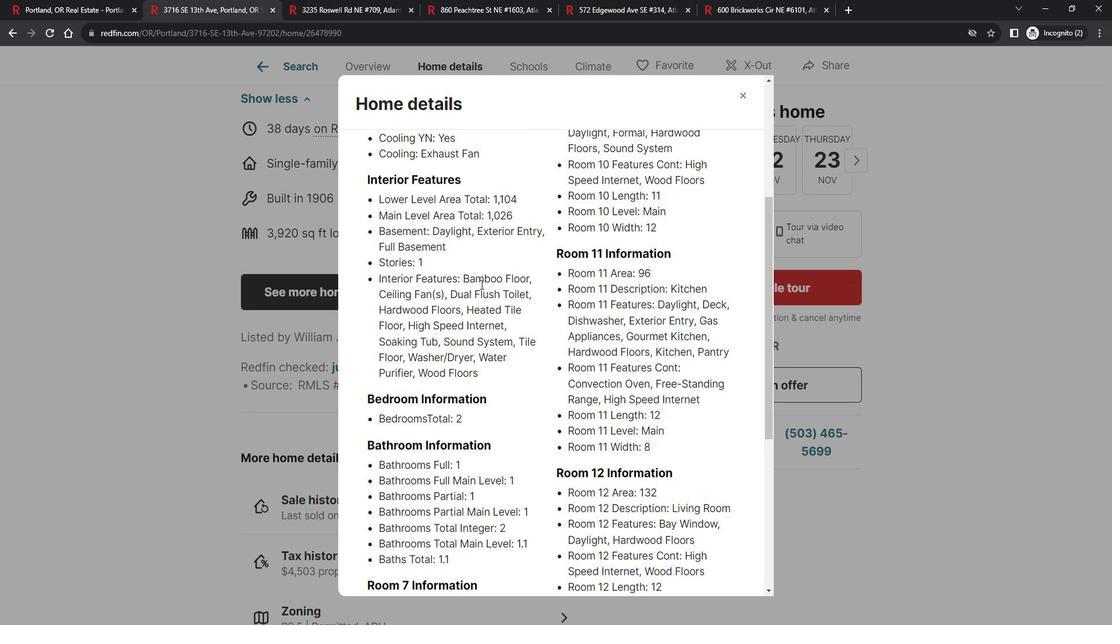 
Action: Mouse scrolled (491, 284) with delta (0, 0)
Screenshot: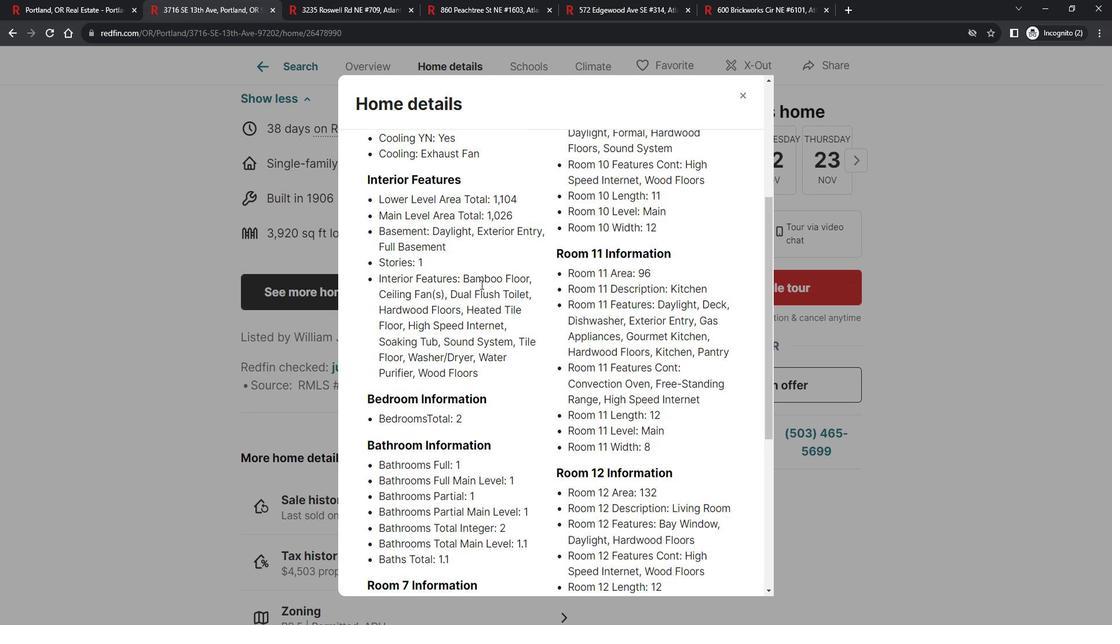 
Action: Mouse moved to (491, 283)
Screenshot: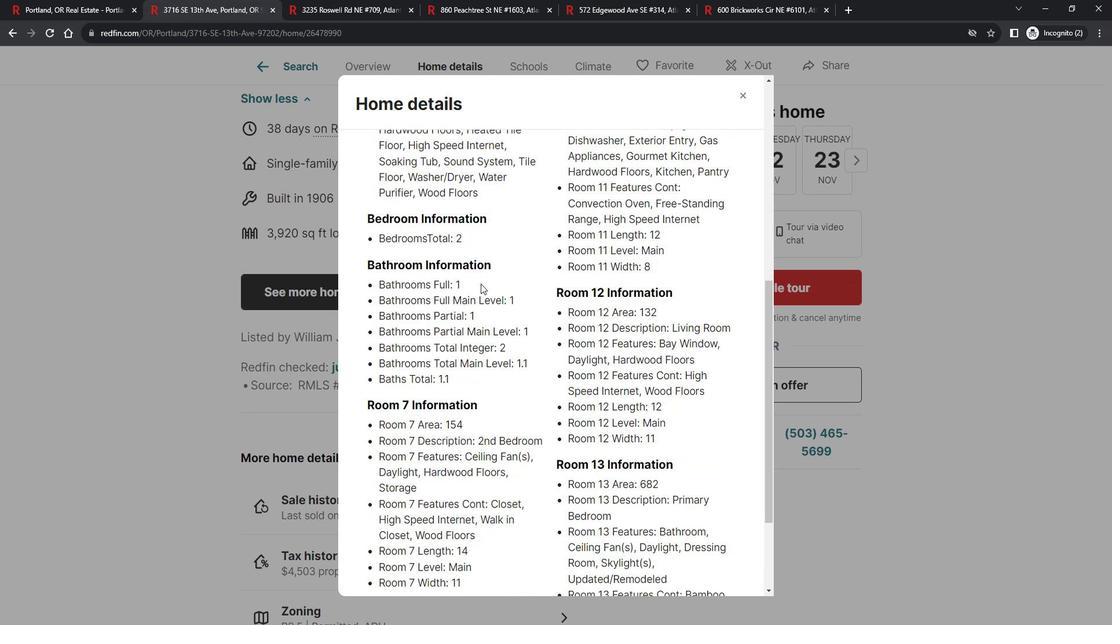 
Action: Mouse scrolled (491, 284) with delta (0, 0)
Screenshot: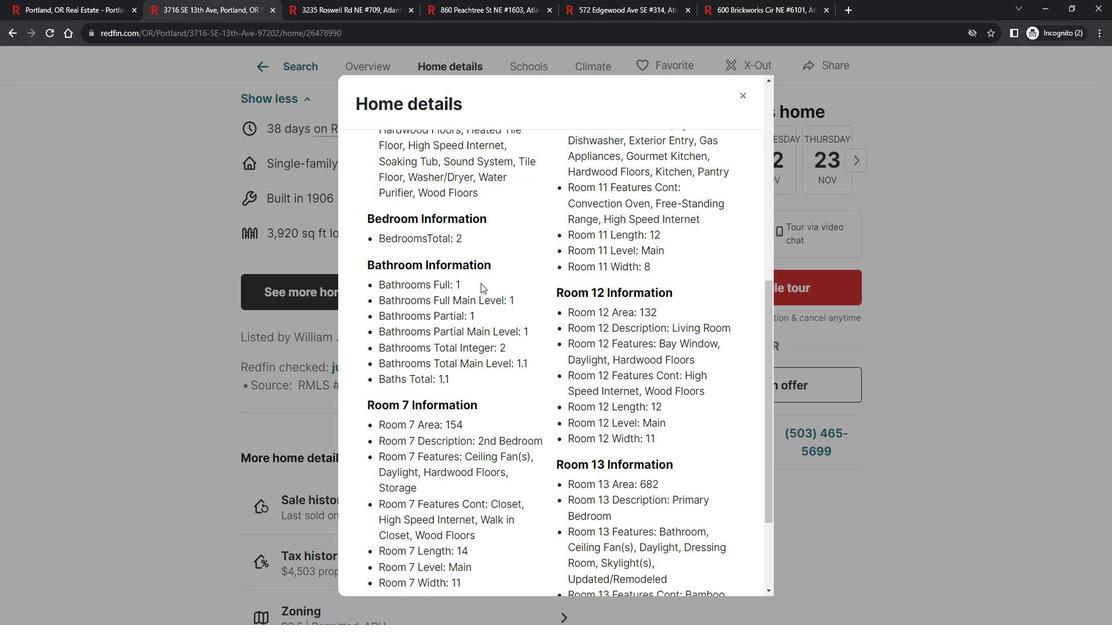 
Action: Mouse moved to (491, 283)
Screenshot: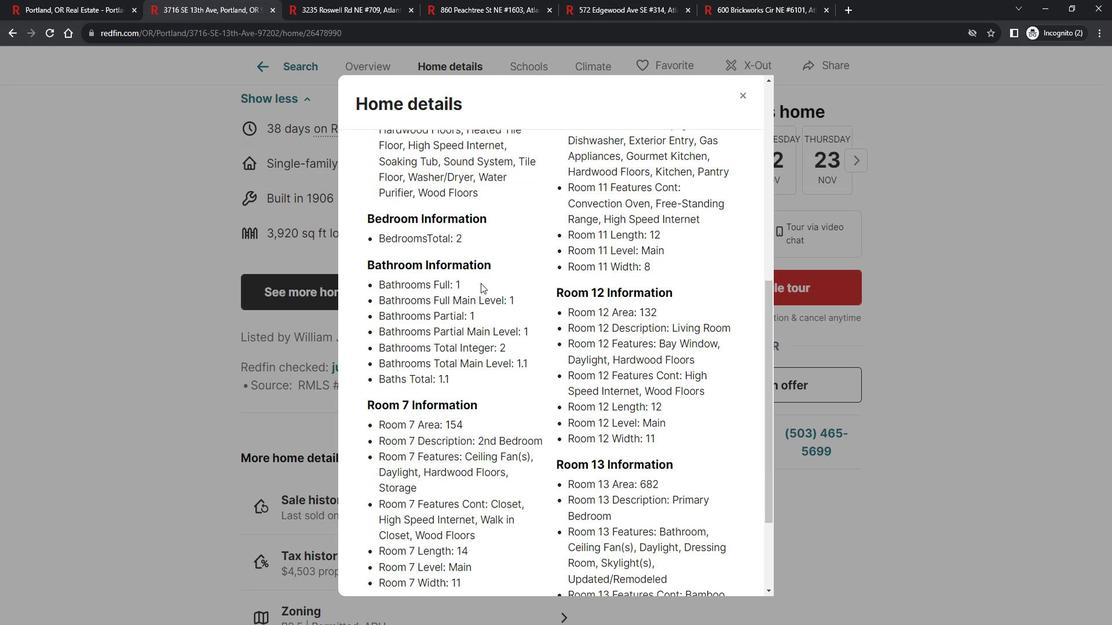 
Action: Mouse scrolled (491, 283) with delta (0, 0)
Screenshot: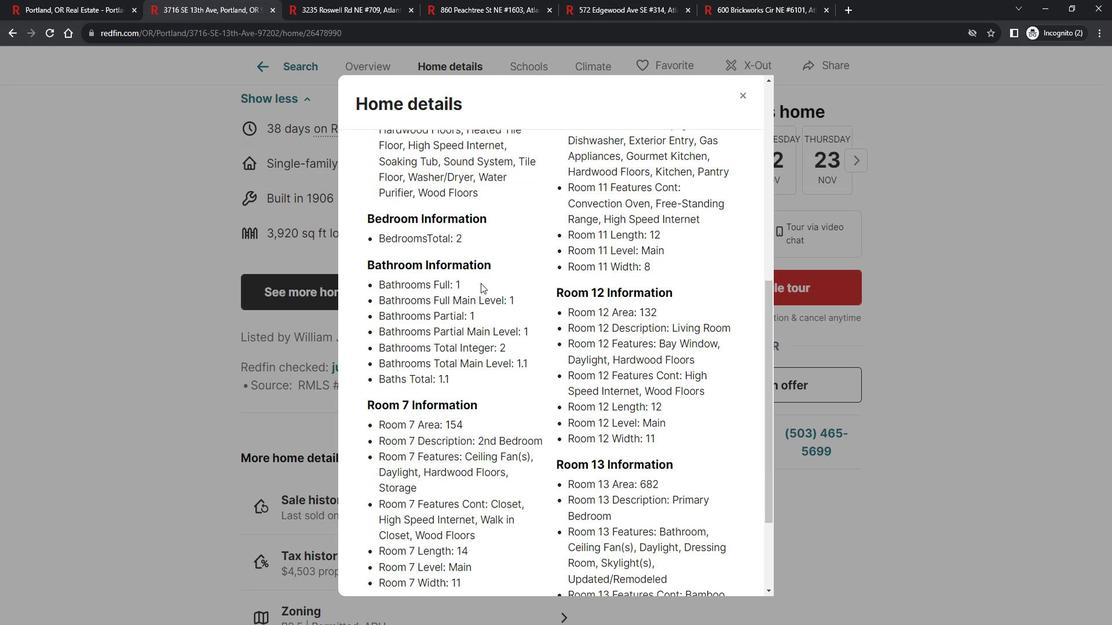 
Action: Mouse moved to (491, 282)
Screenshot: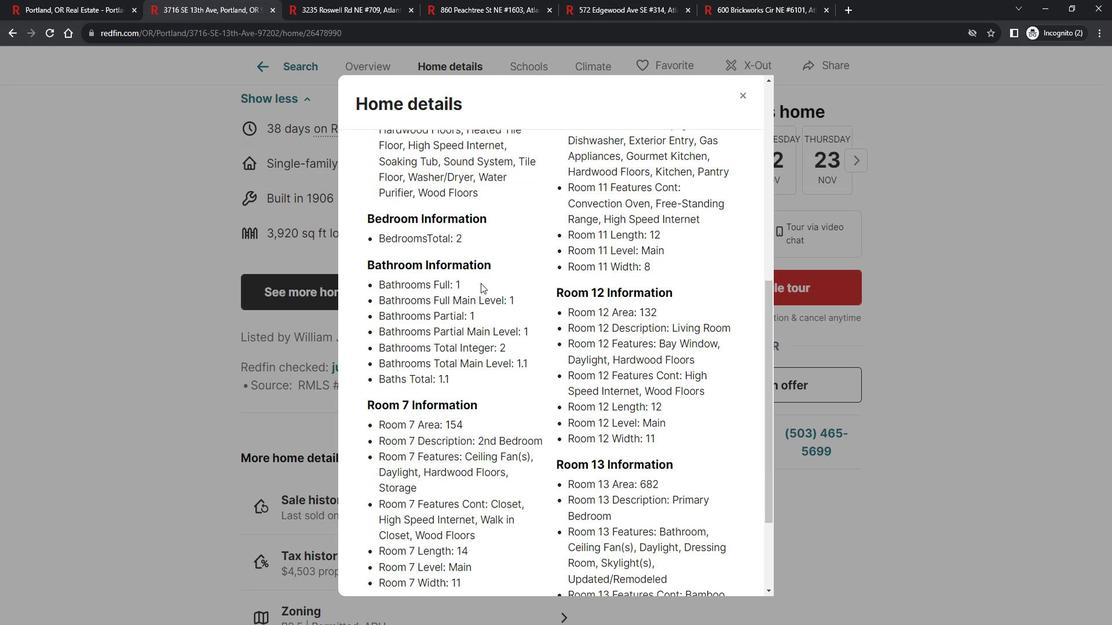 
Action: Mouse scrolled (491, 283) with delta (0, 0)
Screenshot: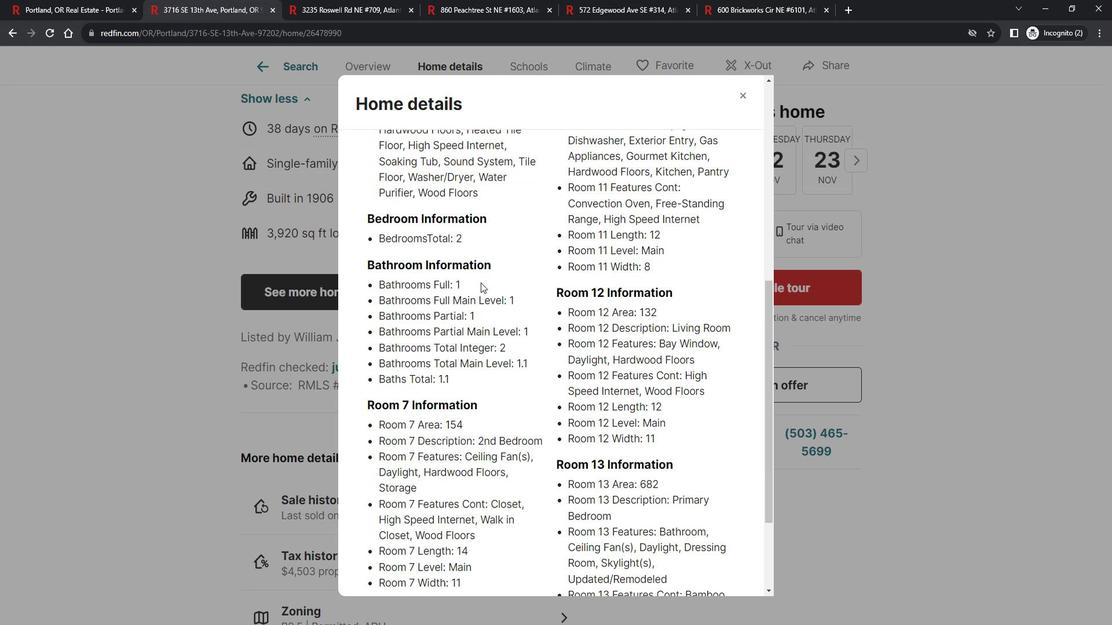 
Action: Mouse moved to (491, 282)
Screenshot: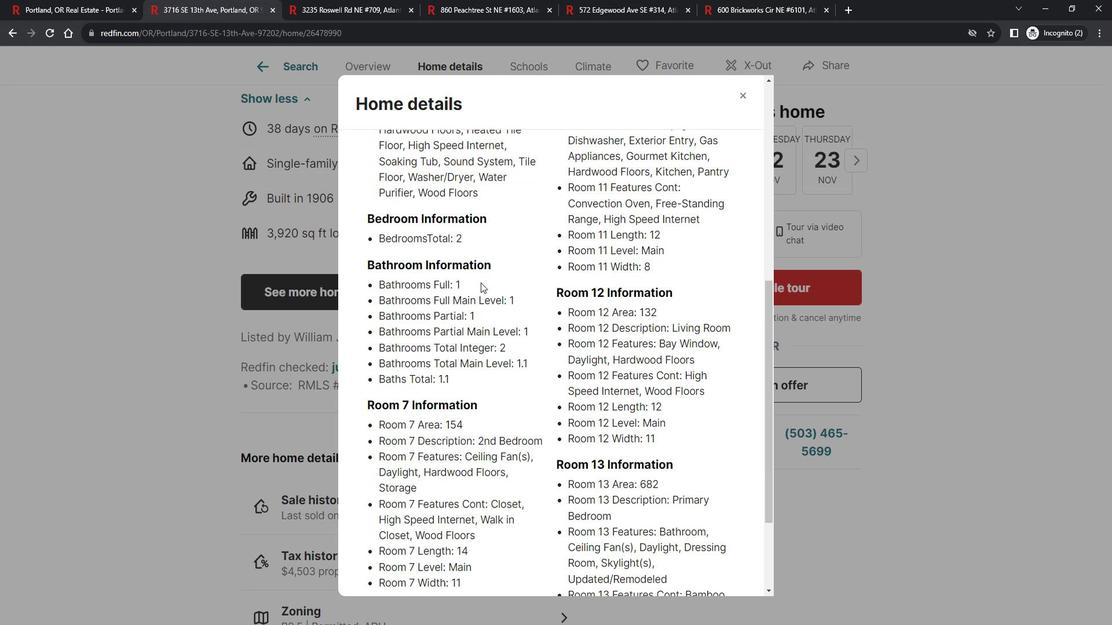 
Action: Mouse scrolled (491, 283) with delta (0, 0)
Screenshot: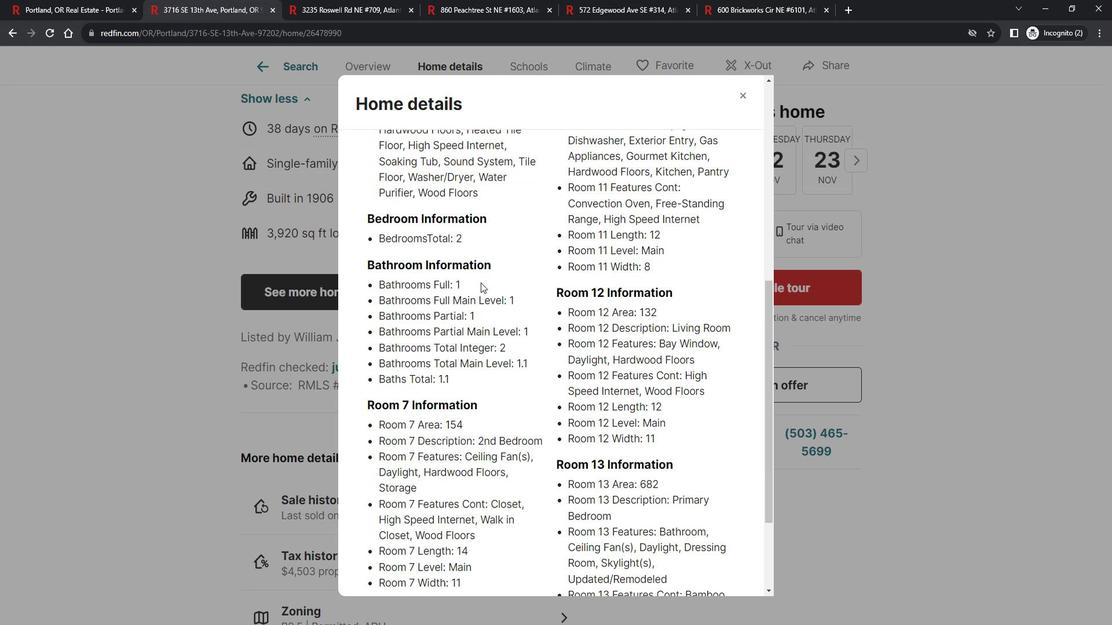 
Action: Mouse moved to (493, 277)
Screenshot: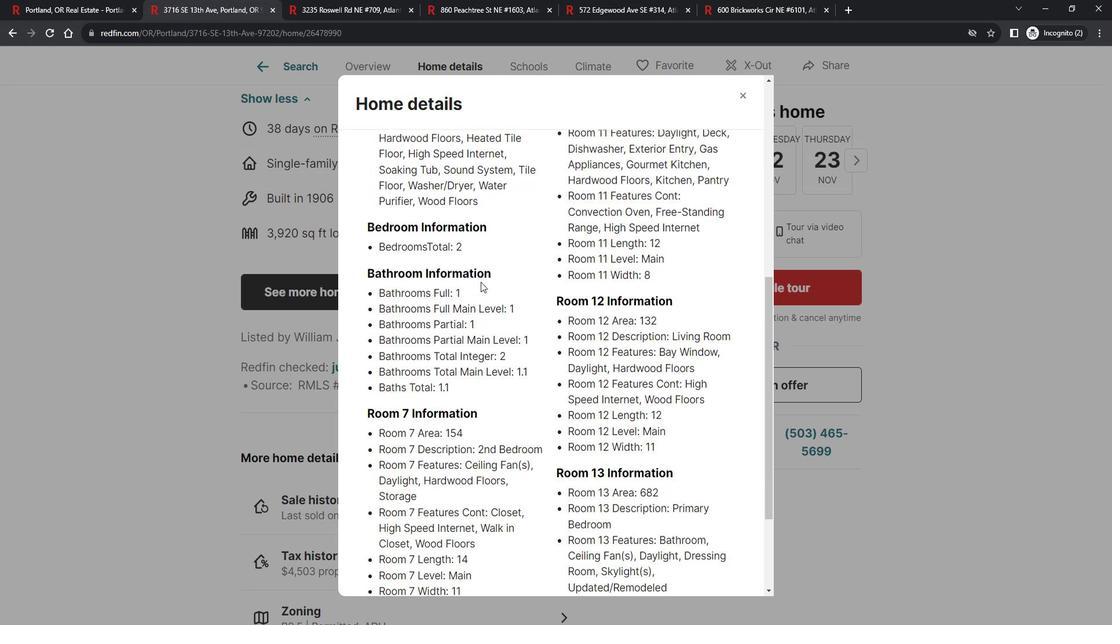 
Action: Mouse scrolled (493, 278) with delta (0, 0)
Screenshot: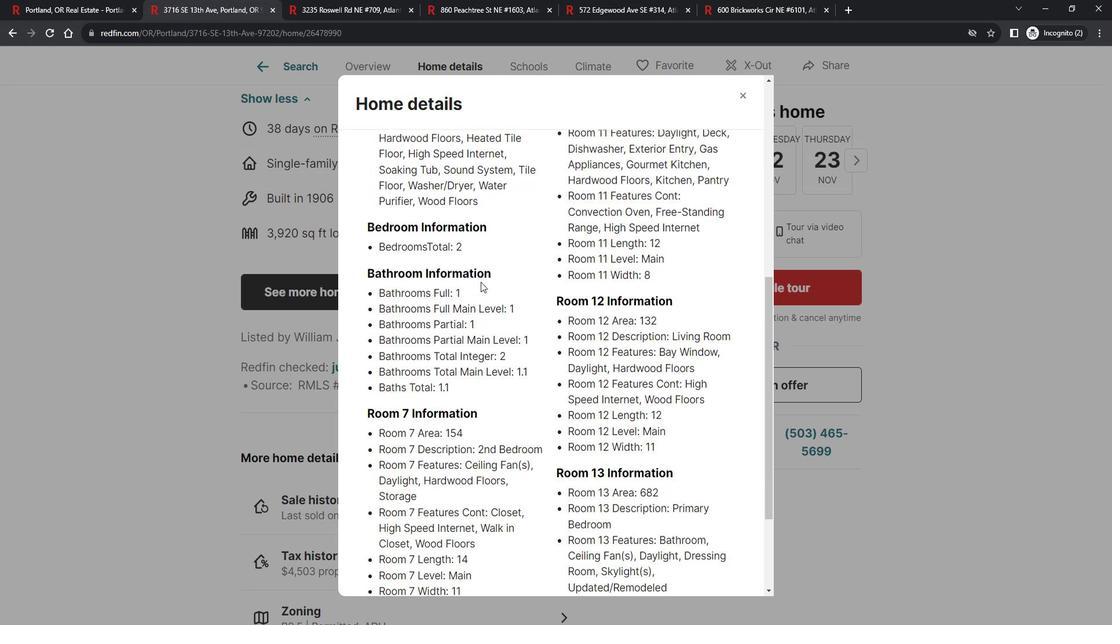 
Action: Mouse moved to (495, 269)
Screenshot: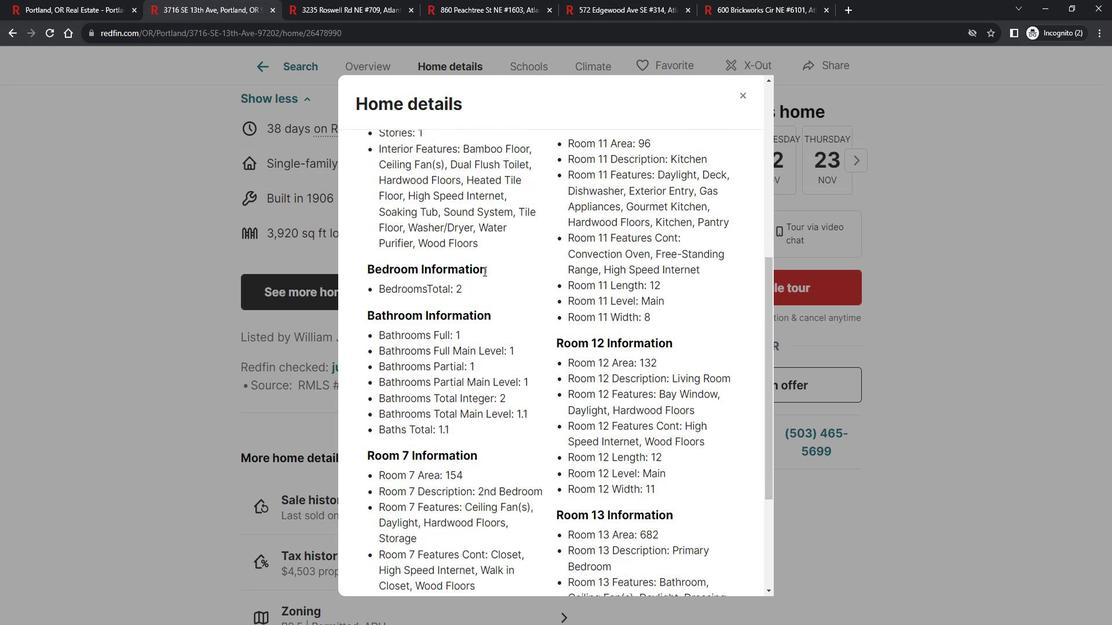 
Action: Mouse scrolled (495, 269) with delta (0, 0)
Screenshot: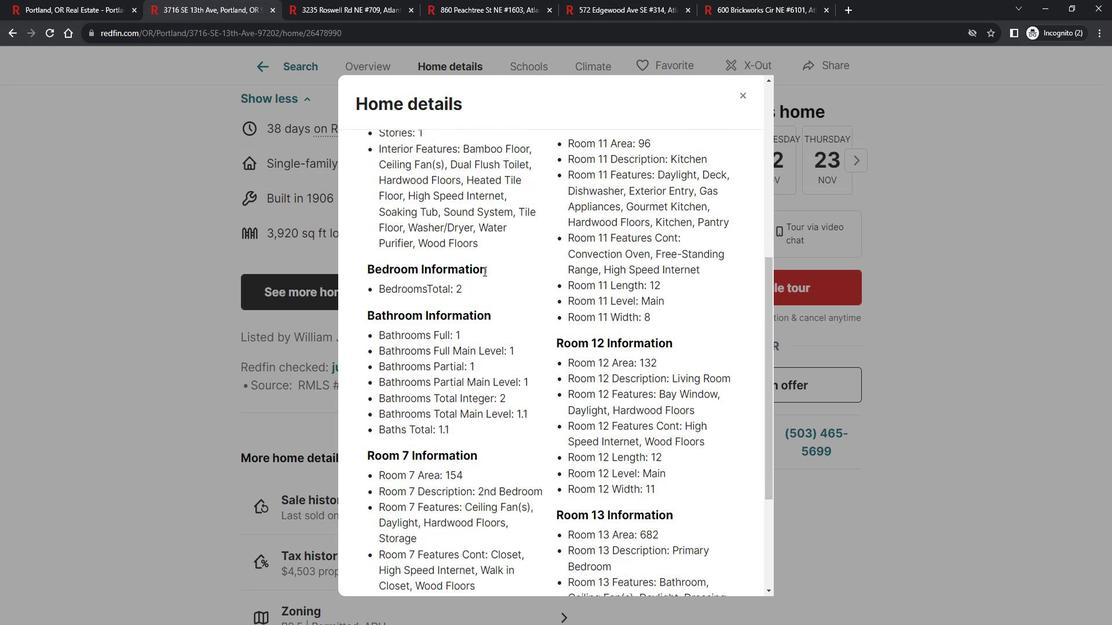 
Action: Mouse moved to (510, 253)
Screenshot: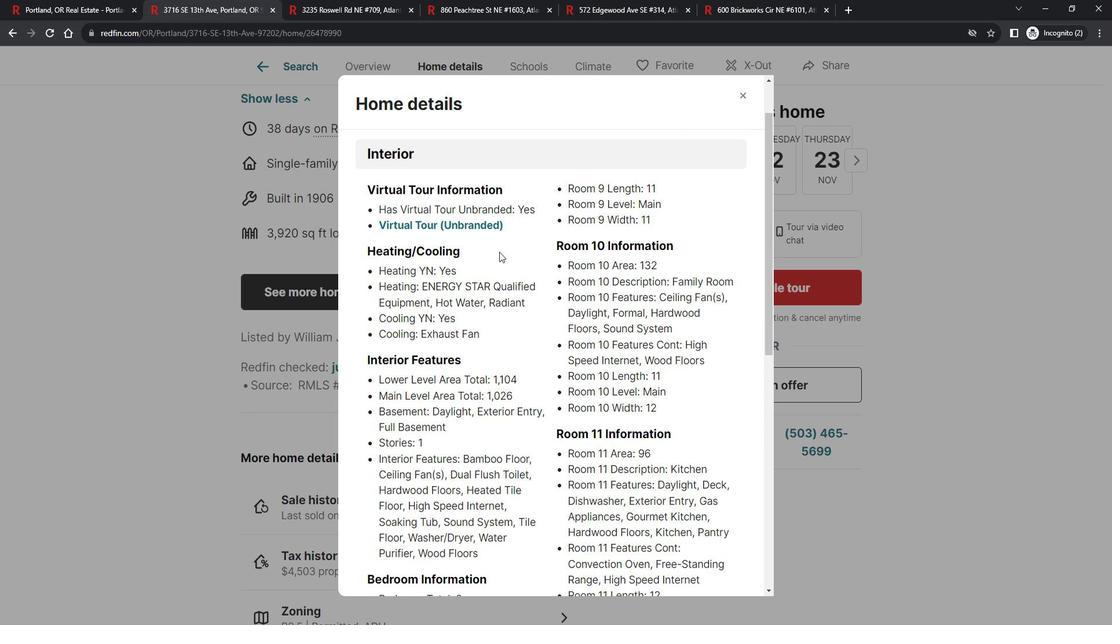 
Action: Mouse scrolled (510, 254) with delta (0, 0)
Screenshot: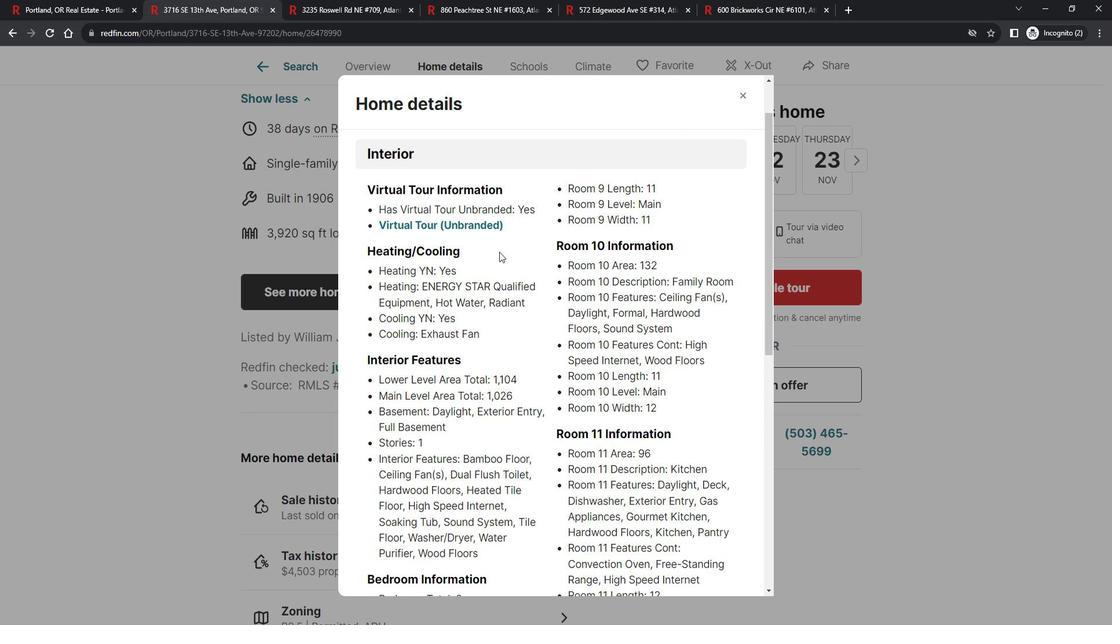 
Action: Mouse moved to (511, 251)
Screenshot: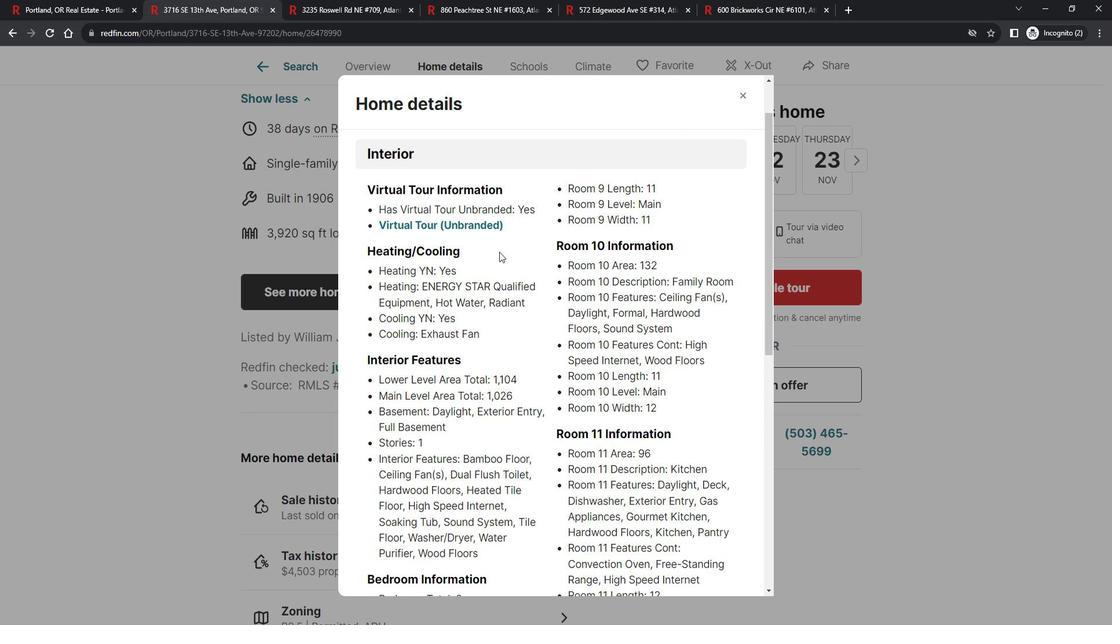 
Action: Mouse scrolled (511, 252) with delta (0, 0)
Screenshot: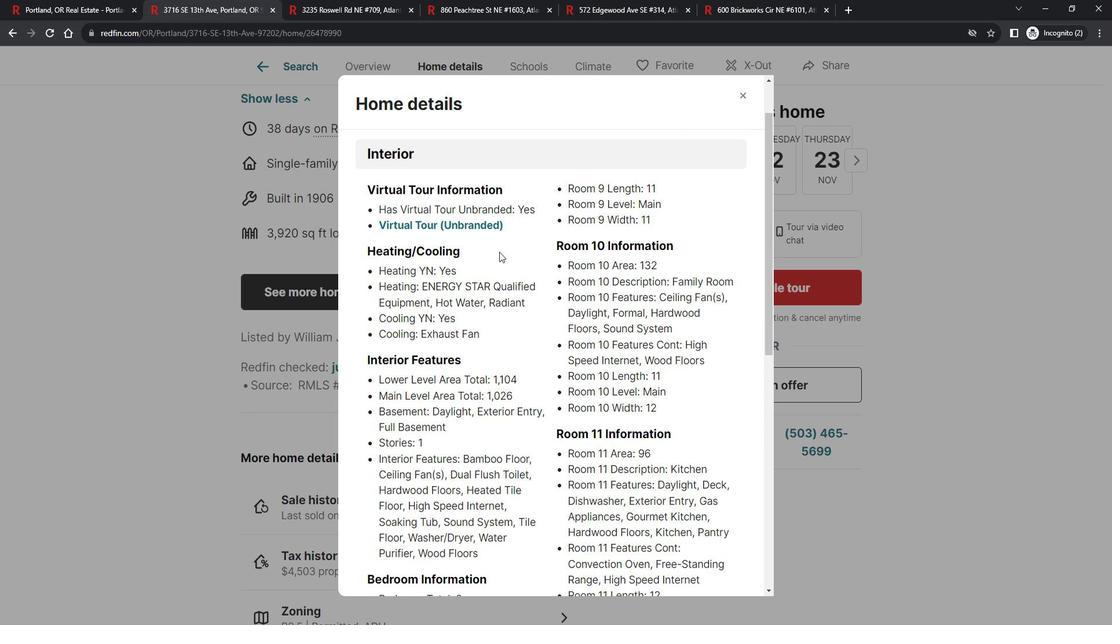 
Action: Mouse moved to (513, 248)
Screenshot: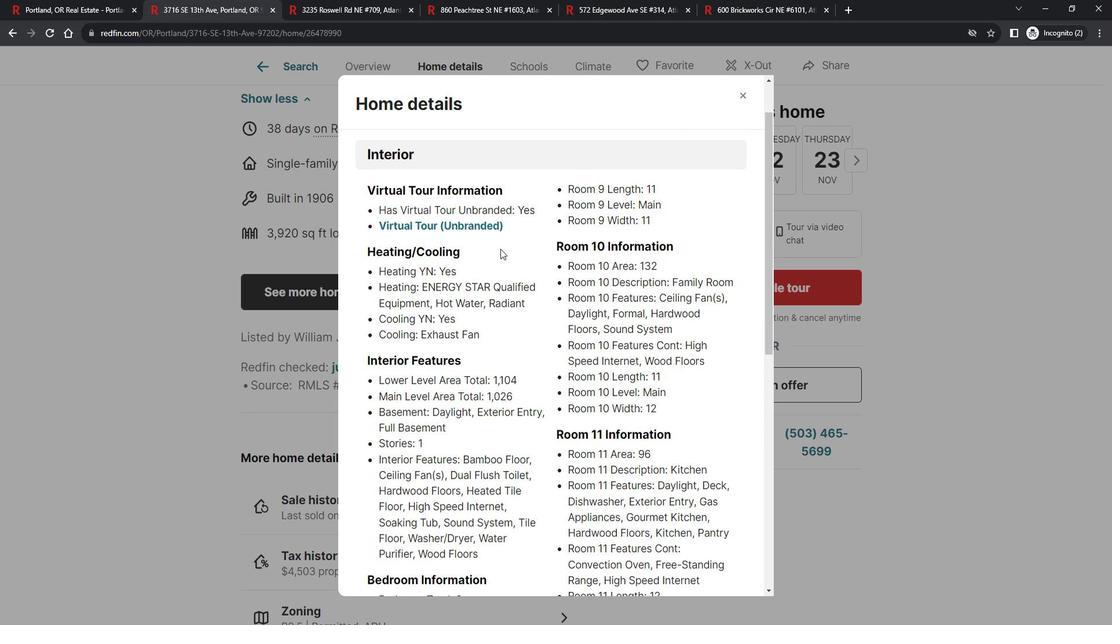 
Action: Mouse scrolled (513, 249) with delta (0, 0)
Screenshot: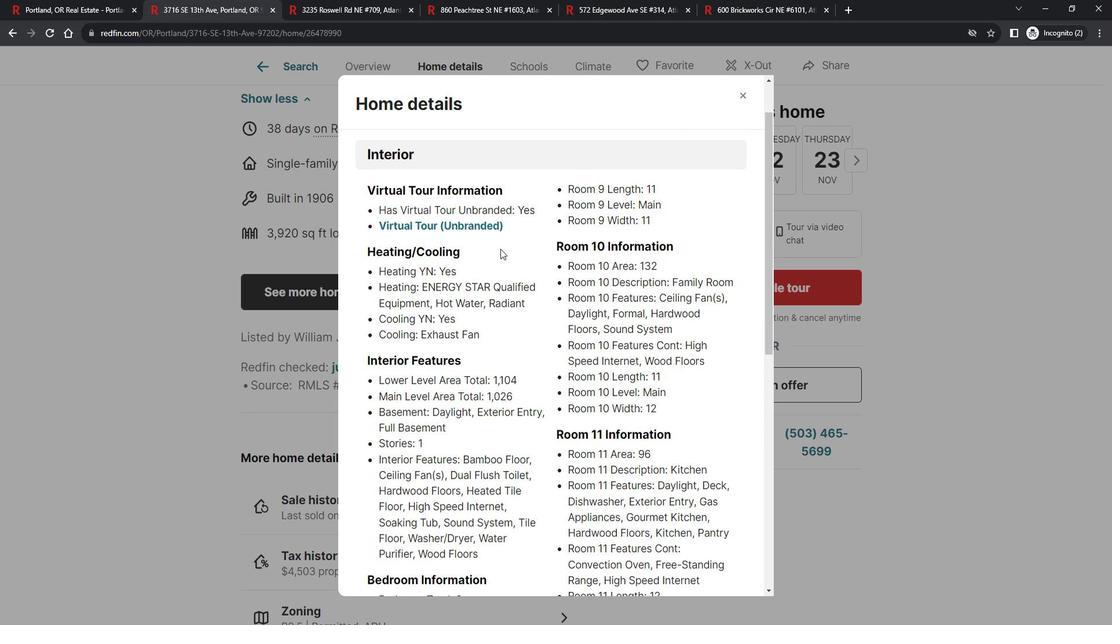 
Action: Mouse moved to (513, 247)
Screenshot: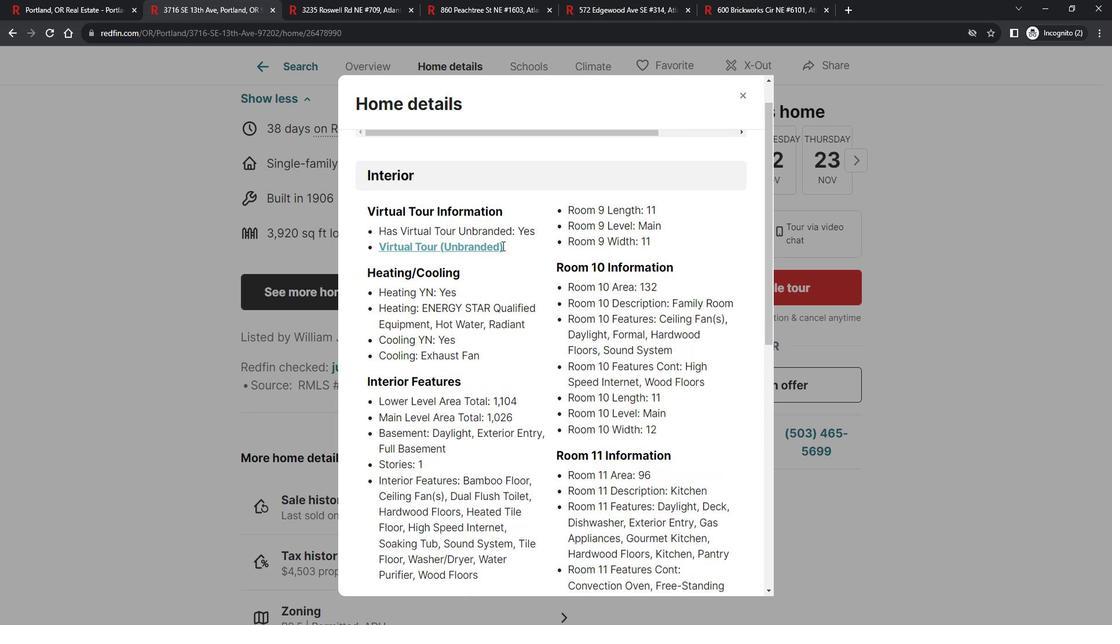 
Action: Mouse scrolled (513, 248) with delta (0, 0)
Screenshot: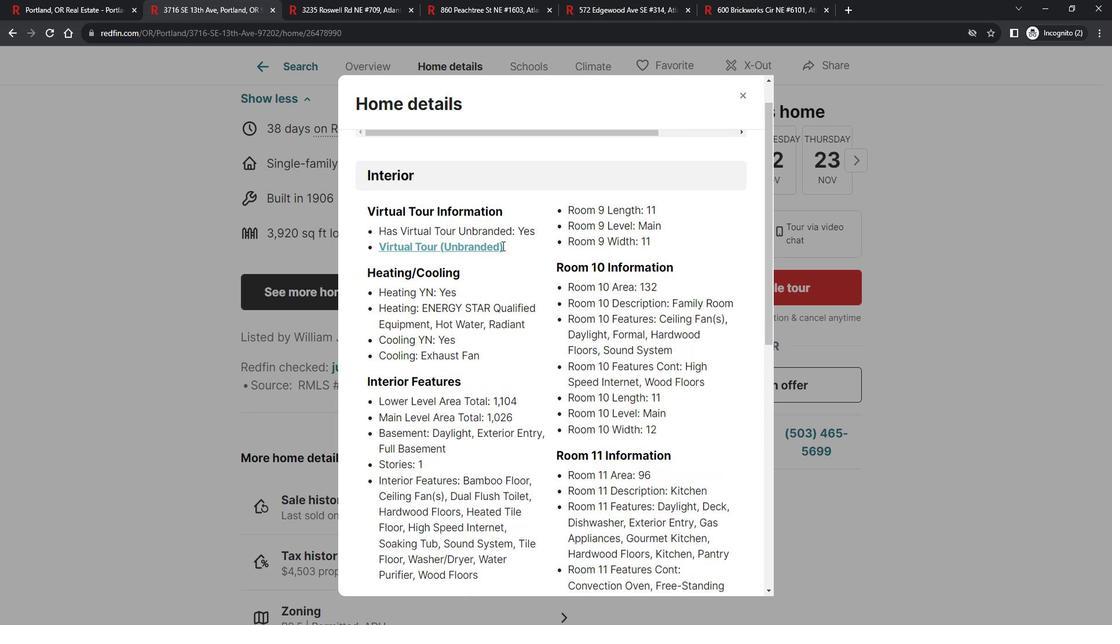 
Action: Mouse moved to (516, 238)
Screenshot: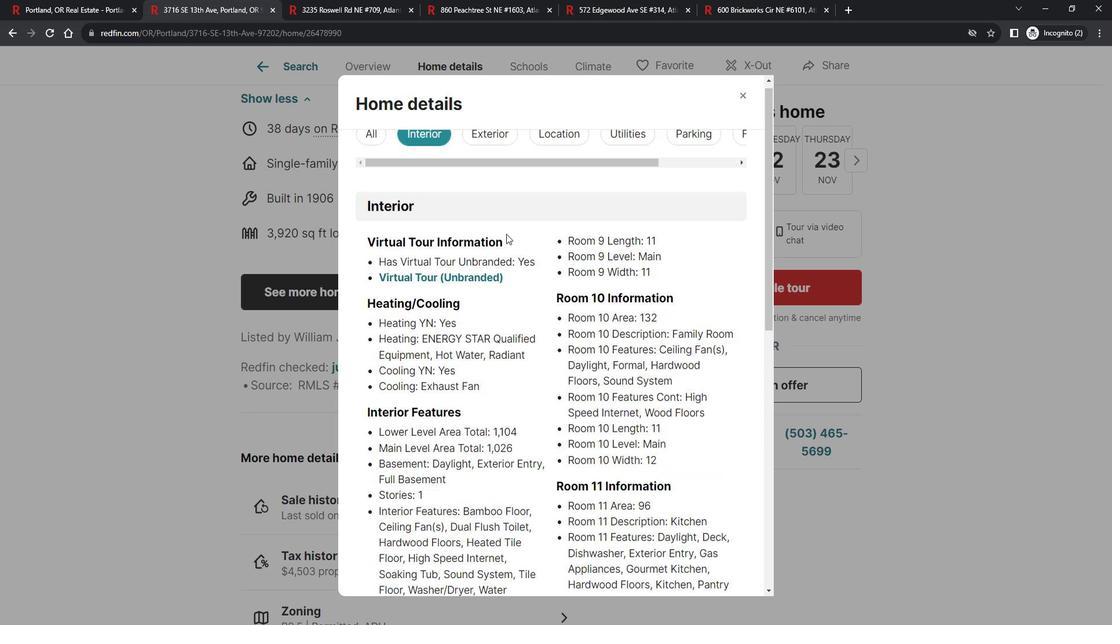 
Action: Mouse scrolled (516, 238) with delta (0, 0)
Screenshot: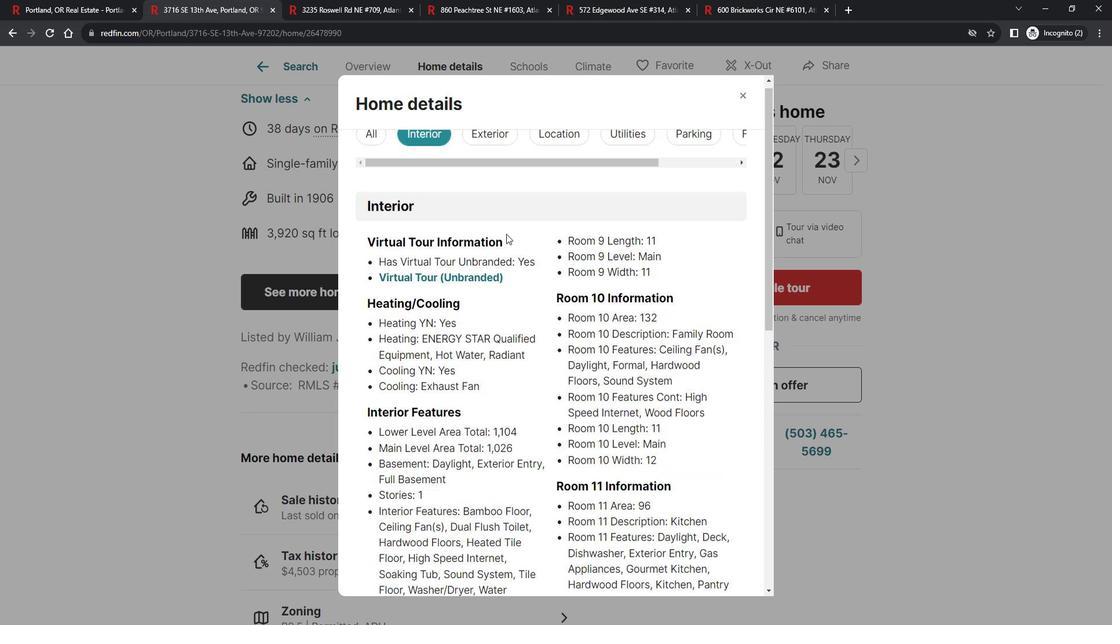 
Action: Mouse moved to (488, 150)
Screenshot: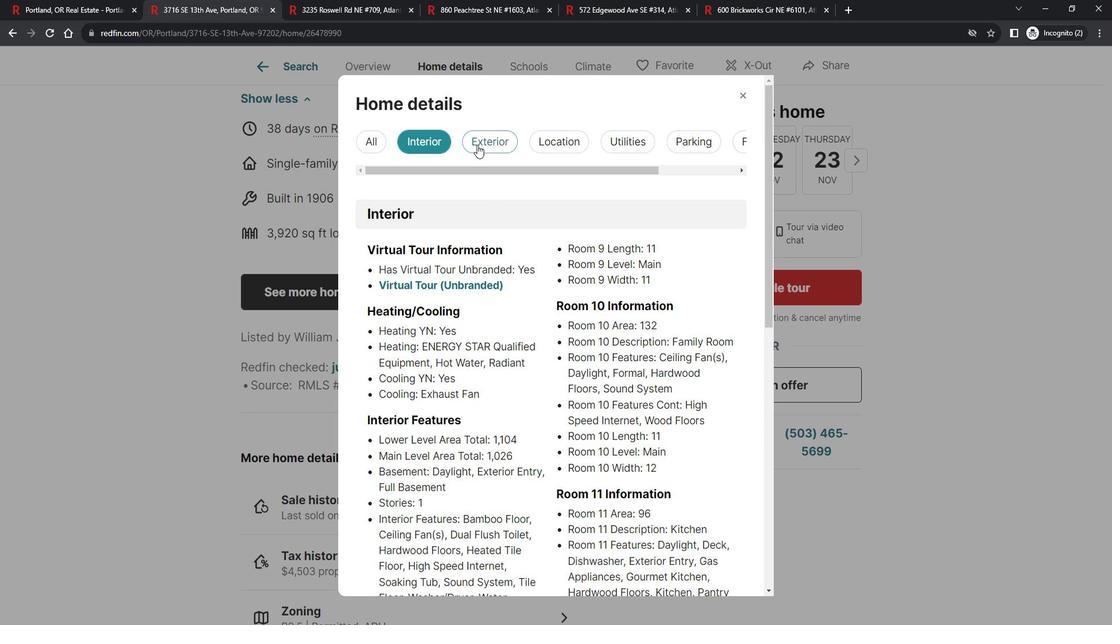 
Action: Mouse pressed left at (488, 150)
Screenshot: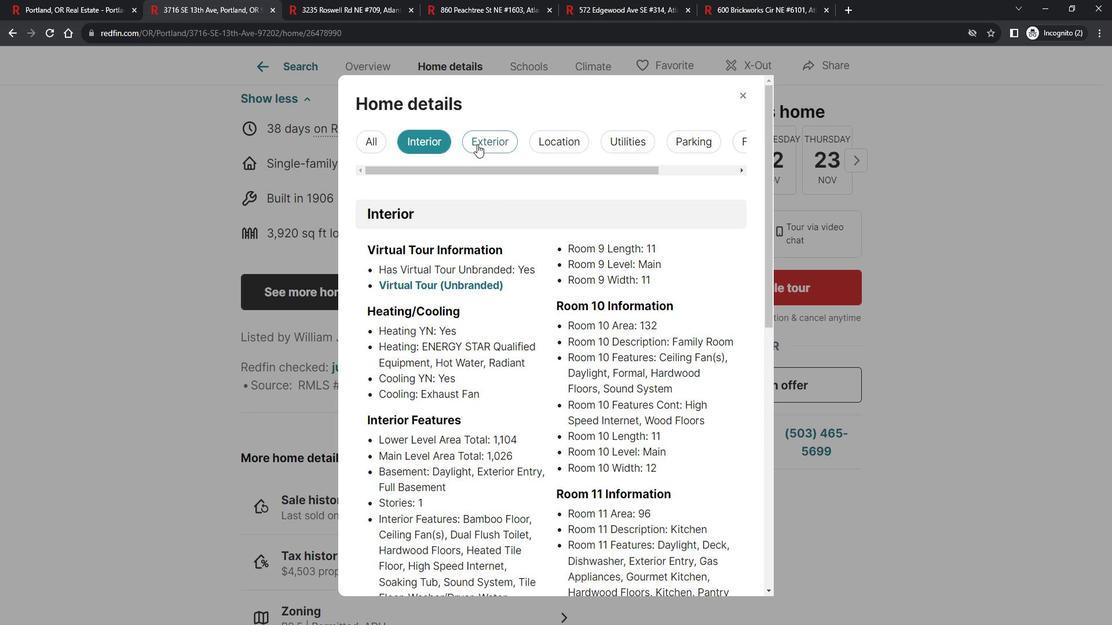 
Action: Mouse moved to (557, 141)
Screenshot: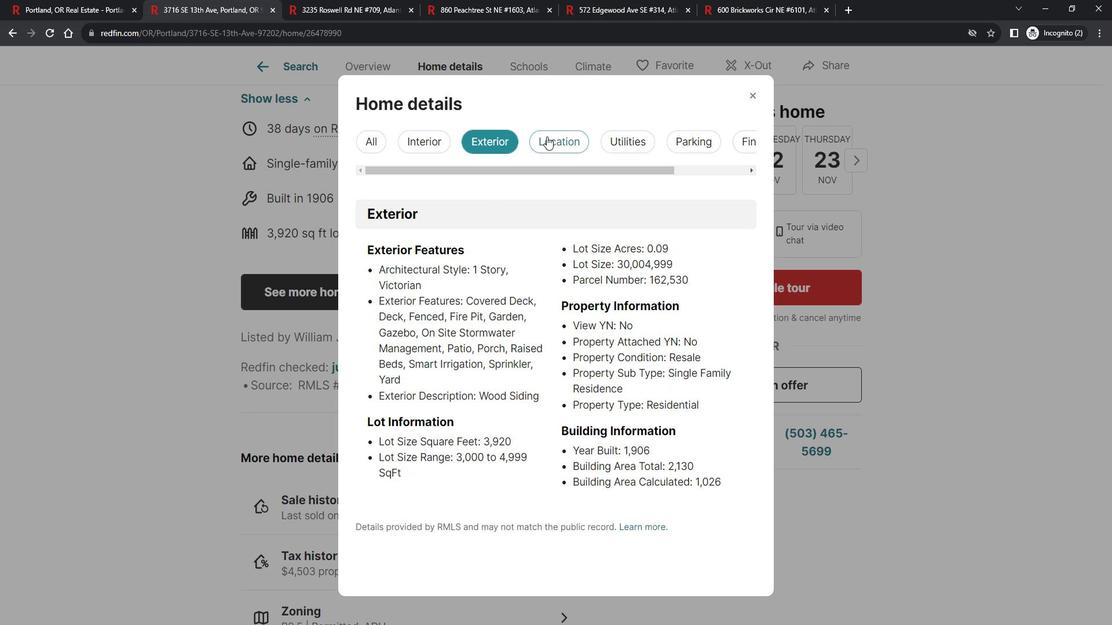 
Action: Mouse pressed left at (557, 141)
Screenshot: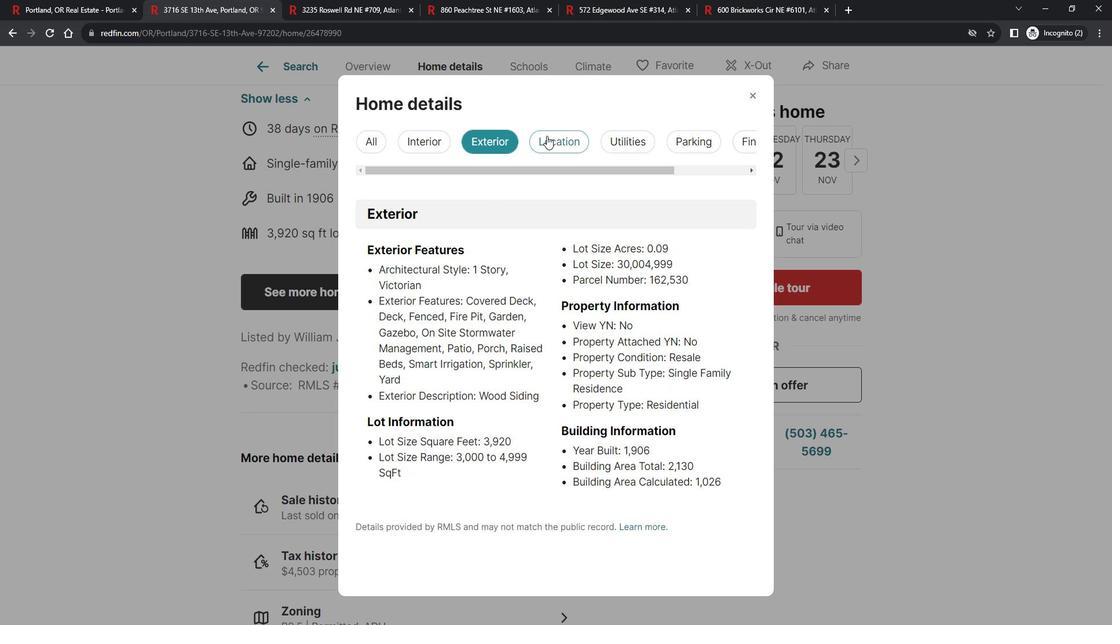 
Action: Mouse moved to (623, 289)
Screenshot: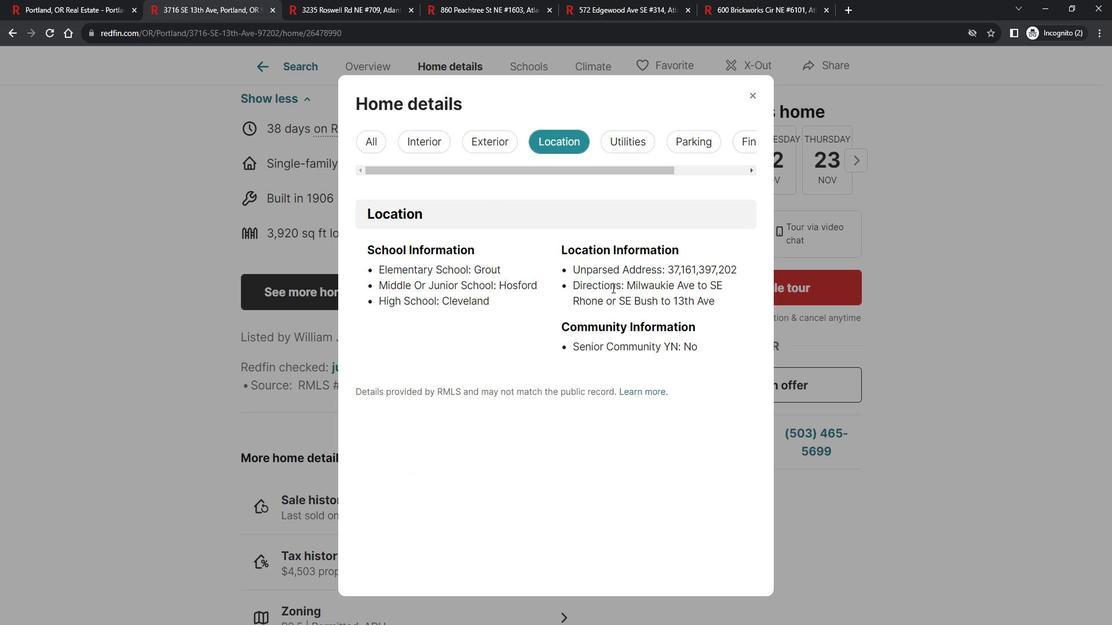
Action: Mouse scrolled (623, 288) with delta (0, 0)
Screenshot: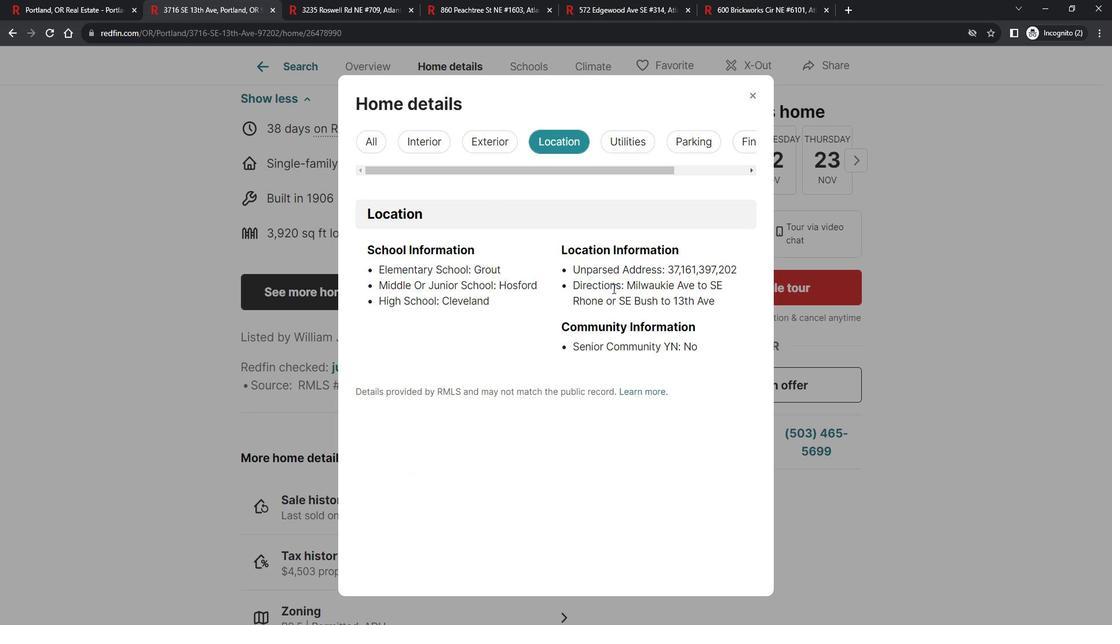 
Action: Mouse moved to (624, 290)
Screenshot: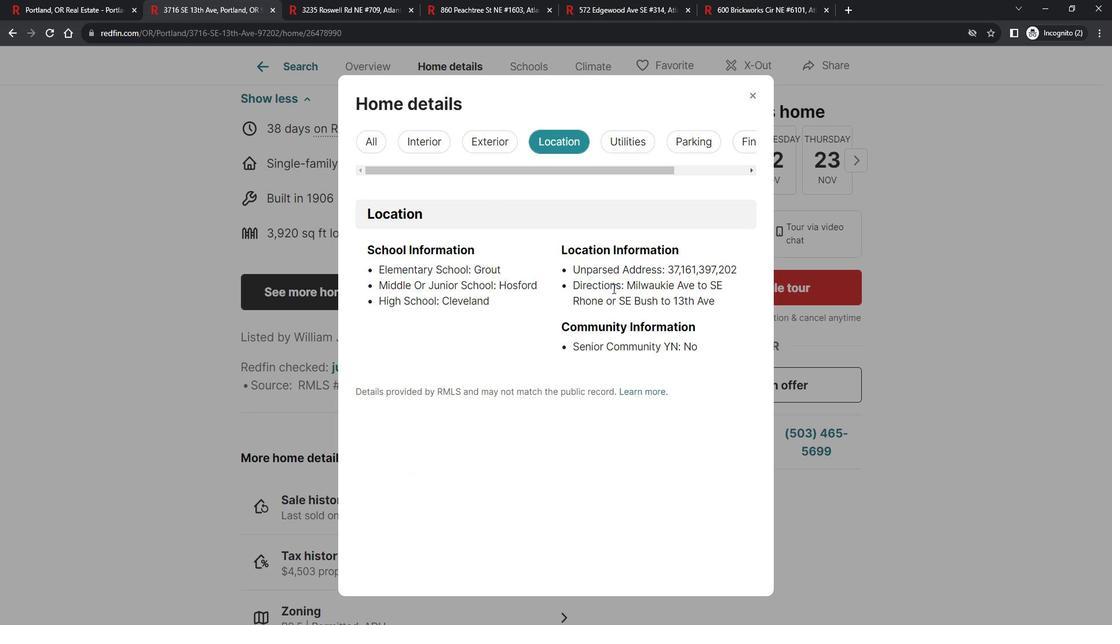 
Action: Mouse scrolled (624, 289) with delta (0, 0)
Screenshot: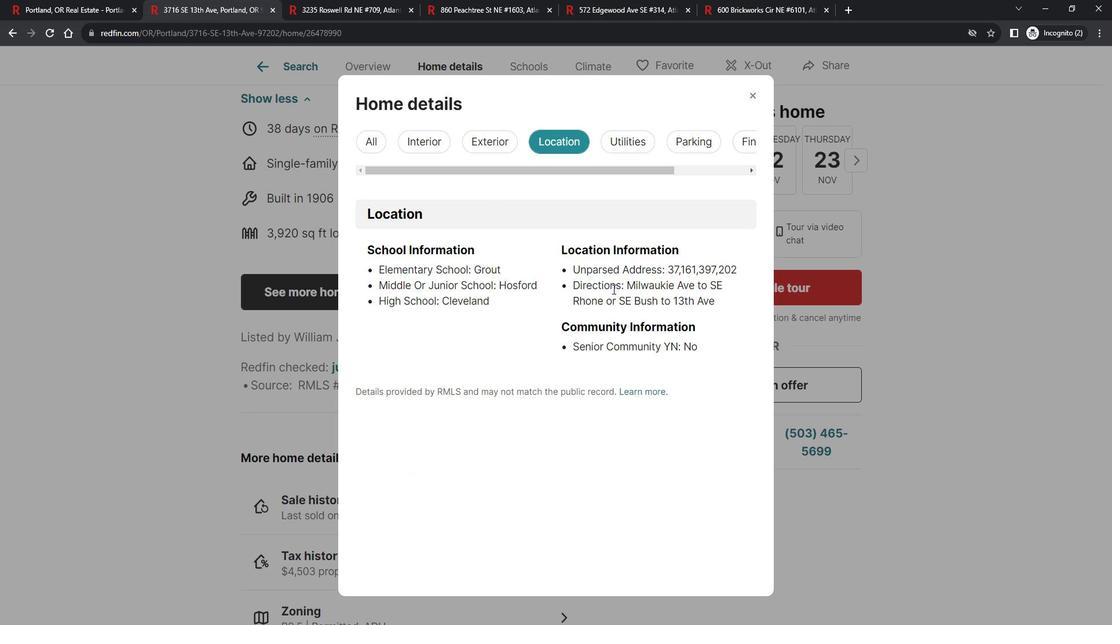 
Action: Mouse moved to (624, 290)
Screenshot: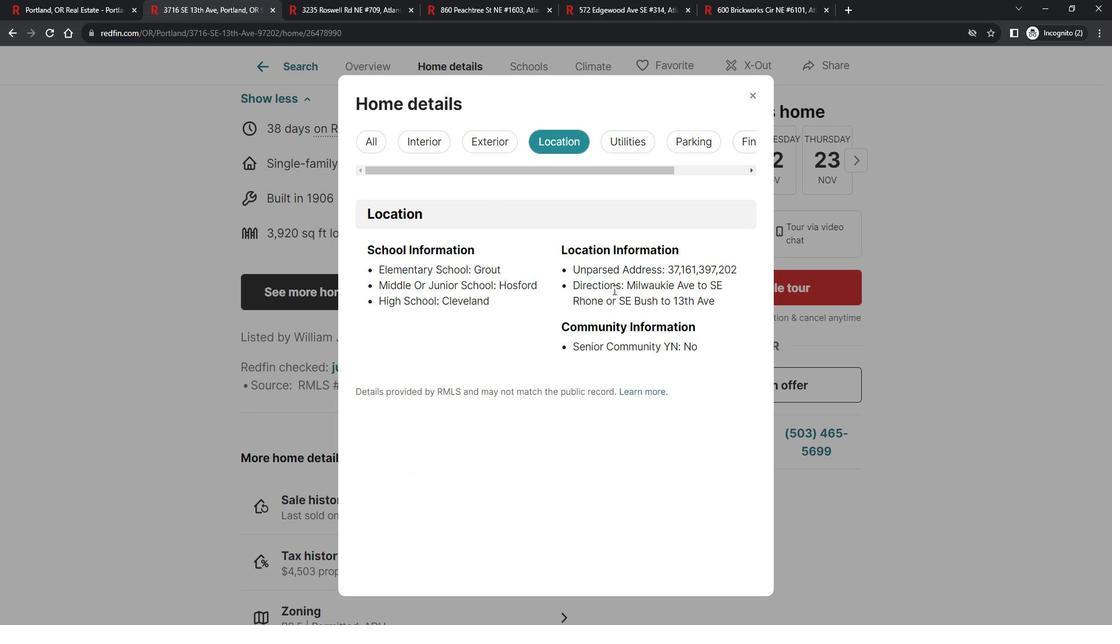 
Action: Mouse scrolled (624, 289) with delta (0, 0)
Screenshot: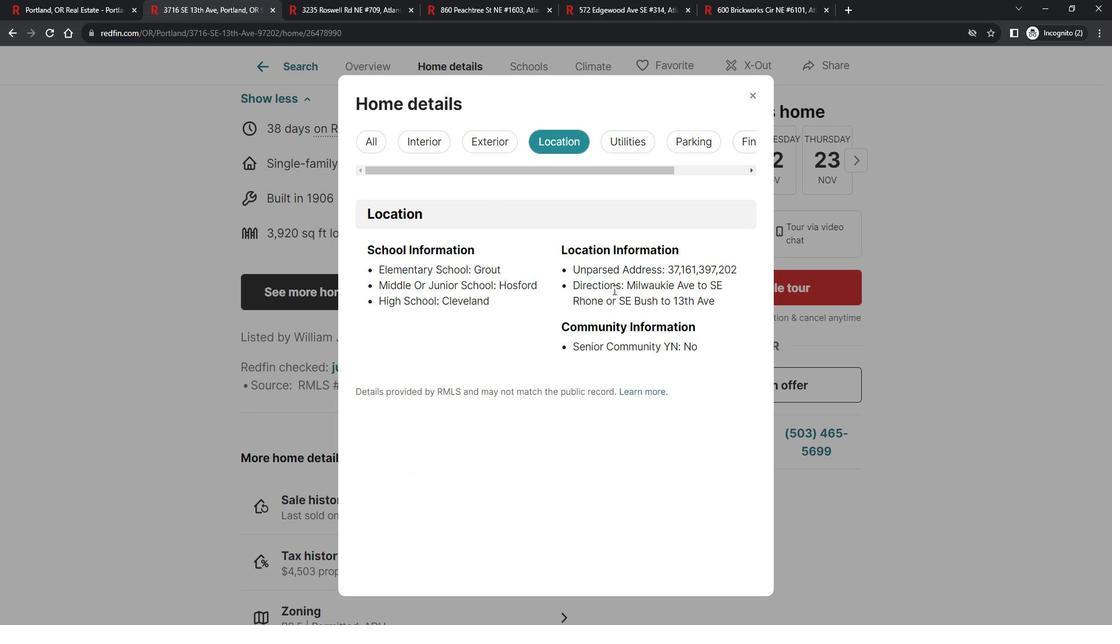 
Action: Mouse moved to (611, 225)
Screenshot: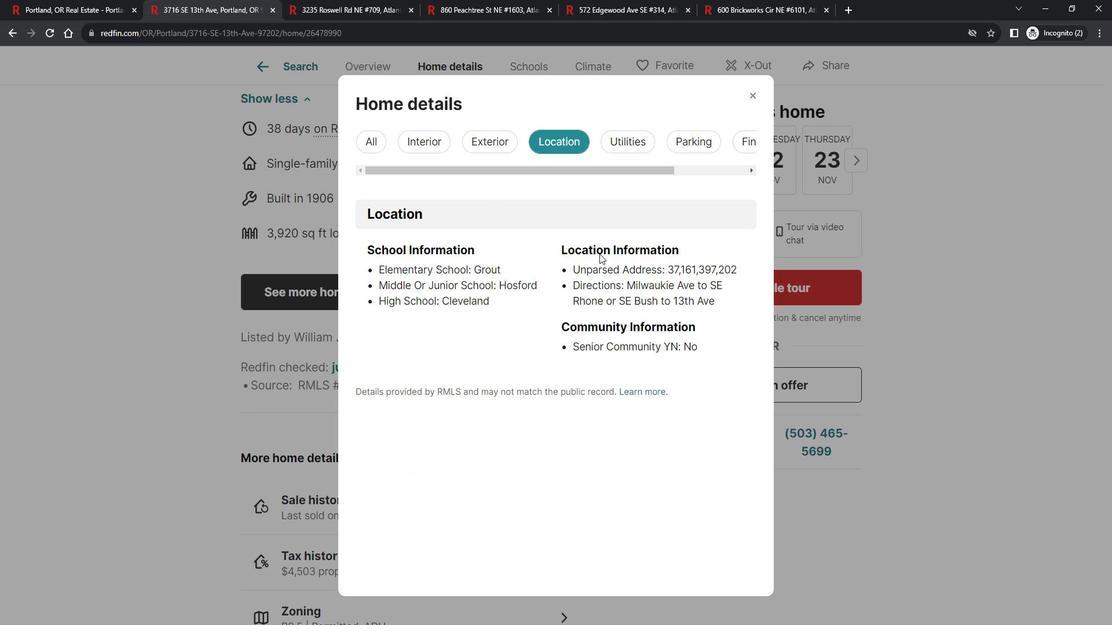
Action: Mouse scrolled (611, 226) with delta (0, 0)
Screenshot: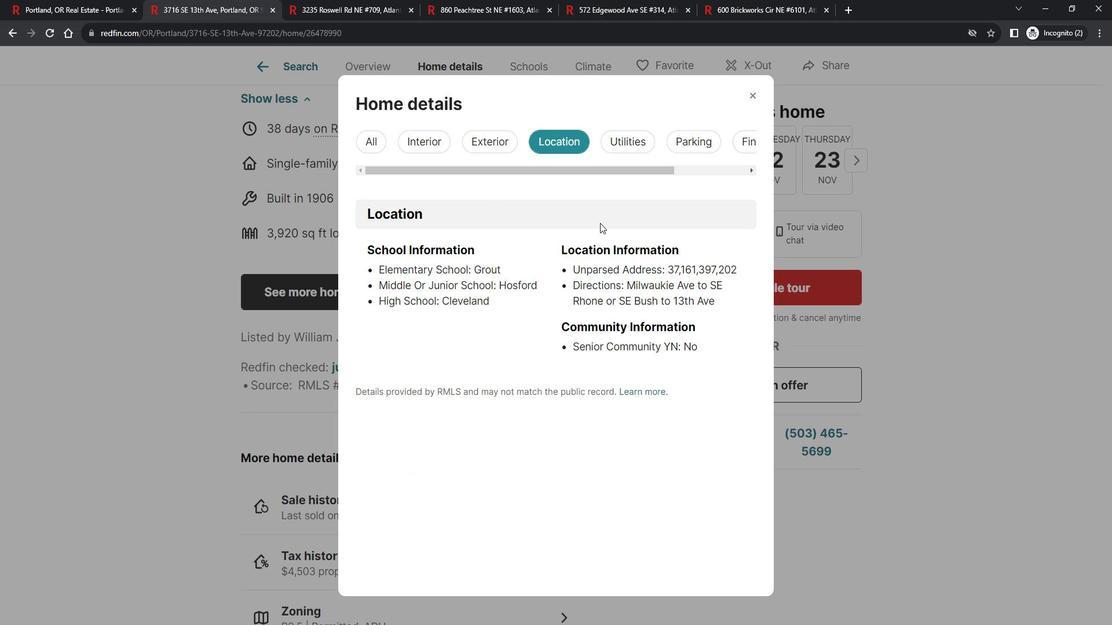 
Action: Mouse moved to (614, 217)
Screenshot: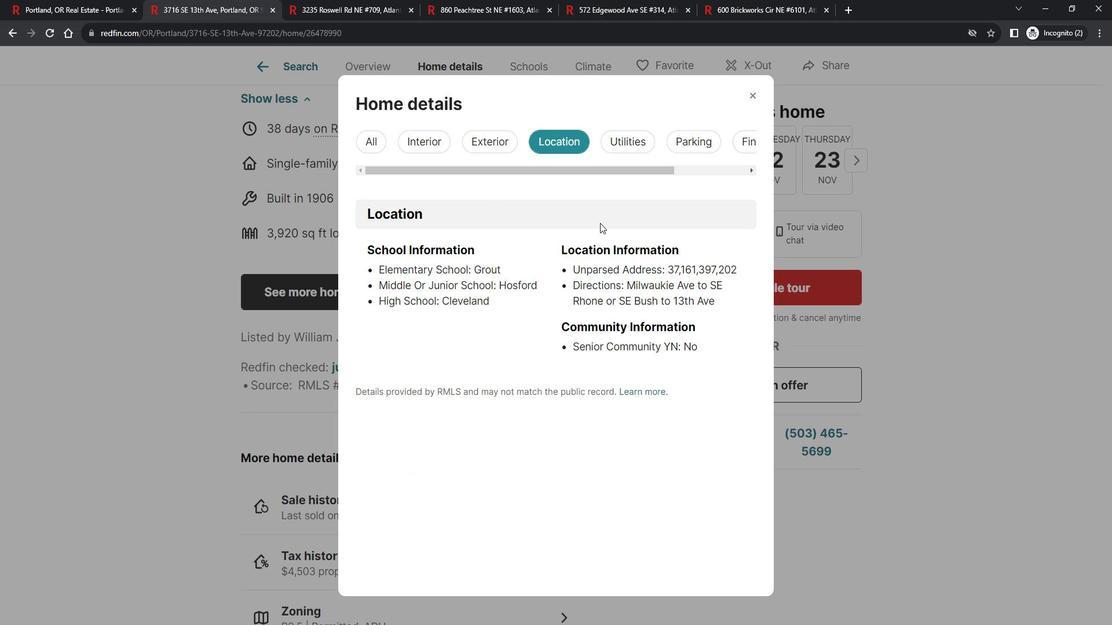 
Action: Mouse scrolled (614, 217) with delta (0, 0)
Screenshot: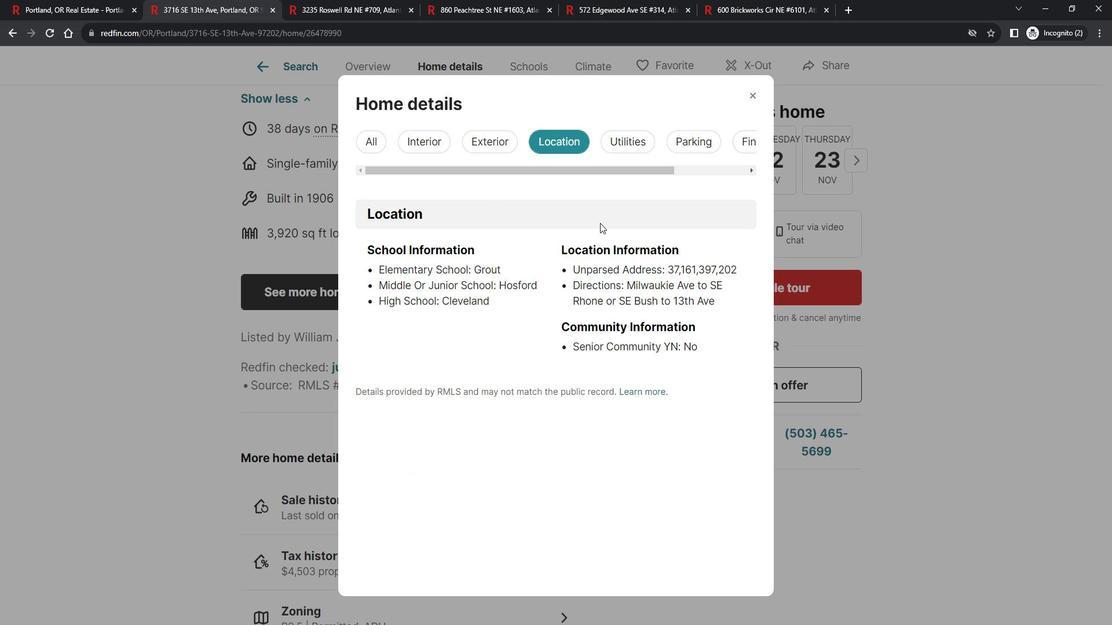 
Action: Mouse moved to (620, 205)
Screenshot: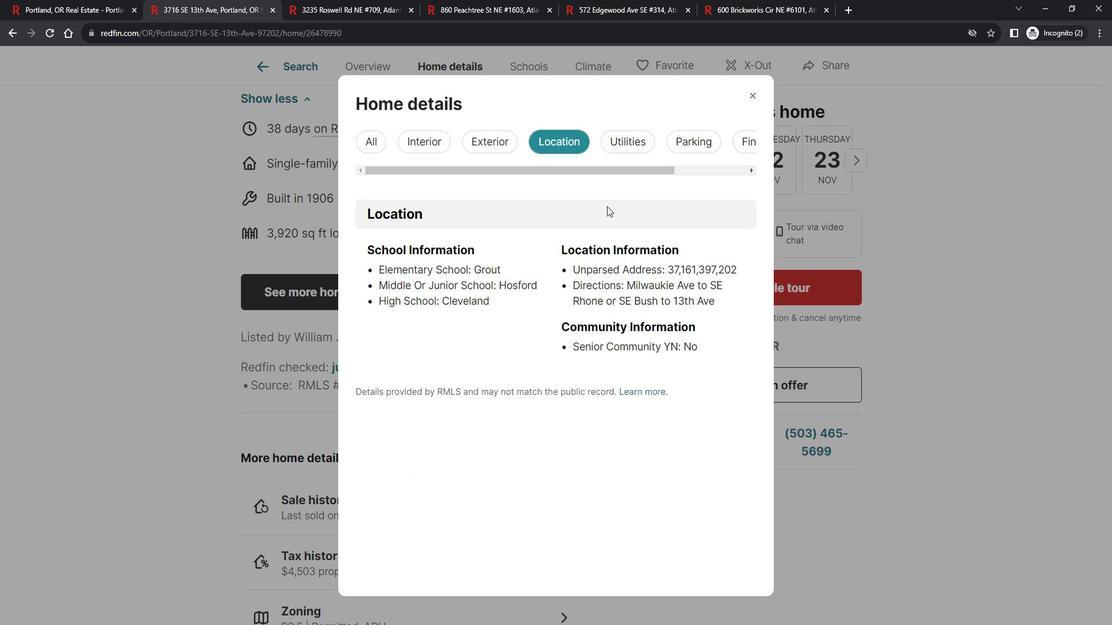 
Action: Mouse scrolled (620, 206) with delta (0, 0)
Screenshot: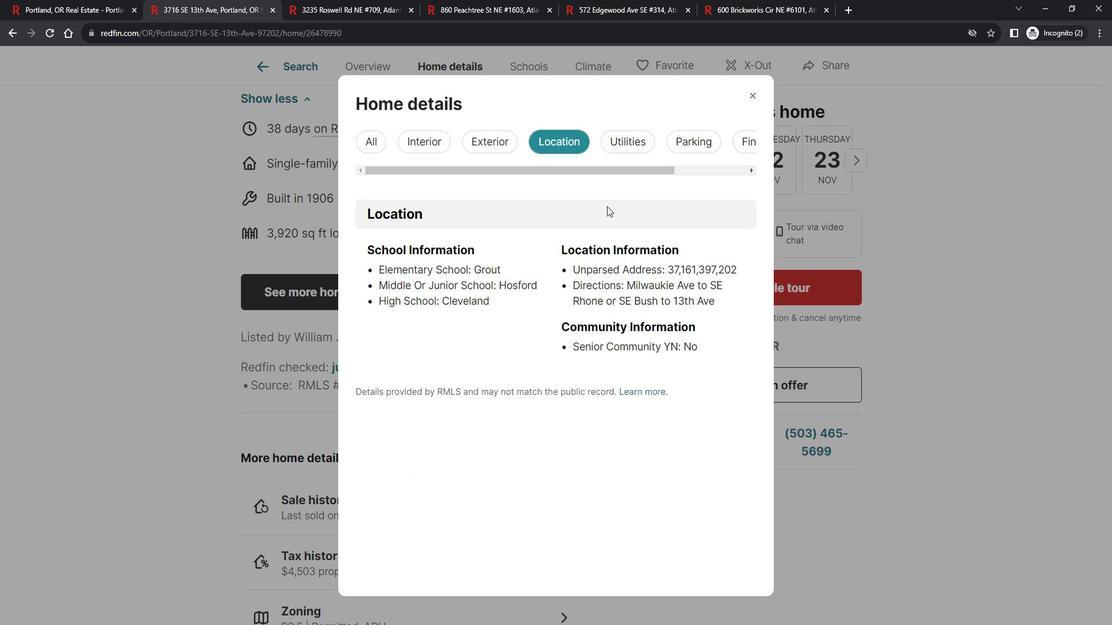 
Action: Mouse moved to (646, 139)
Screenshot: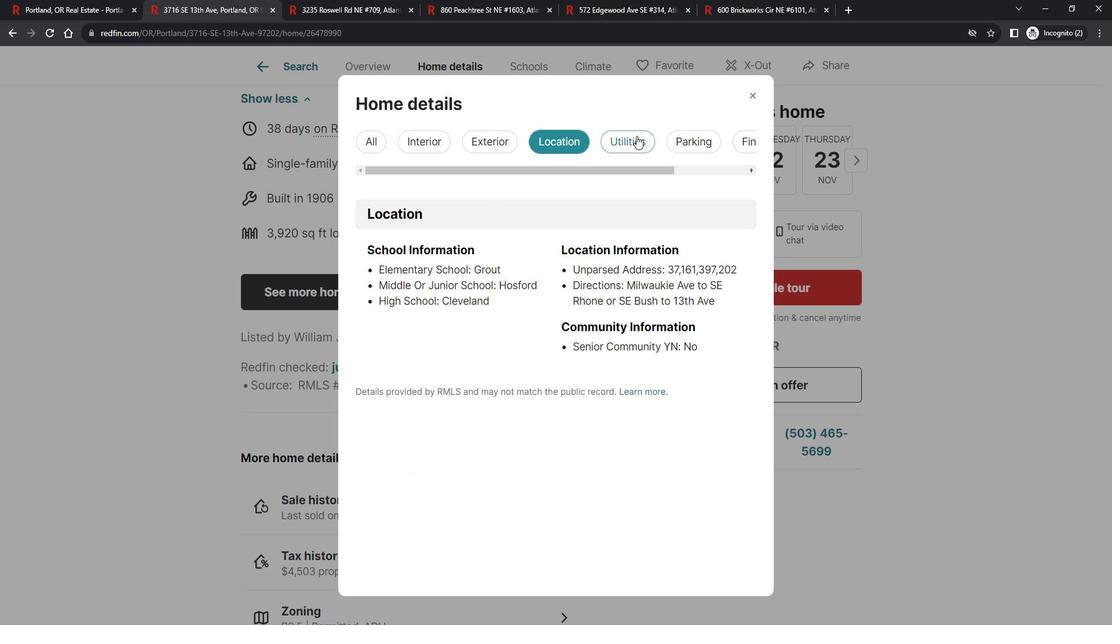 
Action: Mouse pressed left at (646, 139)
Screenshot: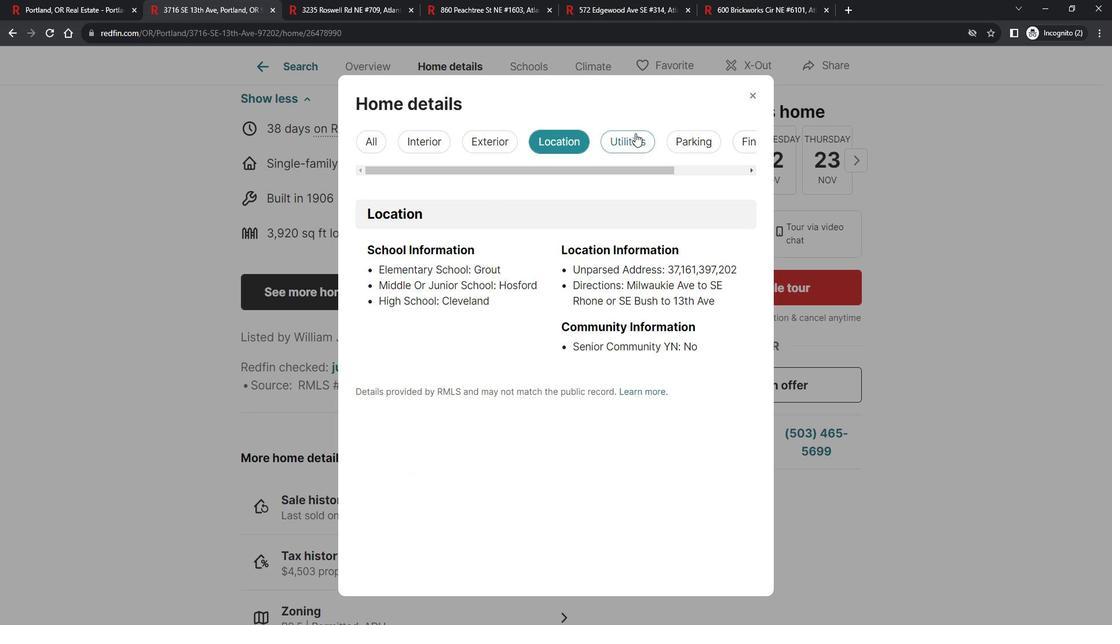 
Action: Mouse moved to (716, 147)
Screenshot: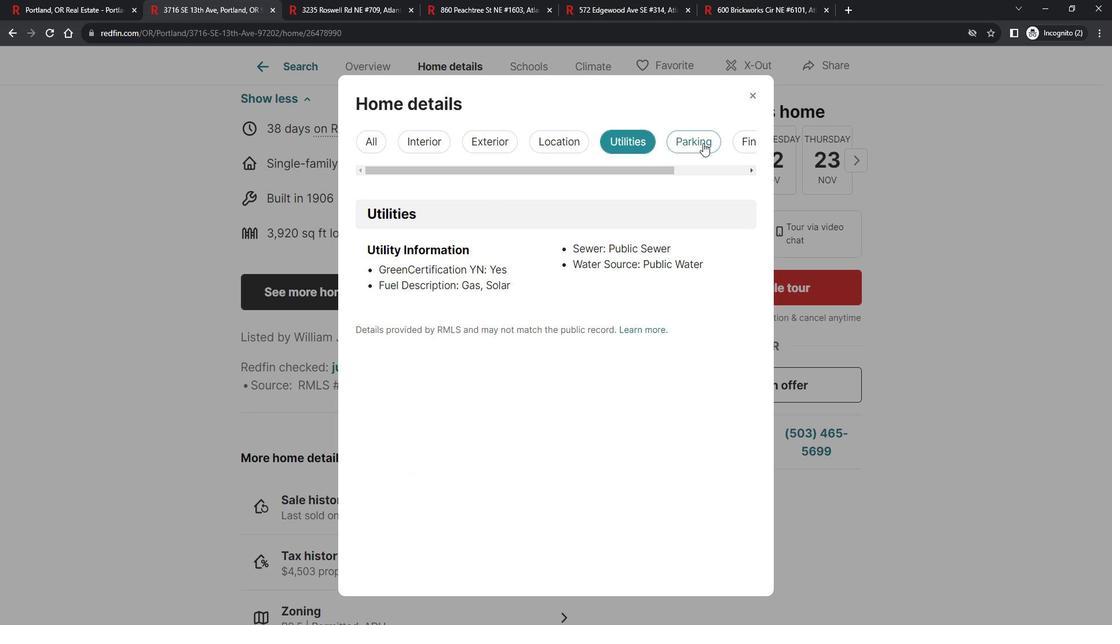 
Action: Mouse pressed left at (716, 147)
Screenshot: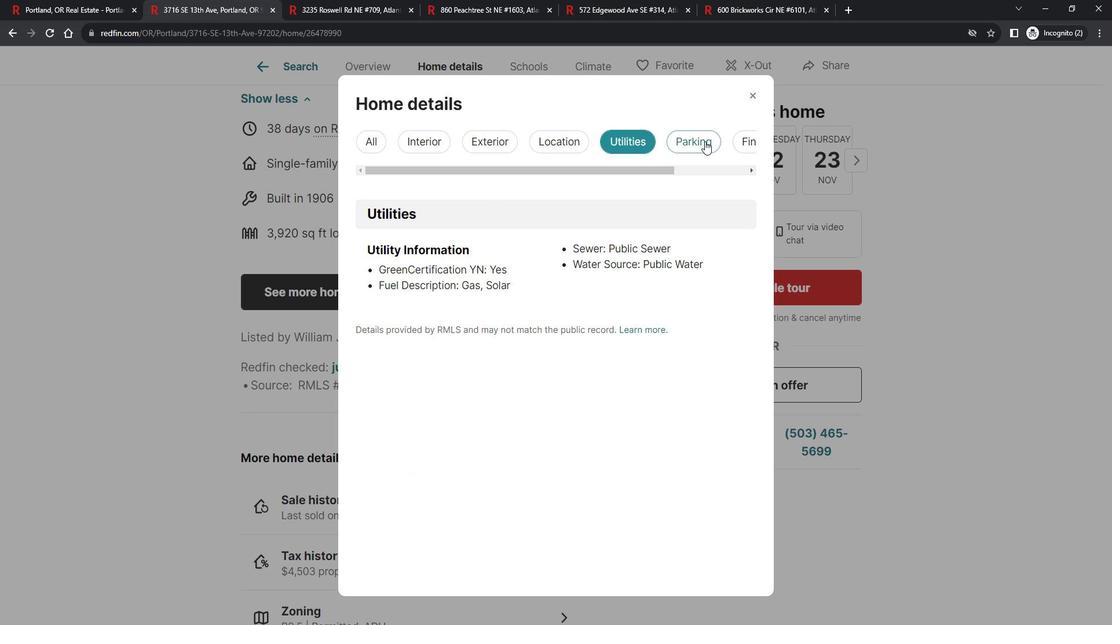 
Action: Mouse moved to (760, 150)
Screenshot: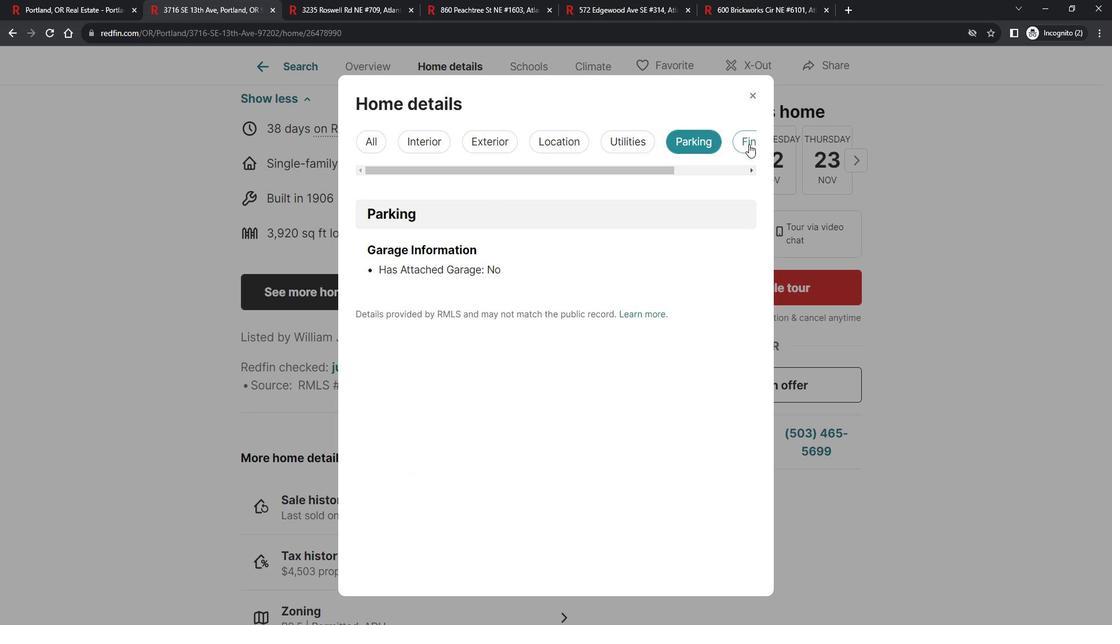 
Action: Mouse pressed left at (760, 150)
Screenshot: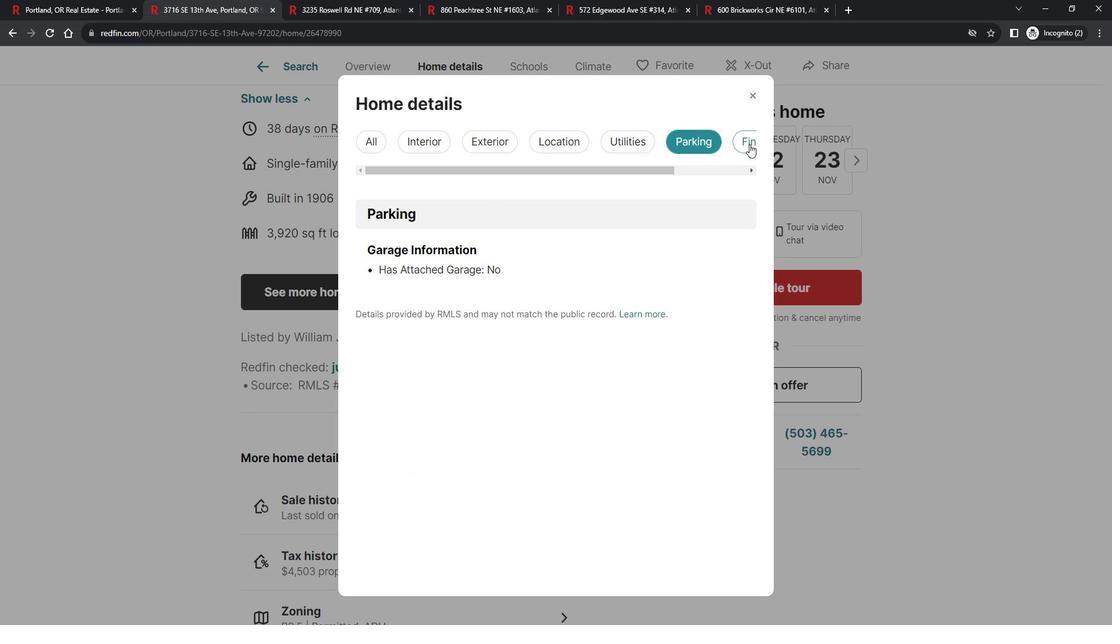 
Action: Mouse moved to (760, 102)
Screenshot: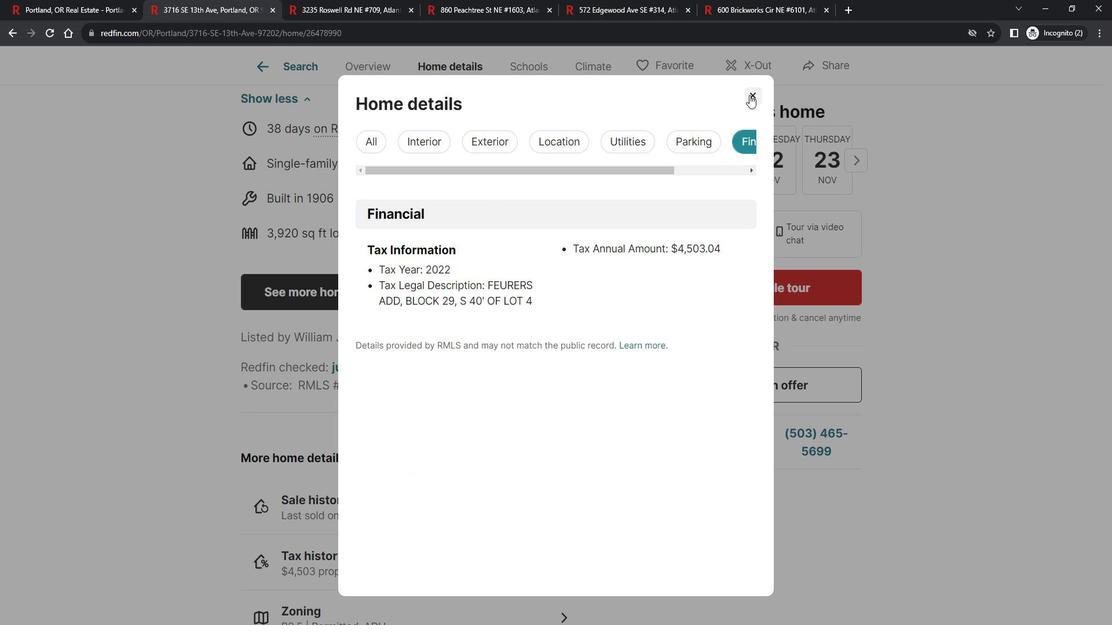 
Action: Mouse pressed left at (760, 102)
Screenshot: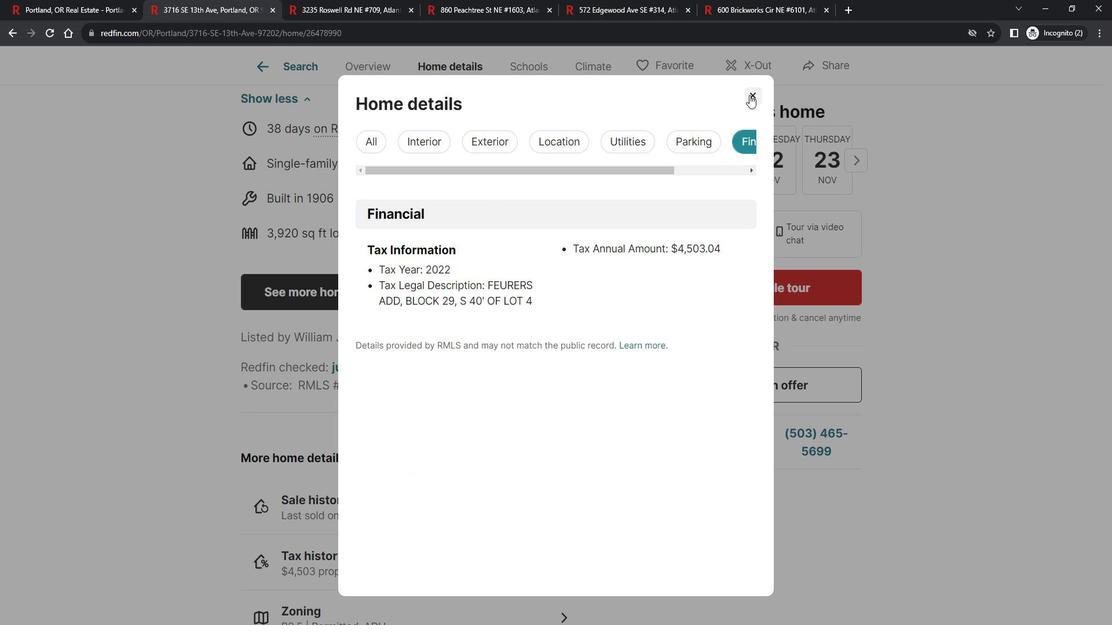 
Action: Mouse moved to (465, 393)
Screenshot: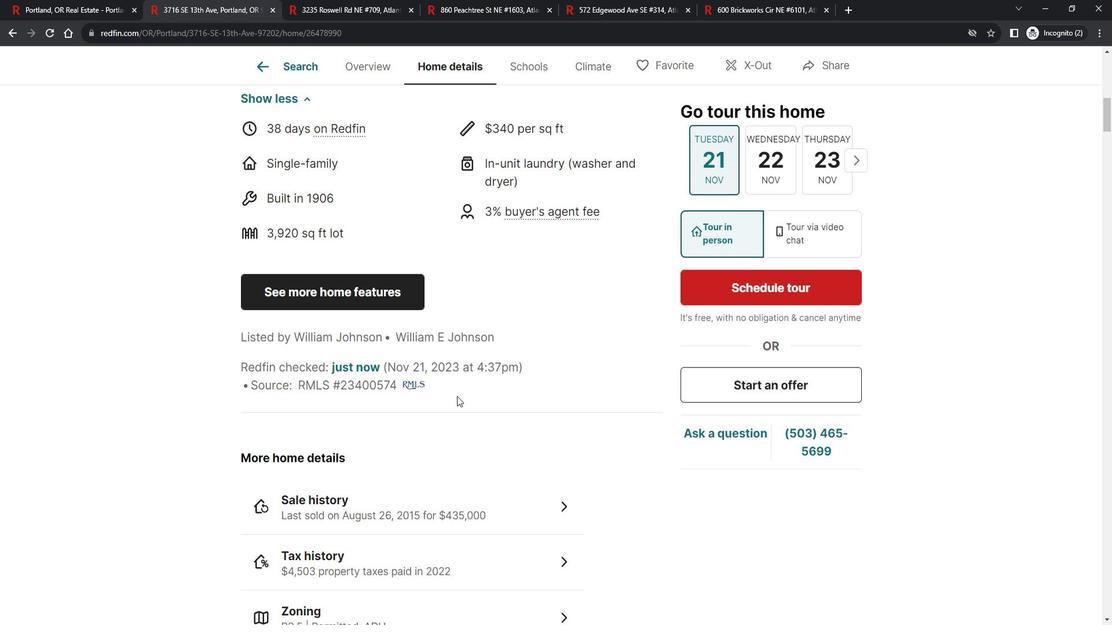 
Action: Mouse scrolled (465, 392) with delta (0, 0)
Screenshot: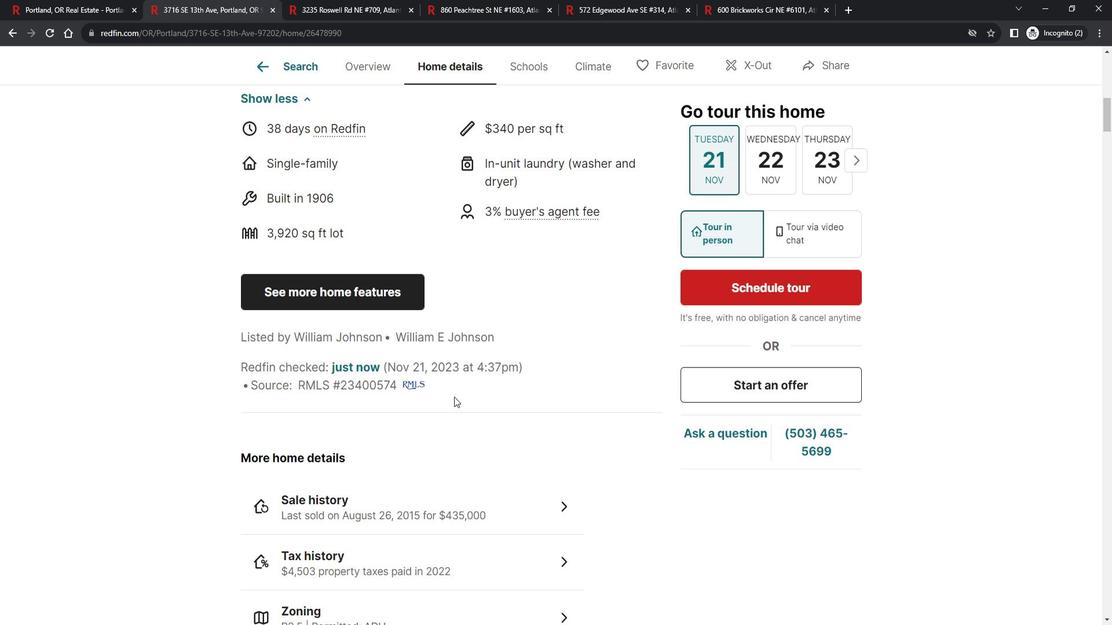 
Action: Mouse moved to (462, 392)
